 Task: Research Airbnb properties in Surrey, Canada from 22nd December, 2023 to 25th December, 2023 for 2 adults. Place can be entire room with 1  bedroom having 1 bed and 1 bathroom. Property type can be hotel.
Action: Mouse moved to (434, 86)
Screenshot: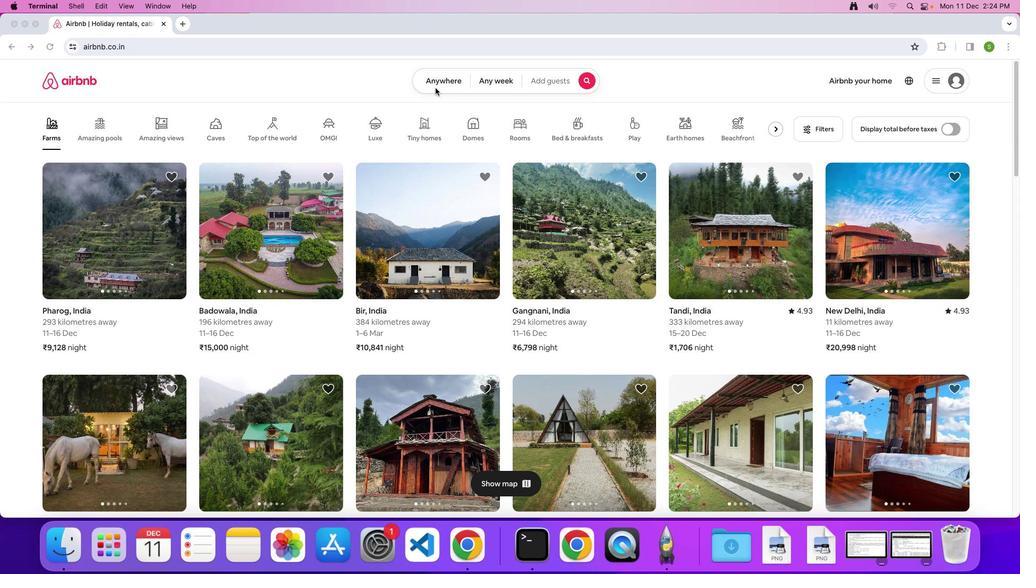 
Action: Mouse pressed left at (434, 86)
Screenshot: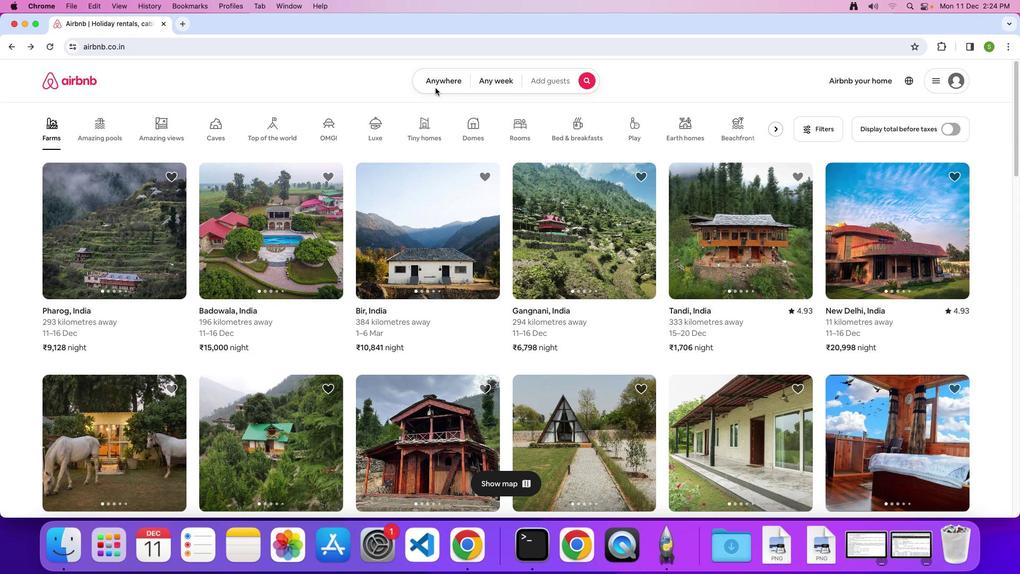 
Action: Mouse moved to (436, 83)
Screenshot: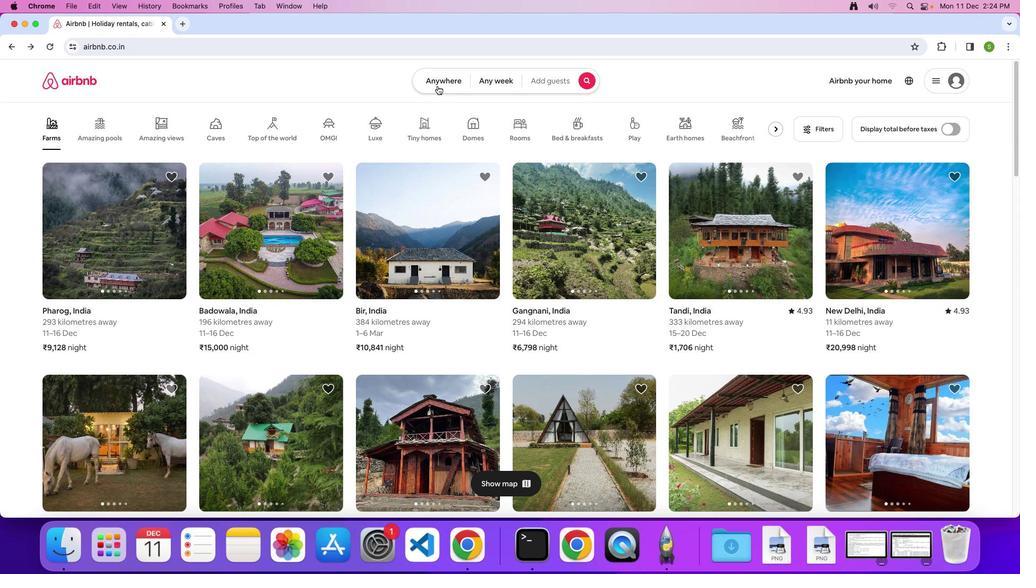
Action: Mouse pressed left at (436, 83)
Screenshot: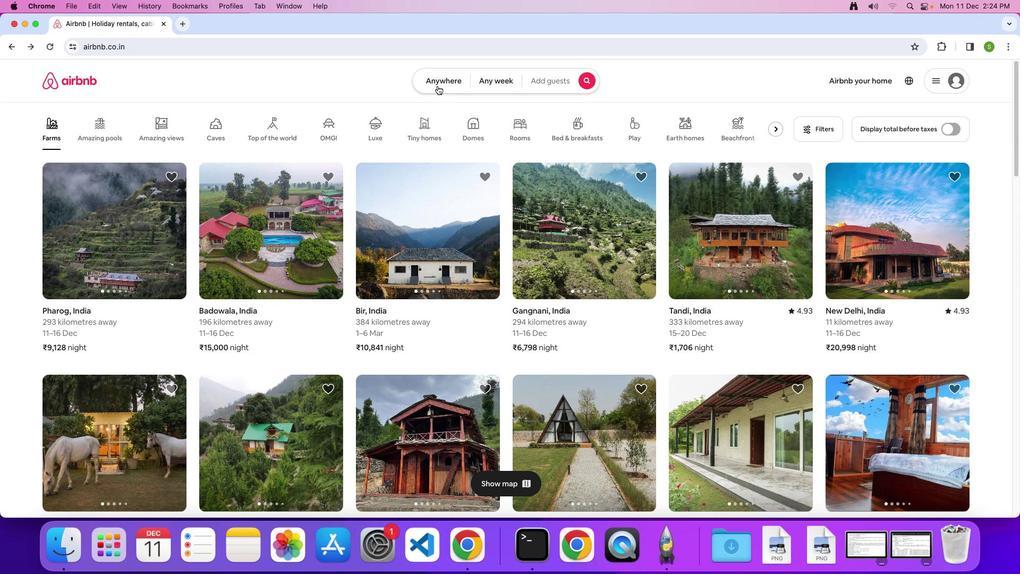 
Action: Mouse moved to (385, 124)
Screenshot: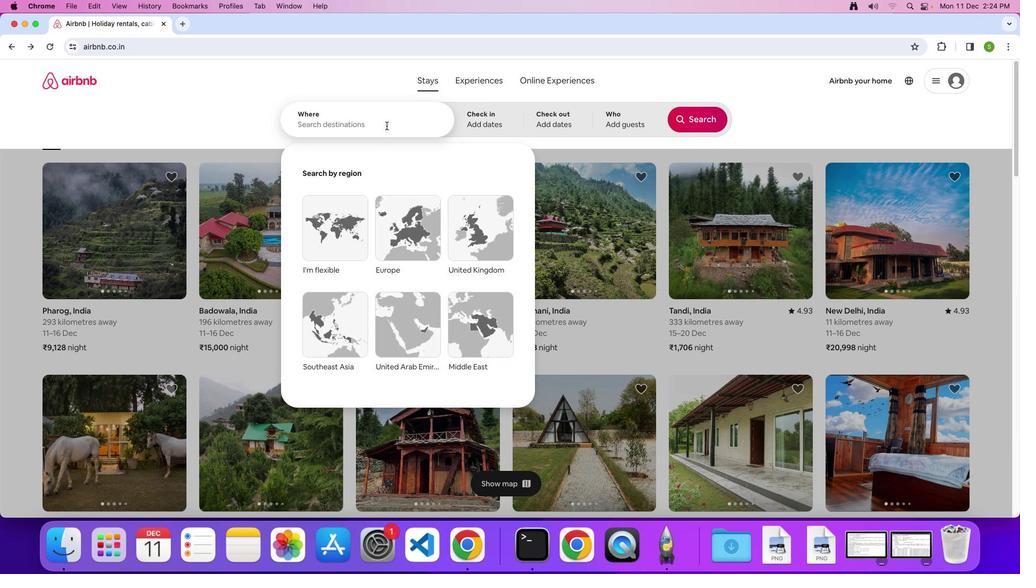 
Action: Mouse pressed left at (385, 124)
Screenshot: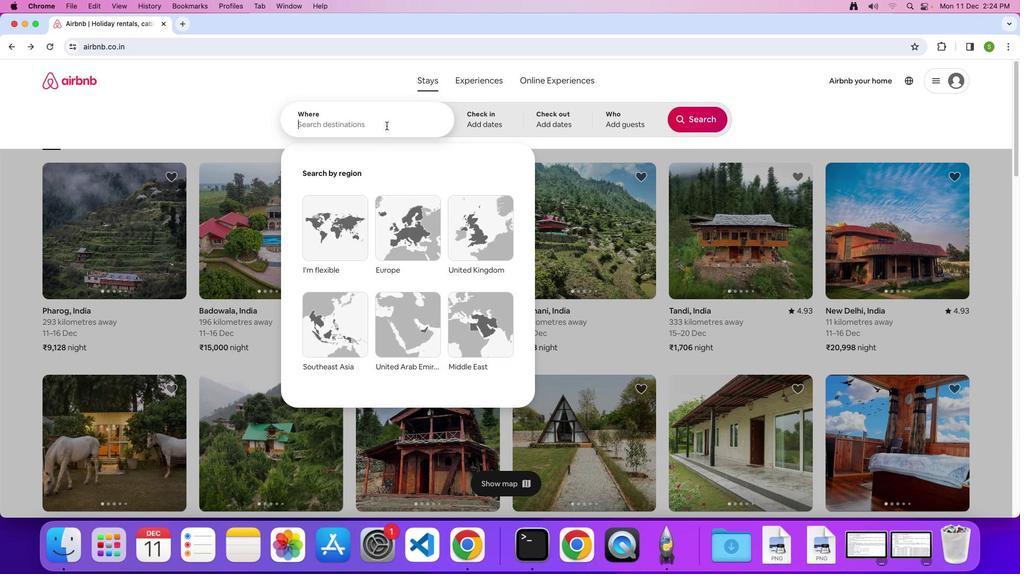 
Action: Key pressed 'S'Key.caps_lock'u''r''r''e''y'','Key.spaceKey.shift'C''a''n''a''d''a'Key.enter
Screenshot: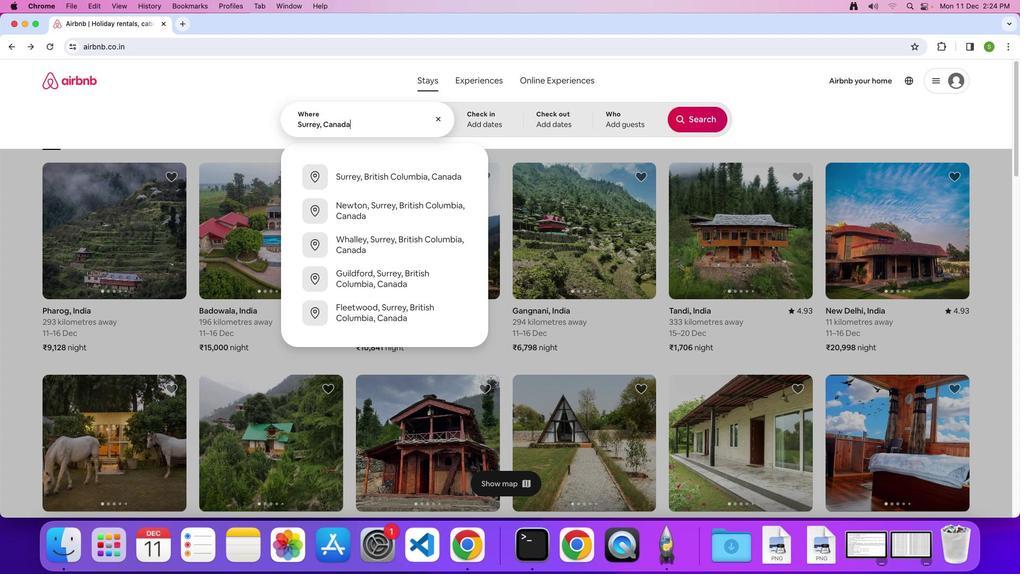 
Action: Mouse moved to (447, 329)
Screenshot: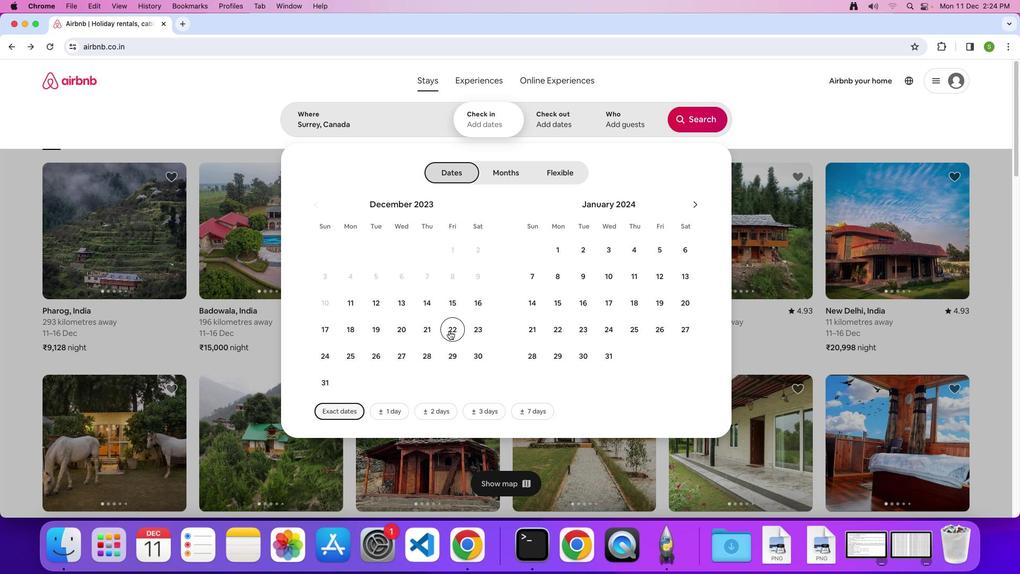 
Action: Mouse pressed left at (447, 329)
Screenshot: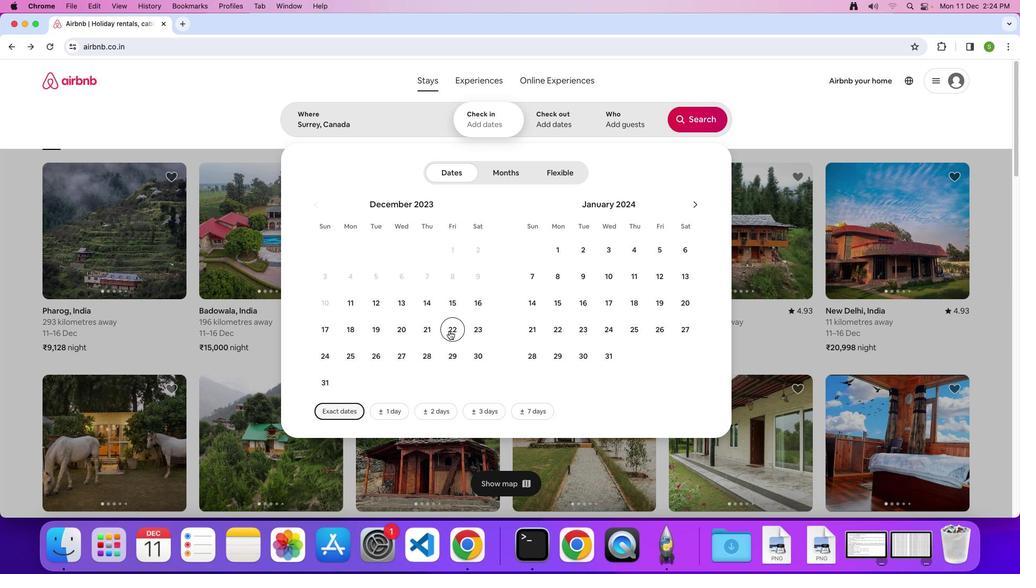 
Action: Mouse moved to (348, 354)
Screenshot: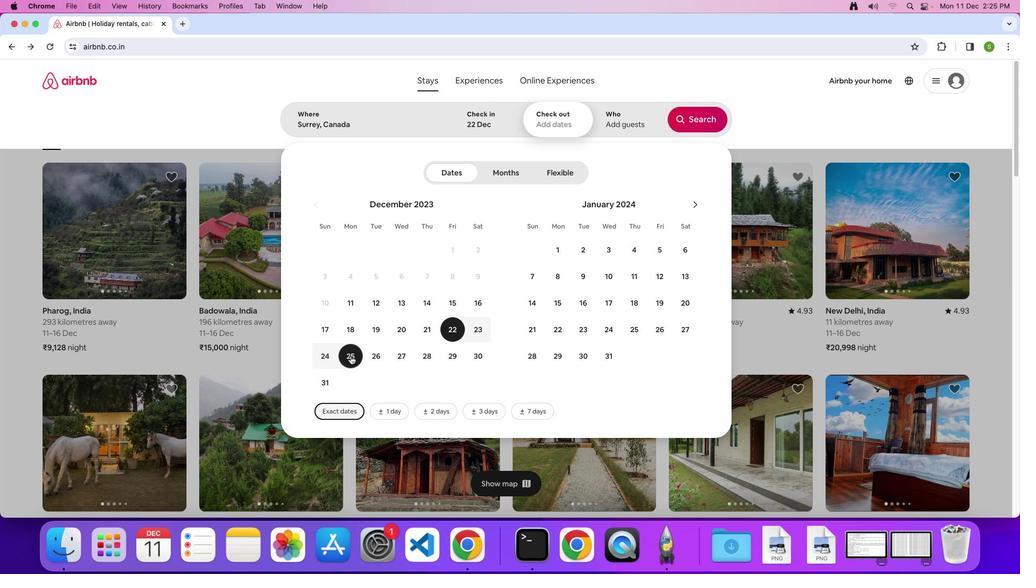 
Action: Mouse pressed left at (348, 354)
Screenshot: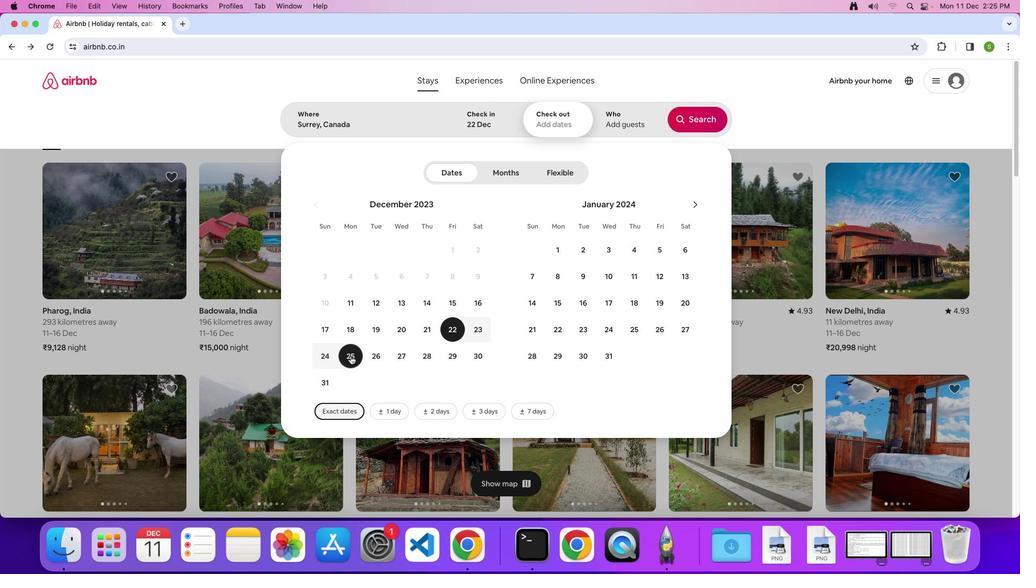 
Action: Mouse moved to (618, 111)
Screenshot: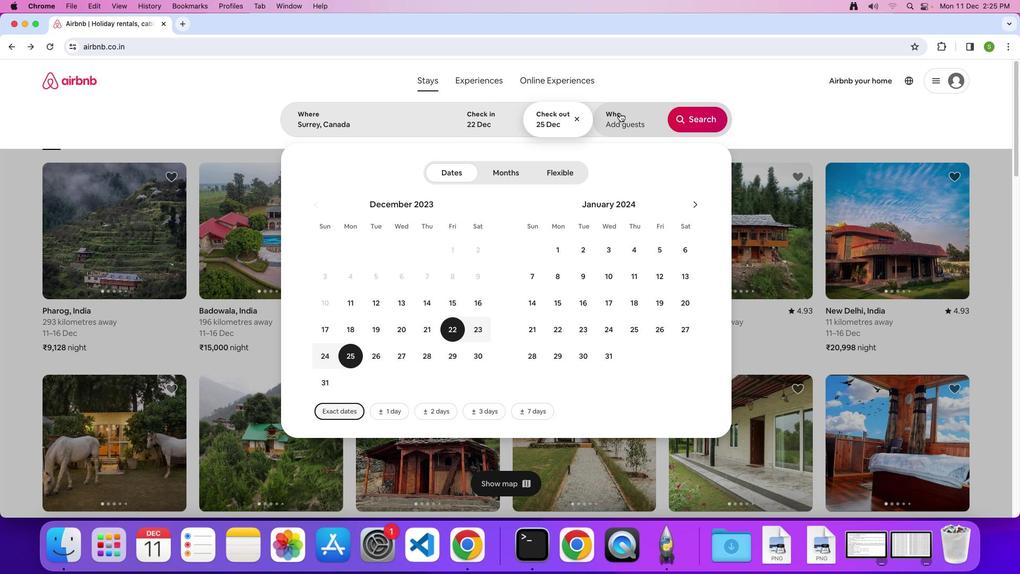 
Action: Mouse pressed left at (618, 111)
Screenshot: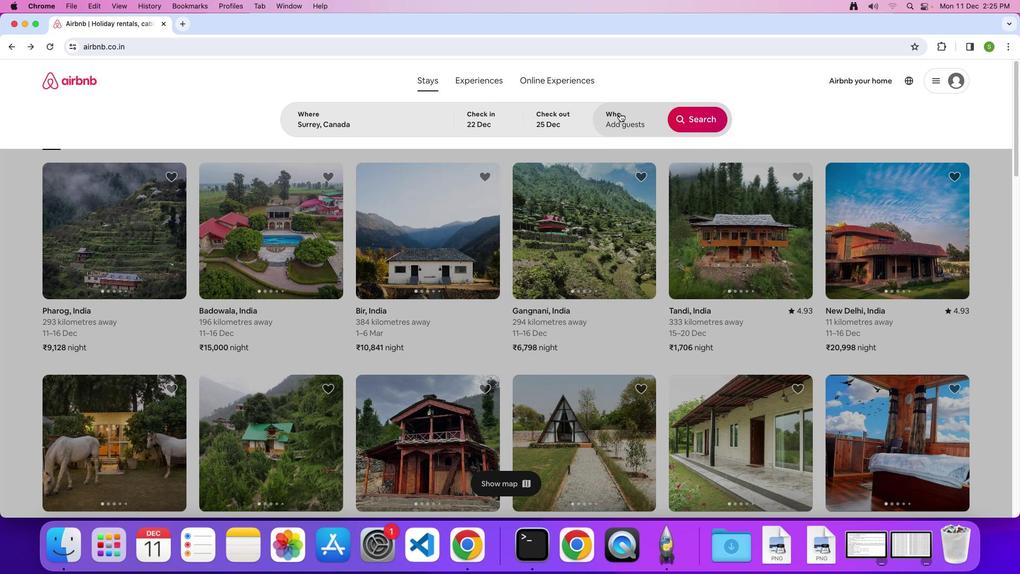 
Action: Mouse moved to (703, 178)
Screenshot: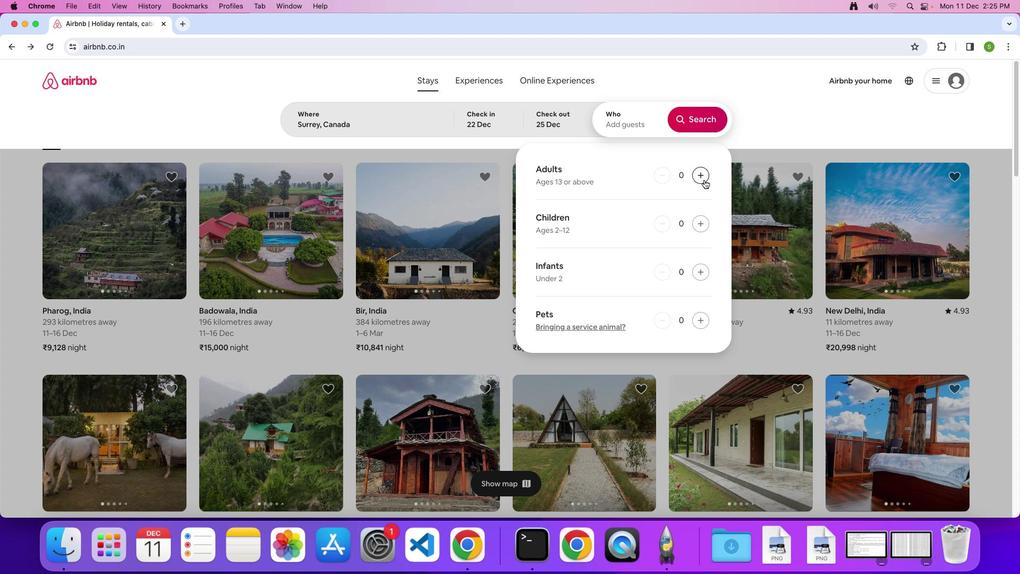 
Action: Mouse pressed left at (703, 178)
Screenshot: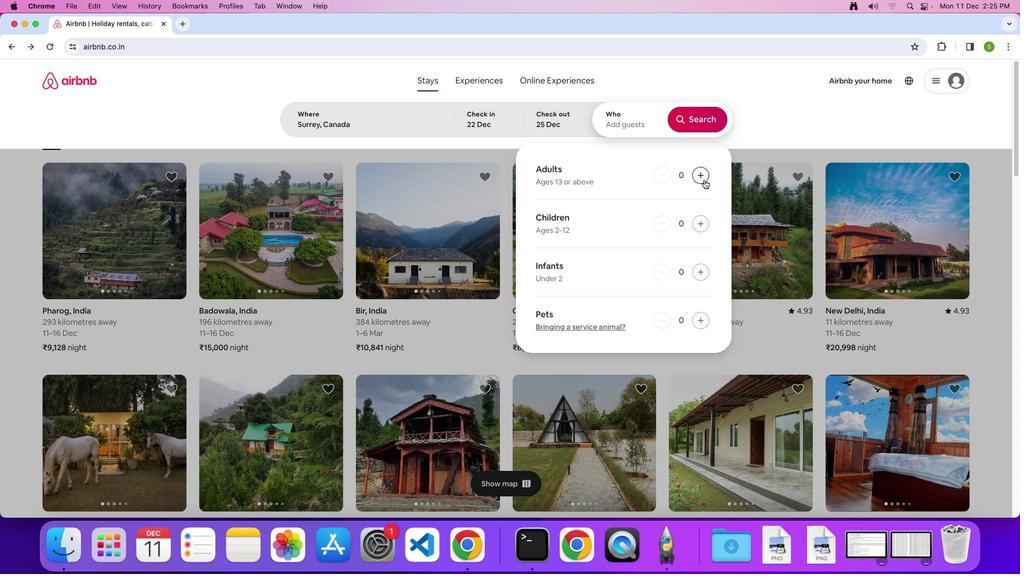 
Action: Mouse pressed left at (703, 178)
Screenshot: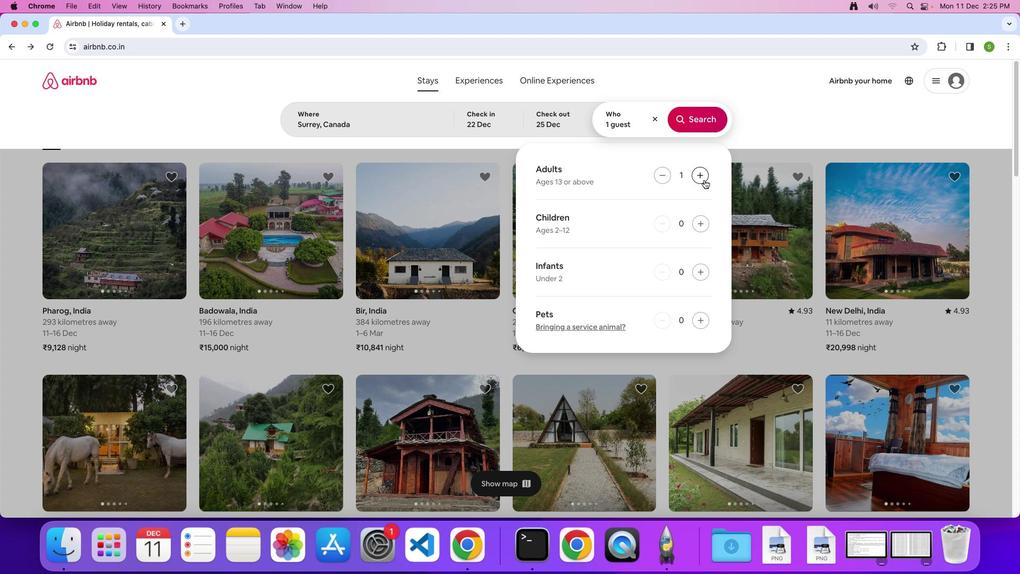 
Action: Mouse moved to (701, 115)
Screenshot: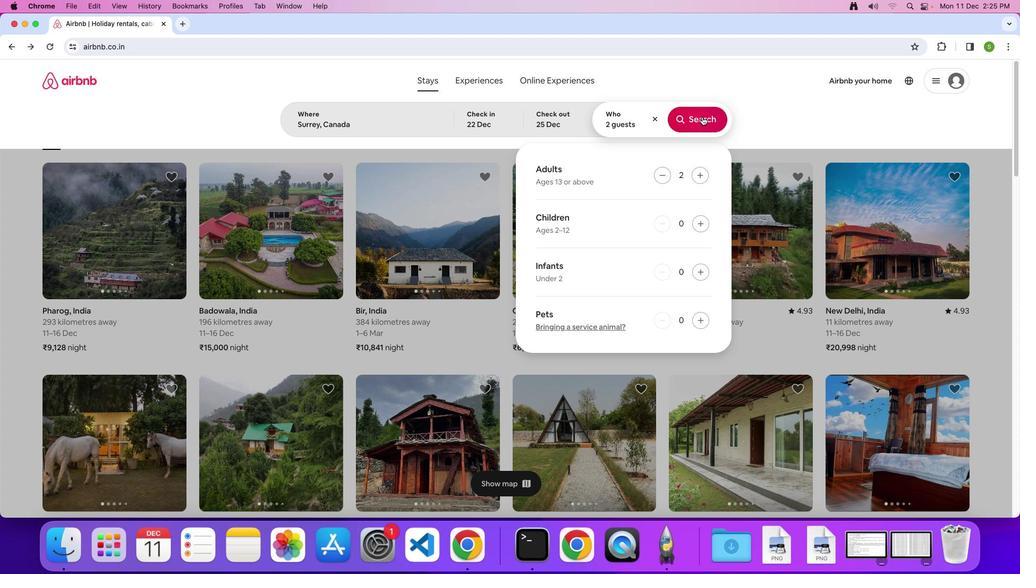 
Action: Mouse pressed left at (701, 115)
Screenshot: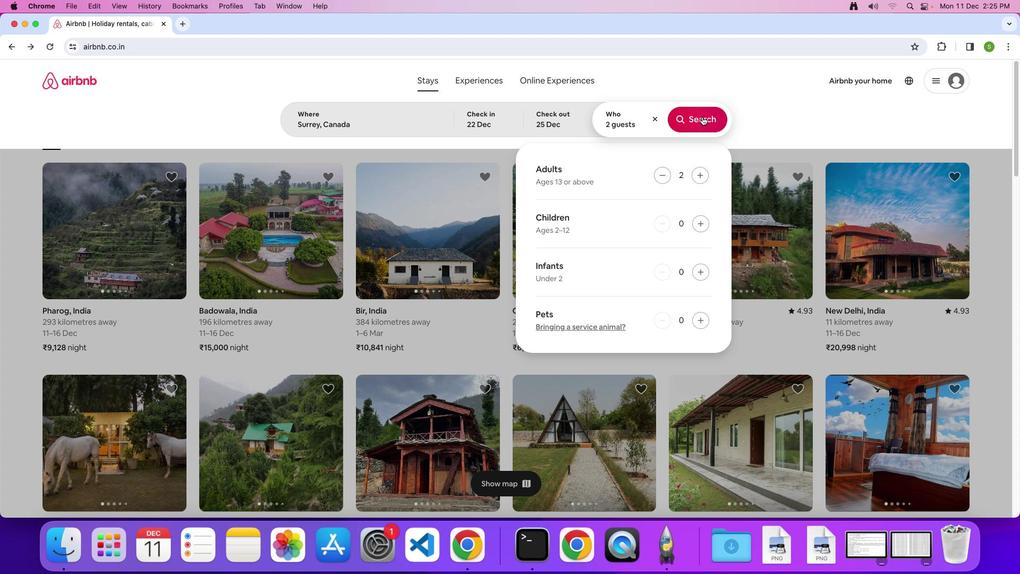 
Action: Mouse moved to (841, 124)
Screenshot: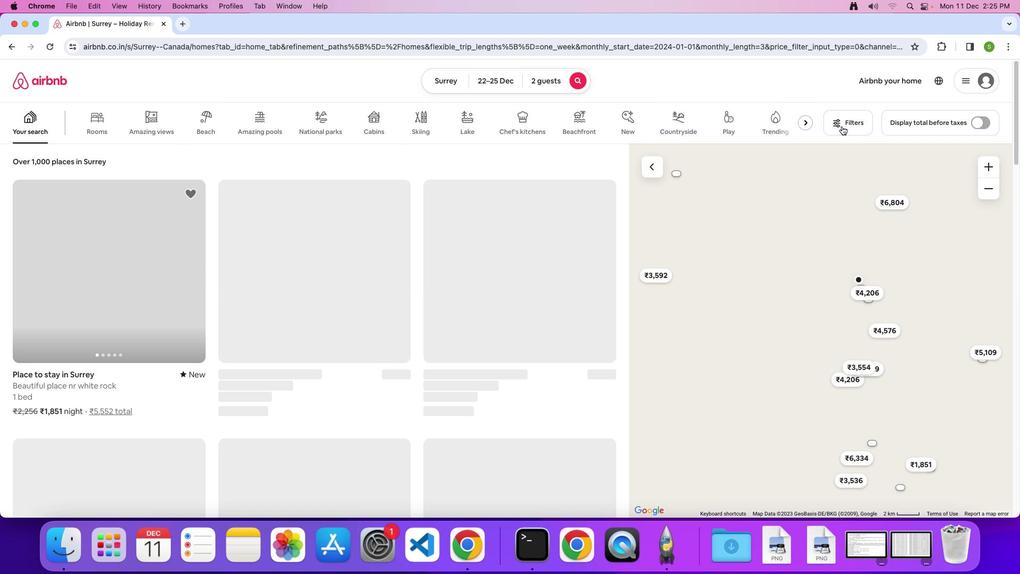 
Action: Mouse pressed left at (841, 124)
Screenshot: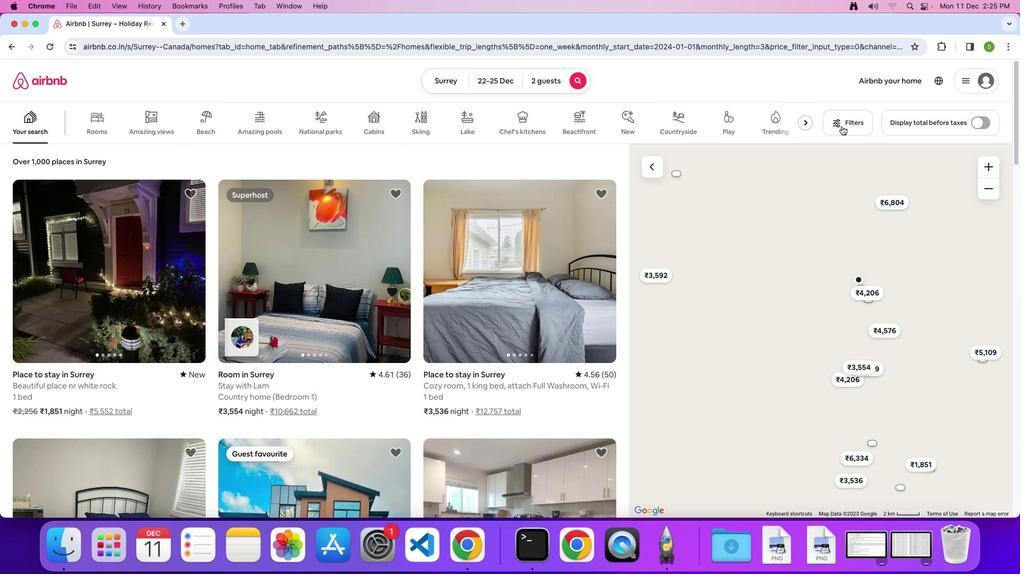 
Action: Mouse moved to (508, 307)
Screenshot: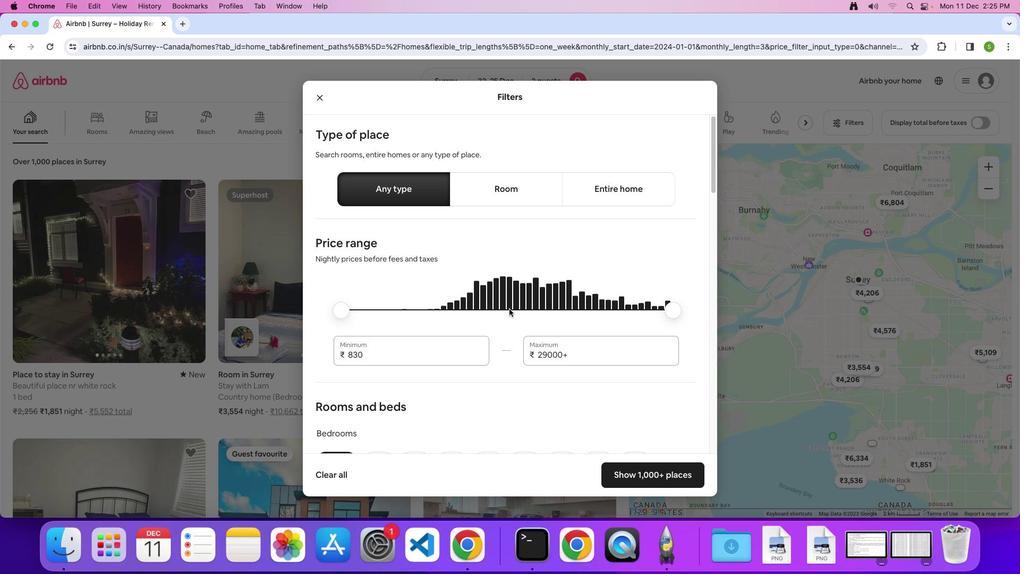 
Action: Mouse scrolled (508, 307) with delta (-1, -1)
Screenshot: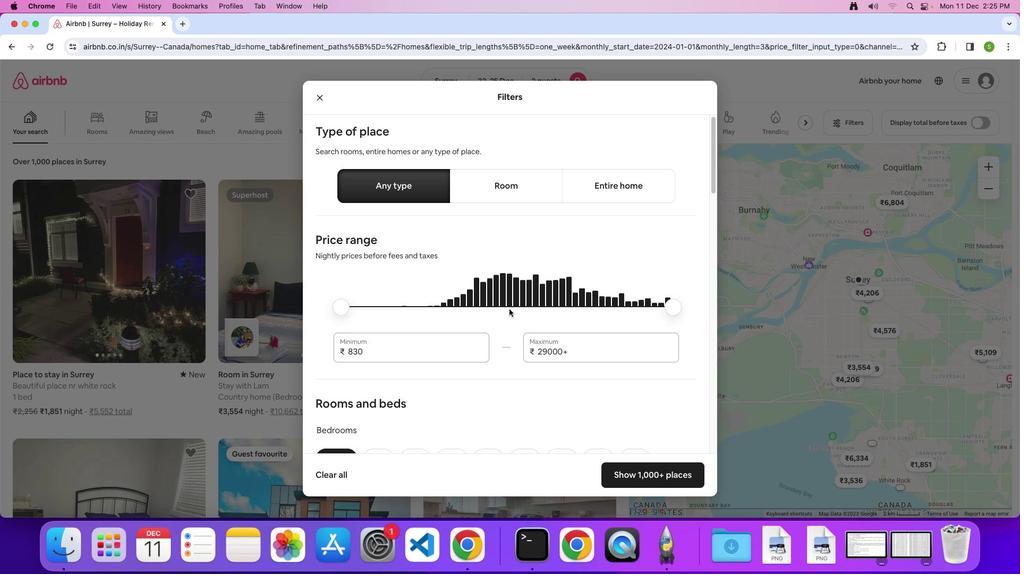 
Action: Mouse scrolled (508, 307) with delta (-1, -1)
Screenshot: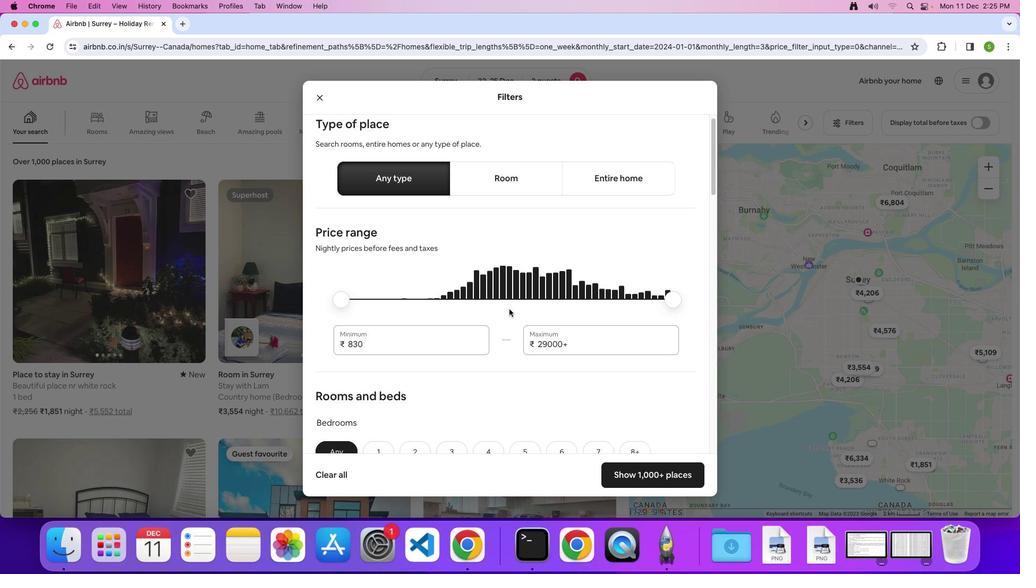 
Action: Mouse scrolled (508, 307) with delta (-1, -1)
Screenshot: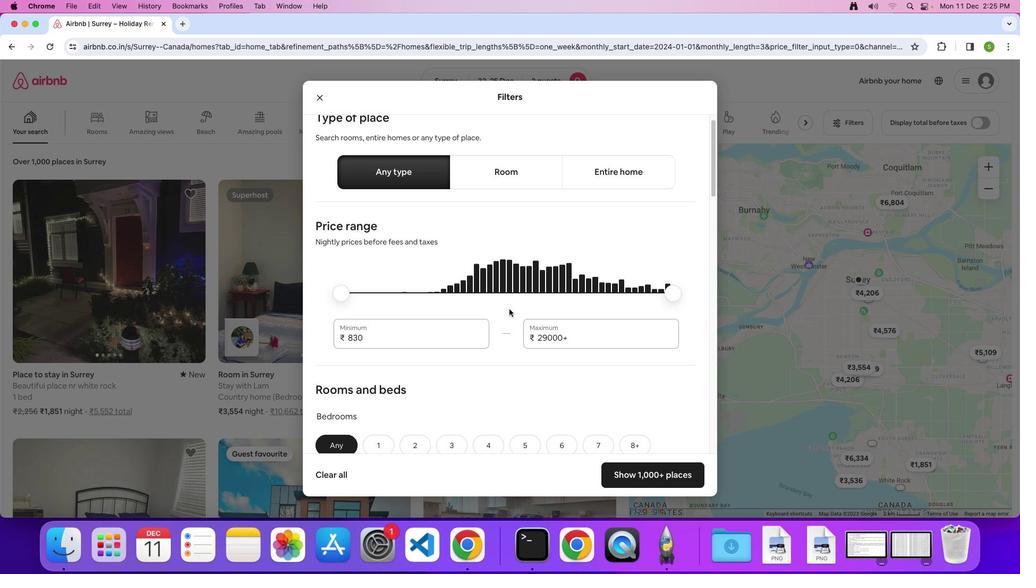 
Action: Mouse scrolled (508, 307) with delta (-1, -1)
Screenshot: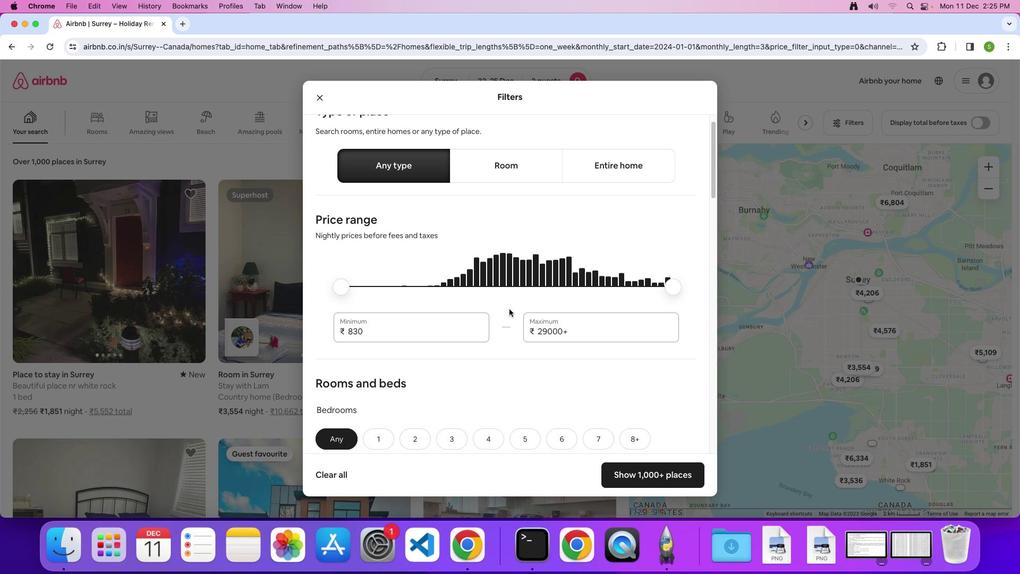 
Action: Mouse scrolled (508, 307) with delta (-1, -1)
Screenshot: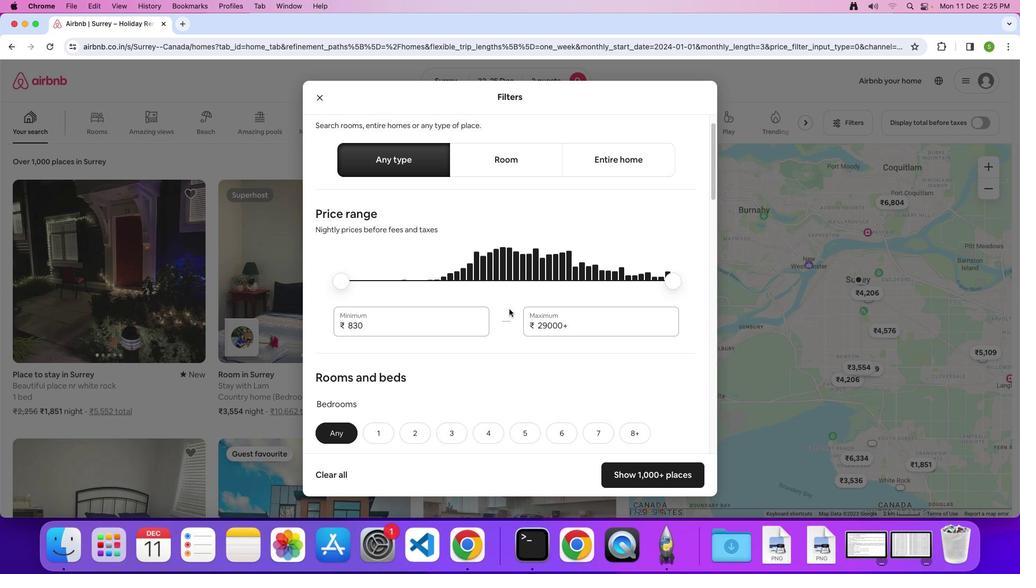 
Action: Mouse scrolled (508, 307) with delta (-1, -1)
Screenshot: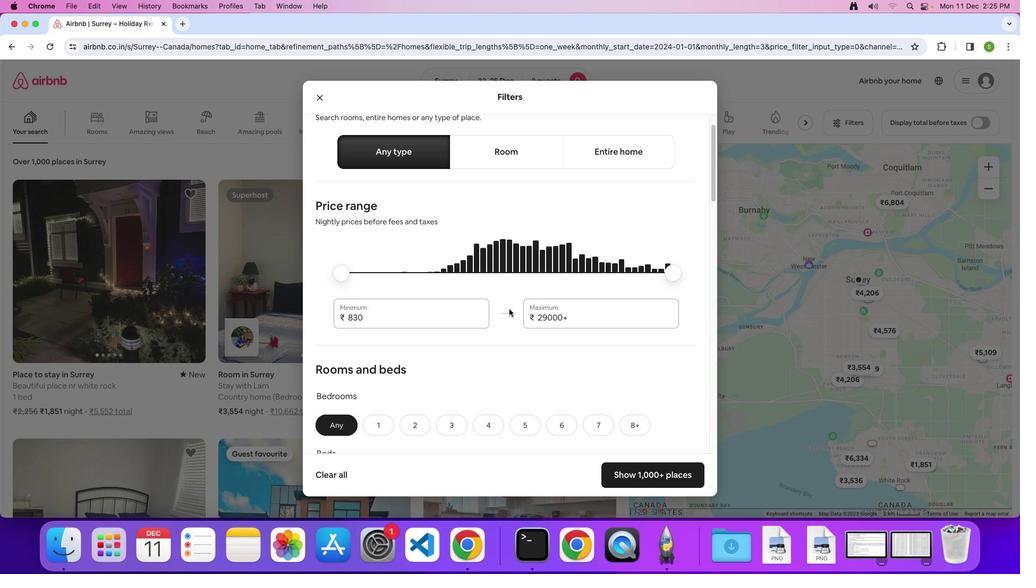 
Action: Mouse scrolled (508, 307) with delta (-1, -1)
Screenshot: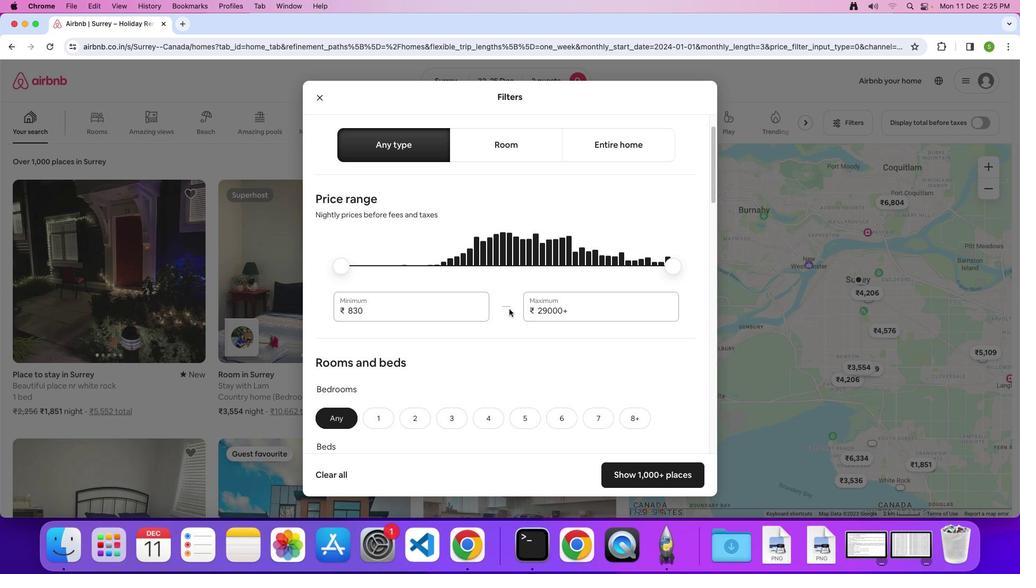 
Action: Mouse scrolled (508, 307) with delta (-1, -1)
Screenshot: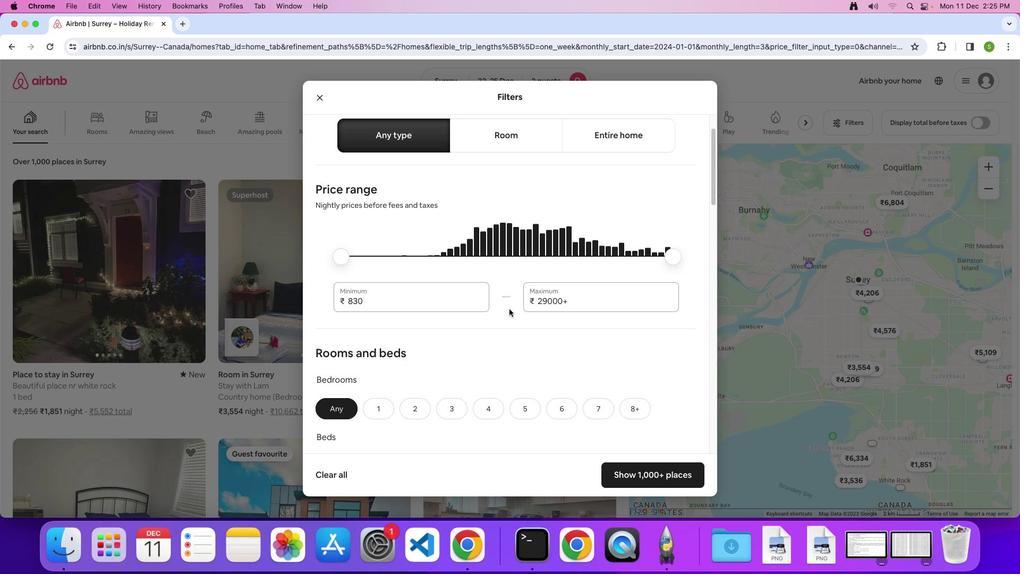 
Action: Mouse scrolled (508, 307) with delta (-1, -1)
Screenshot: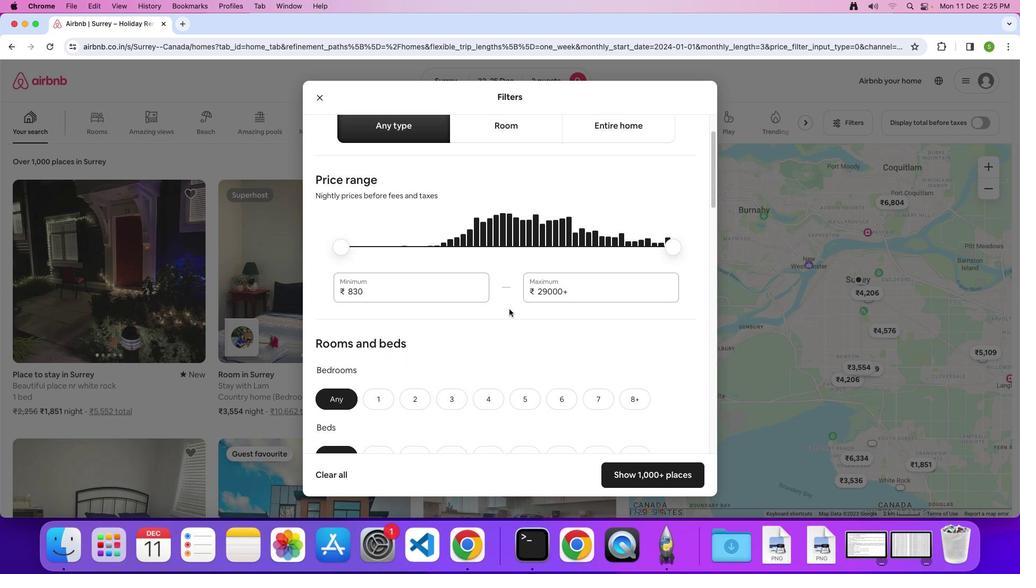 
Action: Mouse scrolled (508, 307) with delta (-1, -1)
Screenshot: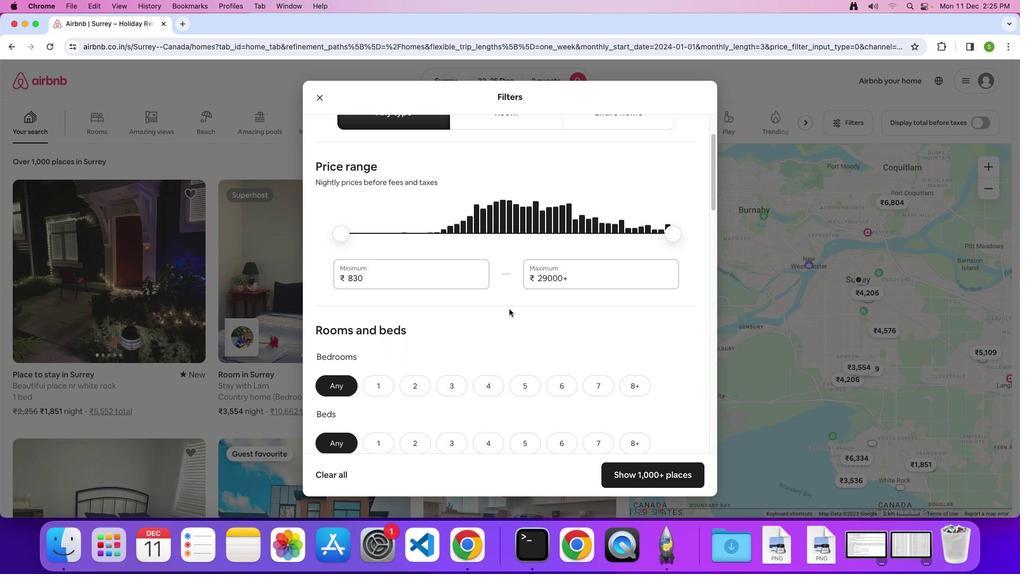 
Action: Mouse scrolled (508, 307) with delta (-1, -2)
Screenshot: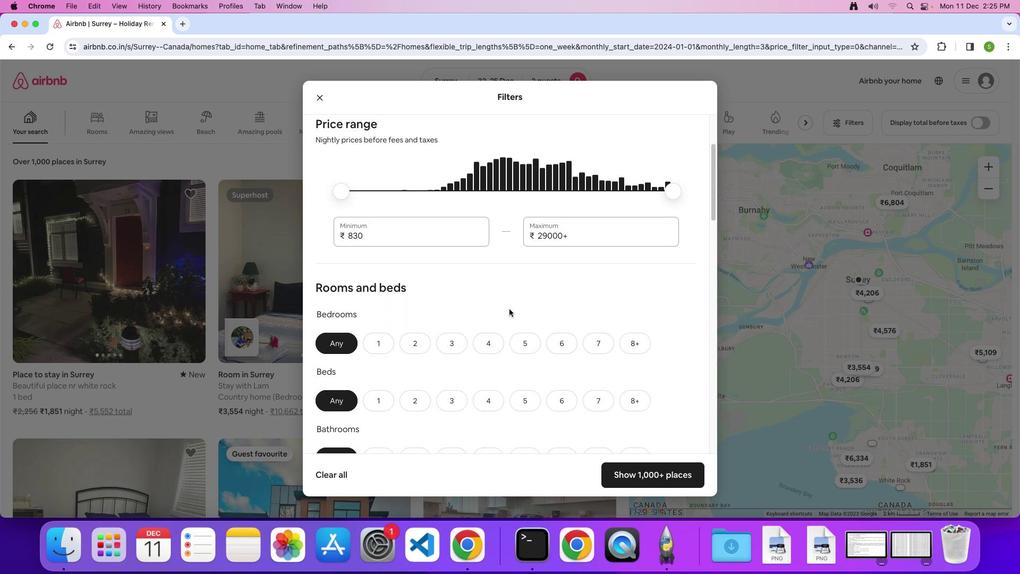 
Action: Mouse scrolled (508, 307) with delta (-1, -1)
Screenshot: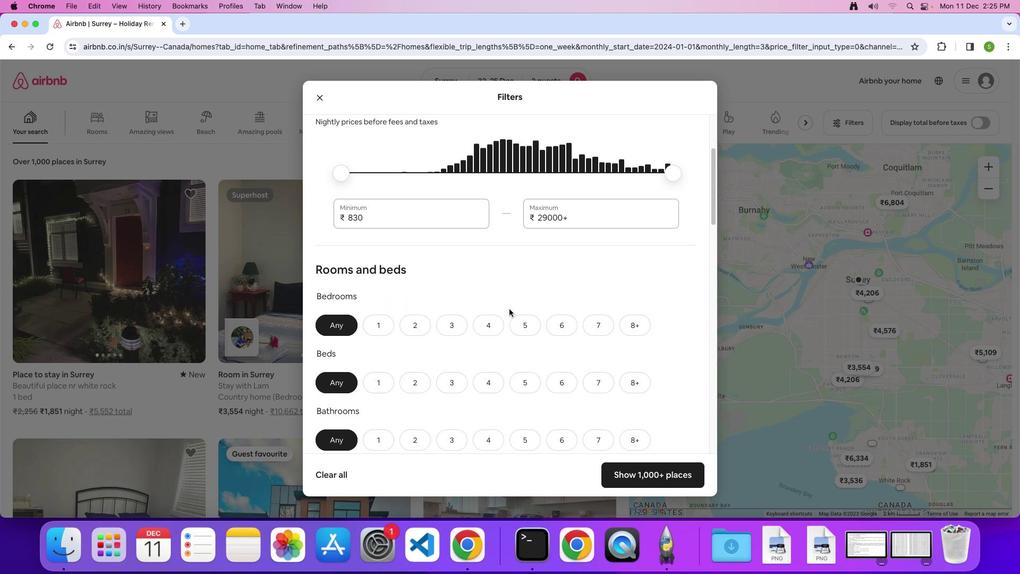 
Action: Mouse scrolled (508, 307) with delta (-1, -1)
Screenshot: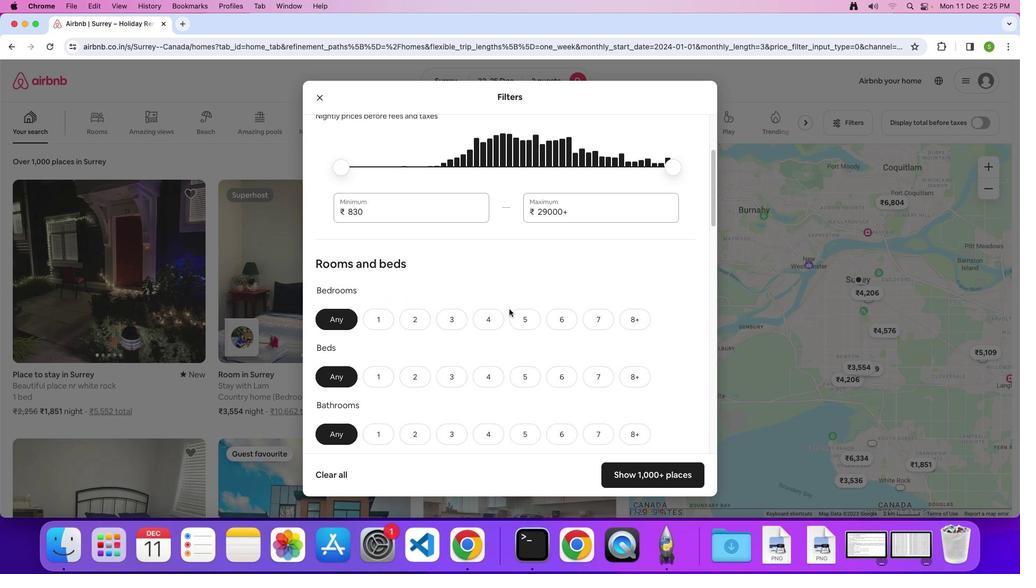 
Action: Mouse scrolled (508, 307) with delta (-1, -1)
Screenshot: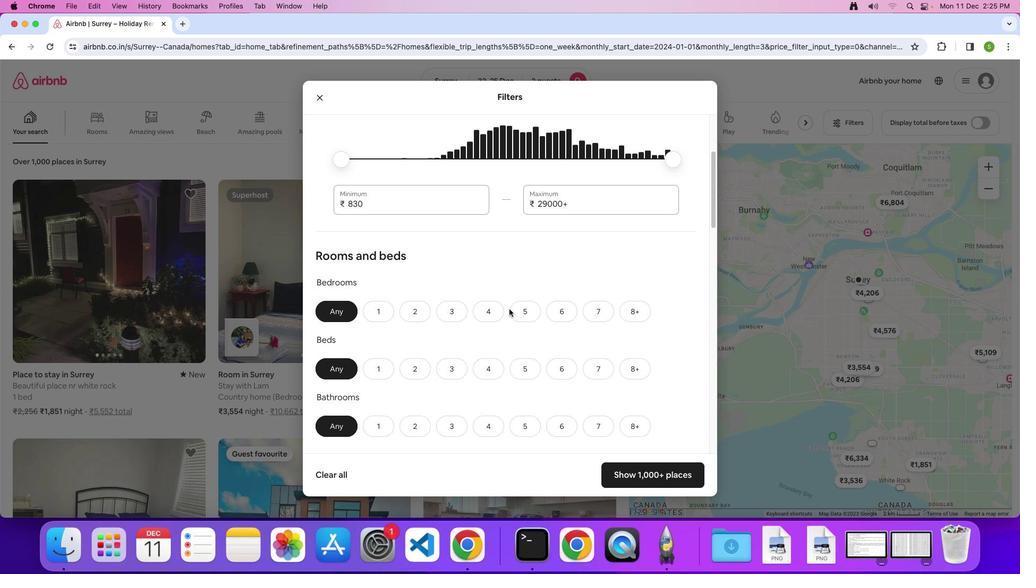 
Action: Mouse scrolled (508, 307) with delta (-1, -1)
Screenshot: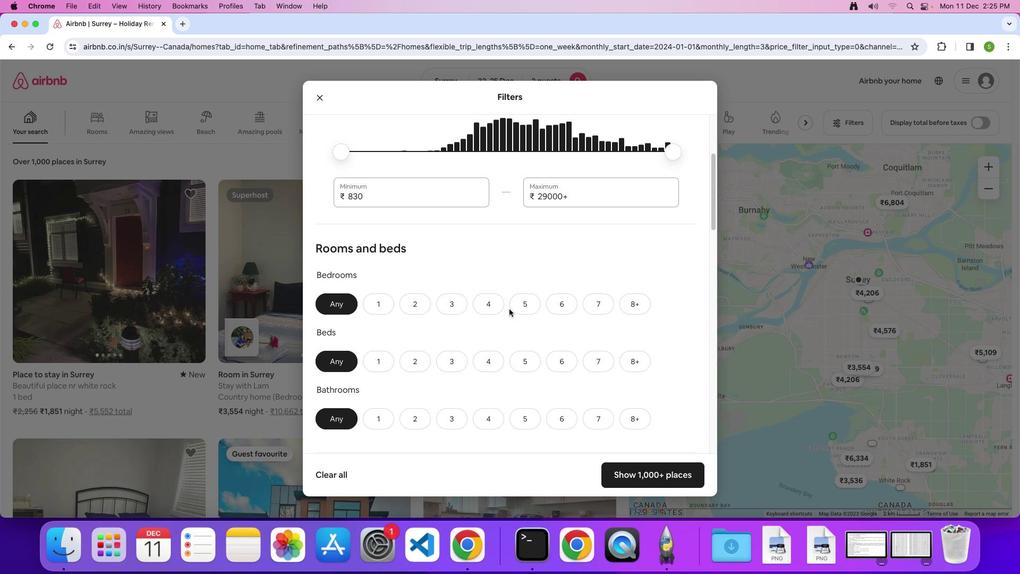 
Action: Mouse scrolled (508, 307) with delta (-1, -1)
Screenshot: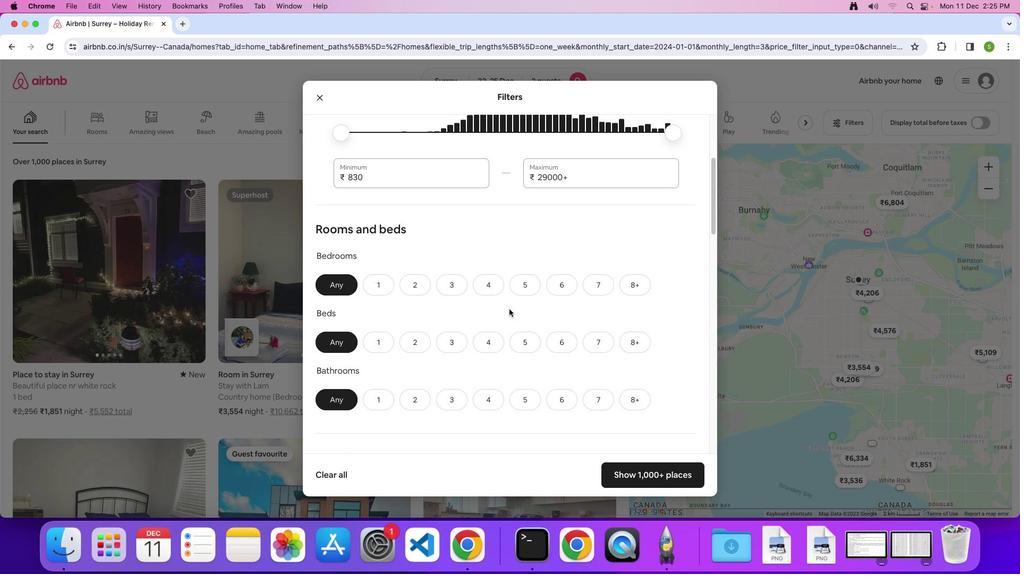 
Action: Mouse scrolled (508, 307) with delta (-1, -1)
Screenshot: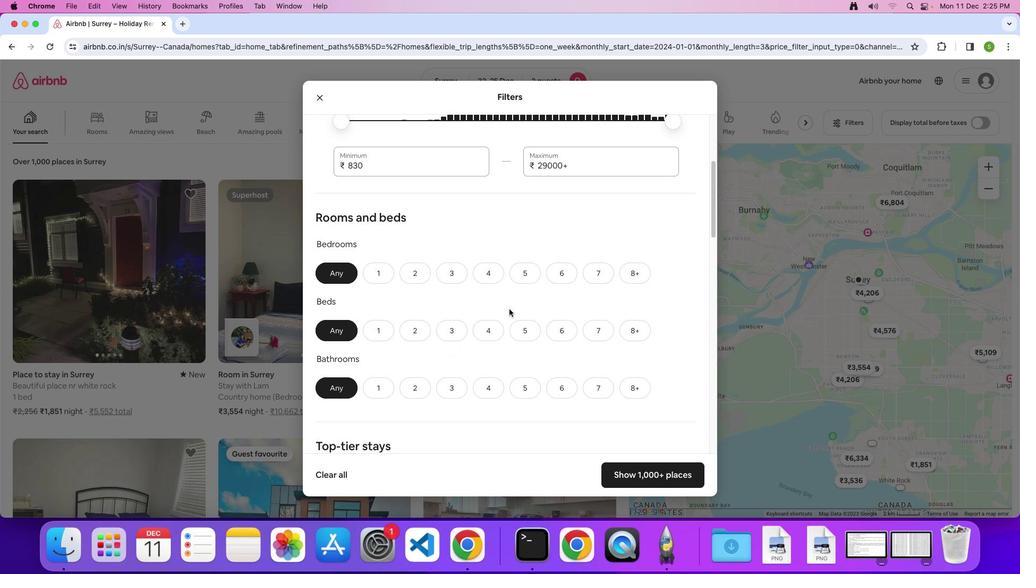 
Action: Mouse scrolled (508, 307) with delta (-1, -1)
Screenshot: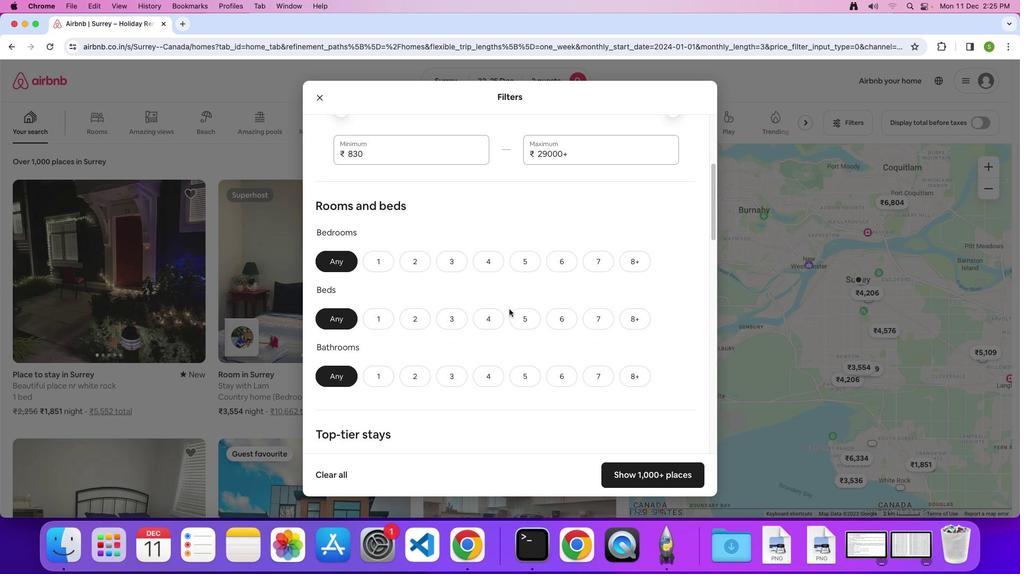 
Action: Mouse moved to (373, 261)
Screenshot: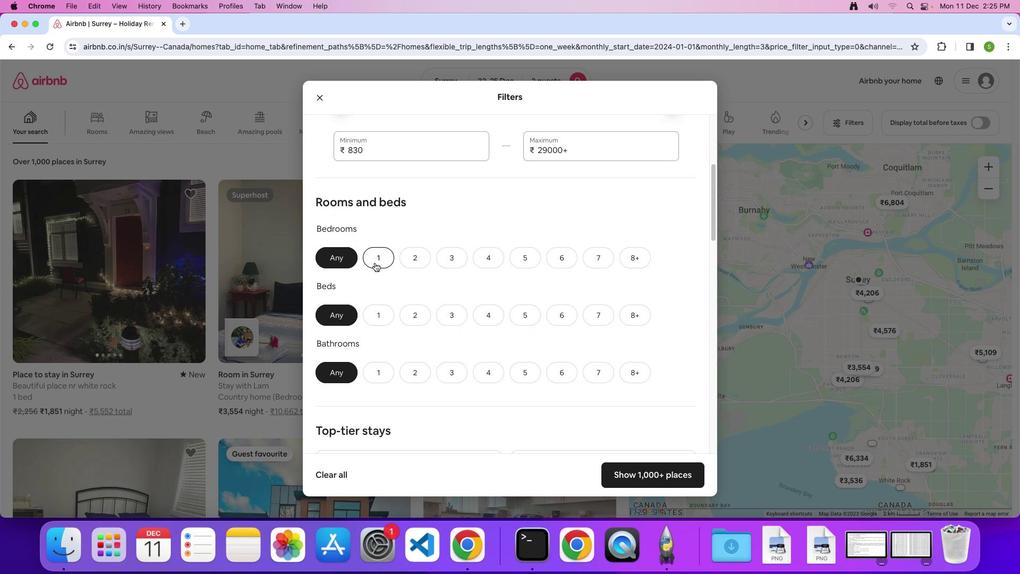 
Action: Mouse pressed left at (373, 261)
Screenshot: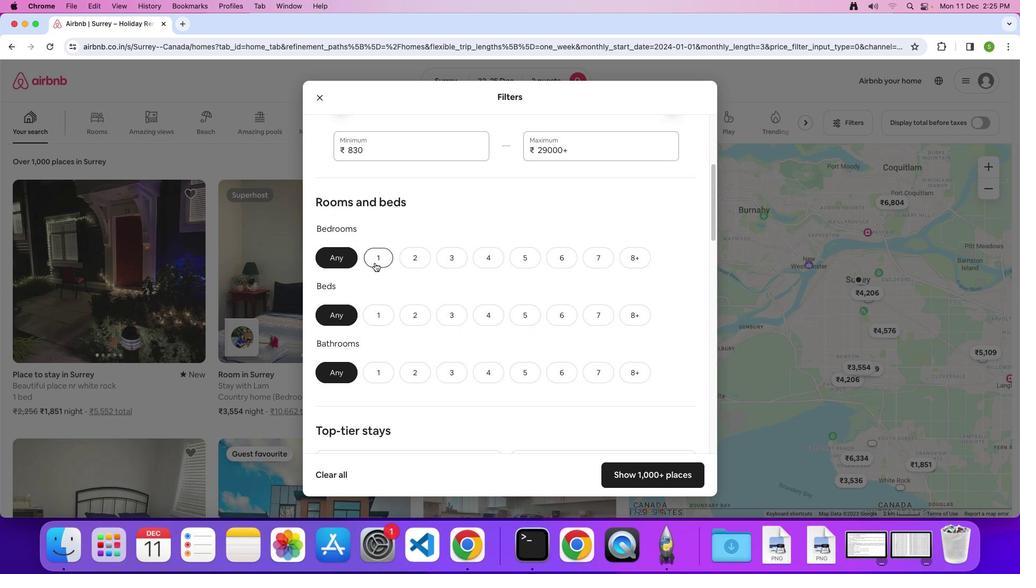 
Action: Mouse moved to (376, 319)
Screenshot: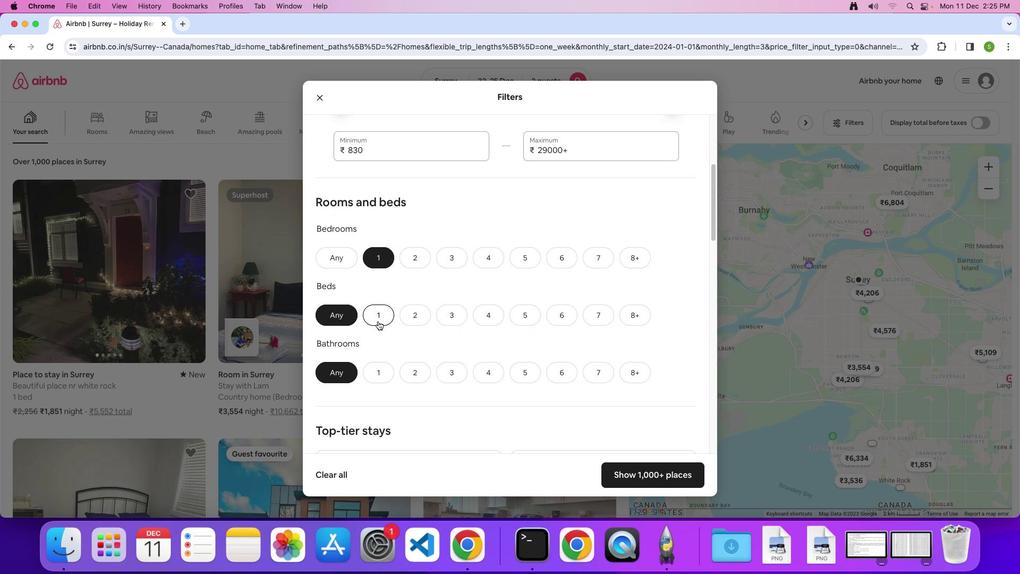 
Action: Mouse pressed left at (376, 319)
Screenshot: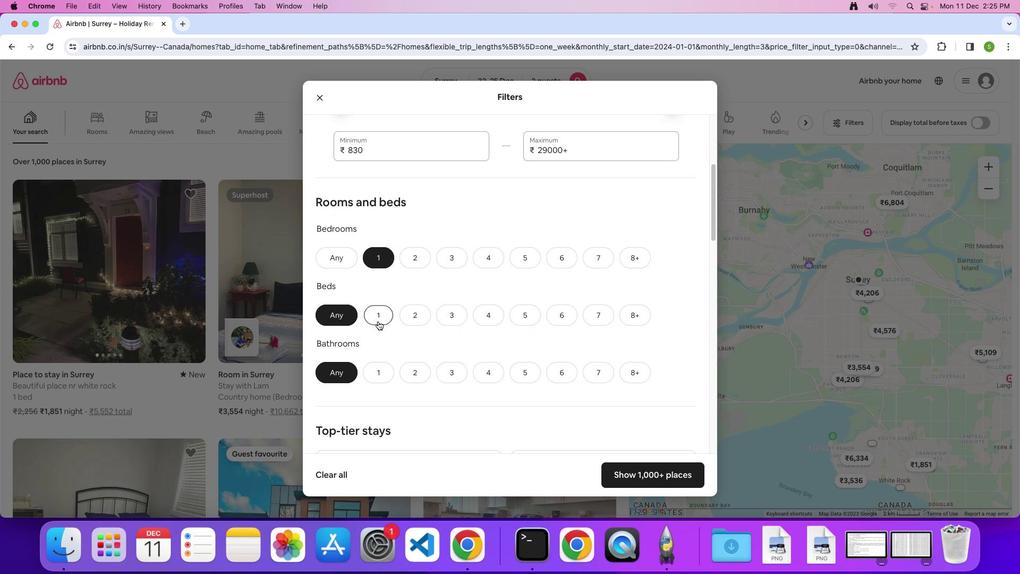 
Action: Mouse moved to (377, 364)
Screenshot: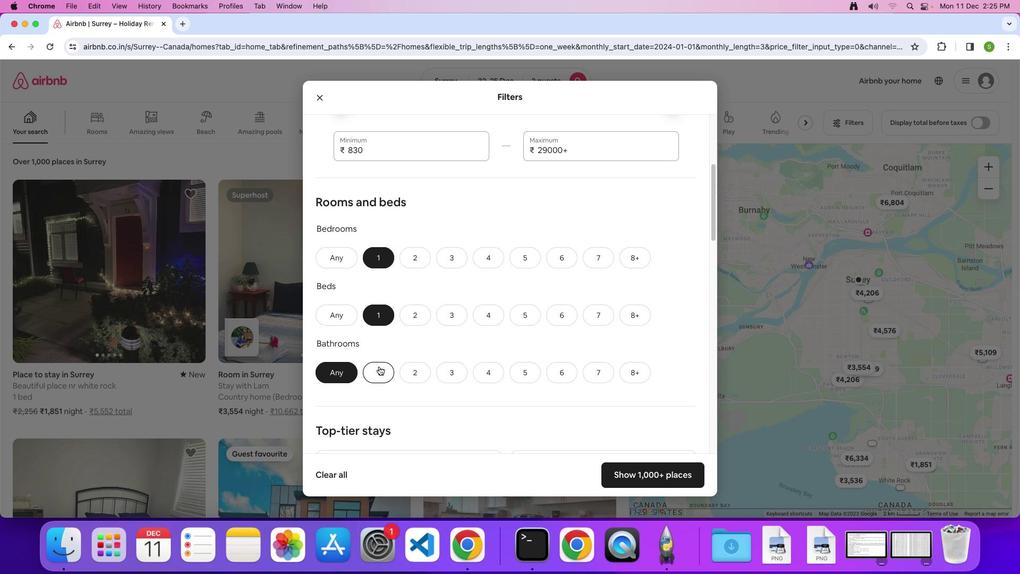 
Action: Mouse pressed left at (377, 364)
Screenshot: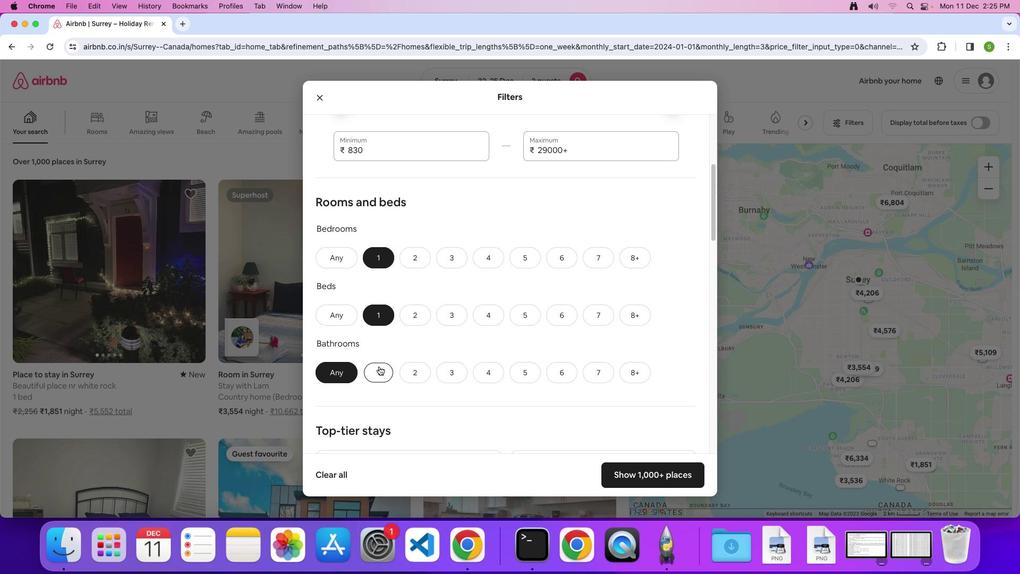 
Action: Mouse moved to (441, 330)
Screenshot: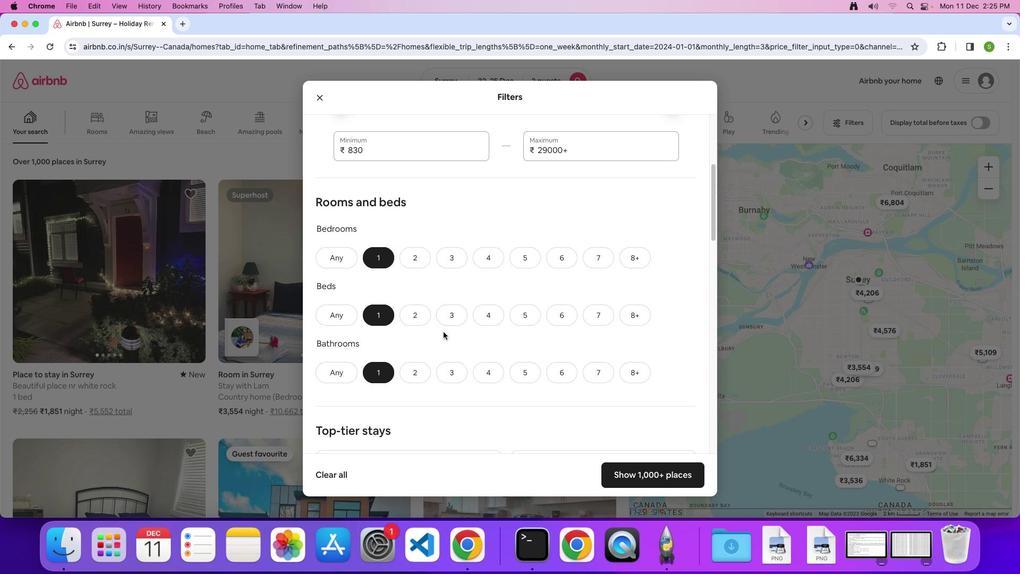 
Action: Mouse scrolled (441, 330) with delta (-1, -1)
Screenshot: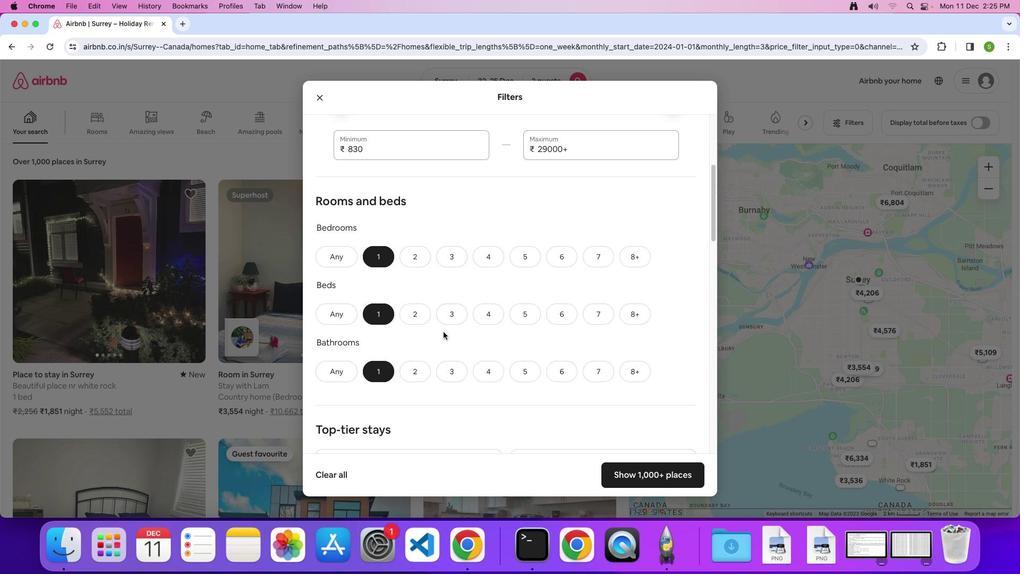 
Action: Mouse scrolled (441, 330) with delta (-1, -1)
Screenshot: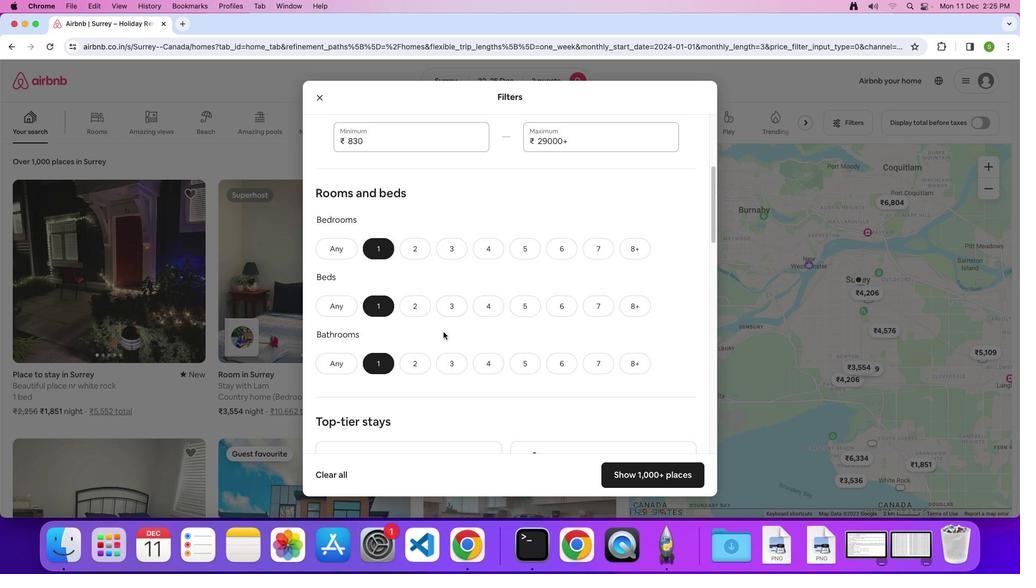 
Action: Mouse scrolled (441, 330) with delta (-1, -1)
Screenshot: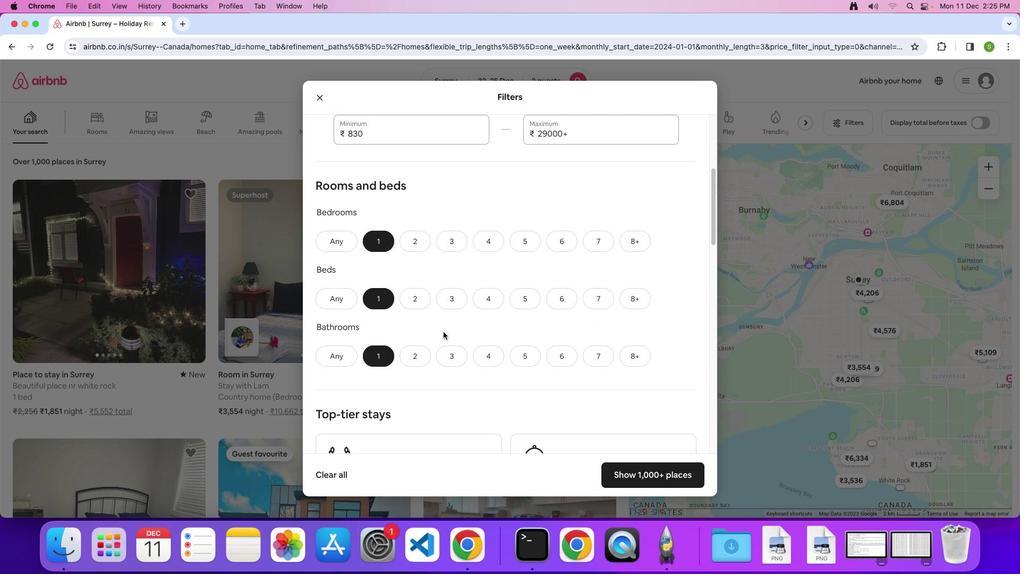 
Action: Mouse scrolled (441, 330) with delta (-1, -1)
Screenshot: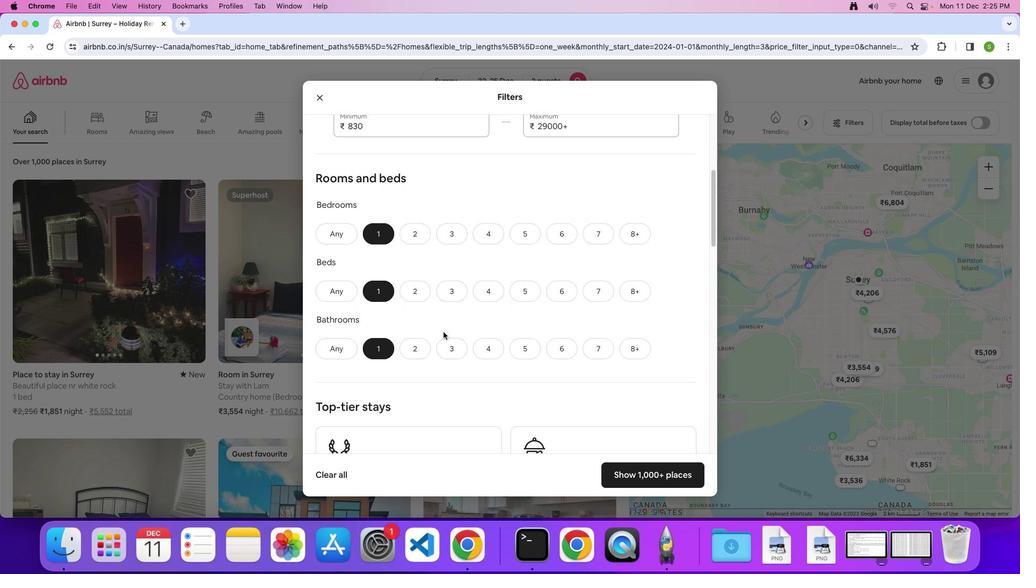 
Action: Mouse scrolled (441, 330) with delta (-1, -1)
Screenshot: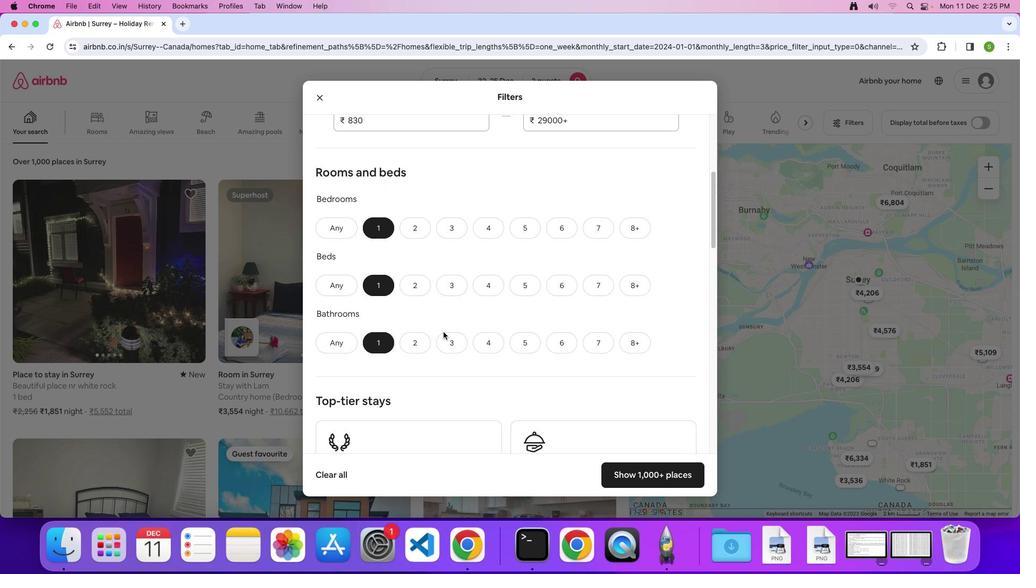 
Action: Mouse scrolled (441, 330) with delta (-1, -1)
Screenshot: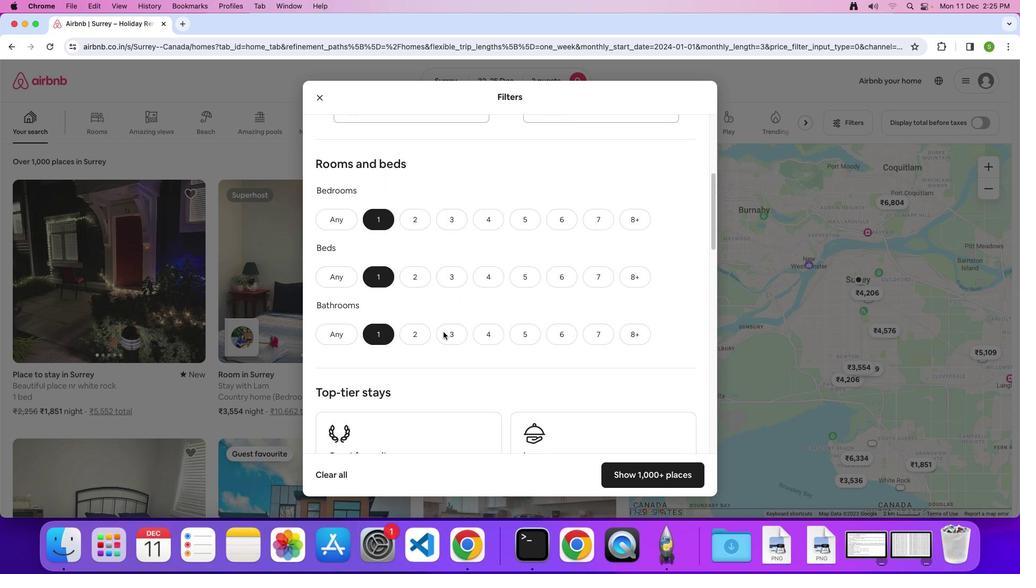 
Action: Mouse scrolled (441, 330) with delta (-1, -1)
Screenshot: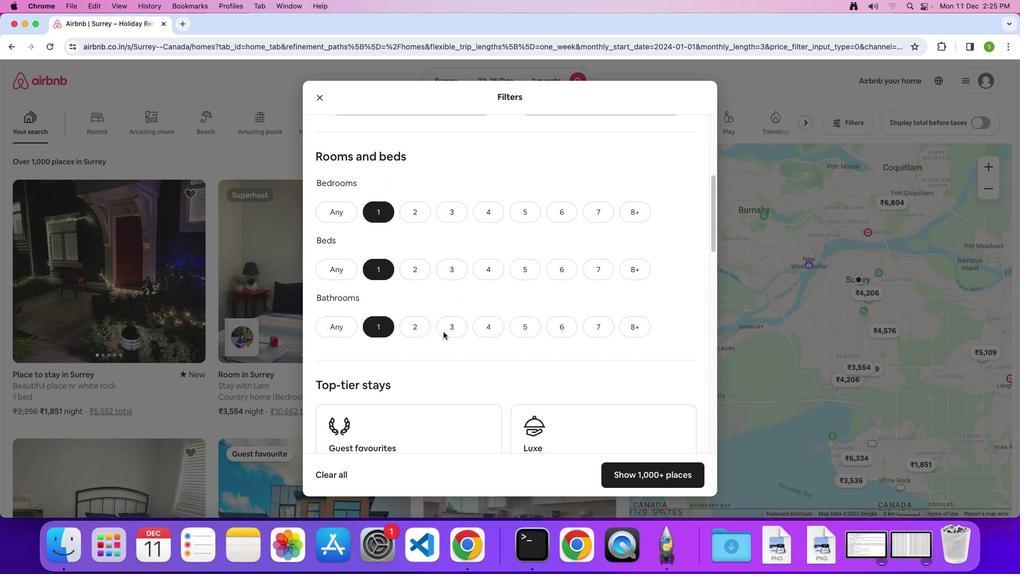 
Action: Mouse scrolled (441, 330) with delta (-1, -1)
Screenshot: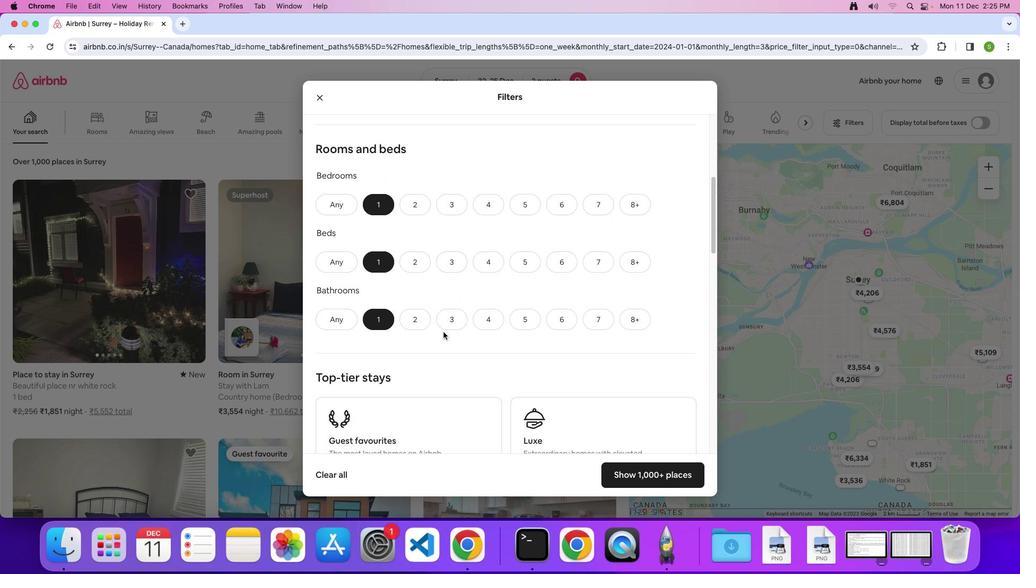 
Action: Mouse scrolled (441, 330) with delta (-1, -1)
Screenshot: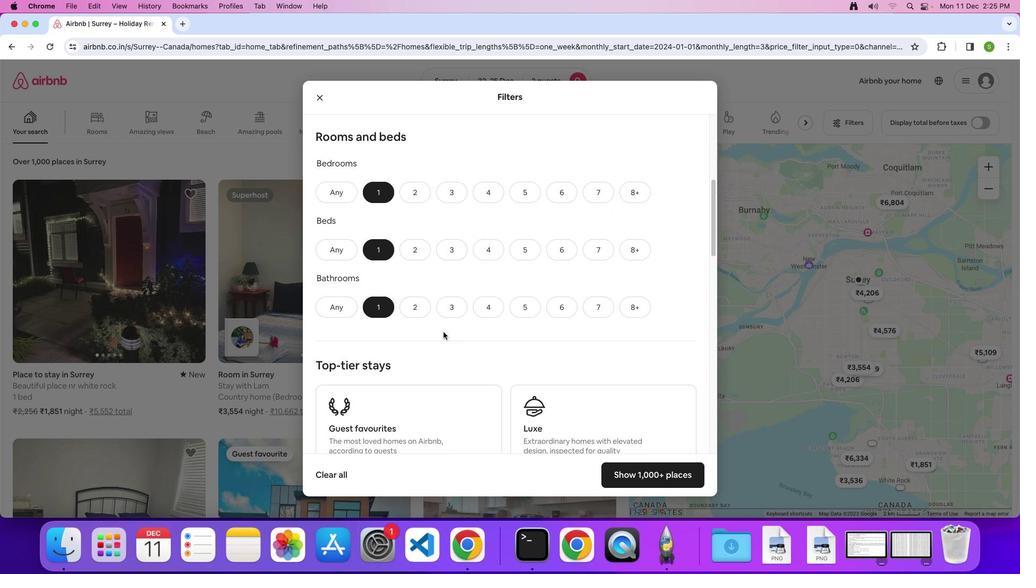 
Action: Mouse scrolled (441, 330) with delta (-1, -1)
Screenshot: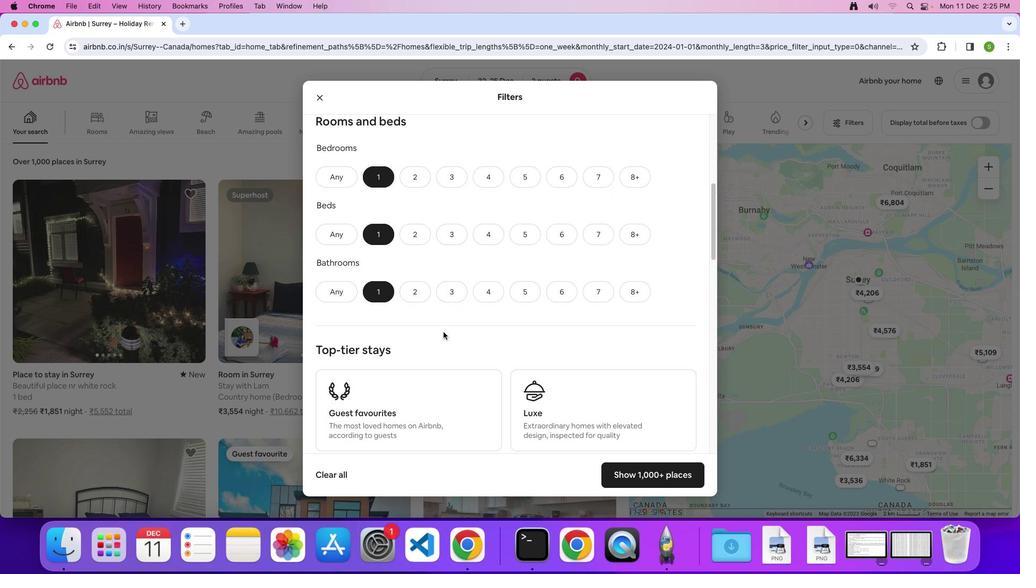 
Action: Mouse scrolled (441, 330) with delta (-1, -2)
Screenshot: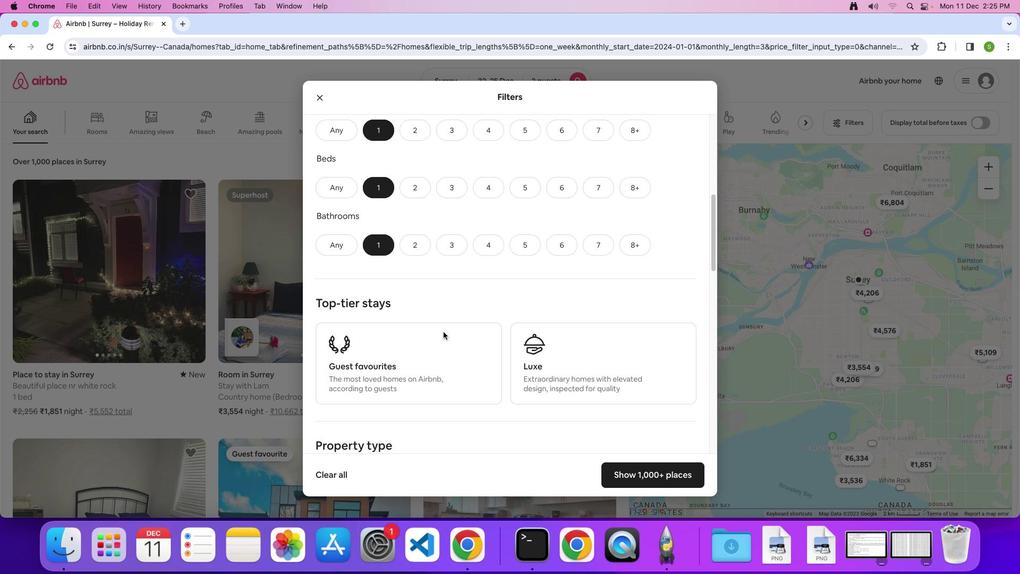 
Action: Mouse scrolled (441, 330) with delta (-1, -1)
Screenshot: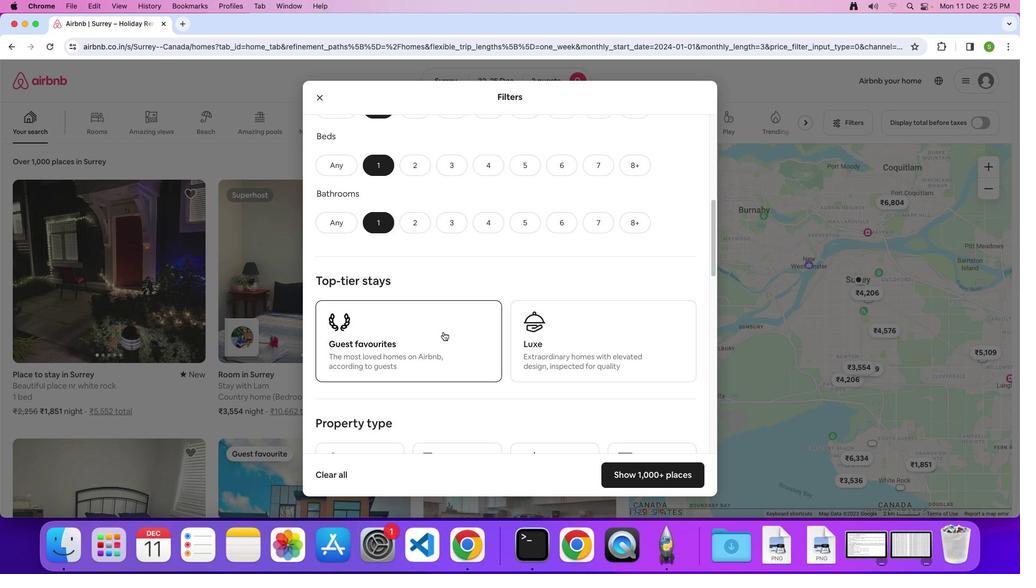 
Action: Mouse scrolled (441, 330) with delta (-1, -1)
Screenshot: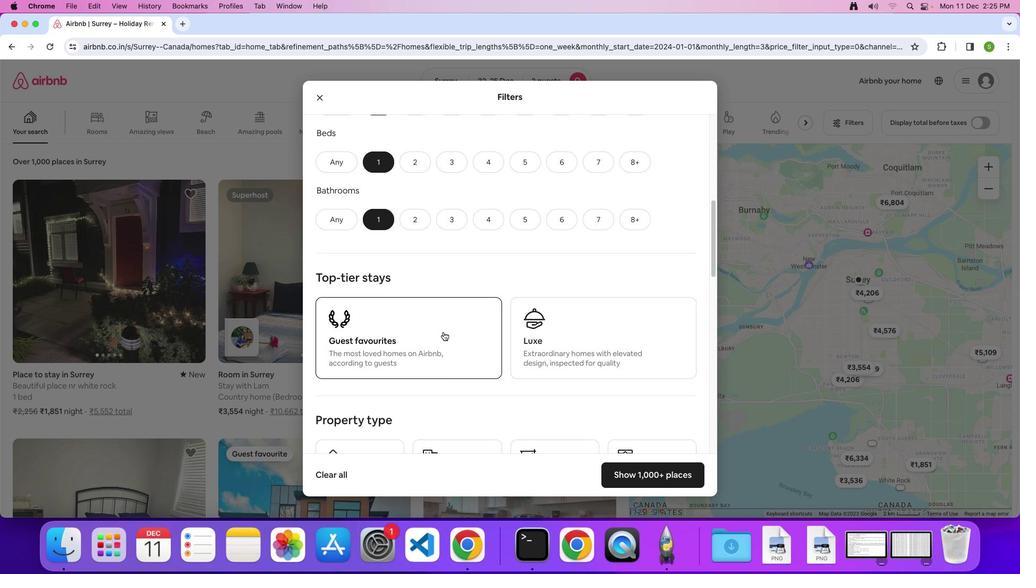 
Action: Mouse scrolled (441, 330) with delta (-1, -1)
Screenshot: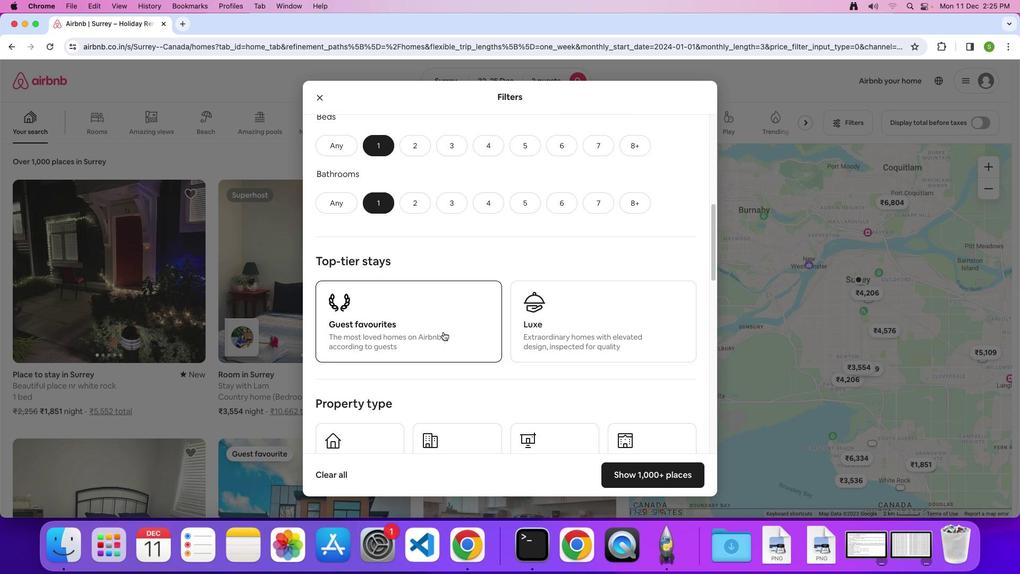 
Action: Mouse scrolled (441, 330) with delta (-1, -1)
Screenshot: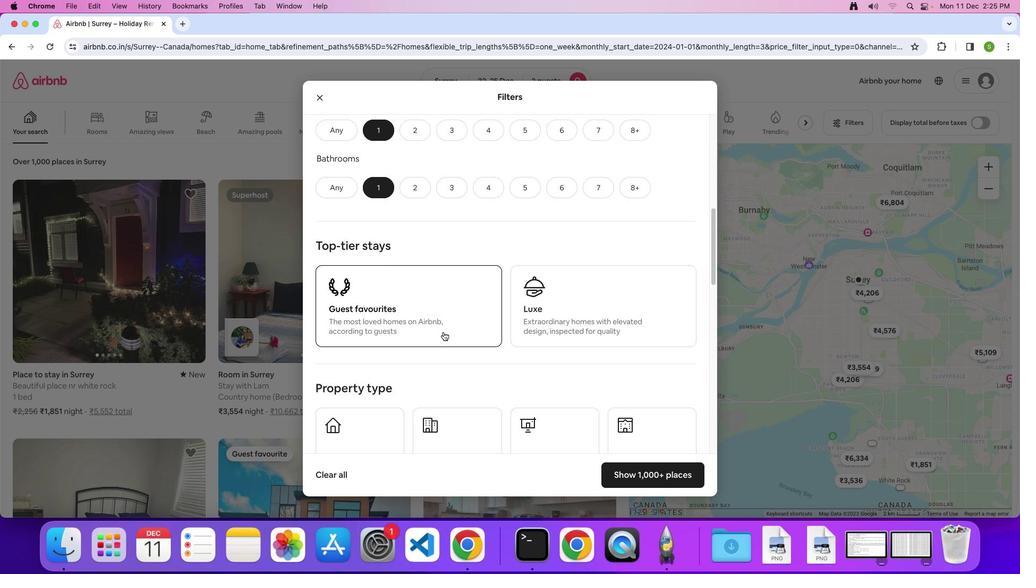 
Action: Mouse scrolled (441, 330) with delta (-1, -2)
Screenshot: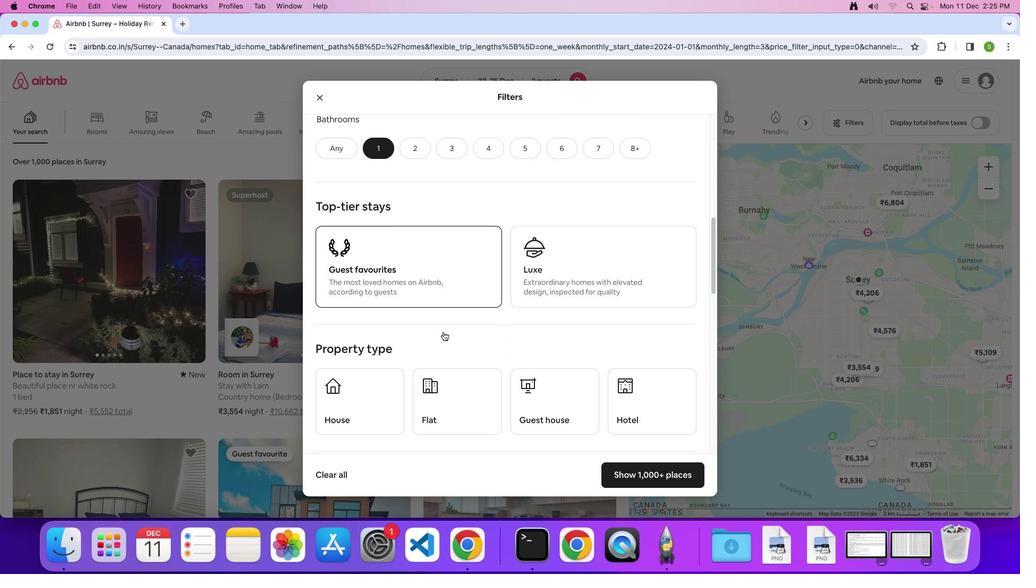 
Action: Mouse scrolled (441, 330) with delta (-1, -1)
Screenshot: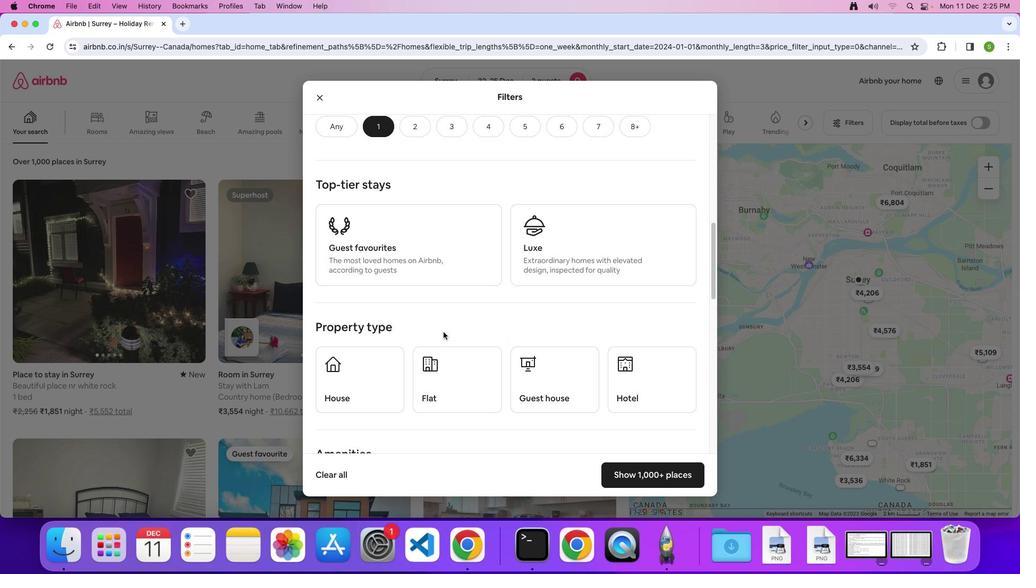 
Action: Mouse scrolled (441, 330) with delta (-1, -1)
Screenshot: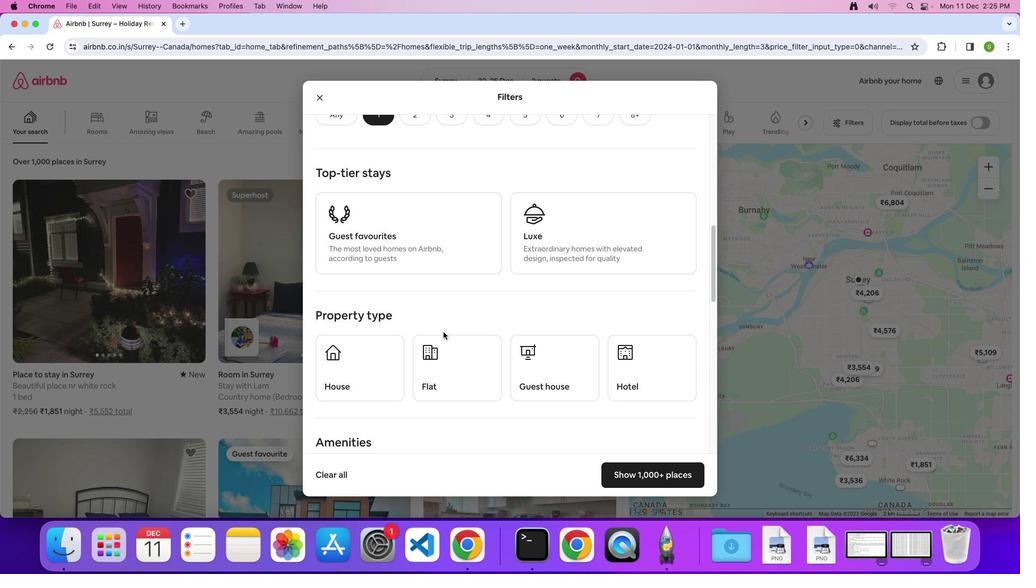 
Action: Mouse scrolled (441, 330) with delta (-1, -1)
Screenshot: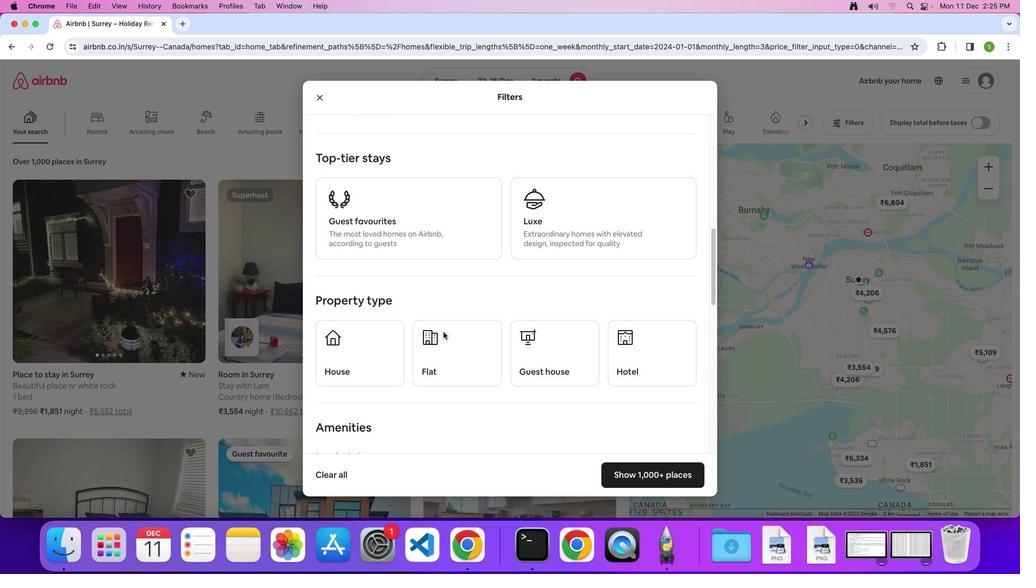
Action: Mouse scrolled (441, 330) with delta (-1, -1)
Screenshot: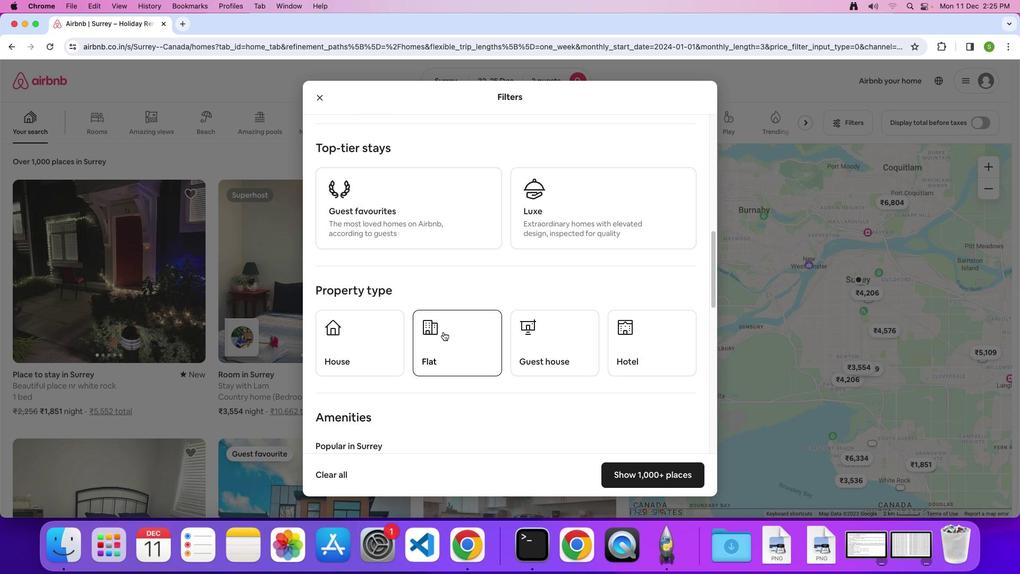 
Action: Mouse scrolled (441, 330) with delta (-1, -1)
Screenshot: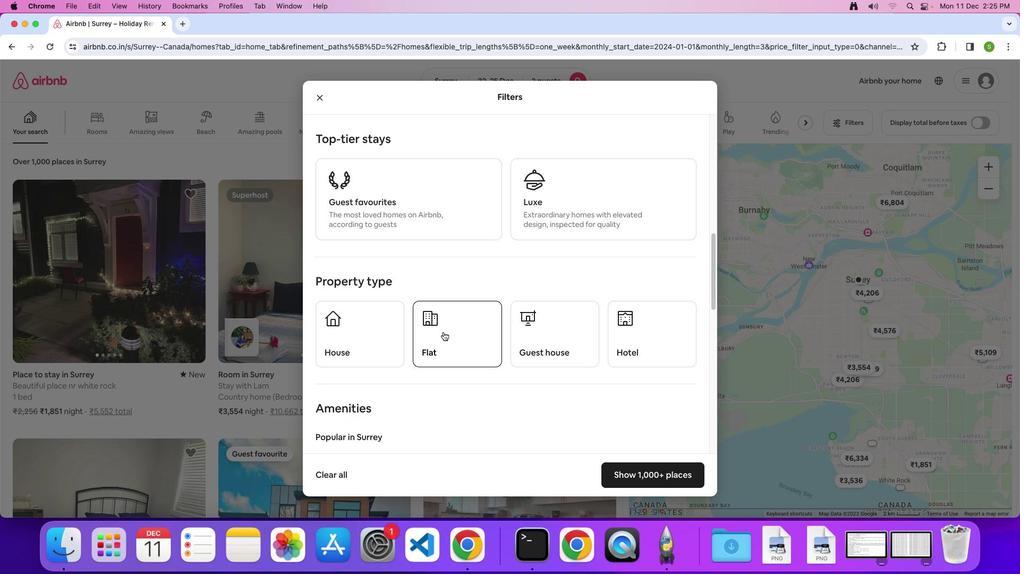 
Action: Mouse scrolled (441, 330) with delta (-1, -1)
Screenshot: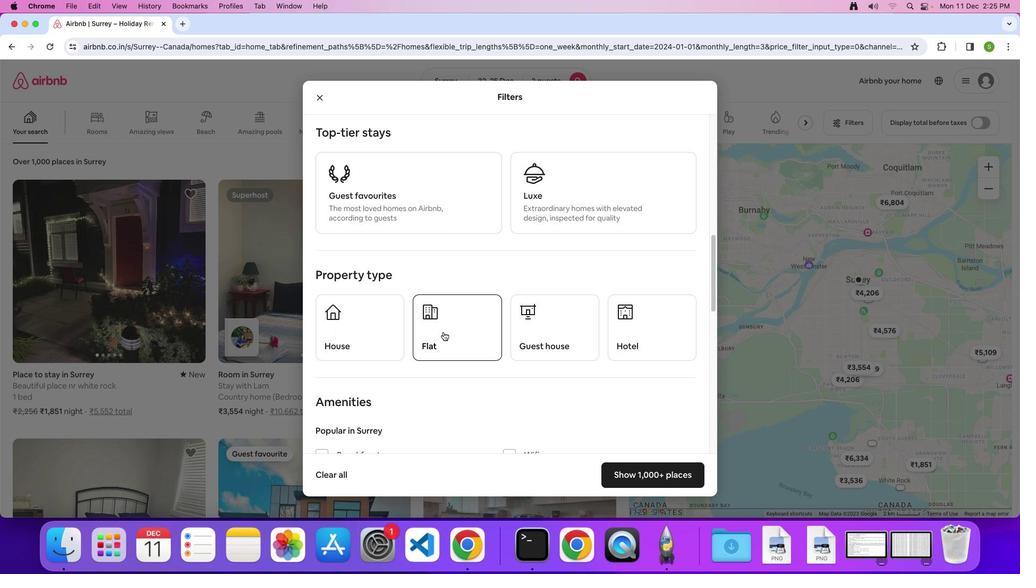 
Action: Mouse scrolled (441, 330) with delta (-1, -1)
Screenshot: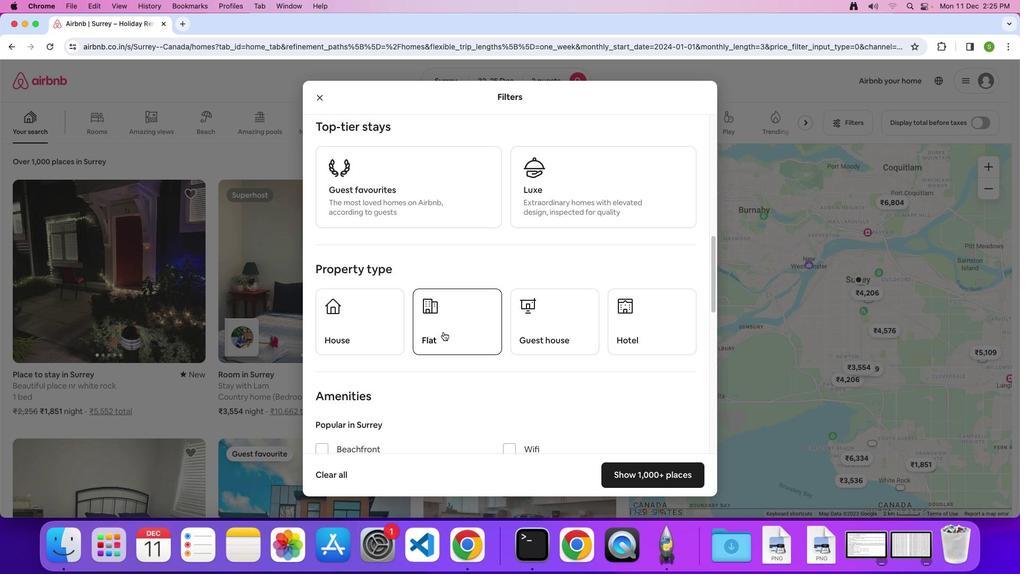 
Action: Mouse scrolled (441, 330) with delta (-1, -1)
Screenshot: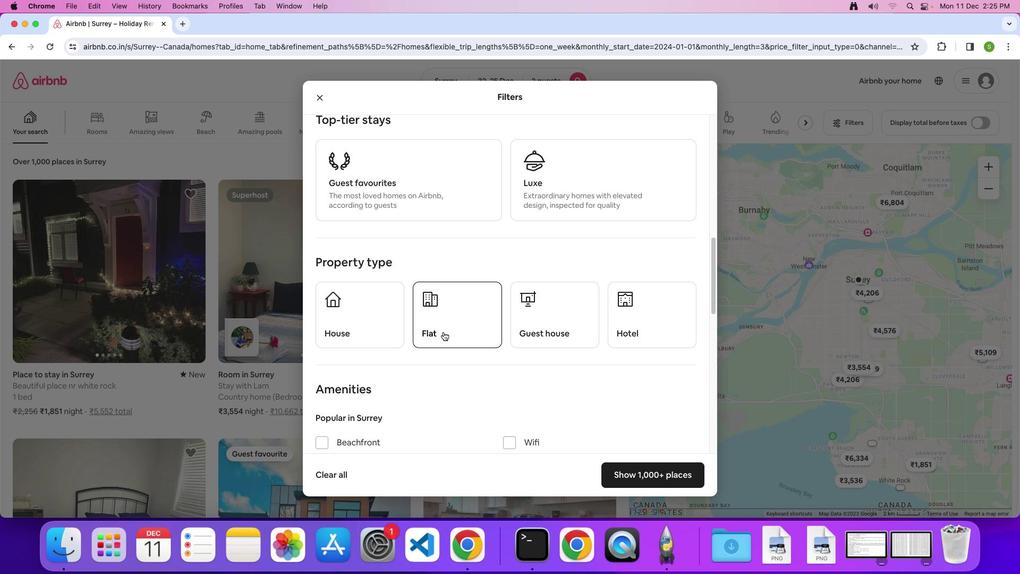 
Action: Mouse moved to (653, 328)
Screenshot: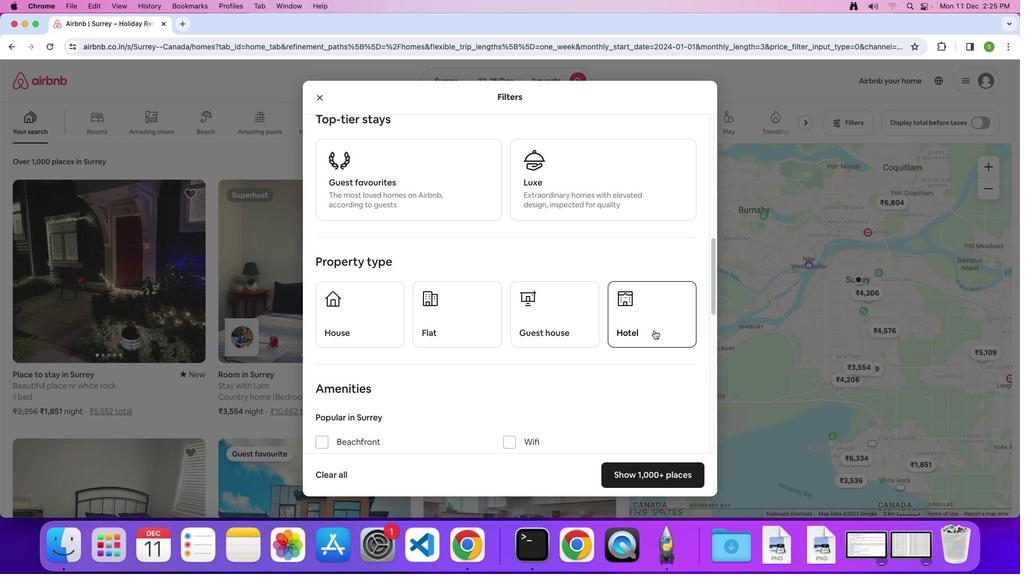 
Action: Mouse pressed left at (653, 328)
Screenshot: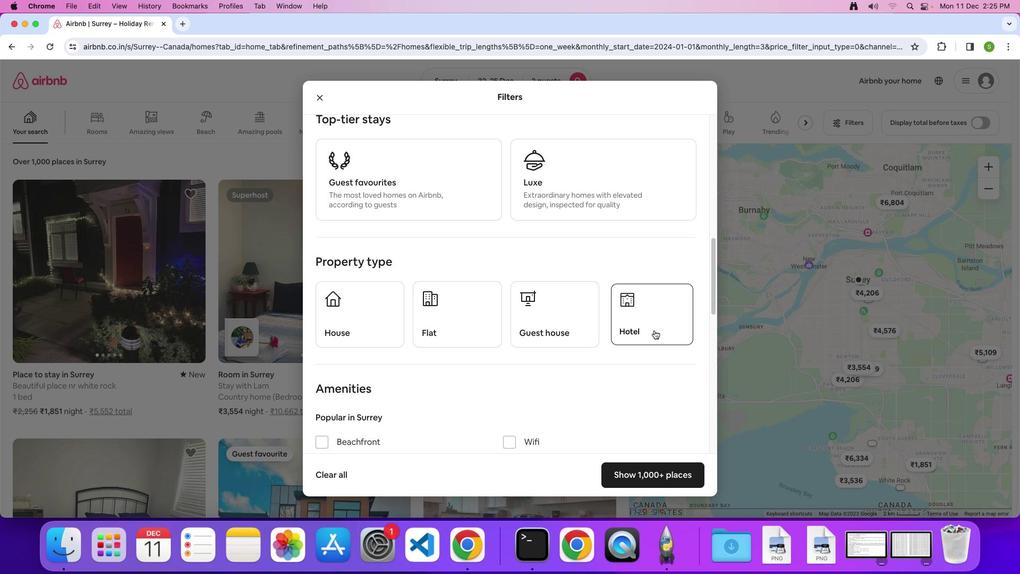 
Action: Mouse moved to (527, 349)
Screenshot: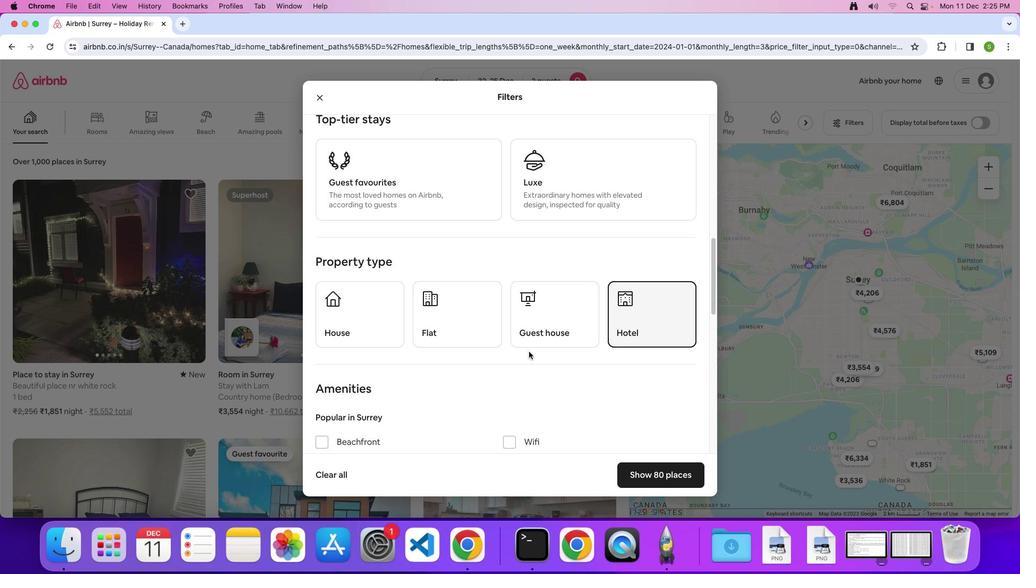 
Action: Mouse scrolled (527, 349) with delta (-1, -1)
Screenshot: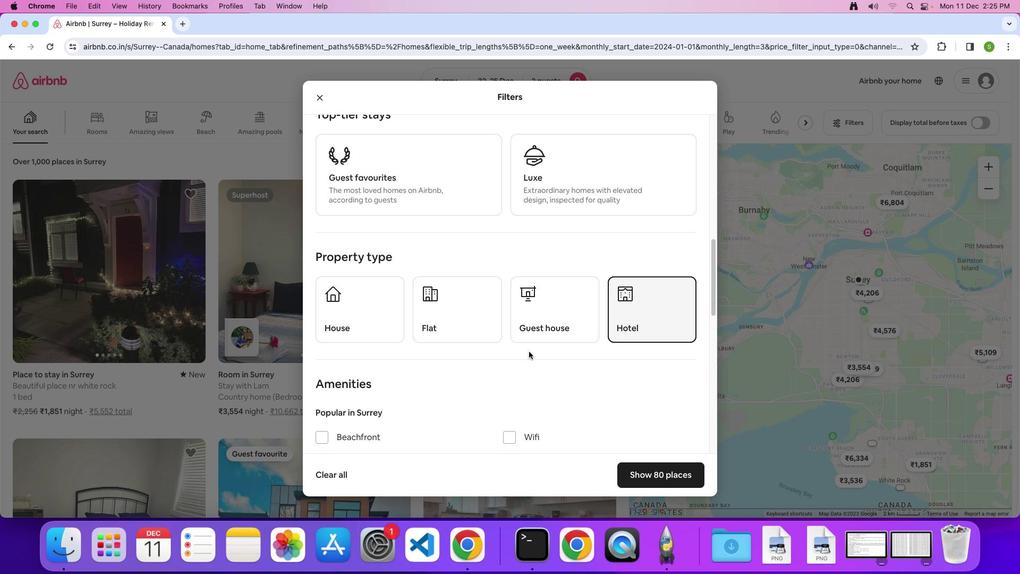 
Action: Mouse scrolled (527, 349) with delta (-1, -1)
Screenshot: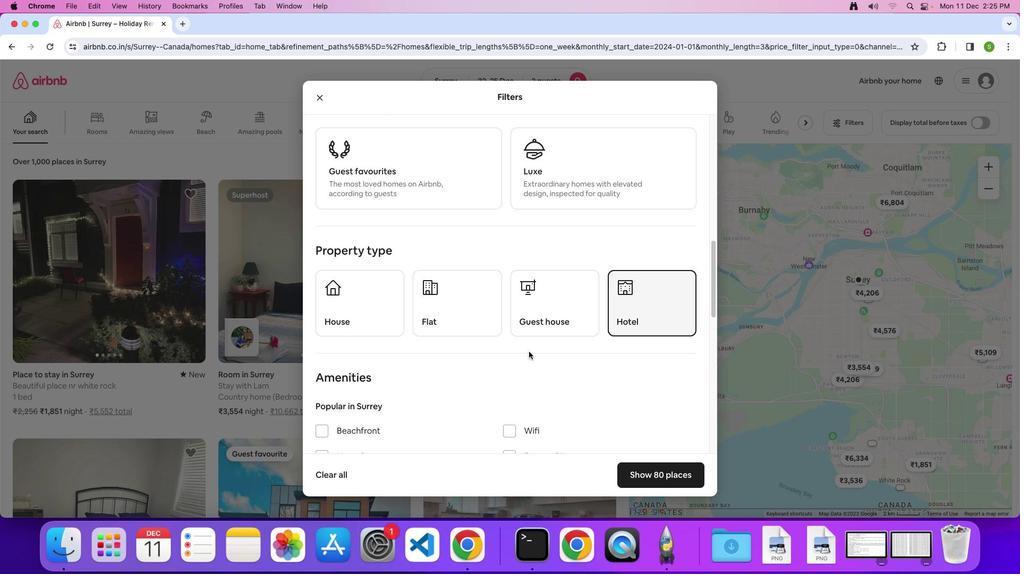 
Action: Mouse scrolled (527, 349) with delta (-1, -1)
Screenshot: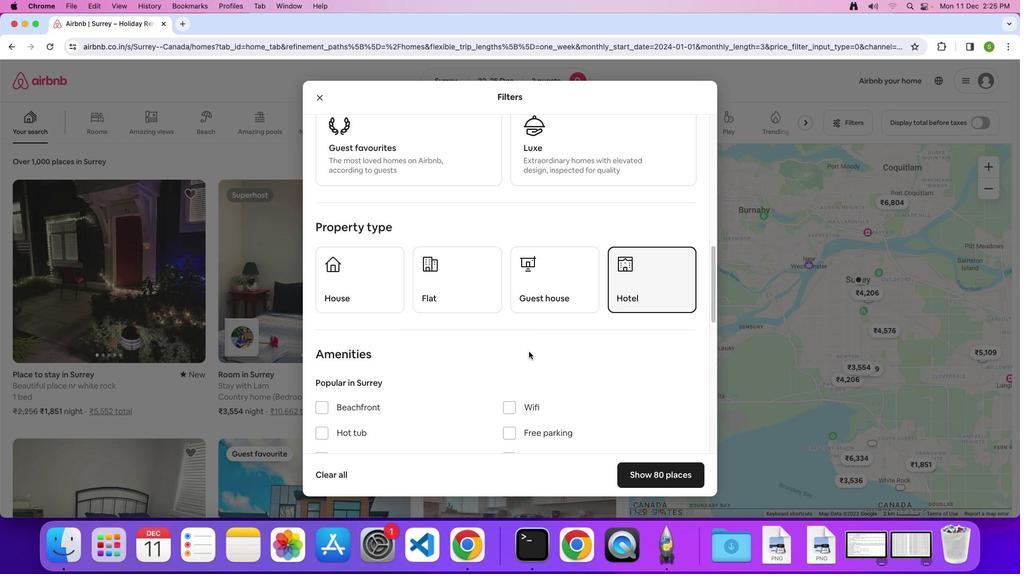 
Action: Mouse scrolled (527, 349) with delta (-1, -1)
Screenshot: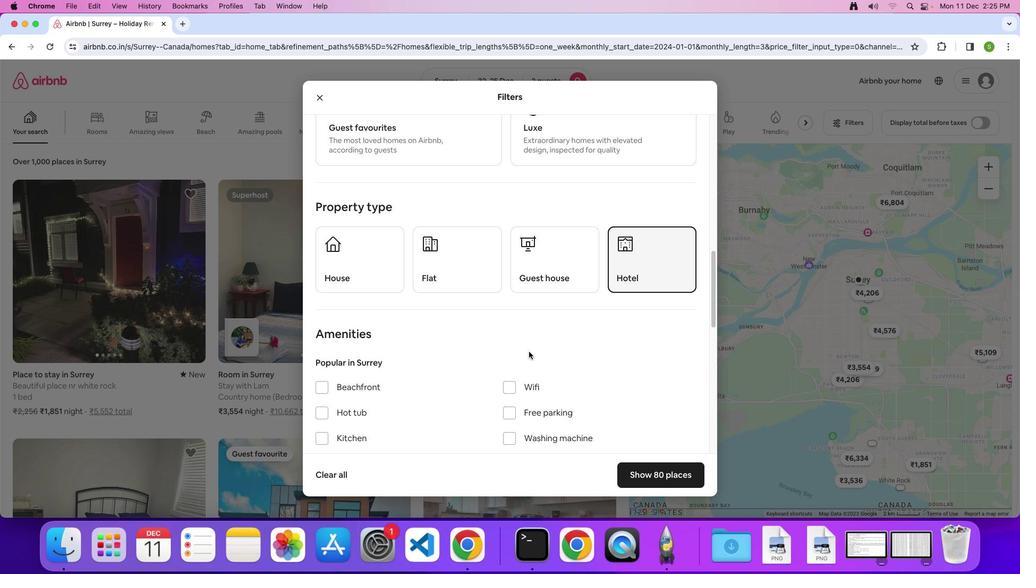 
Action: Mouse scrolled (527, 349) with delta (-1, -1)
Screenshot: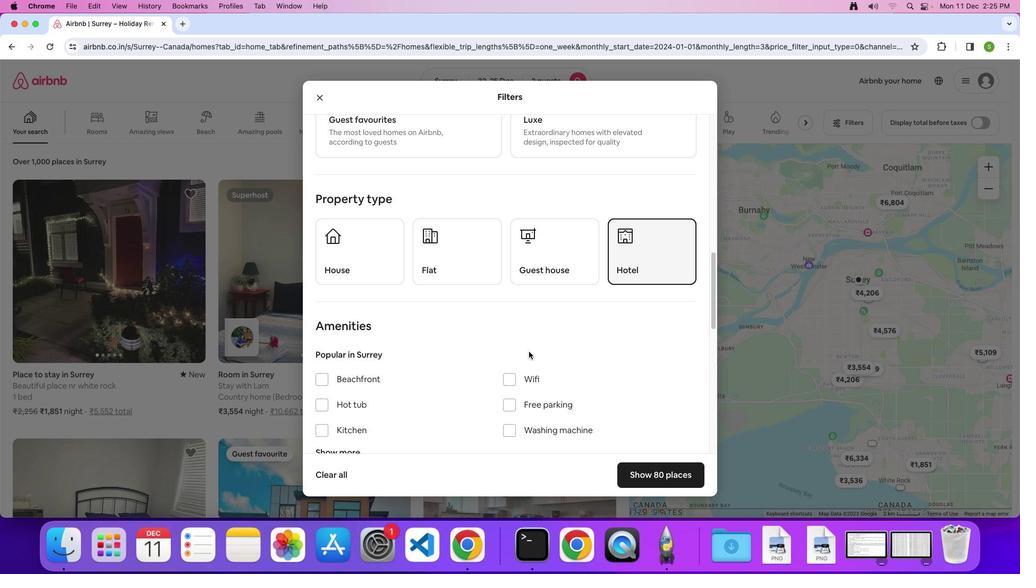 
Action: Mouse scrolled (527, 349) with delta (-1, -1)
Screenshot: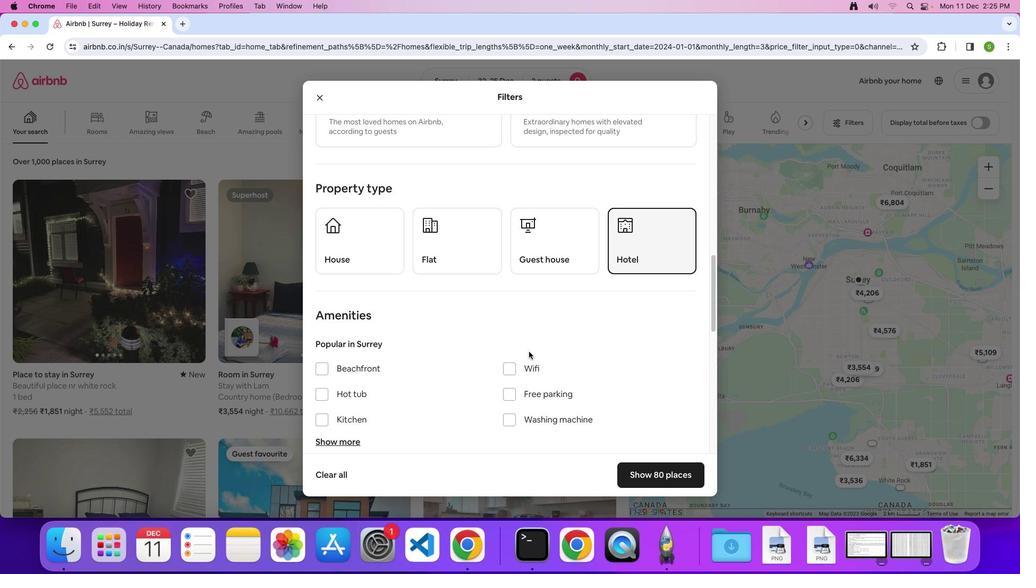 
Action: Mouse scrolled (527, 349) with delta (-1, -1)
Screenshot: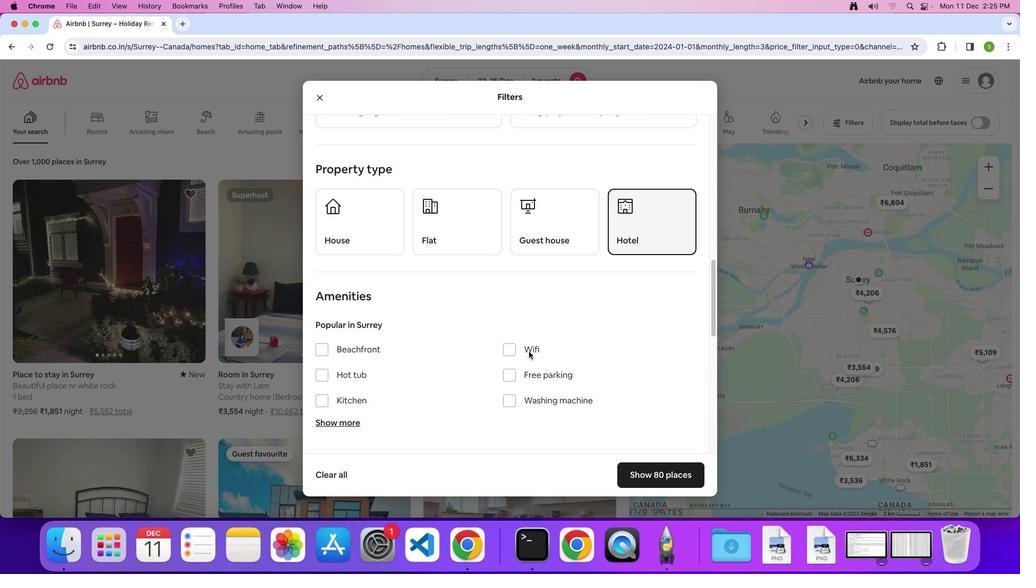 
Action: Mouse scrolled (527, 349) with delta (-1, -2)
Screenshot: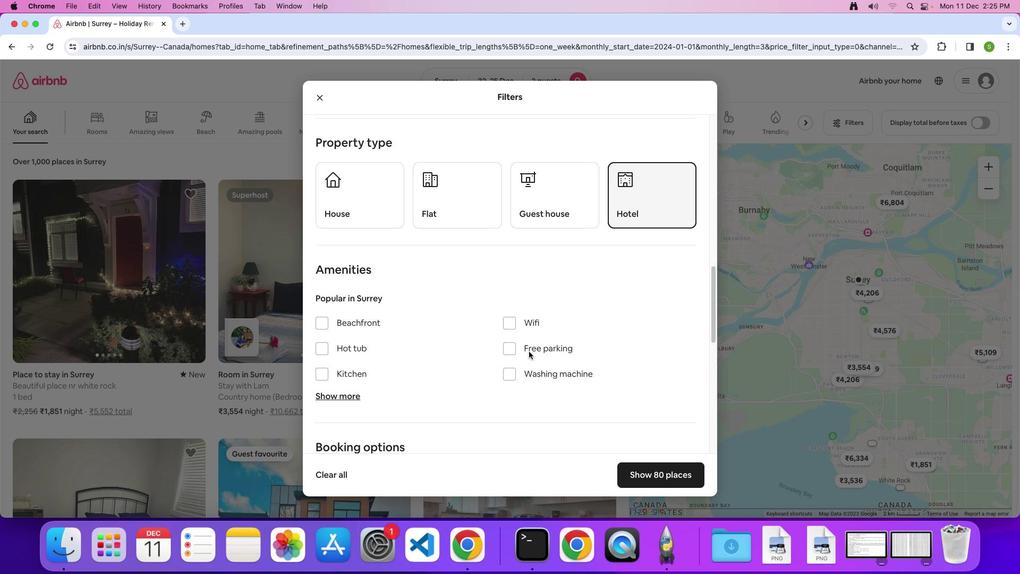 
Action: Mouse scrolled (527, 349) with delta (-1, -1)
Screenshot: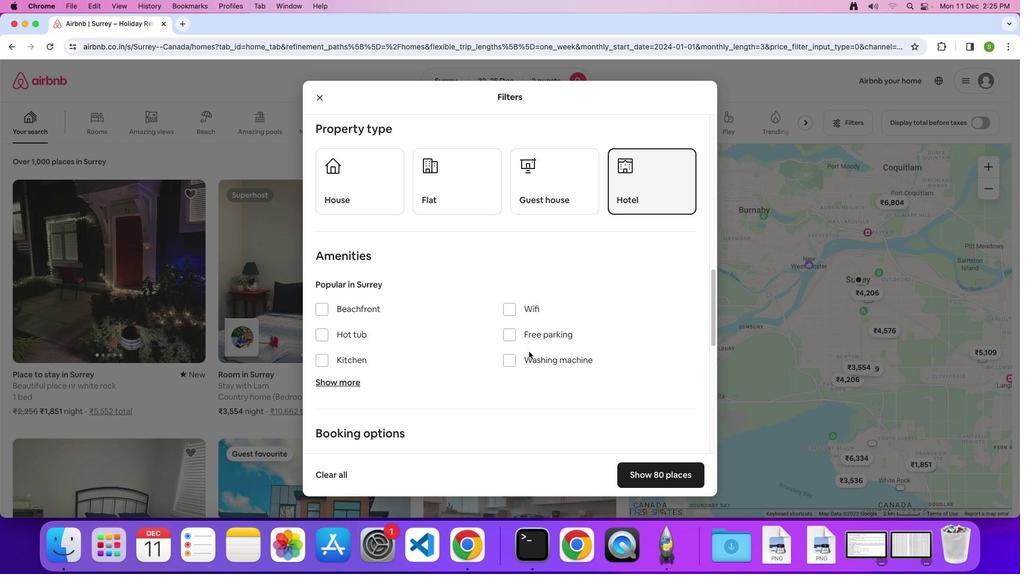 
Action: Mouse scrolled (527, 349) with delta (-1, -1)
Screenshot: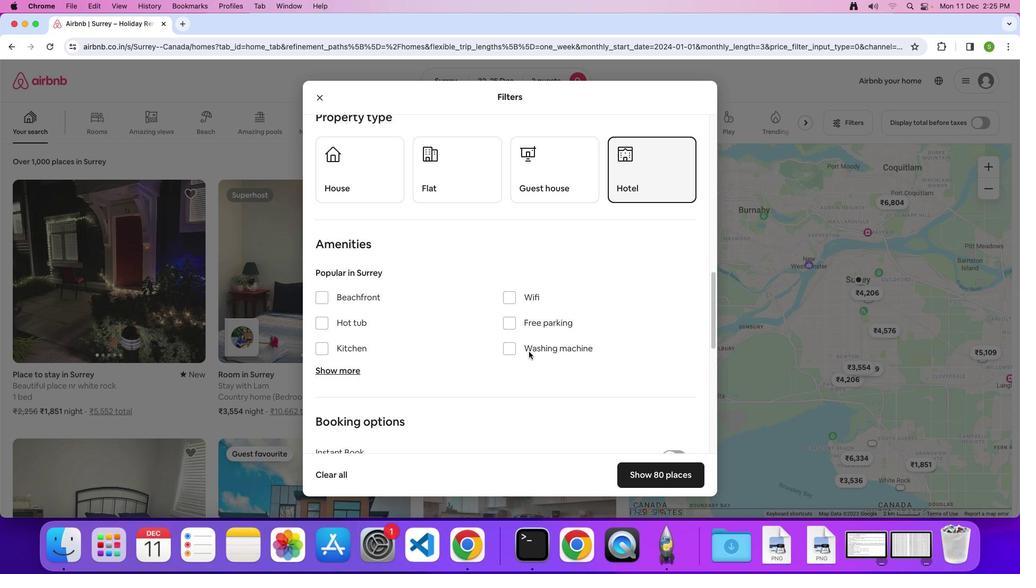 
Action: Mouse scrolled (527, 349) with delta (-1, -1)
Screenshot: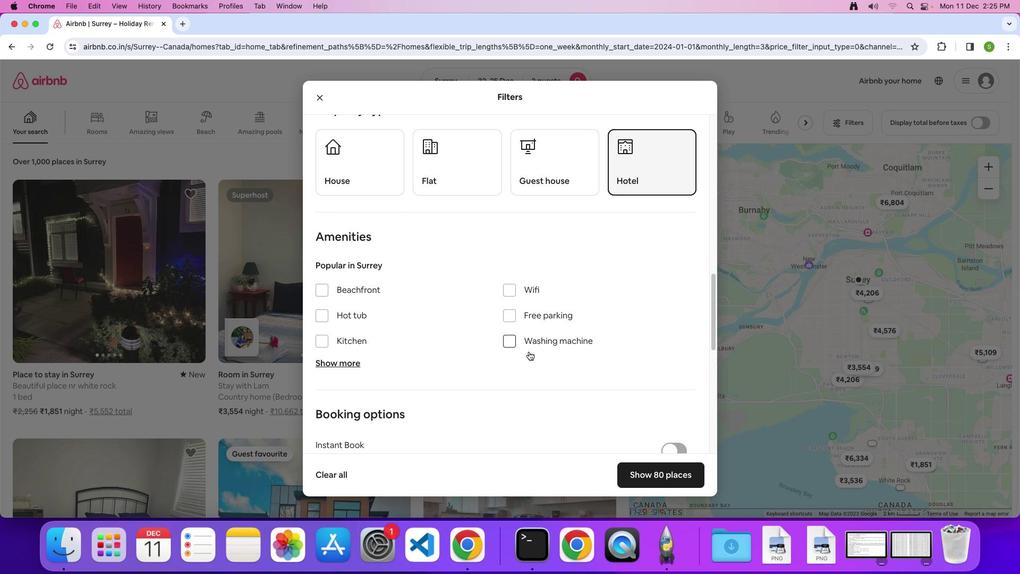 
Action: Mouse scrolled (527, 349) with delta (-1, -1)
Screenshot: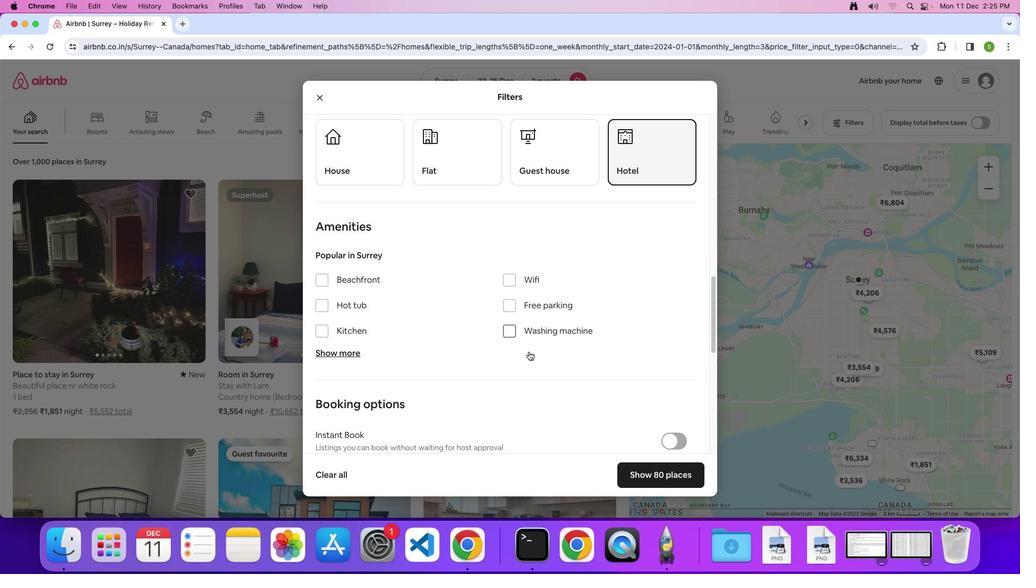 
Action: Mouse scrolled (527, 349) with delta (-1, -1)
Screenshot: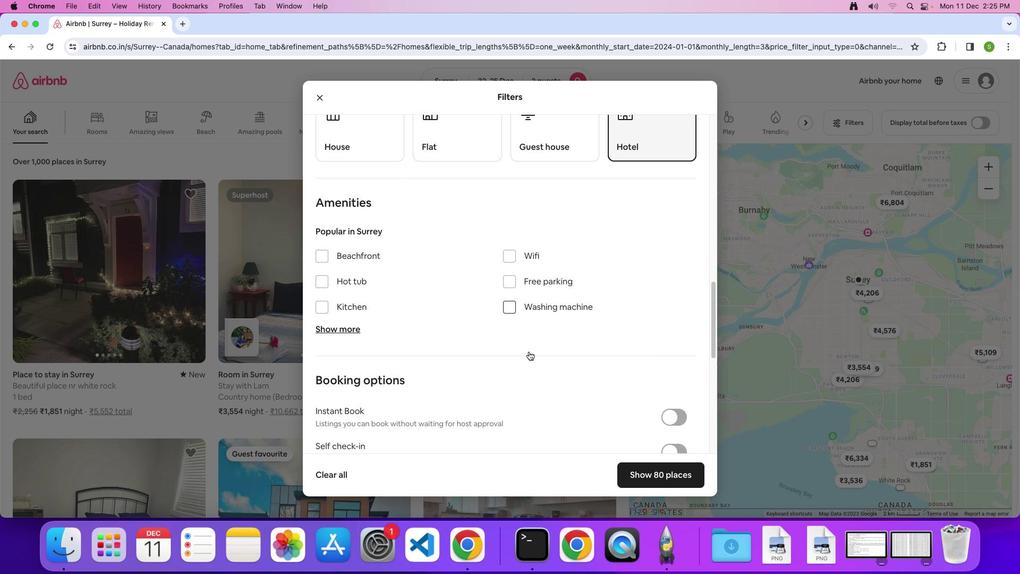 
Action: Mouse scrolled (527, 349) with delta (-1, -1)
Screenshot: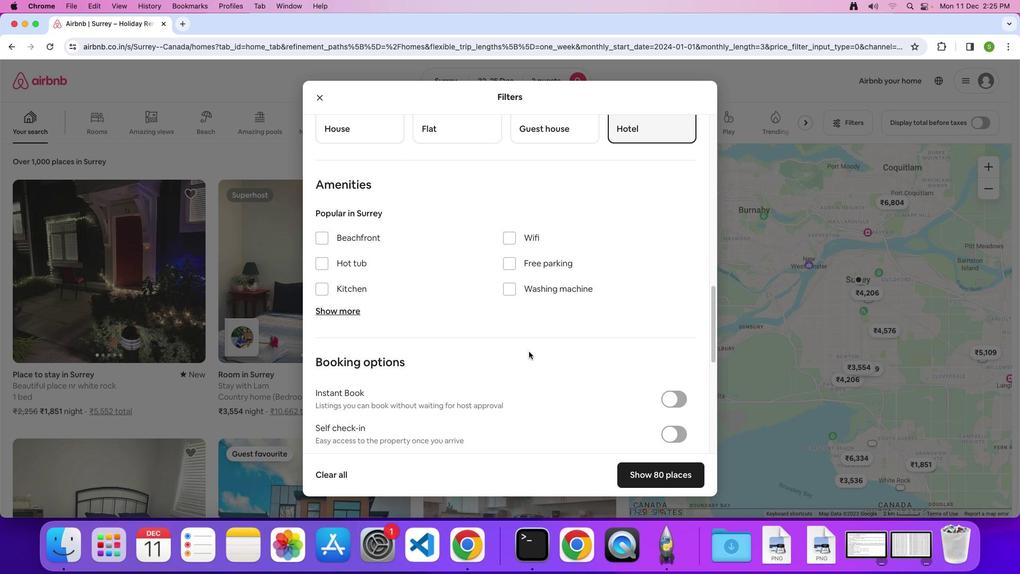 
Action: Mouse scrolled (527, 349) with delta (-1, -1)
Screenshot: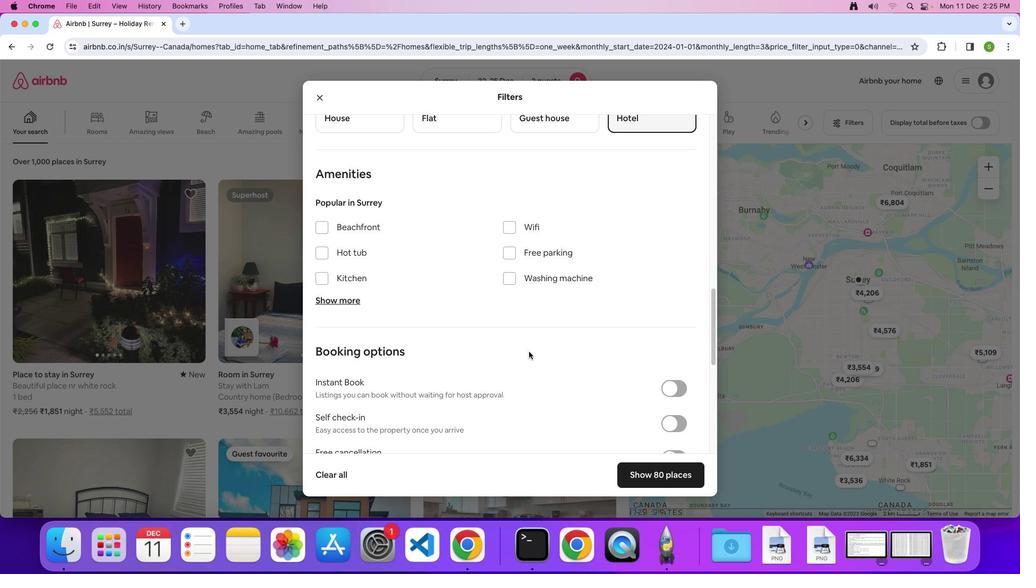 
Action: Mouse scrolled (527, 349) with delta (-1, -1)
Screenshot: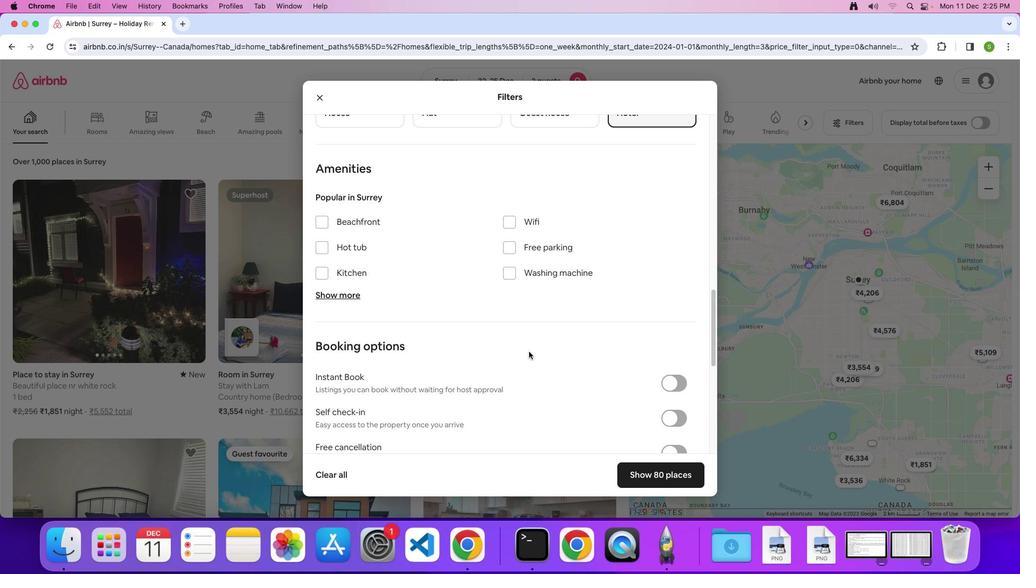 
Action: Mouse scrolled (527, 349) with delta (-1, -1)
Screenshot: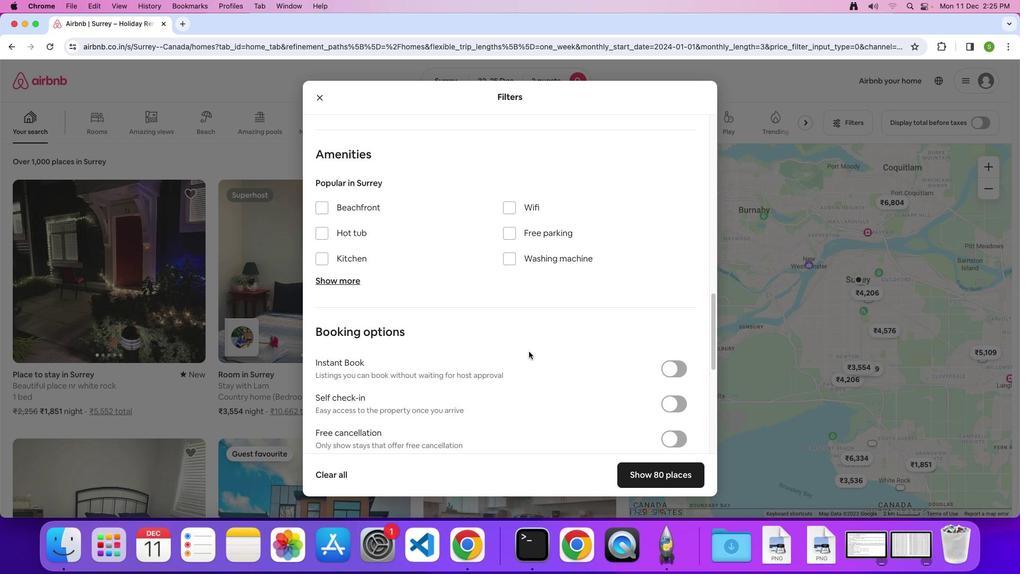 
Action: Mouse scrolled (527, 349) with delta (-1, -1)
Screenshot: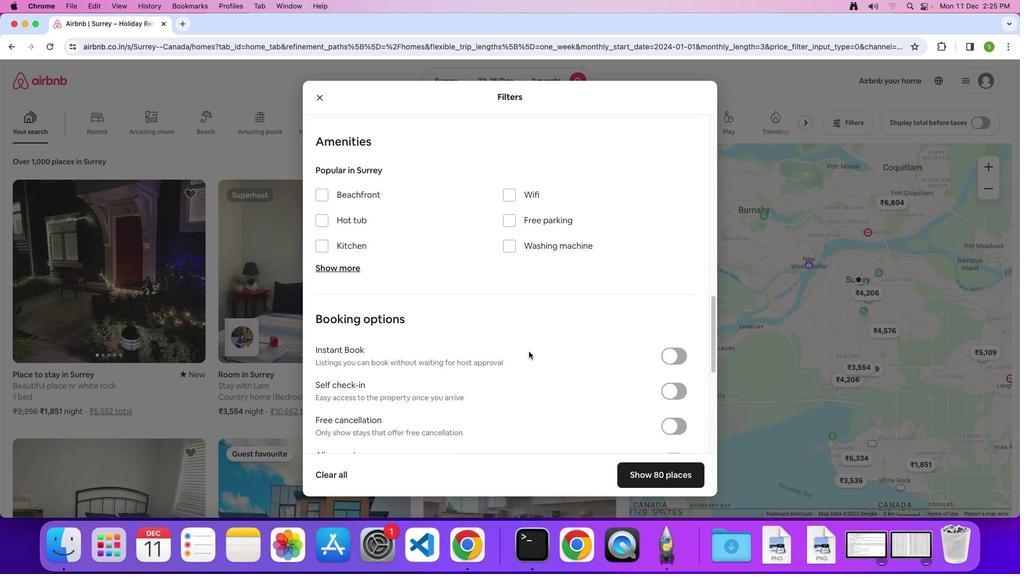 
Action: Mouse scrolled (527, 349) with delta (-1, -1)
Screenshot: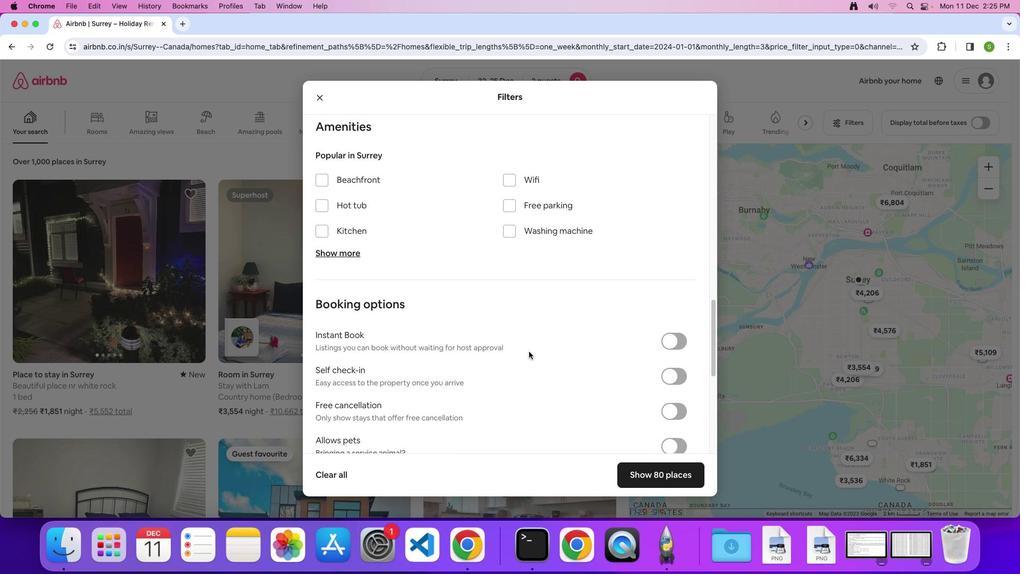 
Action: Mouse scrolled (527, 349) with delta (-1, -1)
Screenshot: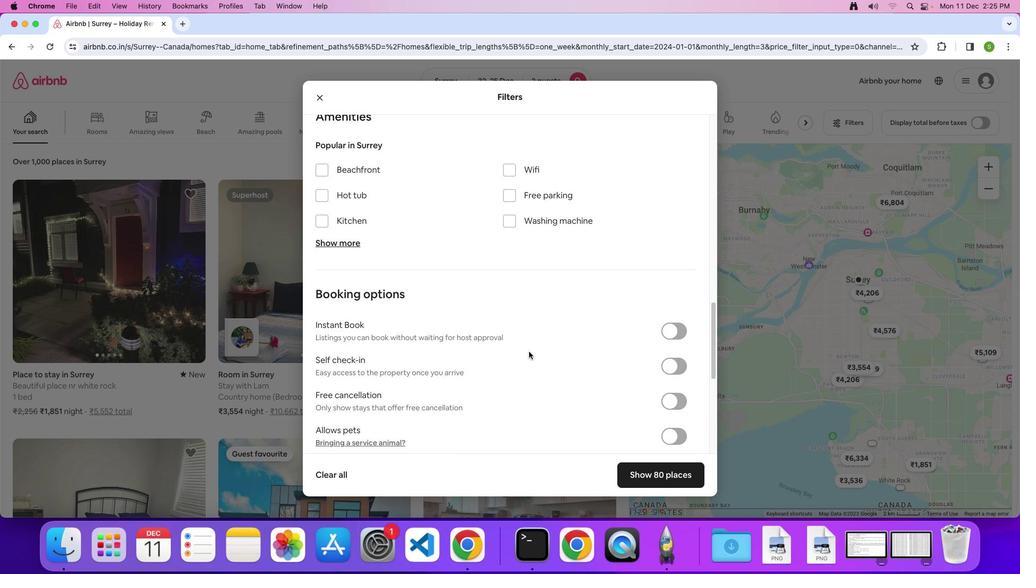 
Action: Mouse scrolled (527, 349) with delta (-1, -1)
Screenshot: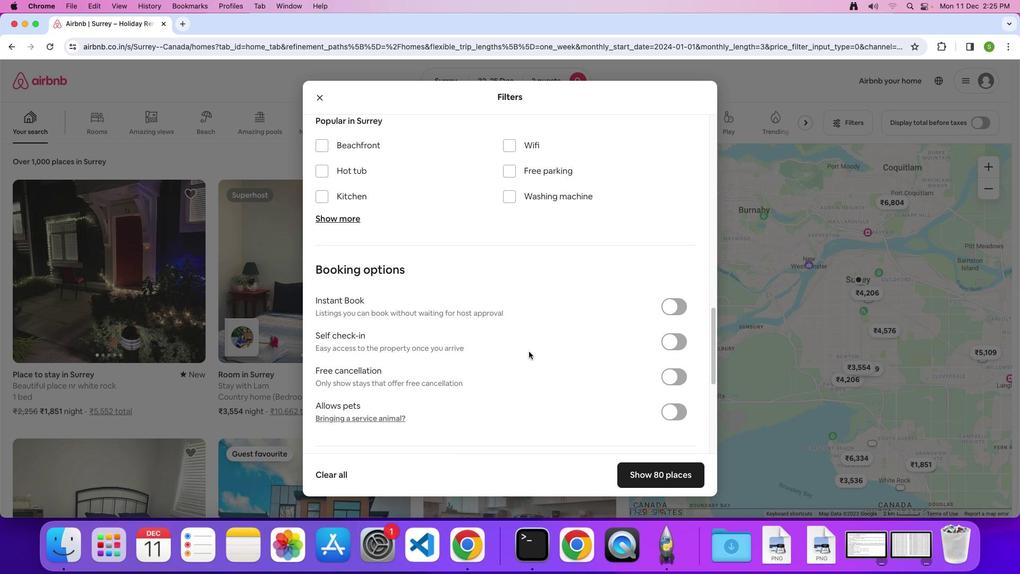 
Action: Mouse scrolled (527, 349) with delta (-1, -1)
Screenshot: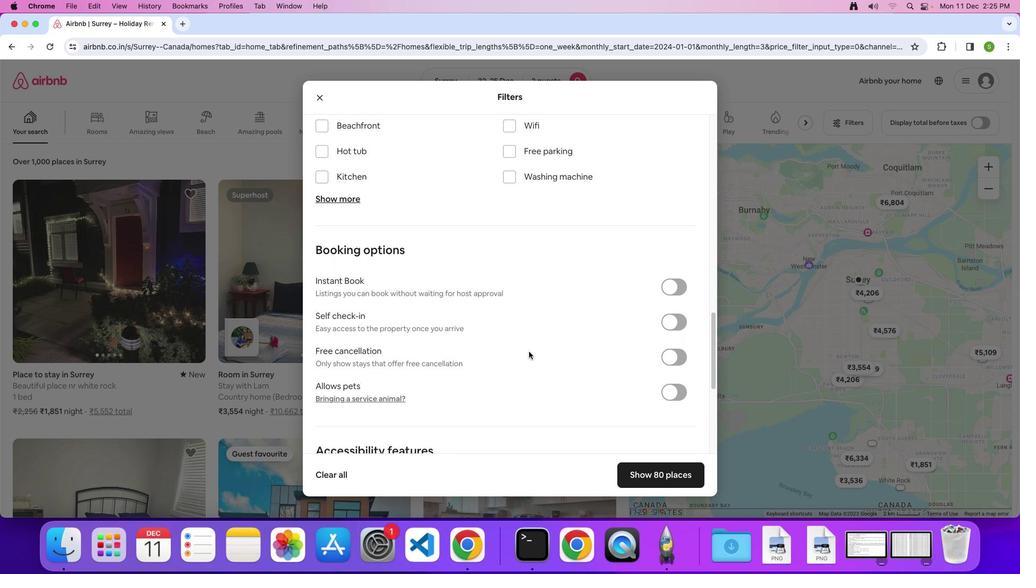 
Action: Mouse scrolled (527, 349) with delta (-1, -1)
Screenshot: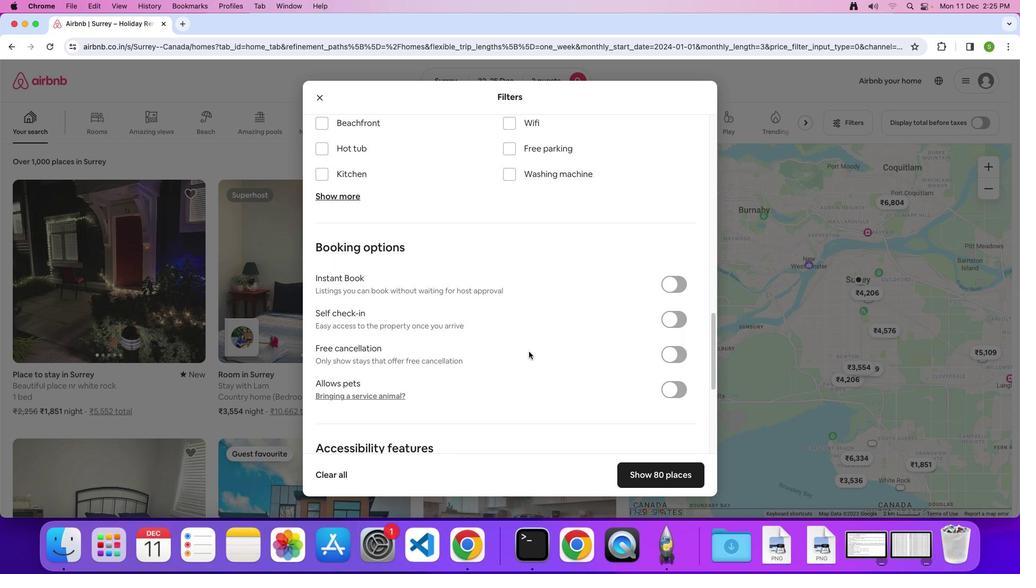 
Action: Mouse scrolled (527, 349) with delta (-1, -1)
Screenshot: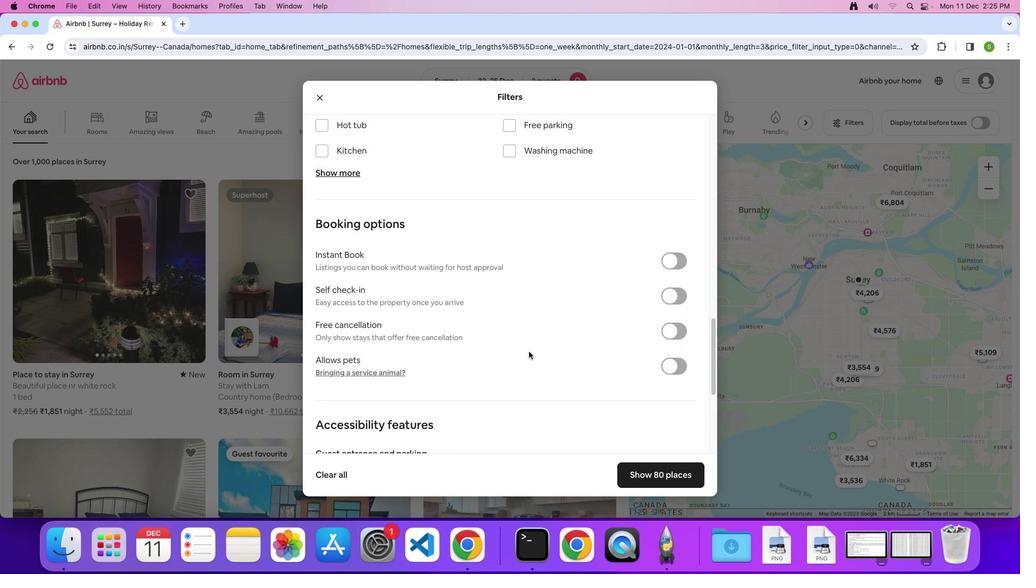 
Action: Mouse scrolled (527, 349) with delta (-1, -1)
Screenshot: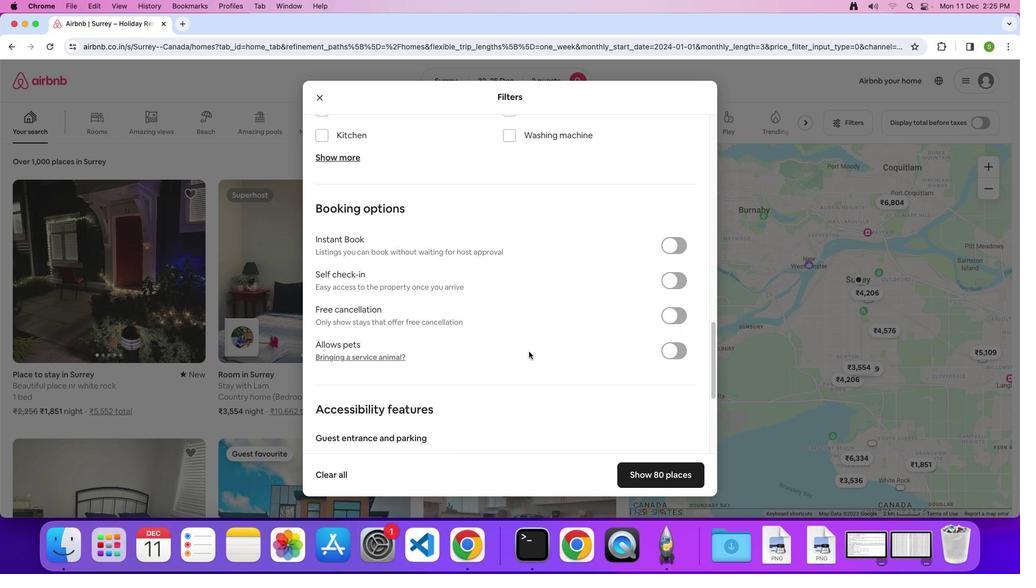 
Action: Mouse scrolled (527, 349) with delta (-1, -2)
Screenshot: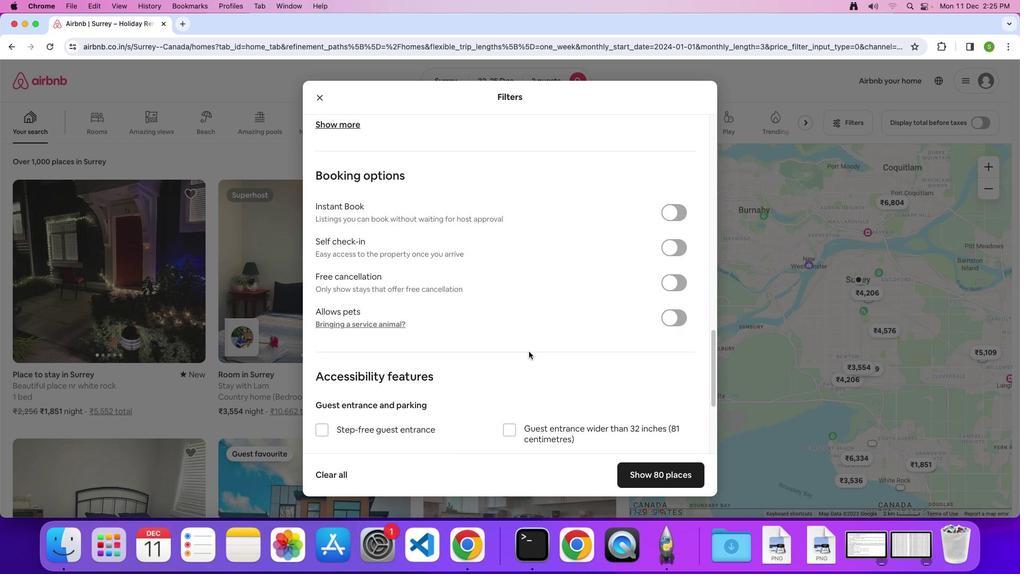 
Action: Mouse scrolled (527, 349) with delta (-1, -1)
Screenshot: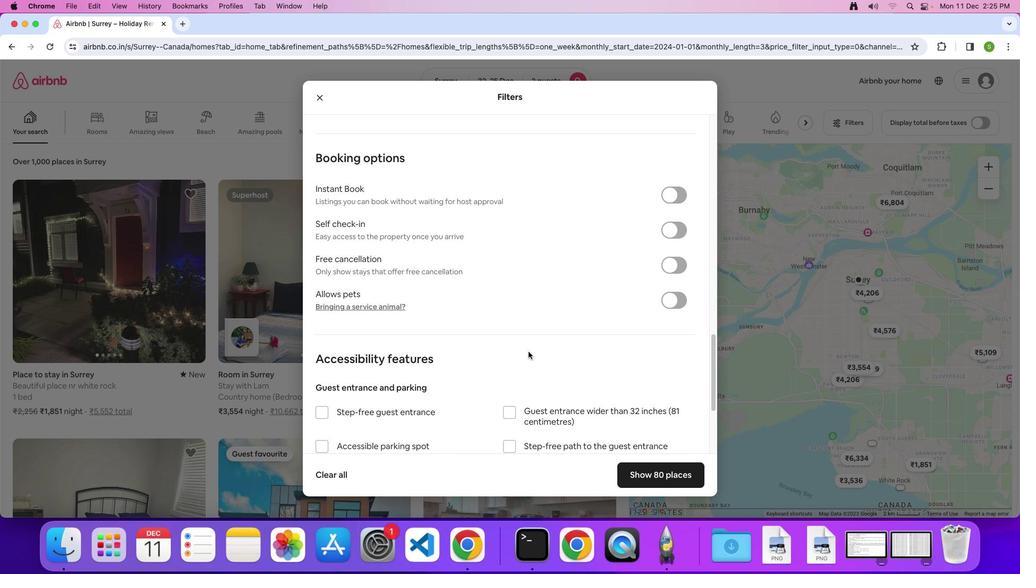 
Action: Mouse scrolled (527, 349) with delta (-1, -1)
Screenshot: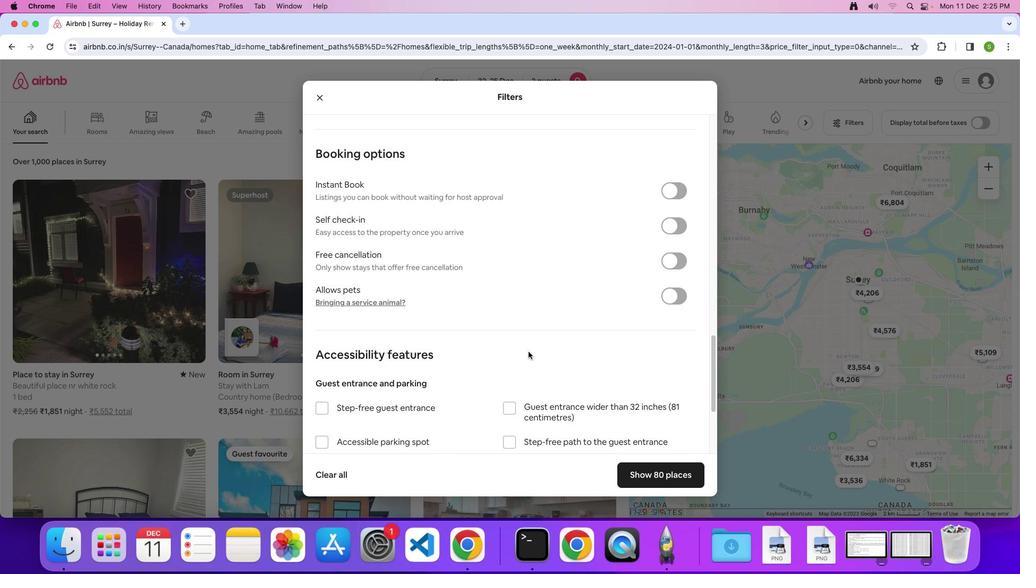 
Action: Mouse moved to (527, 349)
Screenshot: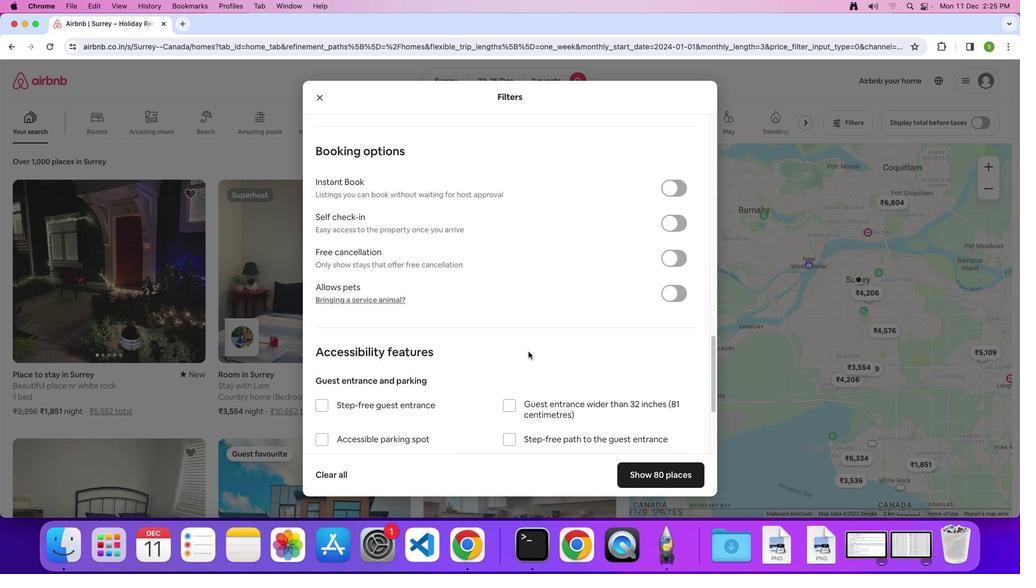 
Action: Mouse scrolled (527, 349) with delta (-1, -1)
Screenshot: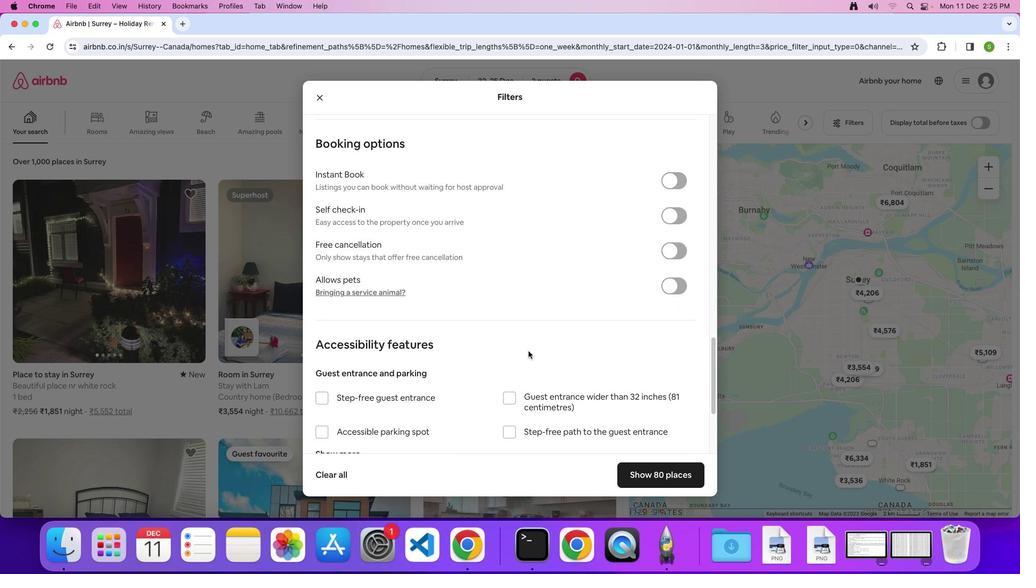 
Action: Mouse moved to (527, 349)
Screenshot: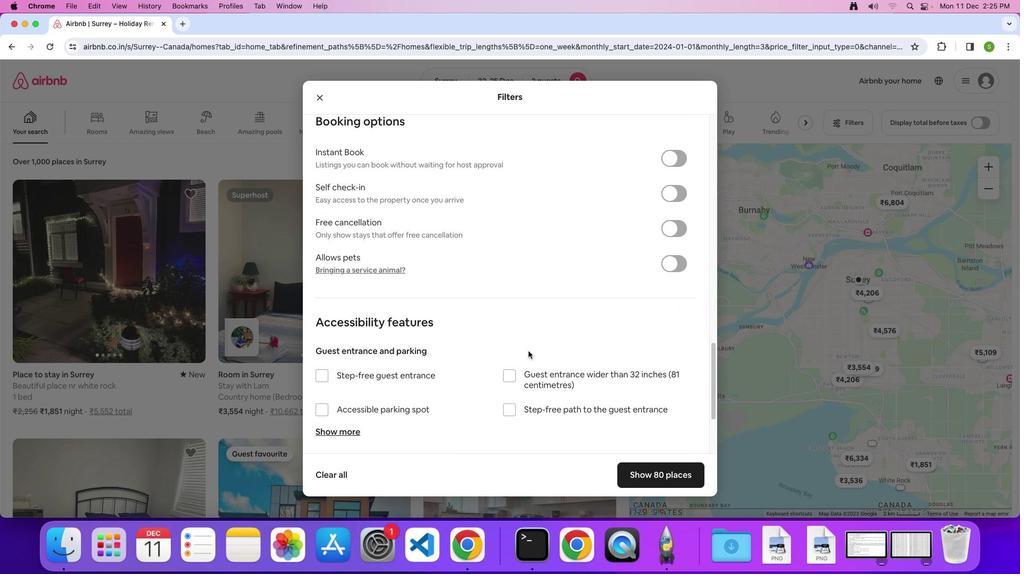 
Action: Mouse scrolled (527, 349) with delta (-1, -1)
Screenshot: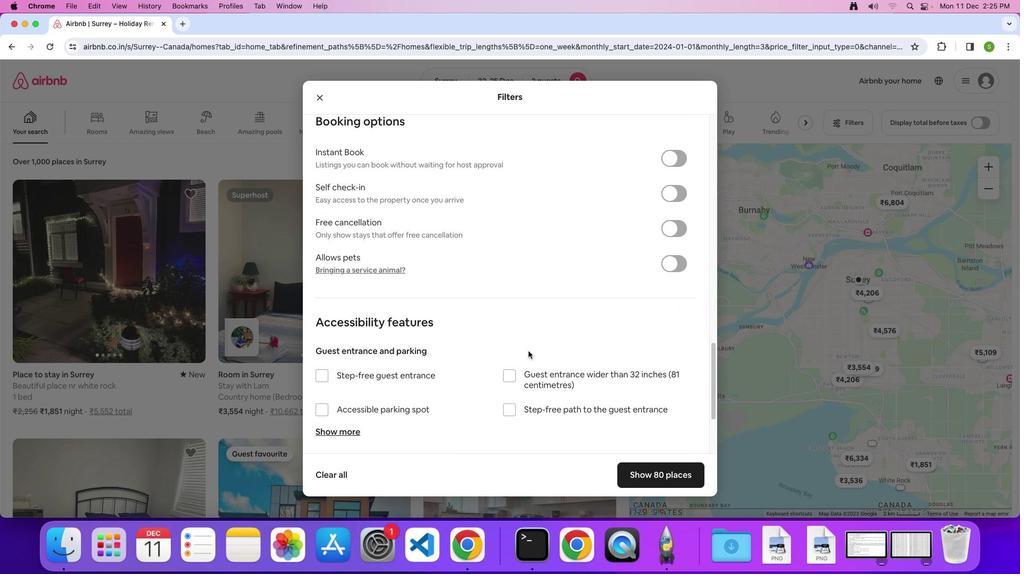 
Action: Mouse moved to (527, 349)
Screenshot: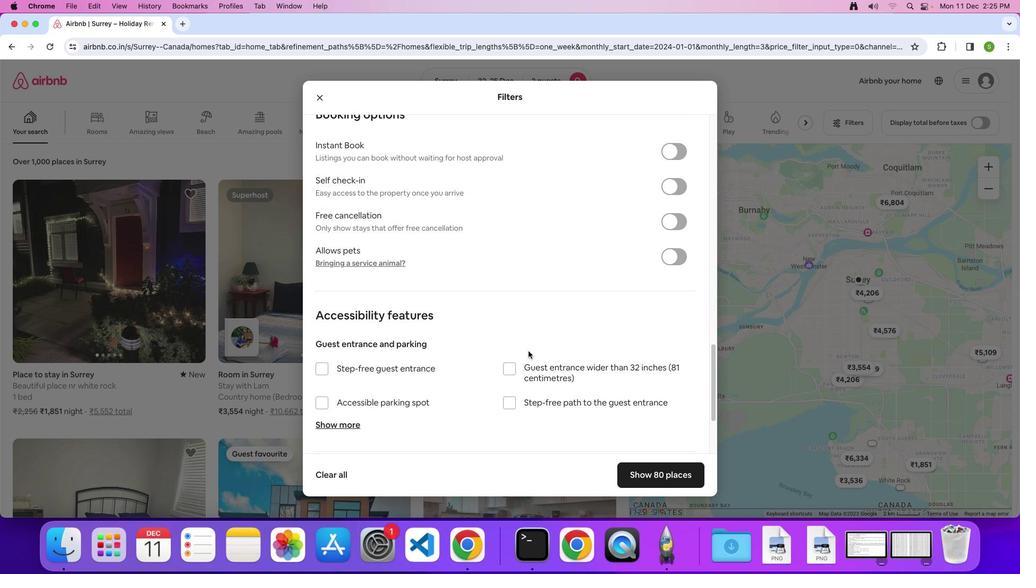 
Action: Mouse scrolled (527, 349) with delta (-1, -2)
Screenshot: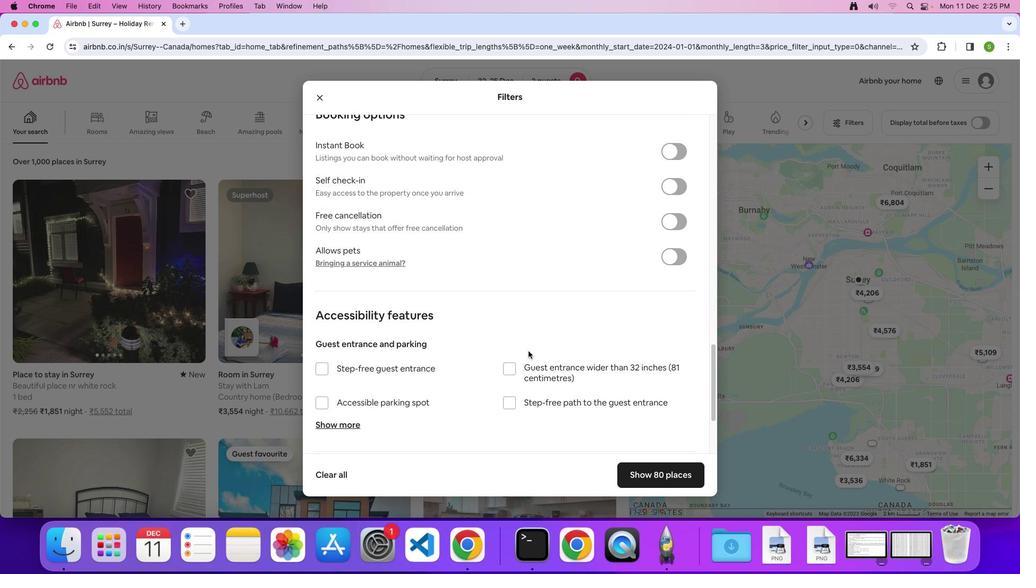 
Action: Mouse scrolled (527, 349) with delta (-1, -1)
Screenshot: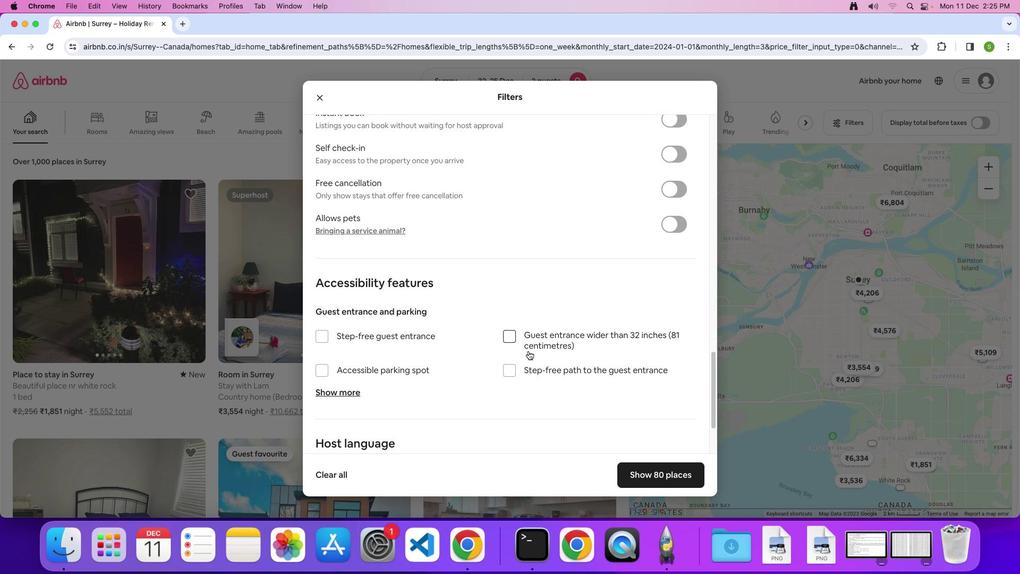
Action: Mouse scrolled (527, 349) with delta (-1, -1)
Screenshot: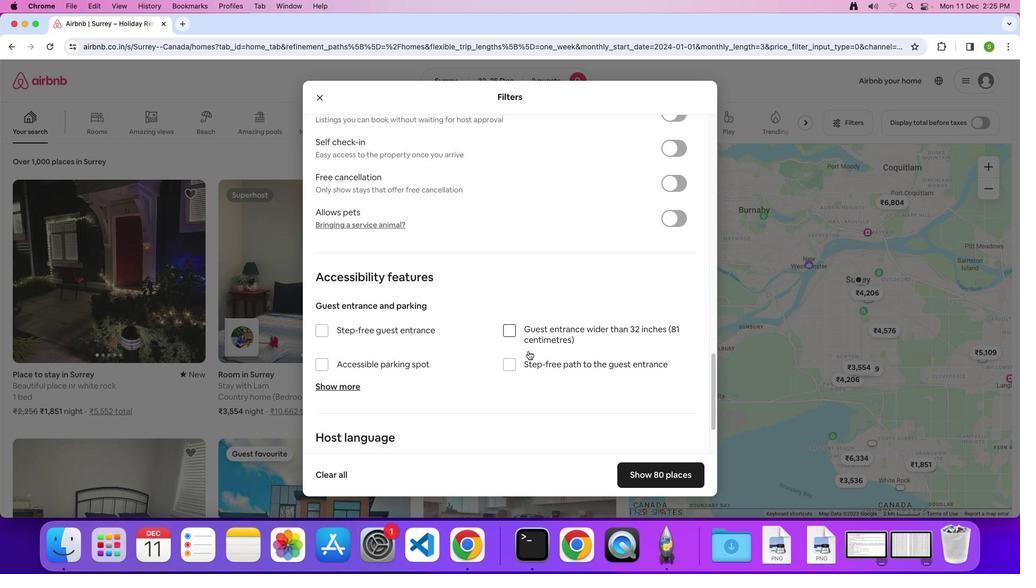 
Action: Mouse scrolled (527, 349) with delta (-1, -1)
Screenshot: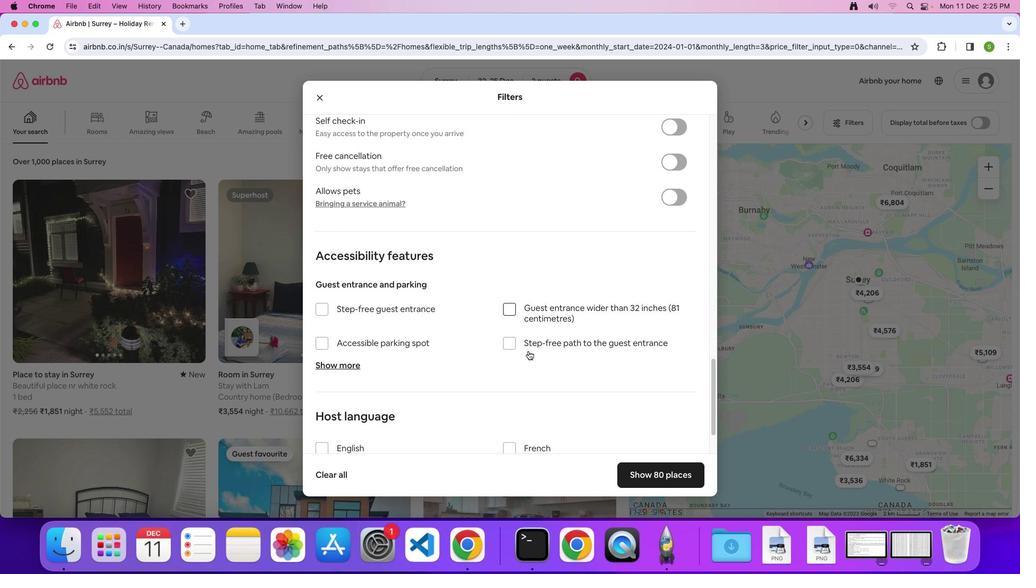 
Action: Mouse scrolled (527, 349) with delta (-1, -1)
Screenshot: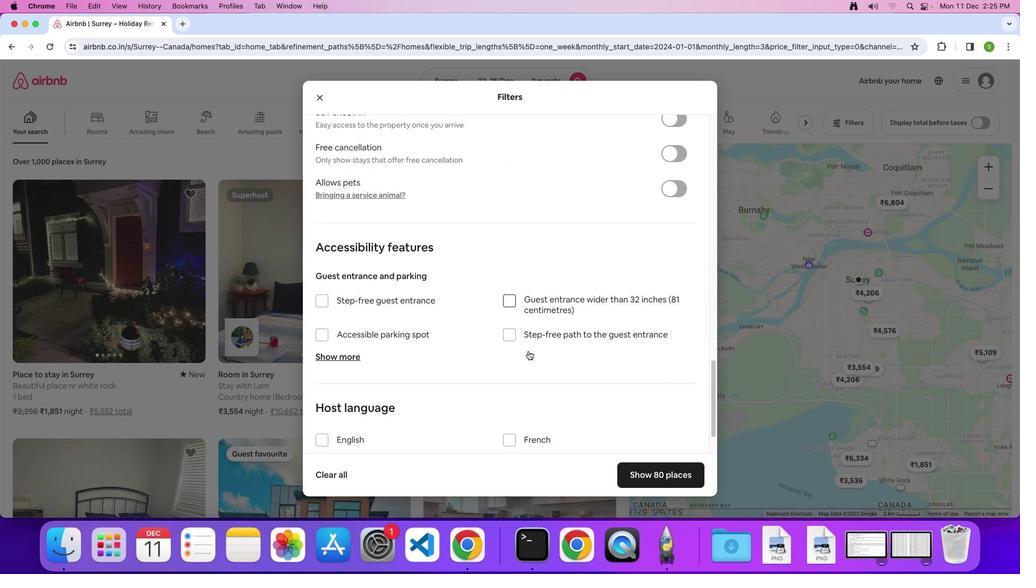 
Action: Mouse scrolled (527, 349) with delta (-1, -2)
Screenshot: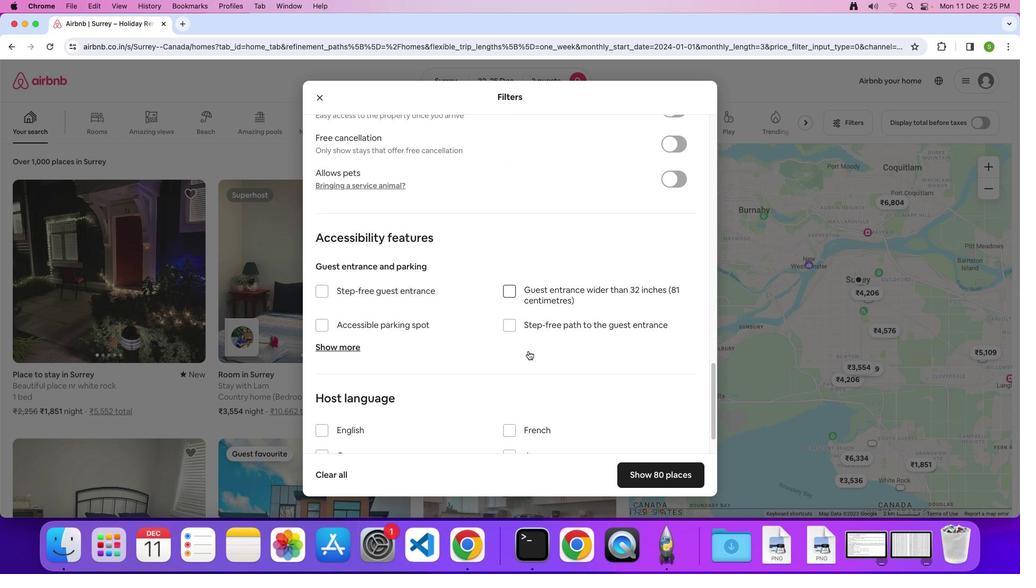 
Action: Mouse scrolled (527, 349) with delta (-1, -1)
Screenshot: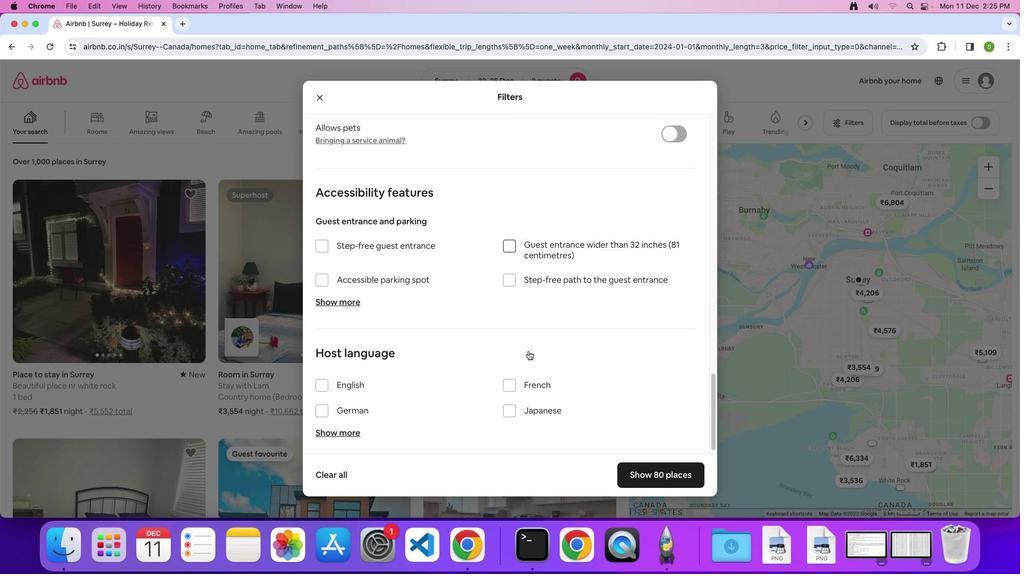 
Action: Mouse scrolled (527, 349) with delta (-1, -1)
Screenshot: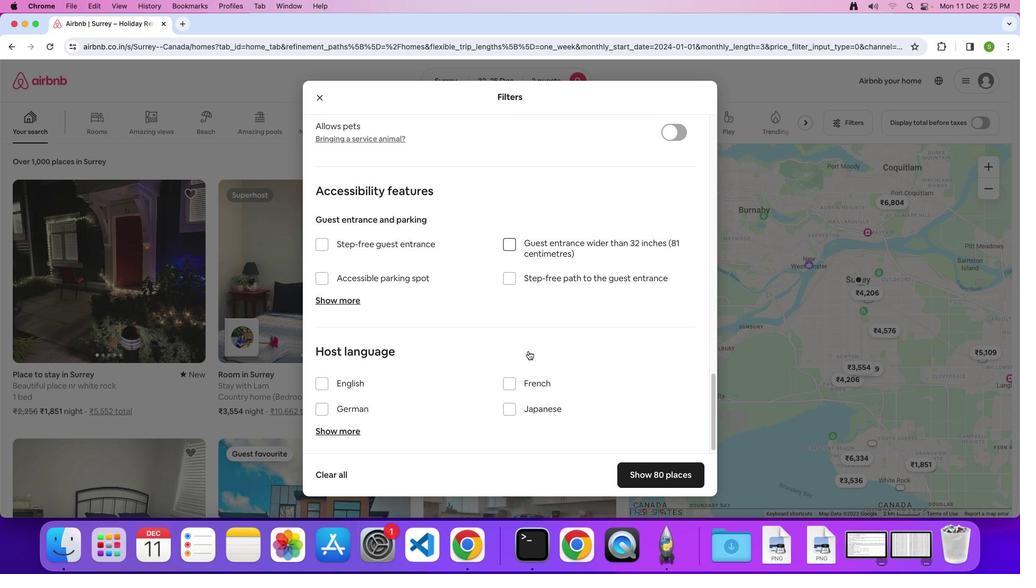 
Action: Mouse scrolled (527, 349) with delta (-1, -2)
Screenshot: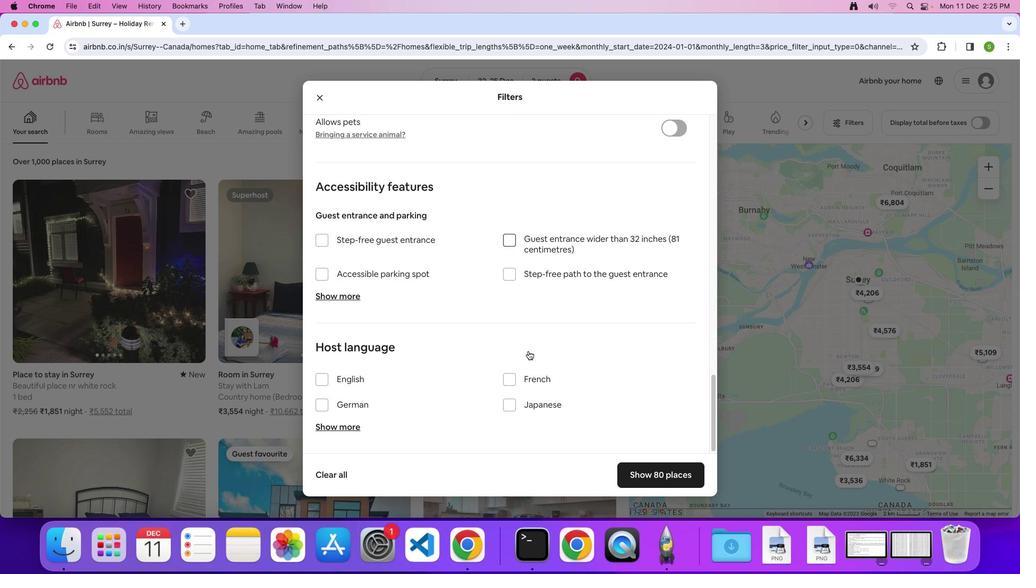 
Action: Mouse scrolled (527, 349) with delta (-1, -1)
Screenshot: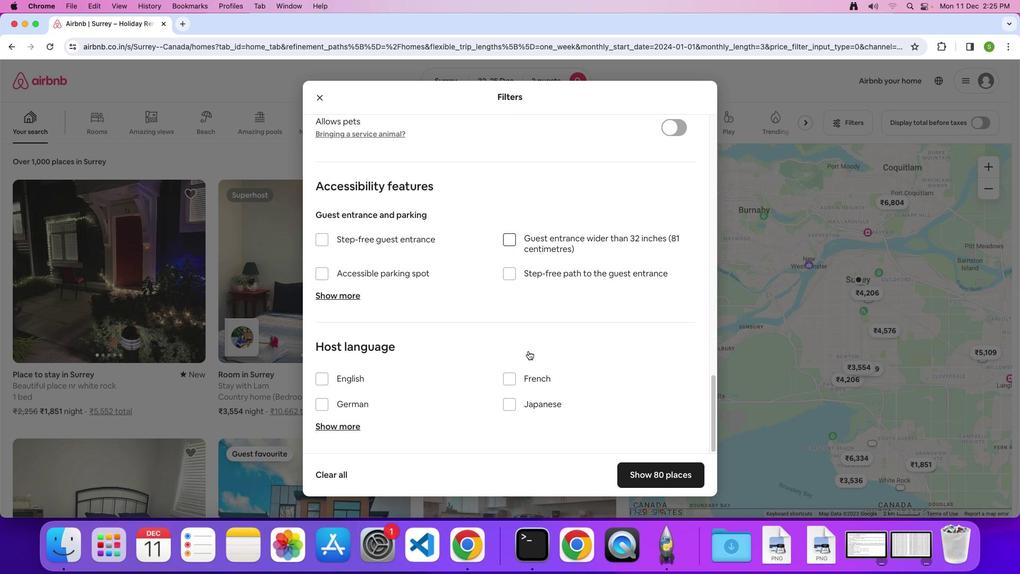 
Action: Mouse scrolled (527, 349) with delta (-1, -1)
Screenshot: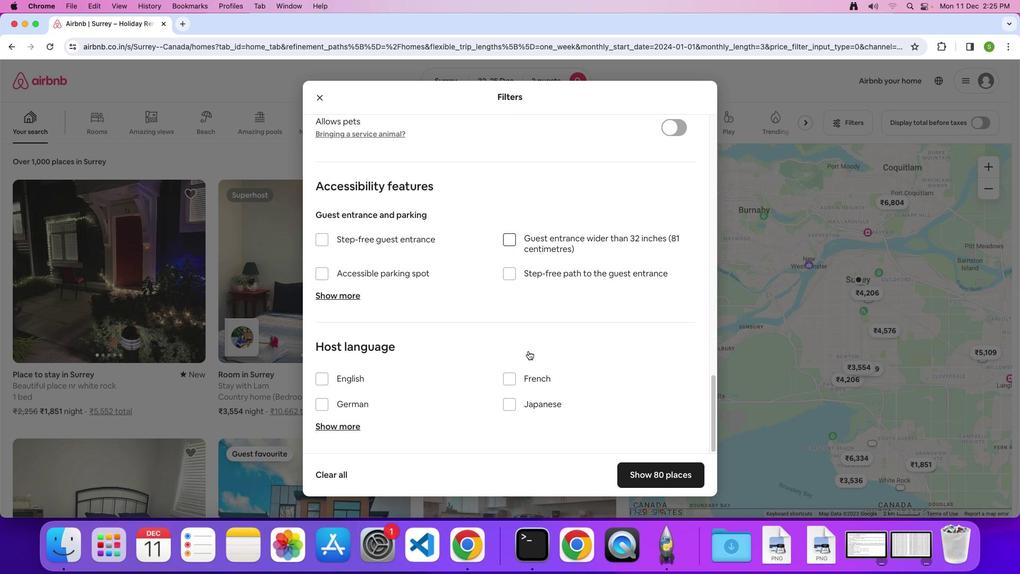 
Action: Mouse moved to (639, 473)
Screenshot: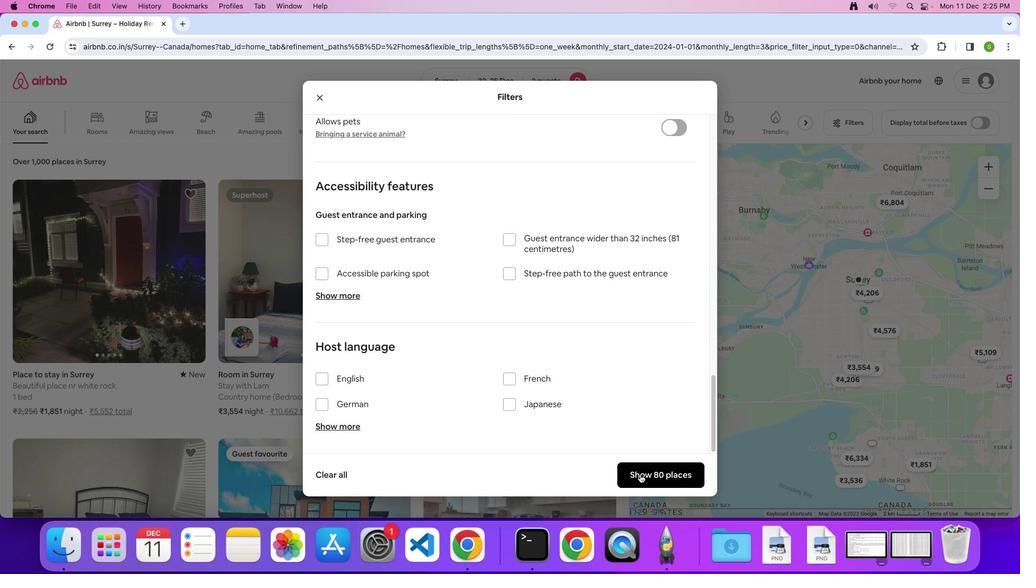 
Action: Mouse pressed left at (639, 473)
Screenshot: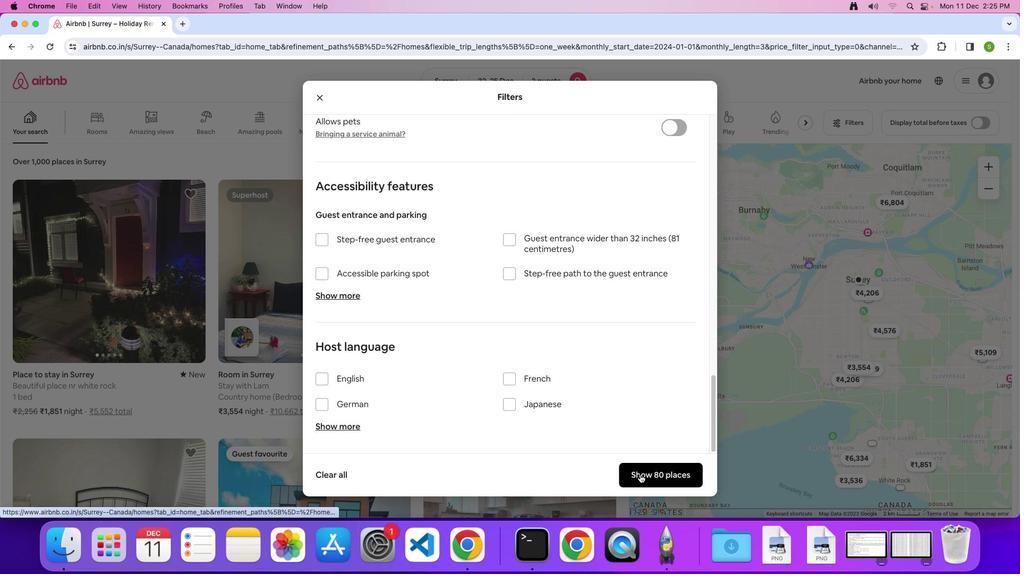 
Action: Mouse moved to (130, 240)
Screenshot: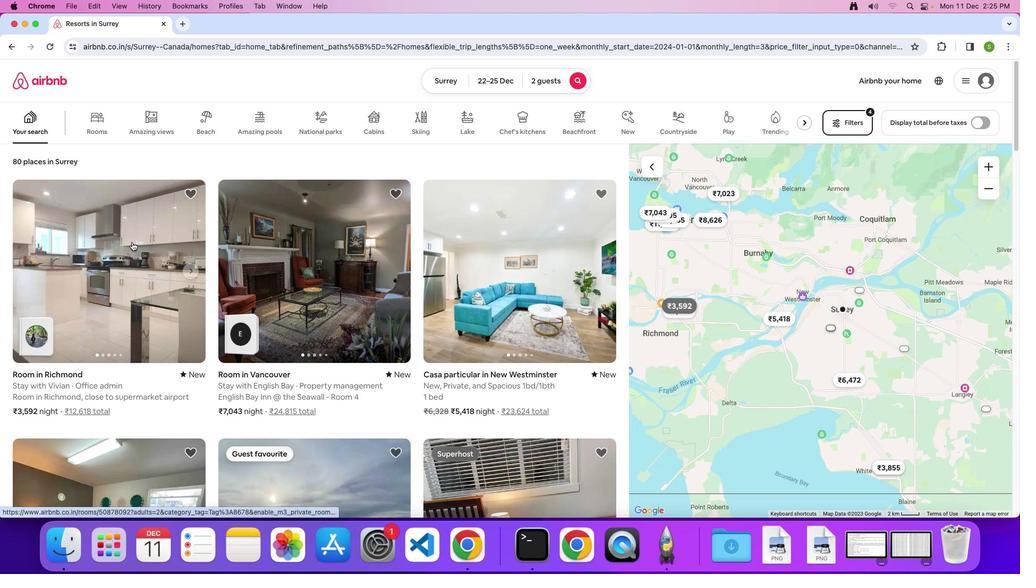 
Action: Mouse pressed left at (130, 240)
Screenshot: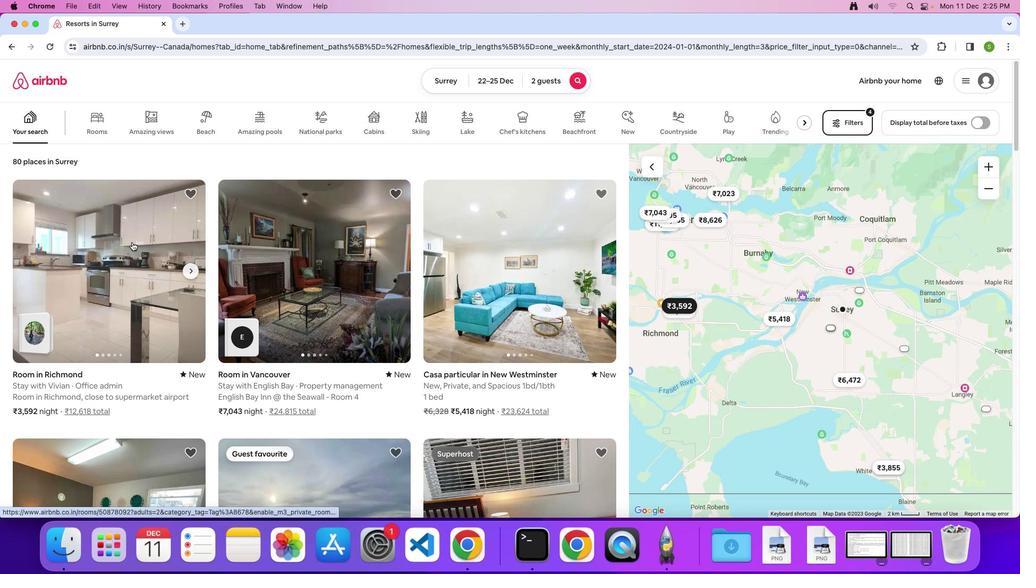 
Action: Mouse moved to (353, 266)
Screenshot: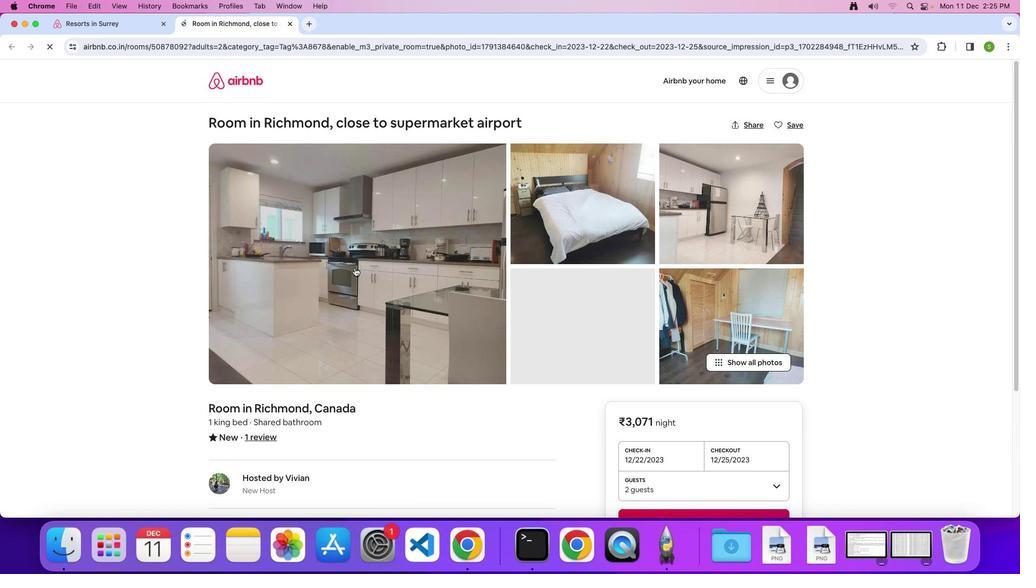 
Action: Mouse pressed left at (353, 266)
Screenshot: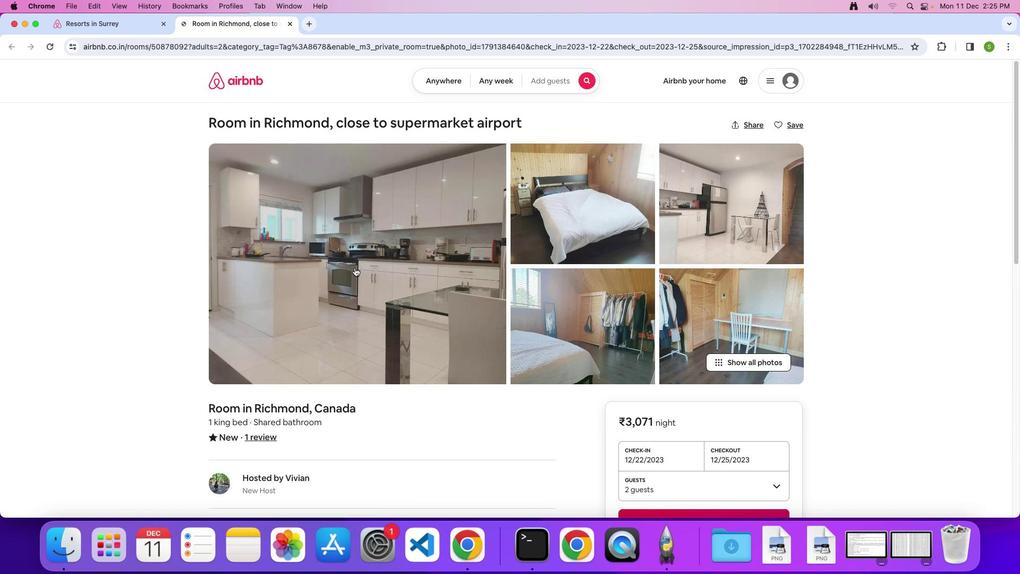 
Action: Mouse moved to (493, 368)
Screenshot: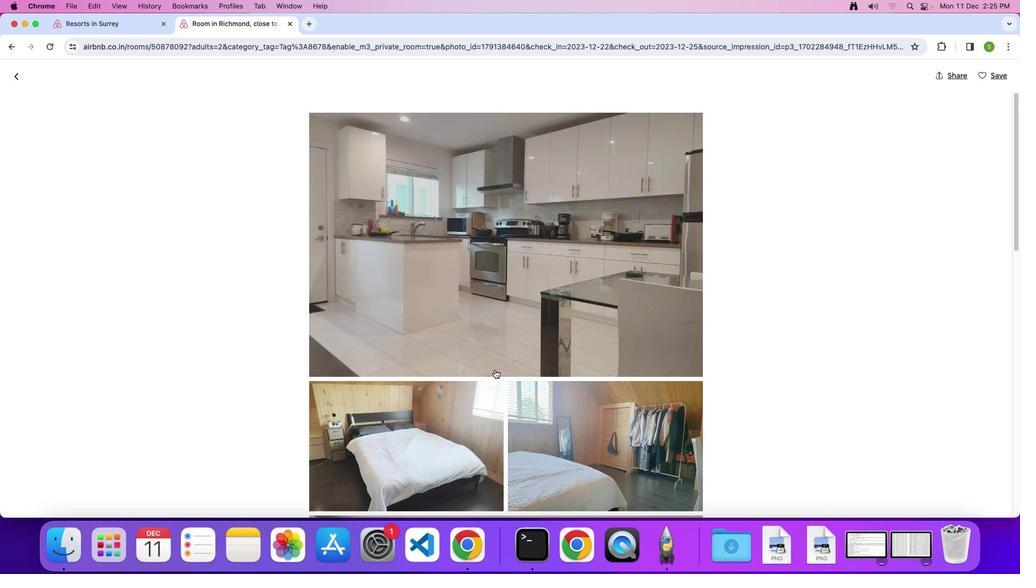 
Action: Mouse scrolled (493, 368) with delta (-1, -1)
Screenshot: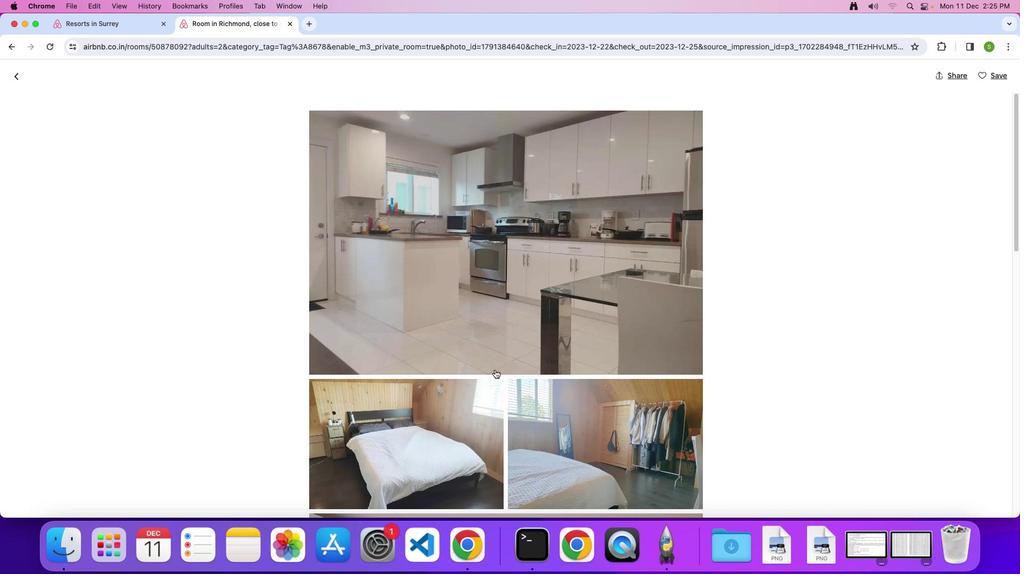 
Action: Mouse scrolled (493, 368) with delta (-1, -1)
Screenshot: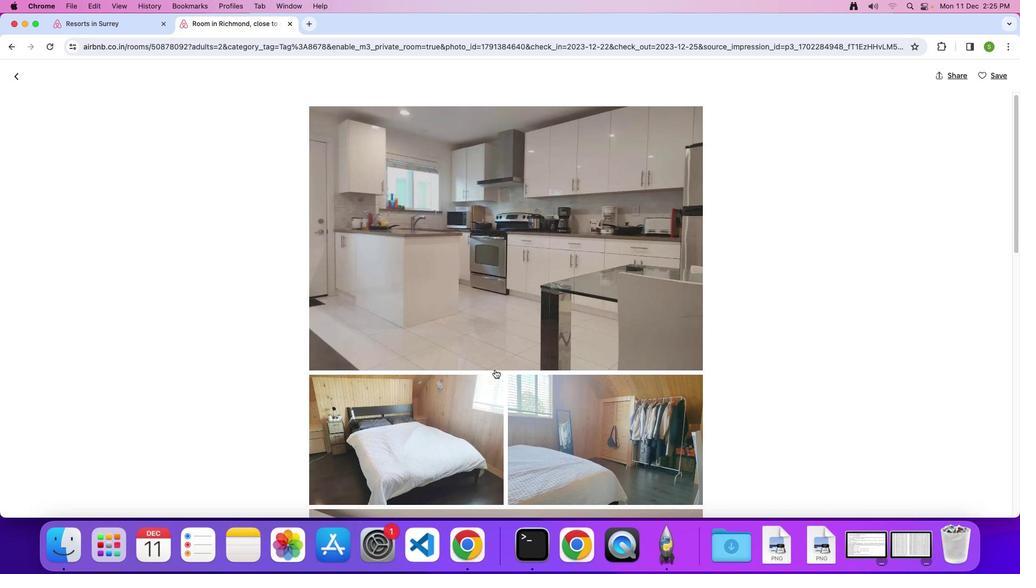
Action: Mouse scrolled (493, 368) with delta (-1, -2)
Screenshot: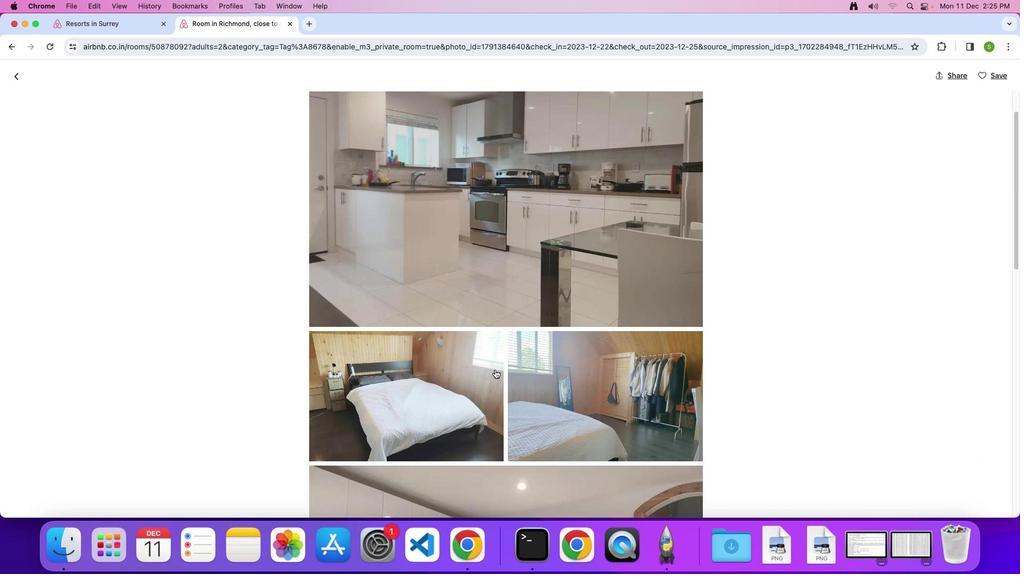 
Action: Mouse scrolled (493, 368) with delta (-1, -1)
Screenshot: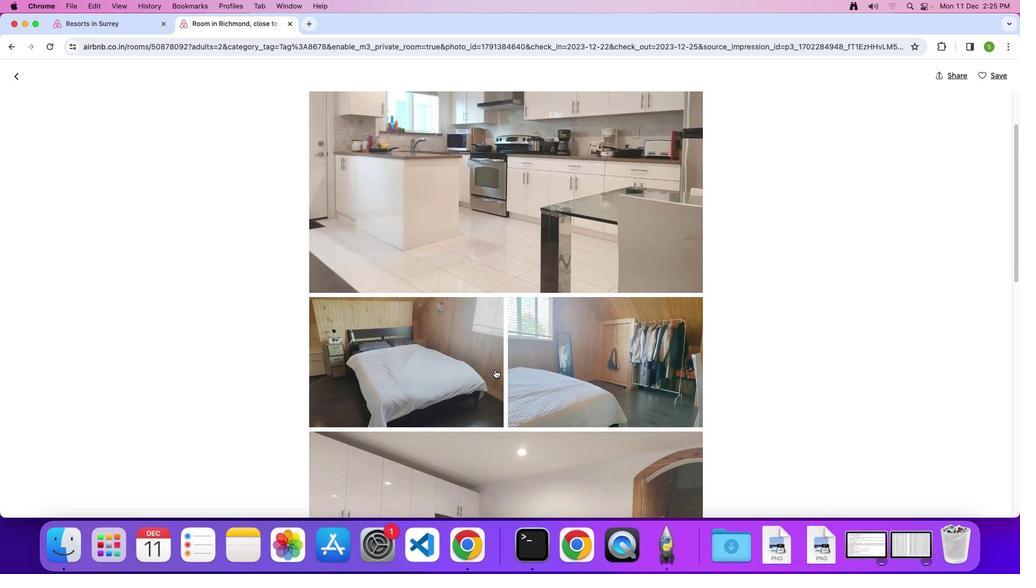 
Action: Mouse scrolled (493, 368) with delta (-1, -1)
Screenshot: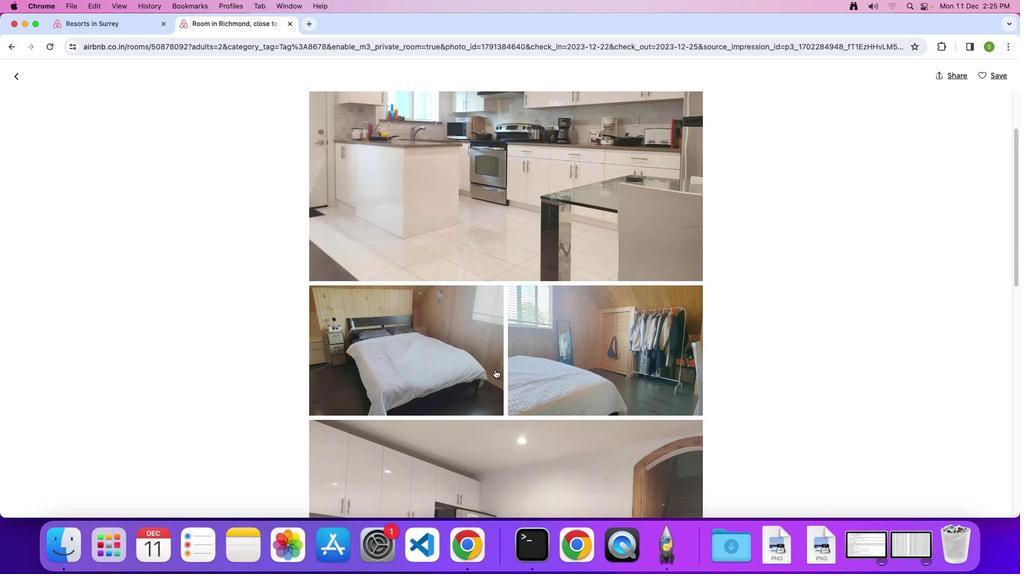 
Action: Mouse scrolled (493, 368) with delta (-1, -2)
Screenshot: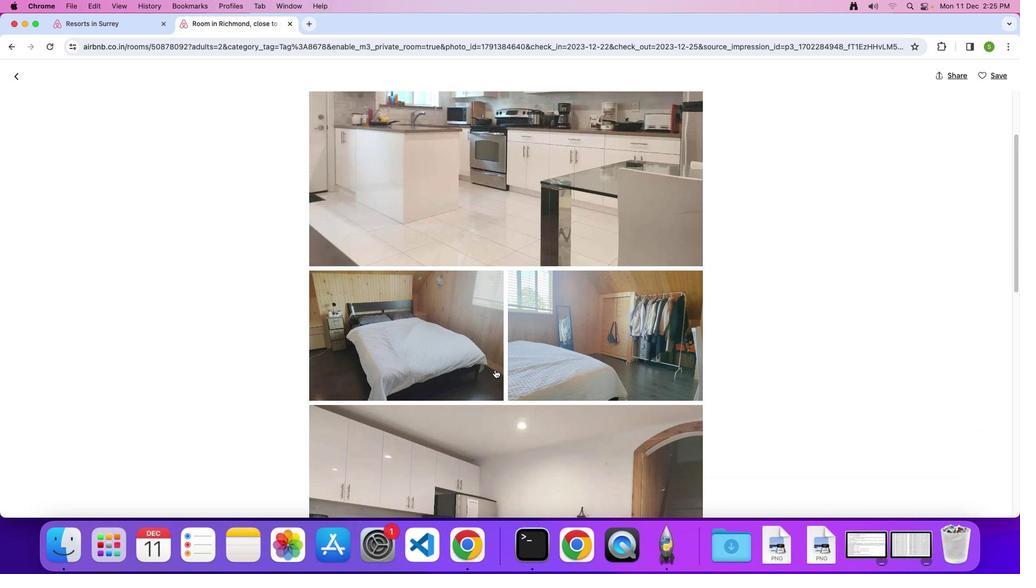 
Action: Mouse moved to (493, 365)
Screenshot: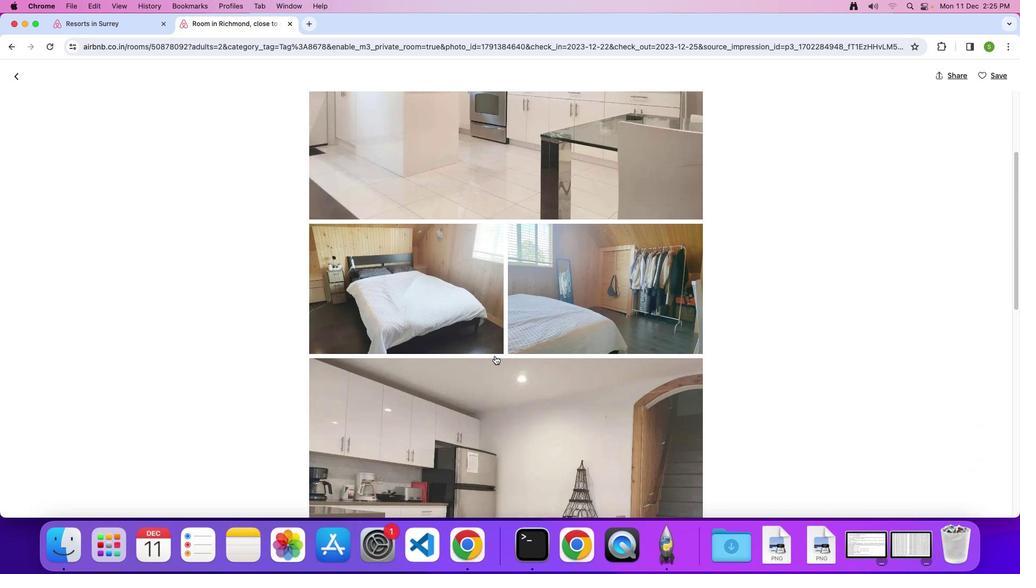 
Action: Mouse scrolled (493, 365) with delta (-1, -1)
Screenshot: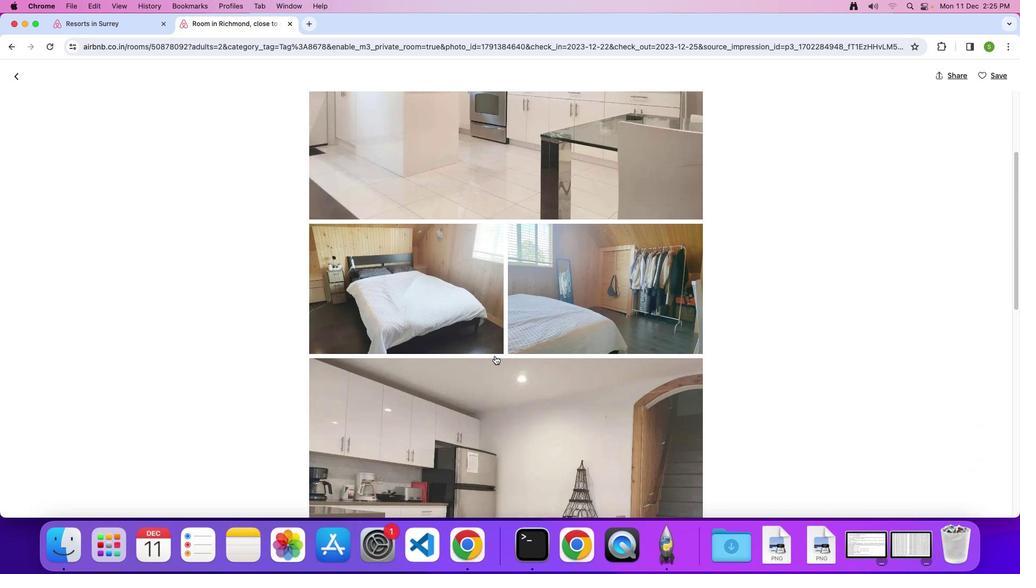 
Action: Mouse moved to (493, 358)
Screenshot: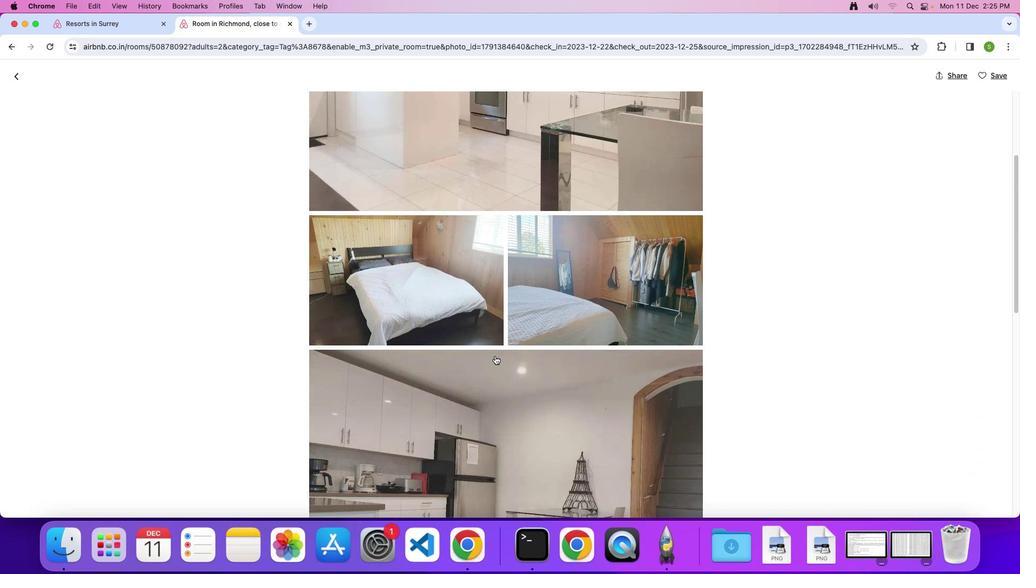 
Action: Mouse scrolled (493, 358) with delta (-1, -1)
Screenshot: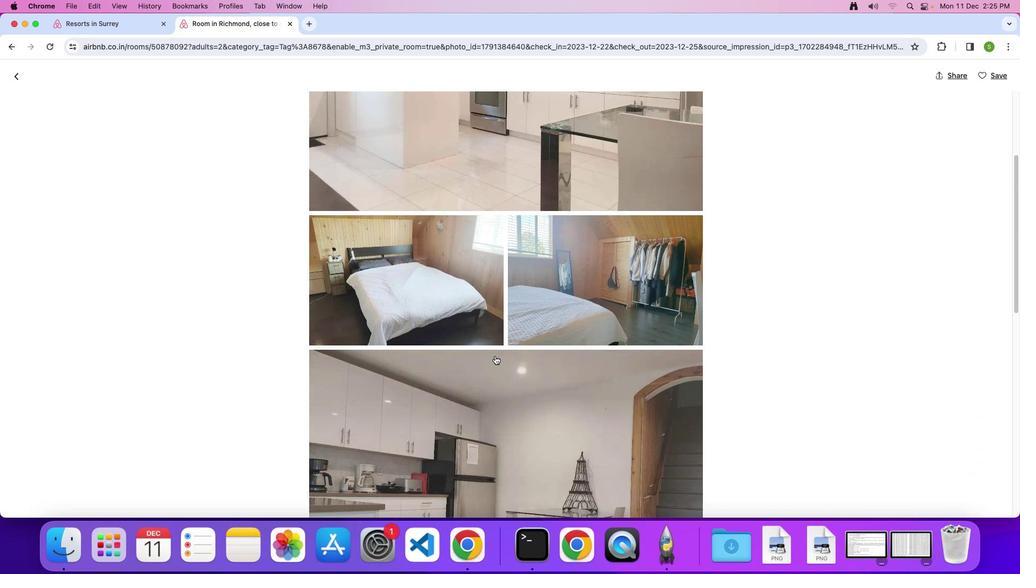 
Action: Mouse moved to (493, 354)
Screenshot: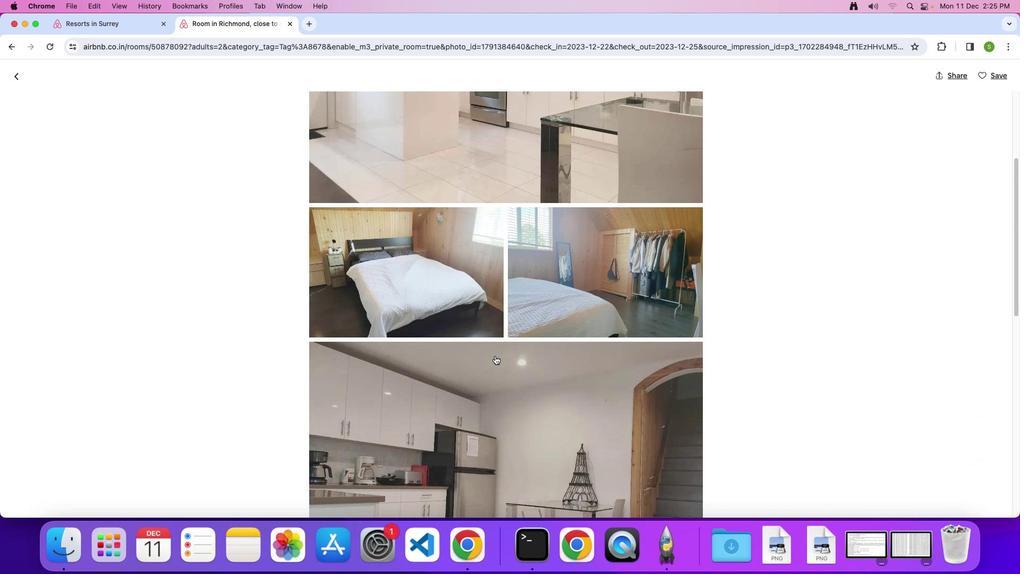 
Action: Mouse scrolled (493, 354) with delta (-1, -1)
Screenshot: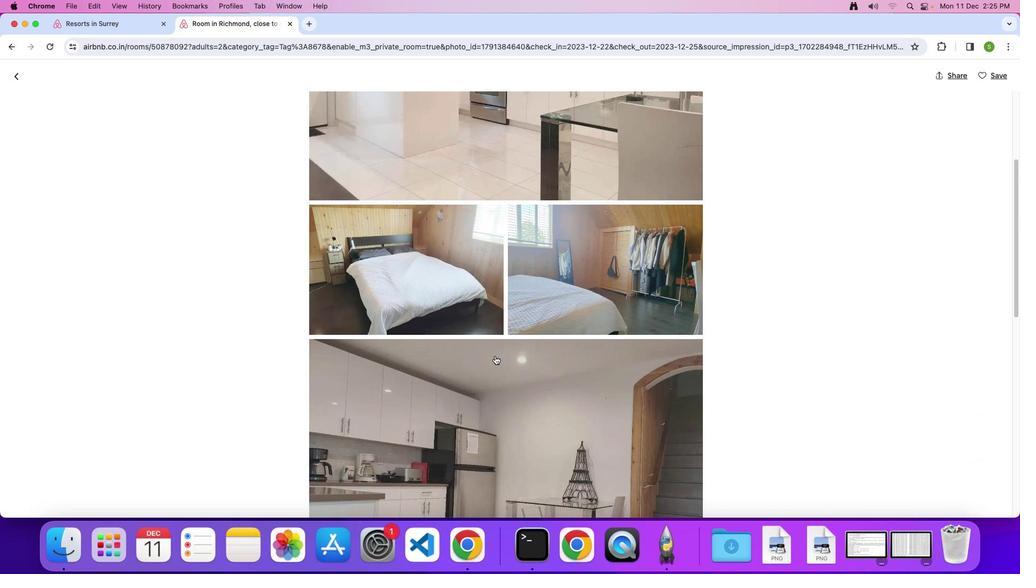 
Action: Mouse scrolled (493, 354) with delta (-1, -1)
Screenshot: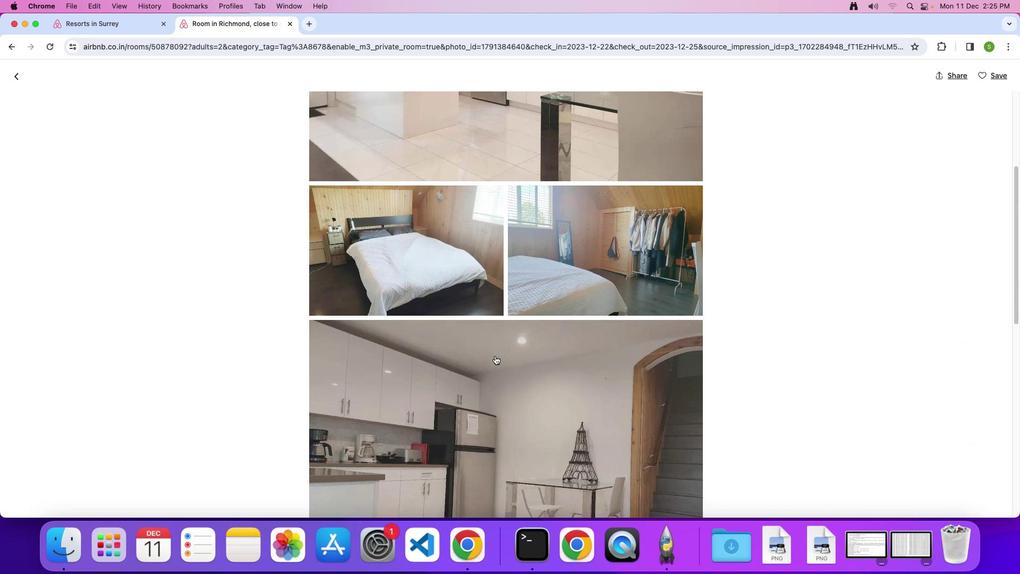 
Action: Mouse scrolled (493, 354) with delta (-1, -1)
Screenshot: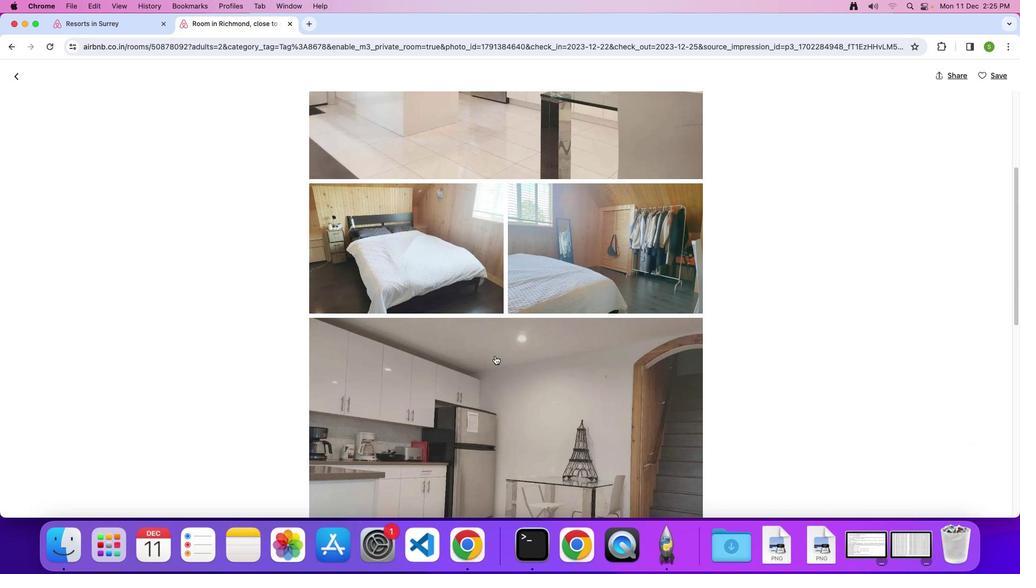 
Action: Mouse scrolled (493, 354) with delta (-1, -2)
Screenshot: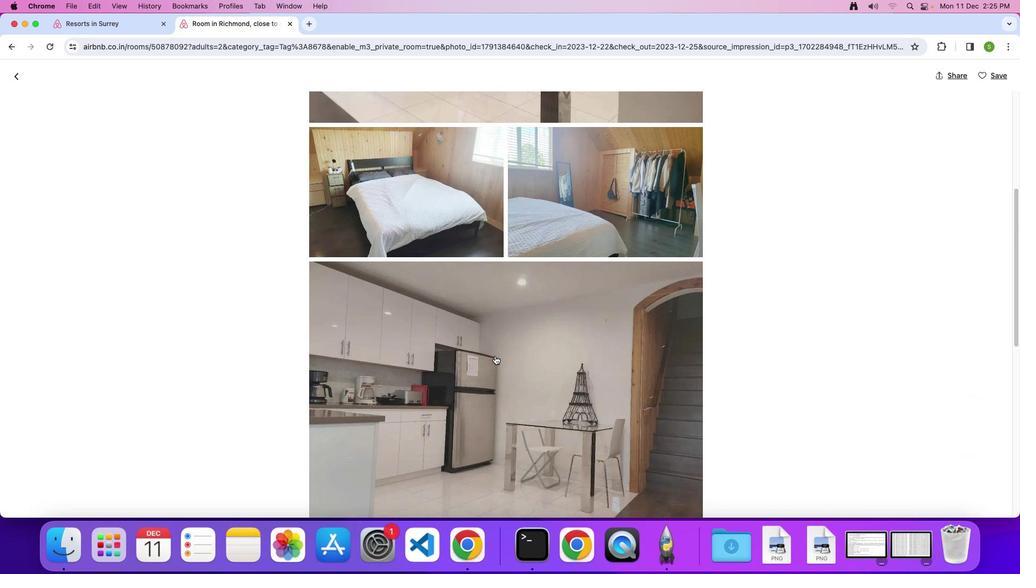 
Action: Mouse scrolled (493, 354) with delta (-1, -1)
Screenshot: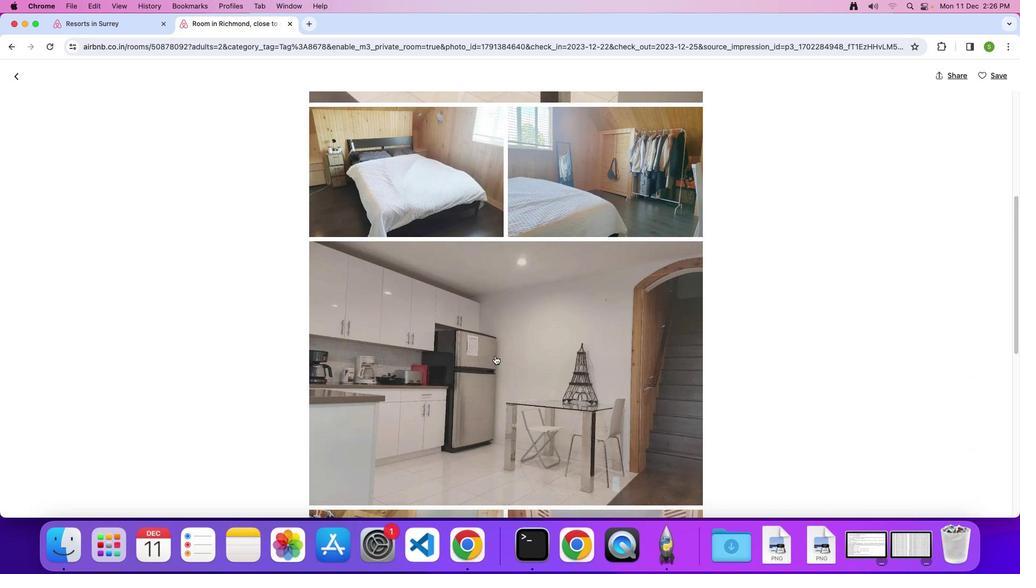 
Action: Mouse scrolled (493, 354) with delta (-1, -1)
Screenshot: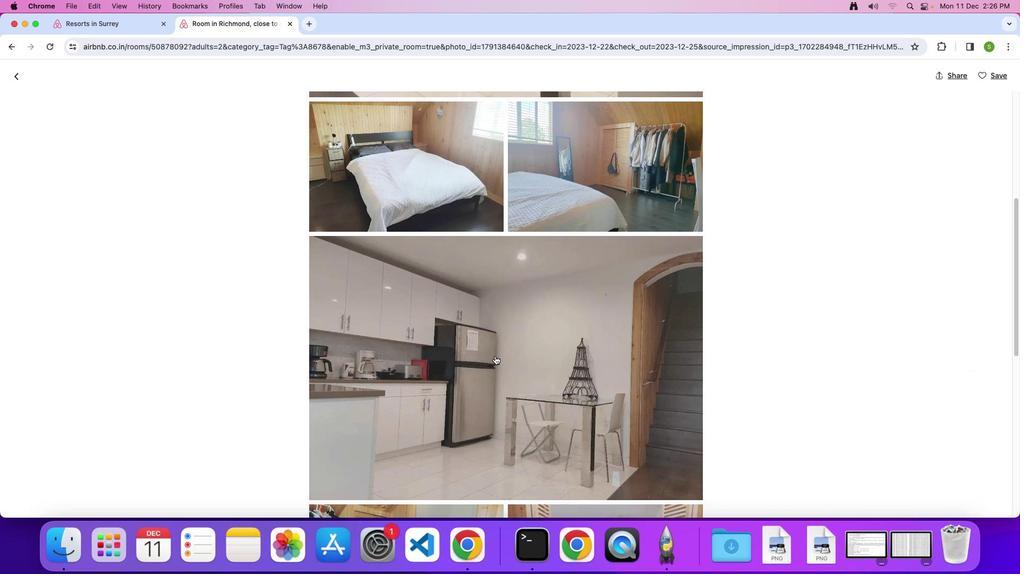 
Action: Mouse scrolled (493, 354) with delta (-1, -2)
Screenshot: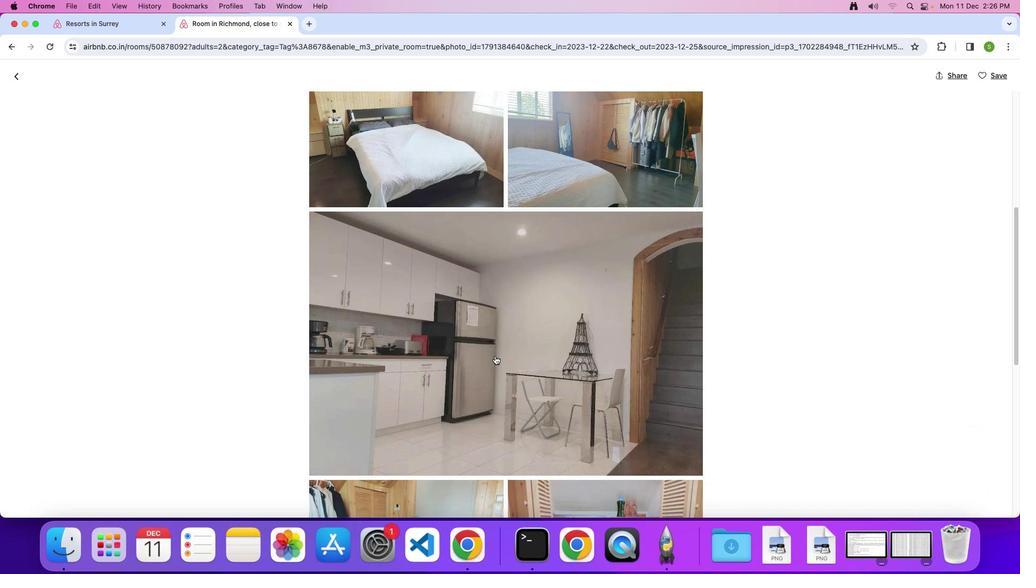 
Action: Mouse scrolled (493, 354) with delta (-1, -1)
Screenshot: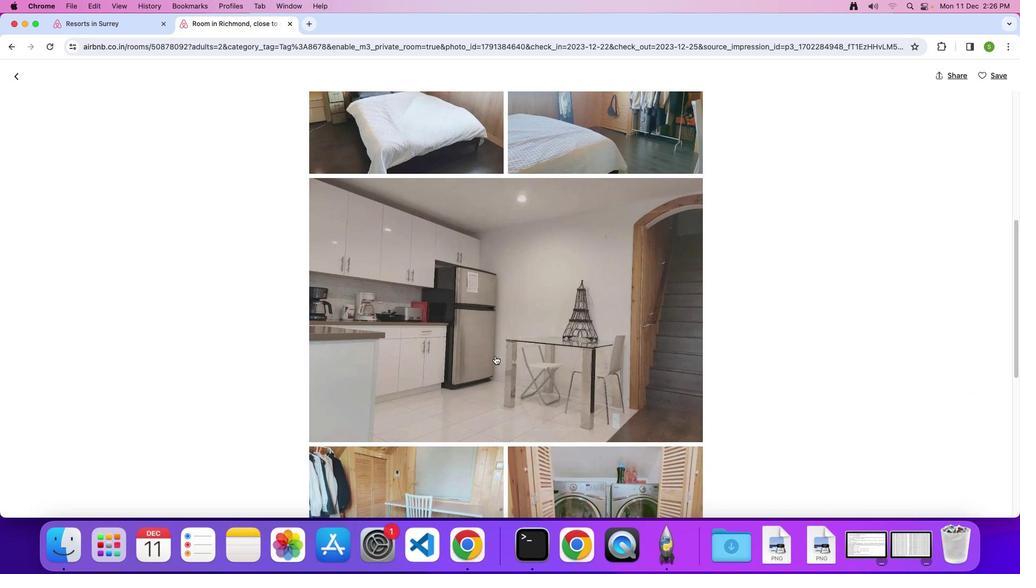 
Action: Mouse scrolled (493, 354) with delta (-1, -1)
Screenshot: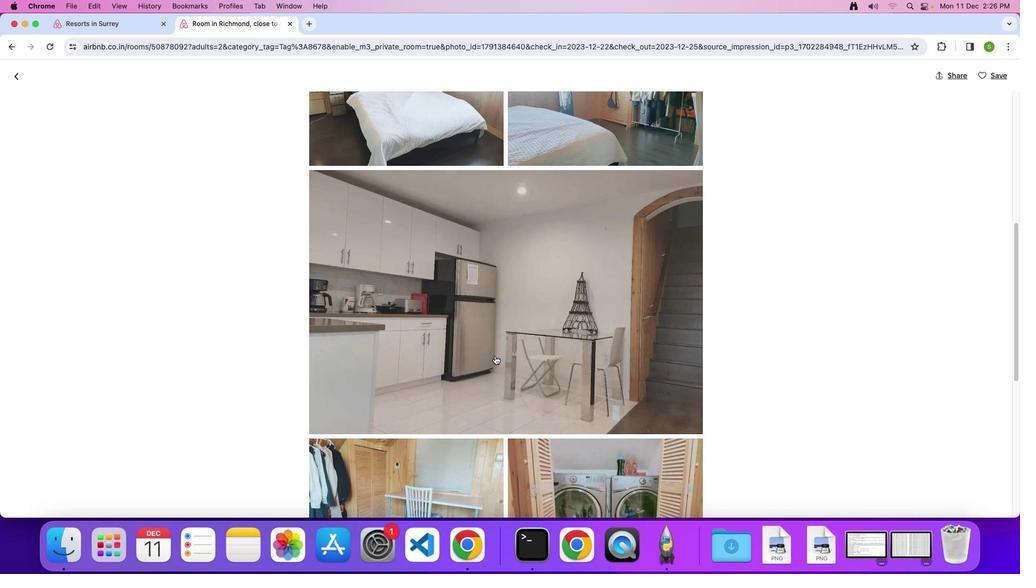 
Action: Mouse scrolled (493, 354) with delta (-1, -1)
Screenshot: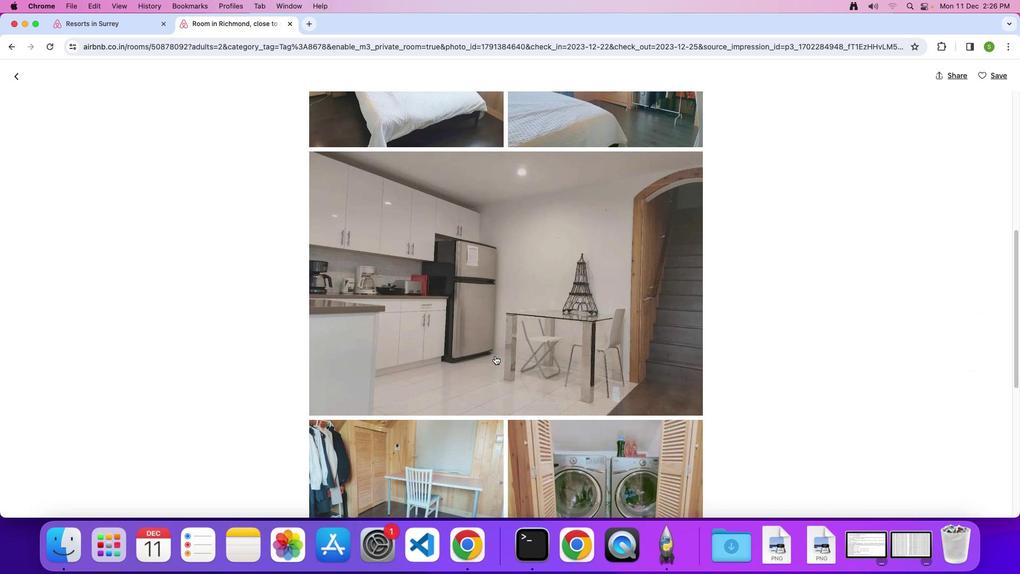 
Action: Mouse scrolled (493, 354) with delta (-1, -1)
Screenshot: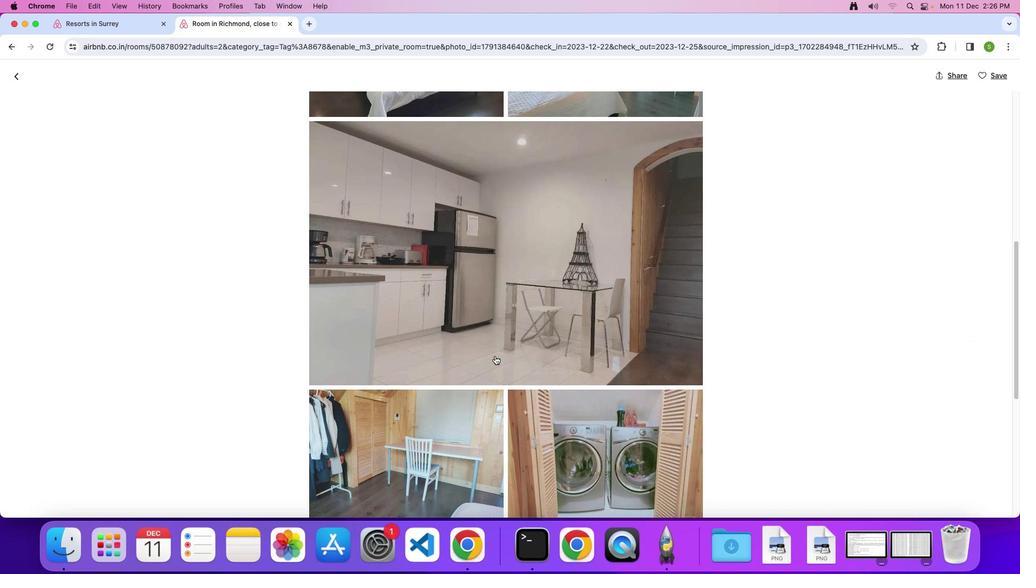 
Action: Mouse scrolled (493, 354) with delta (-1, -1)
Screenshot: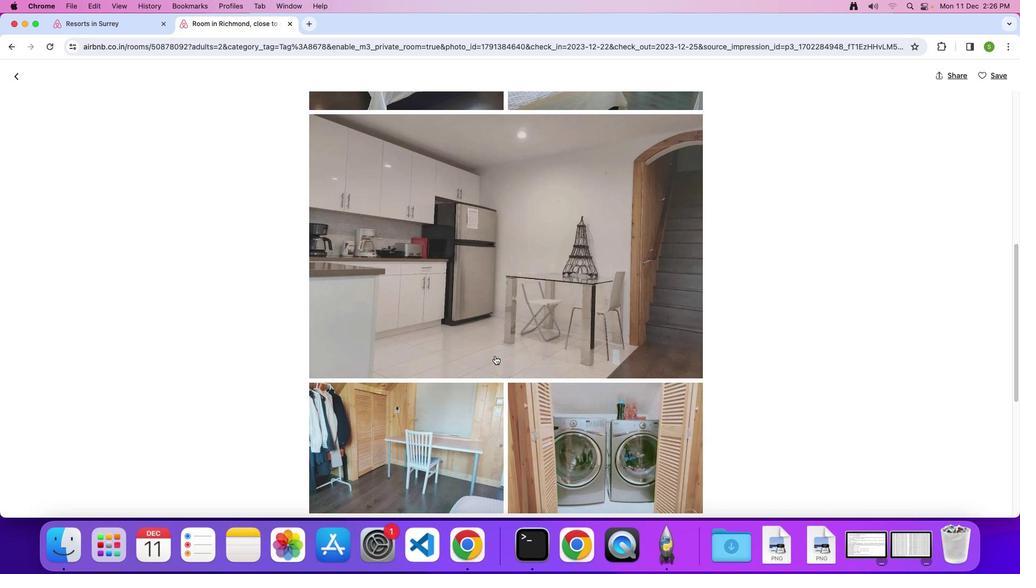 
Action: Mouse scrolled (493, 354) with delta (-1, -1)
Screenshot: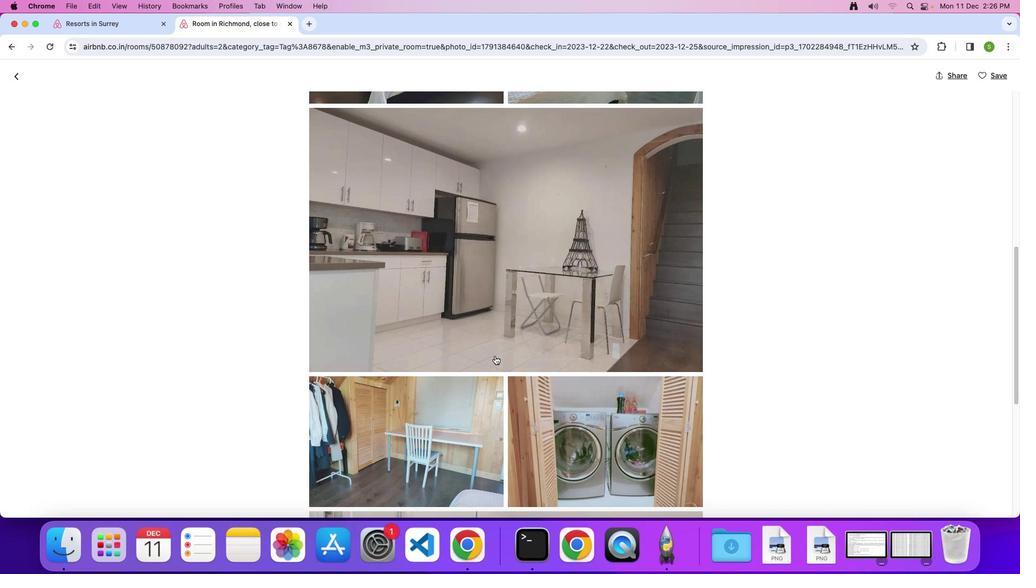 
Action: Mouse scrolled (493, 354) with delta (-1, -1)
Screenshot: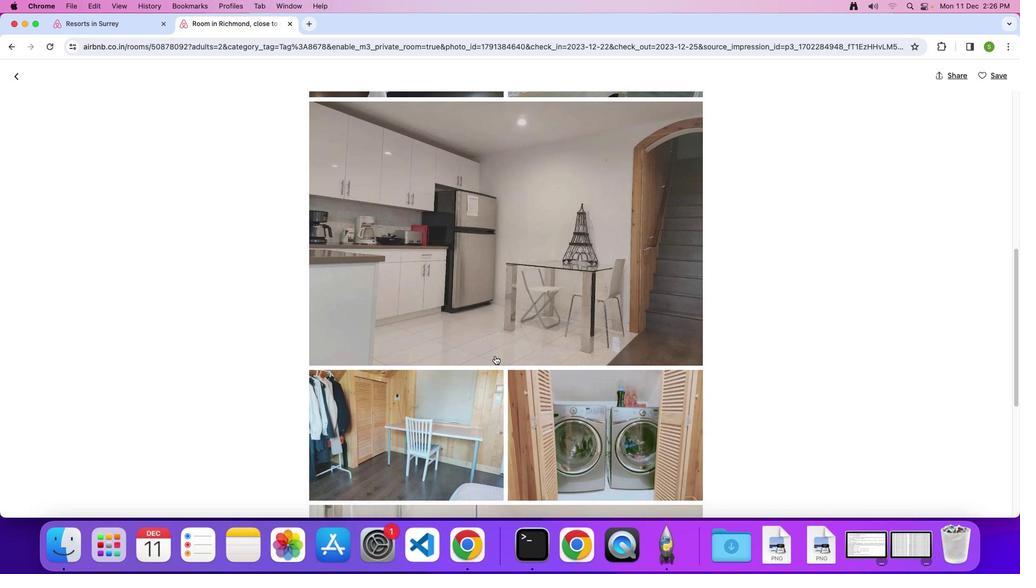 
Action: Mouse scrolled (493, 354) with delta (-1, -1)
Screenshot: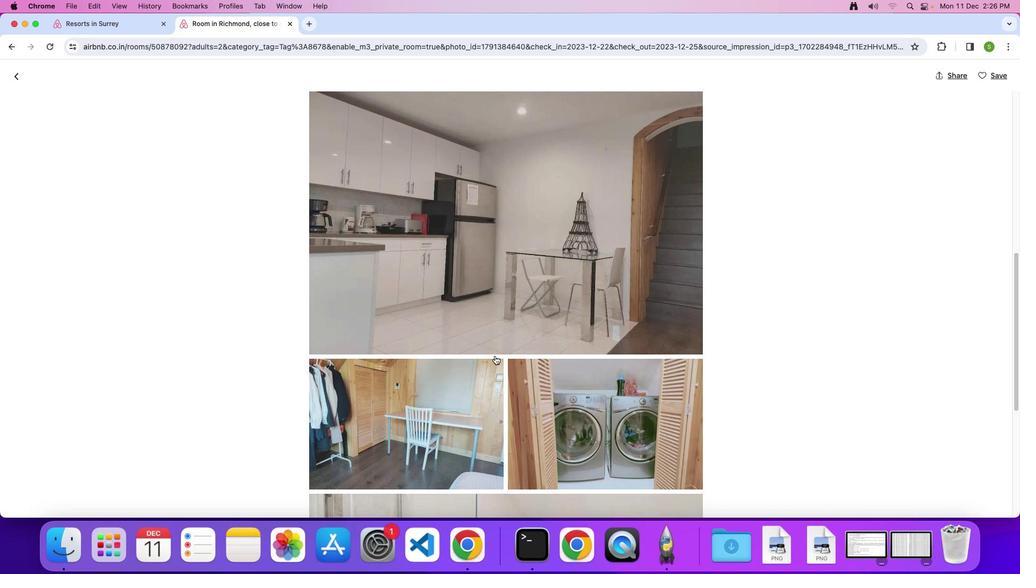 
Action: Mouse scrolled (493, 354) with delta (-1, -1)
Screenshot: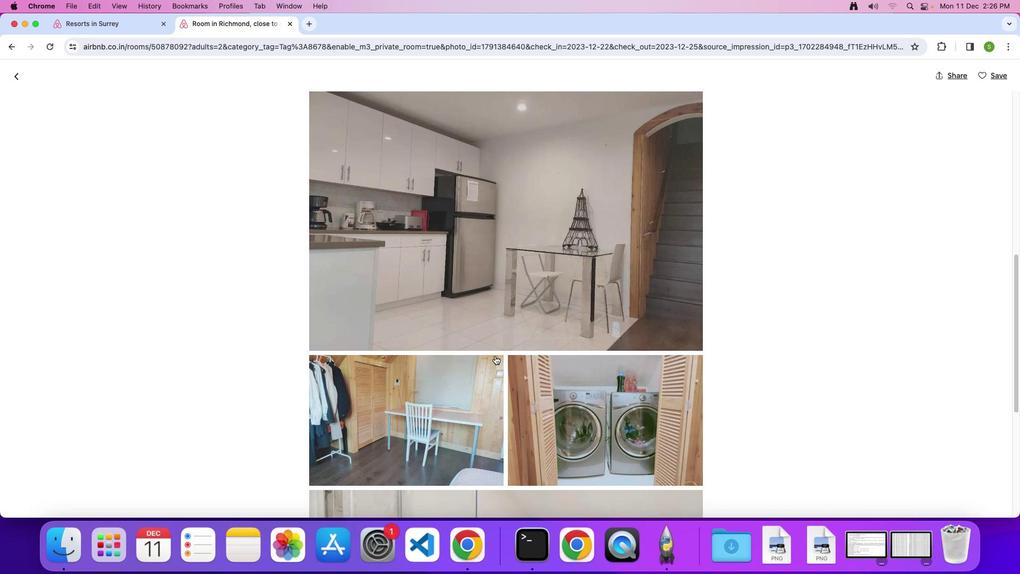 
Action: Mouse scrolled (493, 354) with delta (-1, -1)
Screenshot: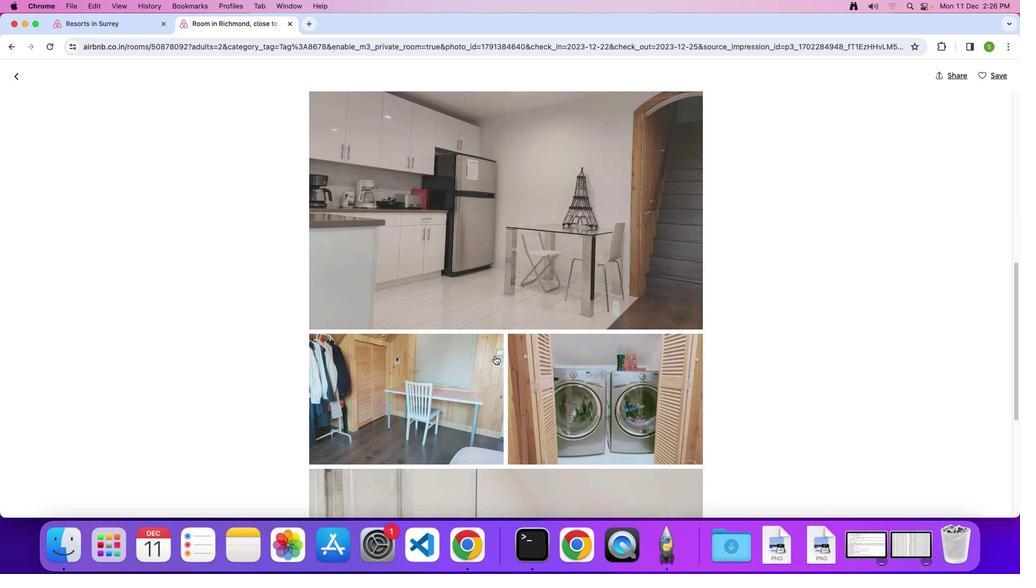 
Action: Mouse scrolled (493, 354) with delta (-1, -1)
Screenshot: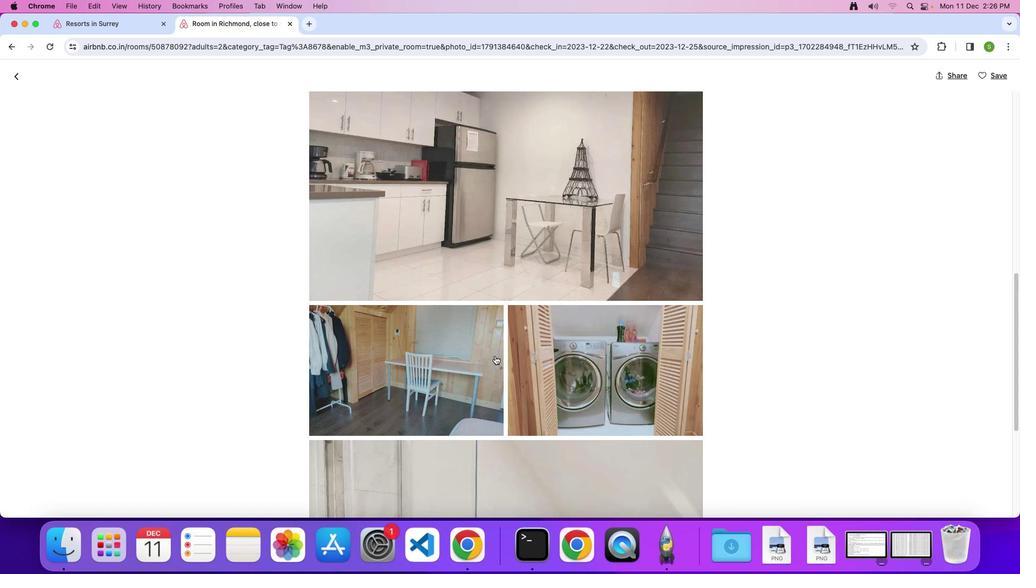 
Action: Mouse scrolled (493, 354) with delta (-1, -1)
Screenshot: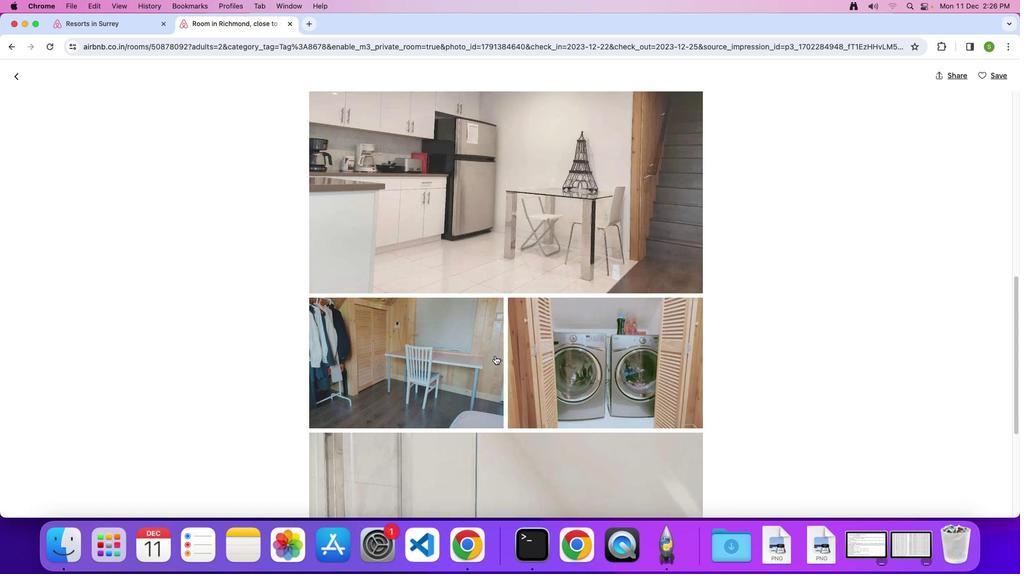 
Action: Mouse scrolled (493, 354) with delta (-1, -1)
Screenshot: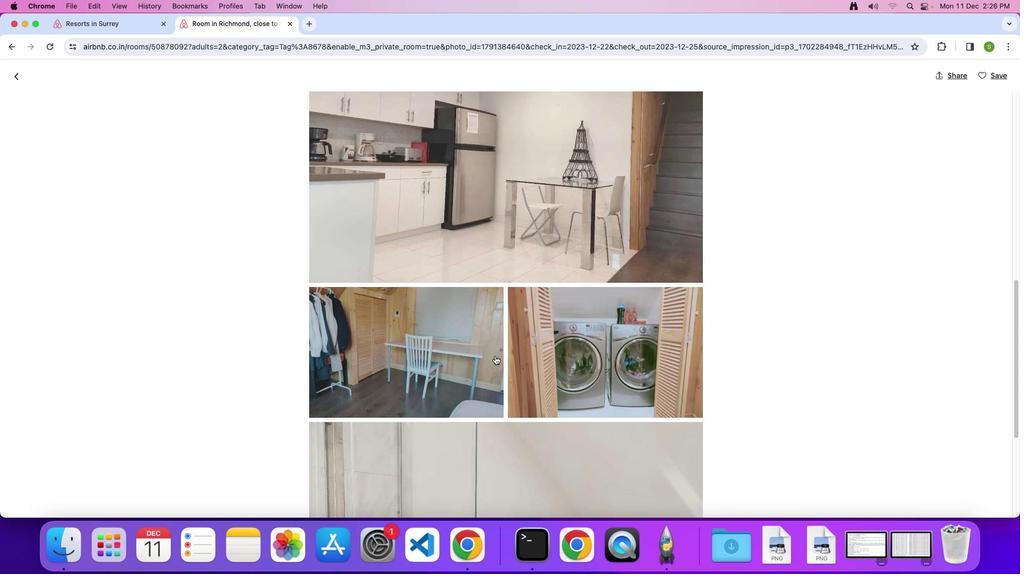 
Action: Mouse scrolled (493, 354) with delta (-1, -1)
Screenshot: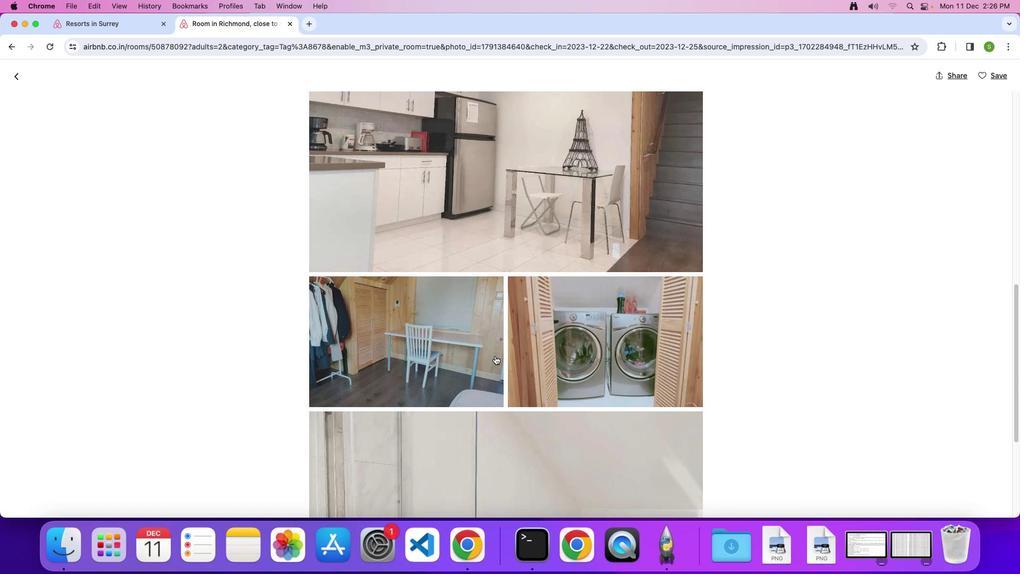 
Action: Mouse scrolled (493, 354) with delta (-1, -1)
Screenshot: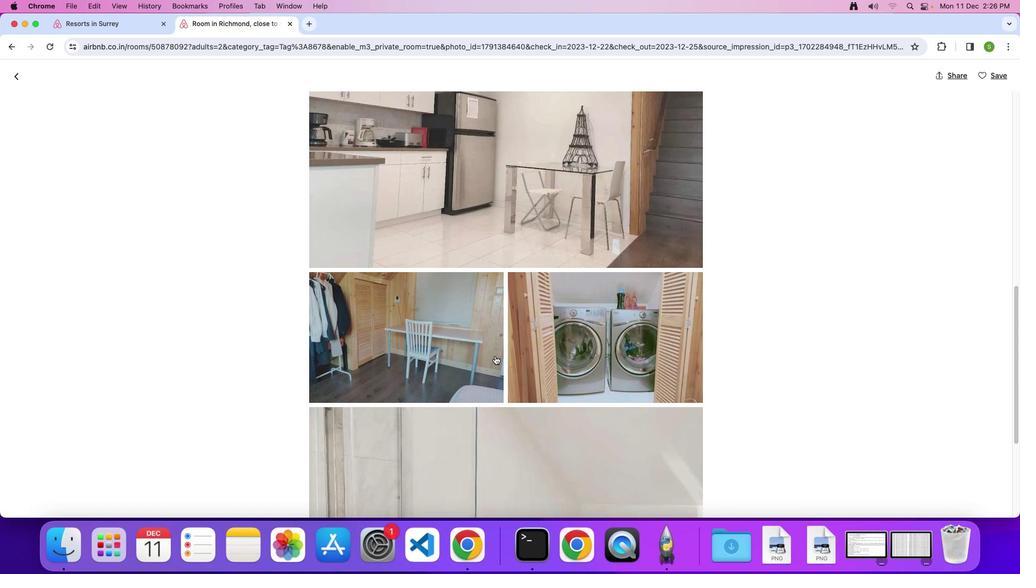 
Action: Mouse scrolled (493, 354) with delta (-1, -1)
Screenshot: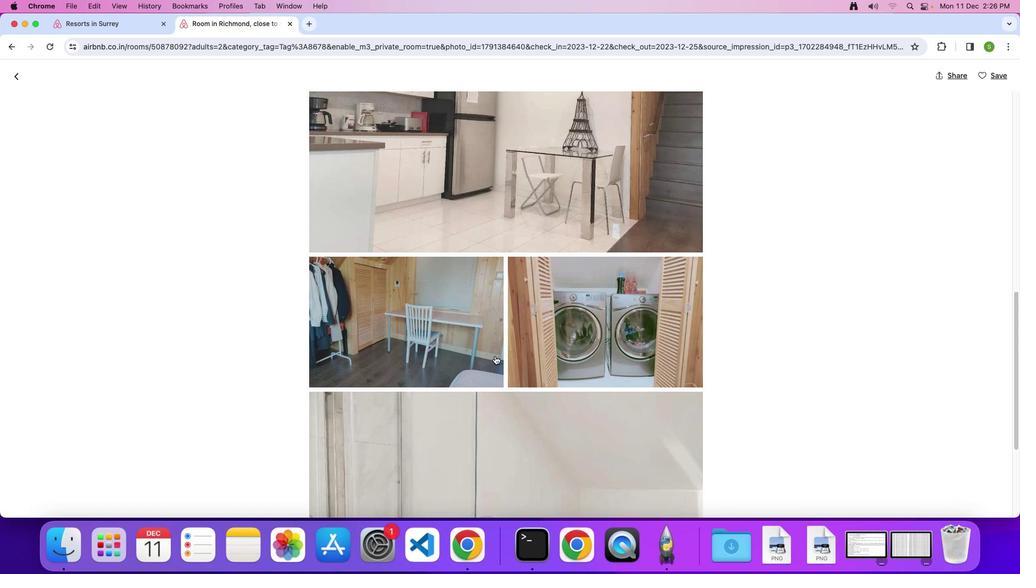 
Action: Mouse scrolled (493, 354) with delta (-1, -1)
Screenshot: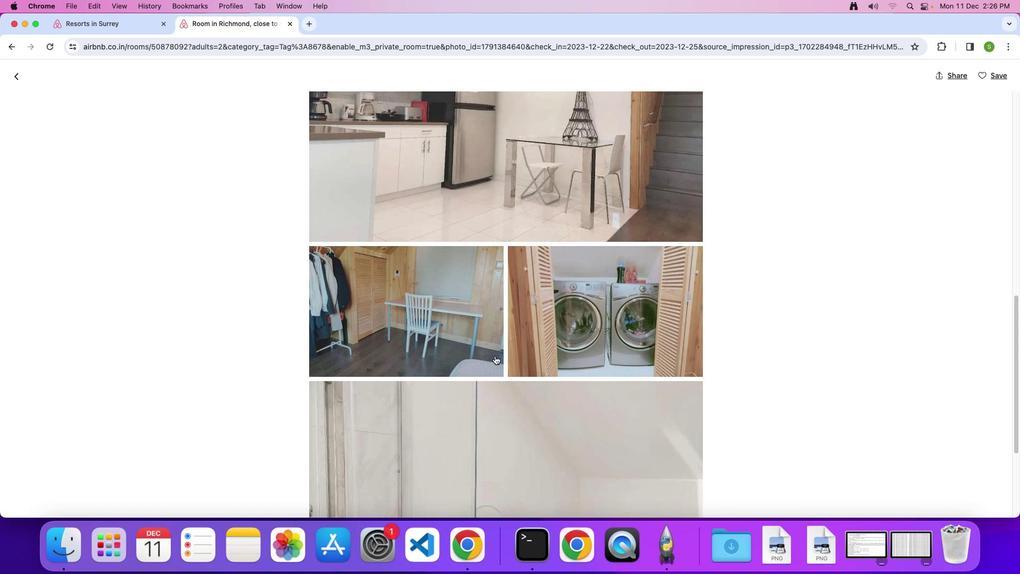 
Action: Mouse scrolled (493, 354) with delta (-1, -1)
Screenshot: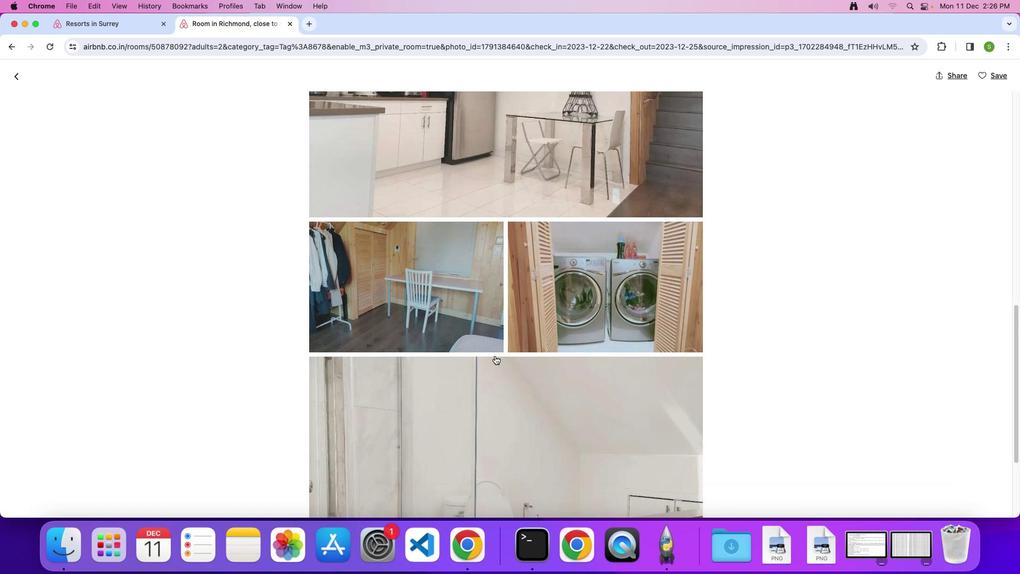 
Action: Mouse scrolled (493, 354) with delta (-1, -1)
Screenshot: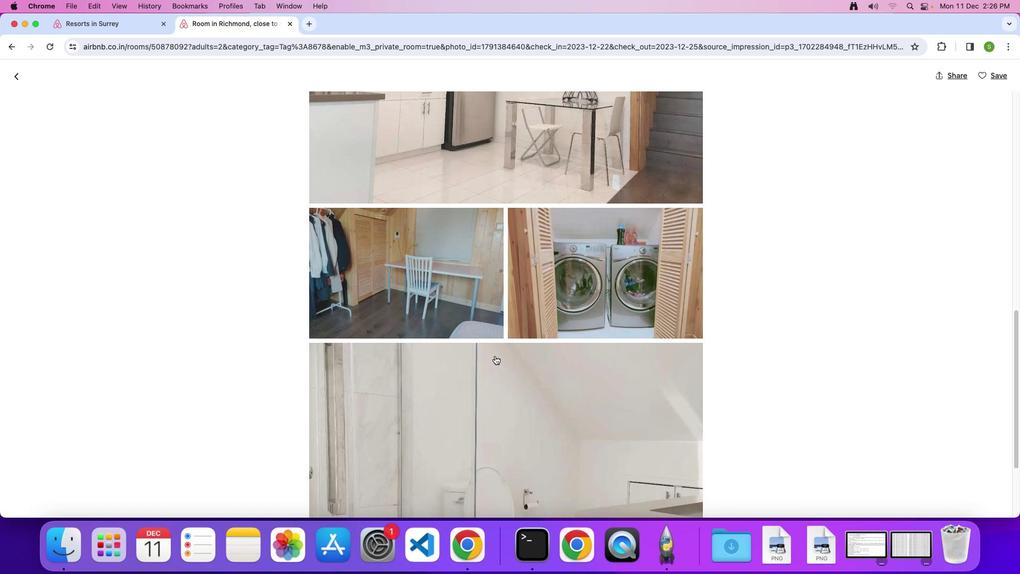 
Action: Mouse scrolled (493, 354) with delta (-1, -1)
Screenshot: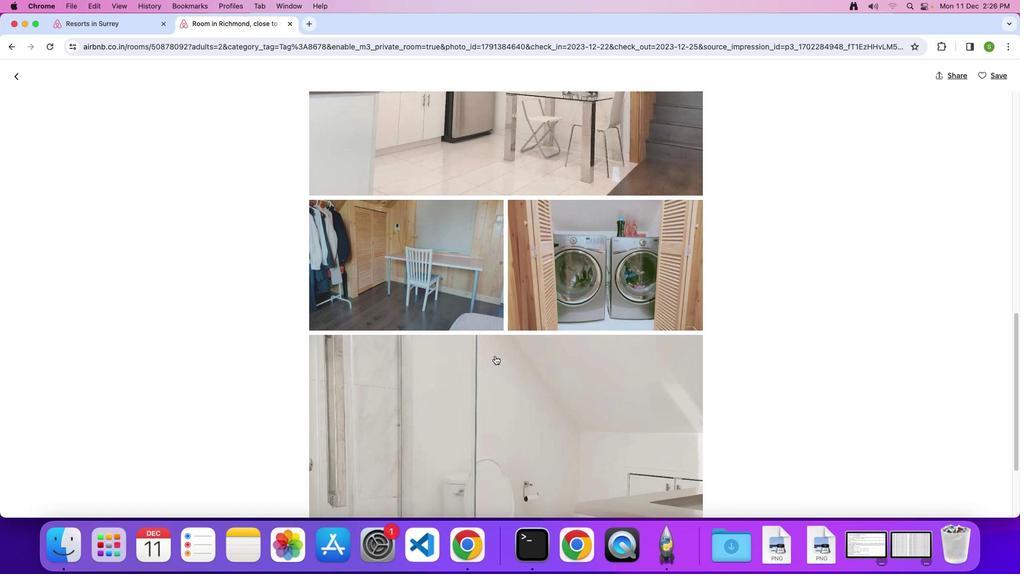 
Action: Mouse scrolled (493, 354) with delta (-1, -1)
Screenshot: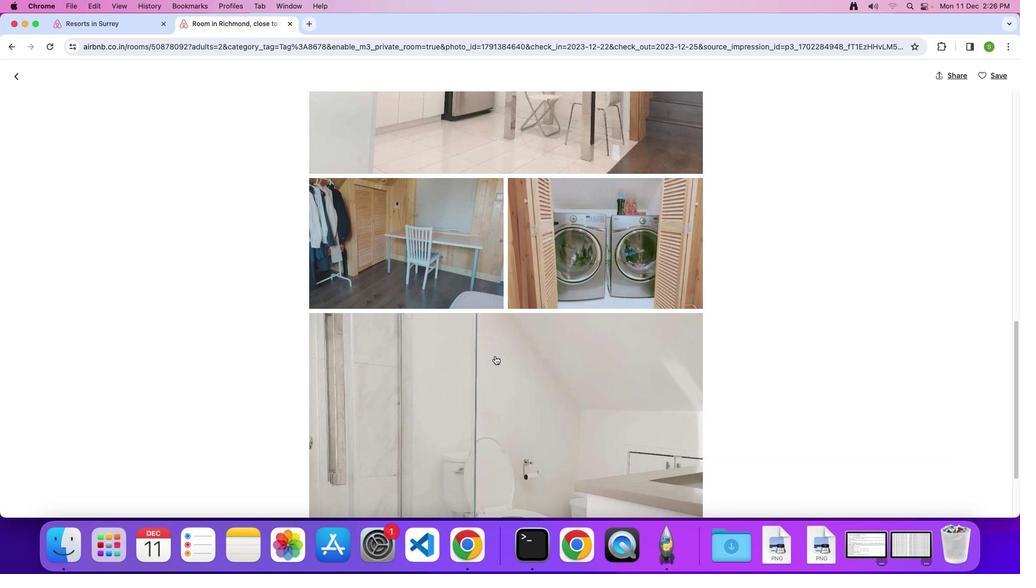 
Action: Mouse scrolled (493, 354) with delta (-1, -1)
Screenshot: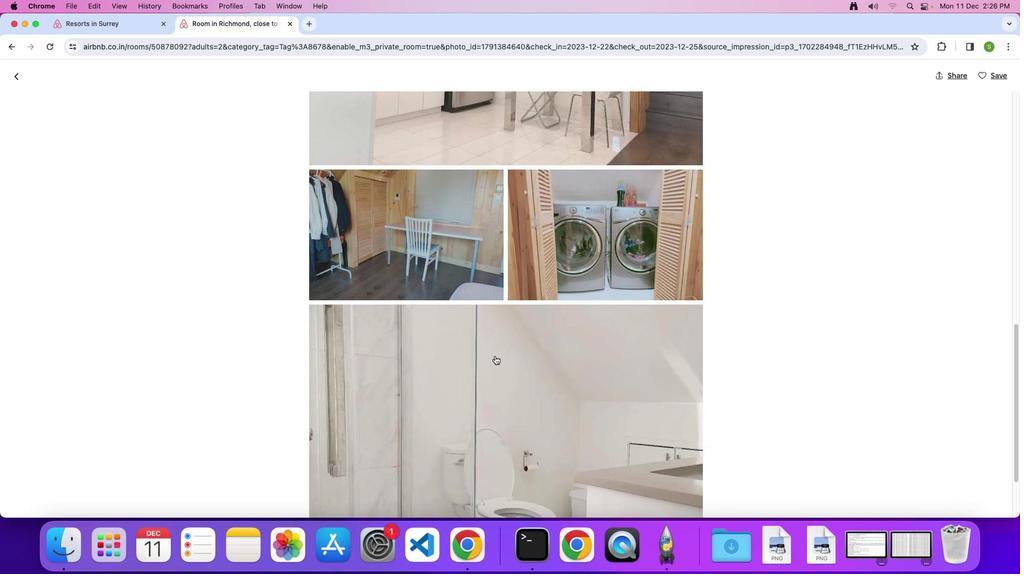 
Action: Mouse scrolled (493, 354) with delta (-1, -1)
Screenshot: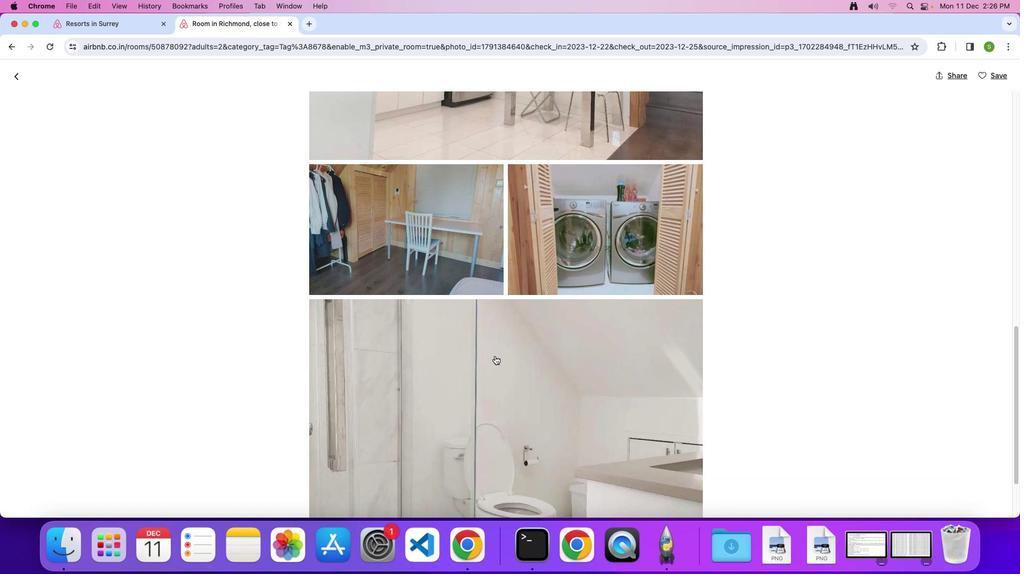 
Action: Mouse scrolled (493, 354) with delta (-1, -1)
Screenshot: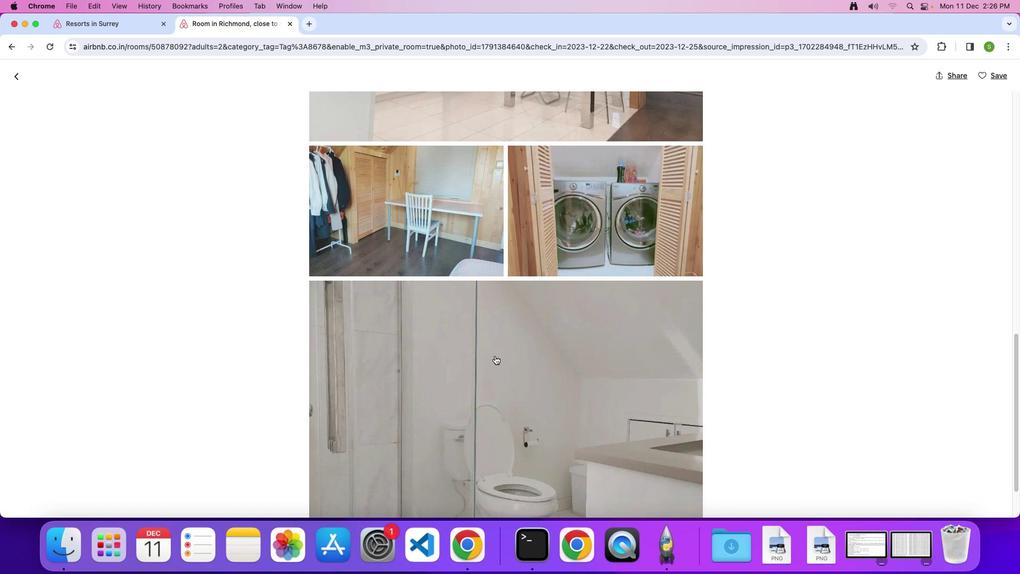 
Action: Mouse scrolled (493, 354) with delta (-1, -1)
Screenshot: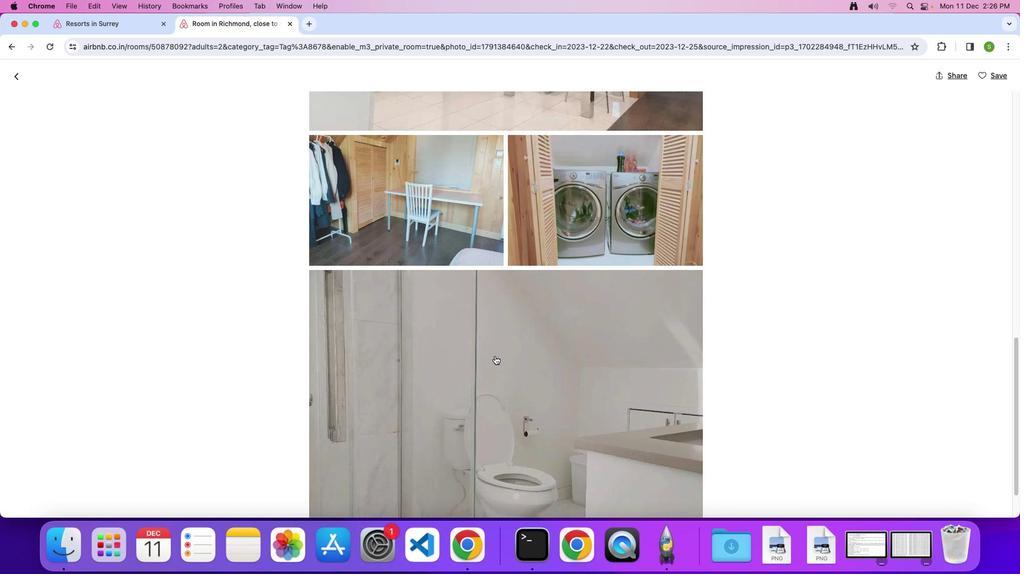 
Action: Mouse scrolled (493, 354) with delta (-1, -2)
Screenshot: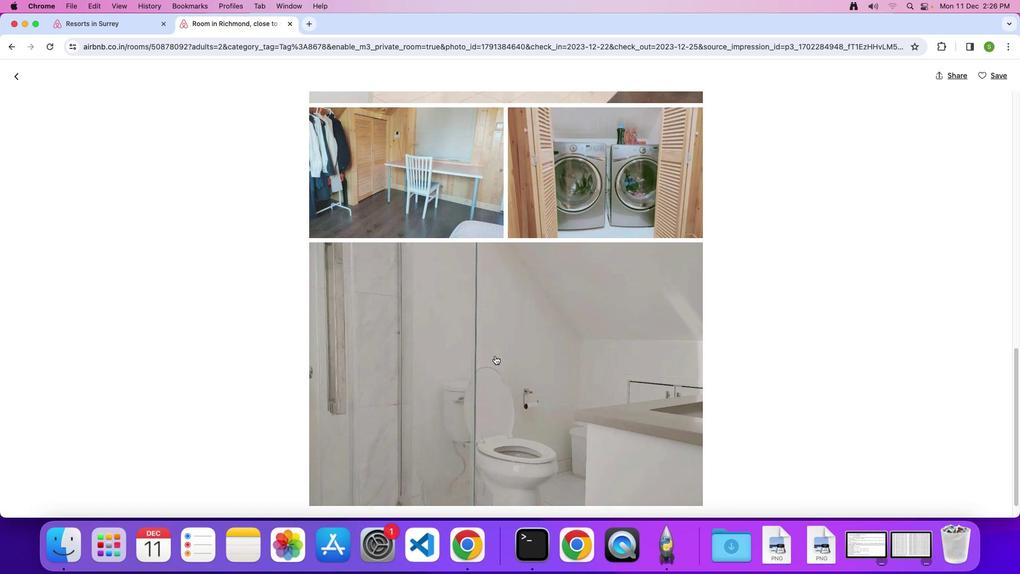 
Action: Mouse scrolled (493, 354) with delta (-1, -1)
Screenshot: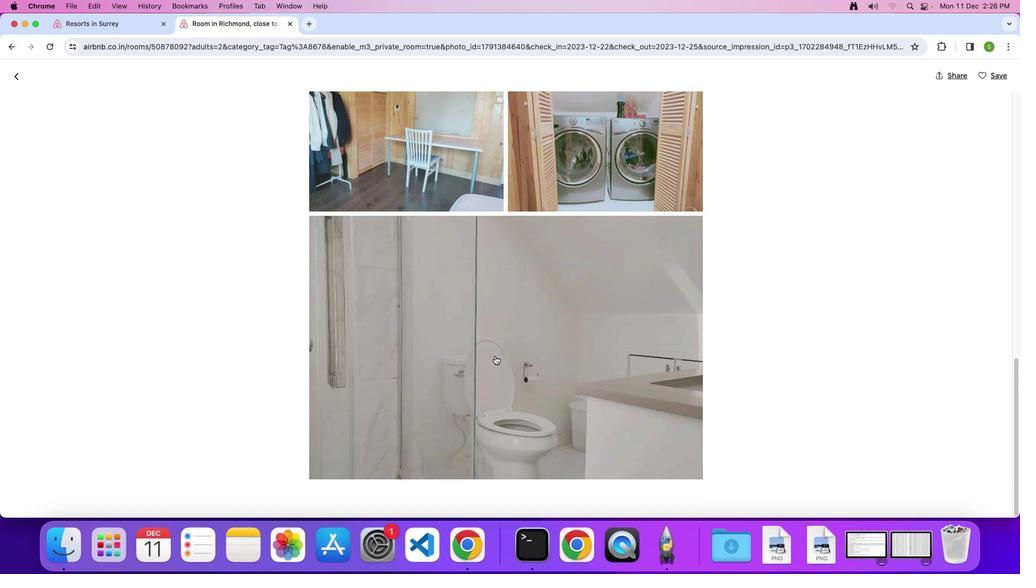 
Action: Mouse scrolled (493, 354) with delta (-1, -1)
Screenshot: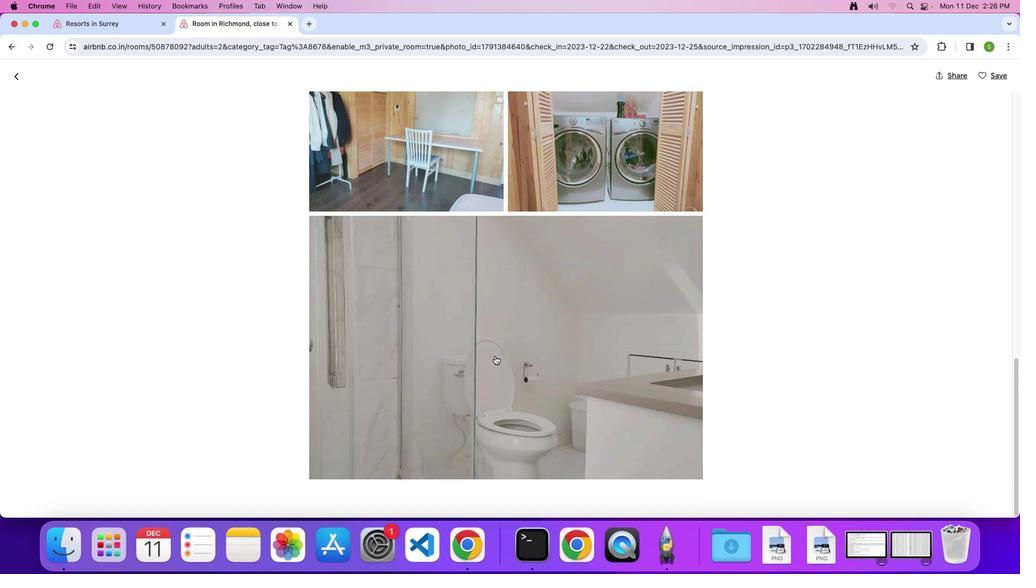 
Action: Mouse moved to (17, 81)
Screenshot: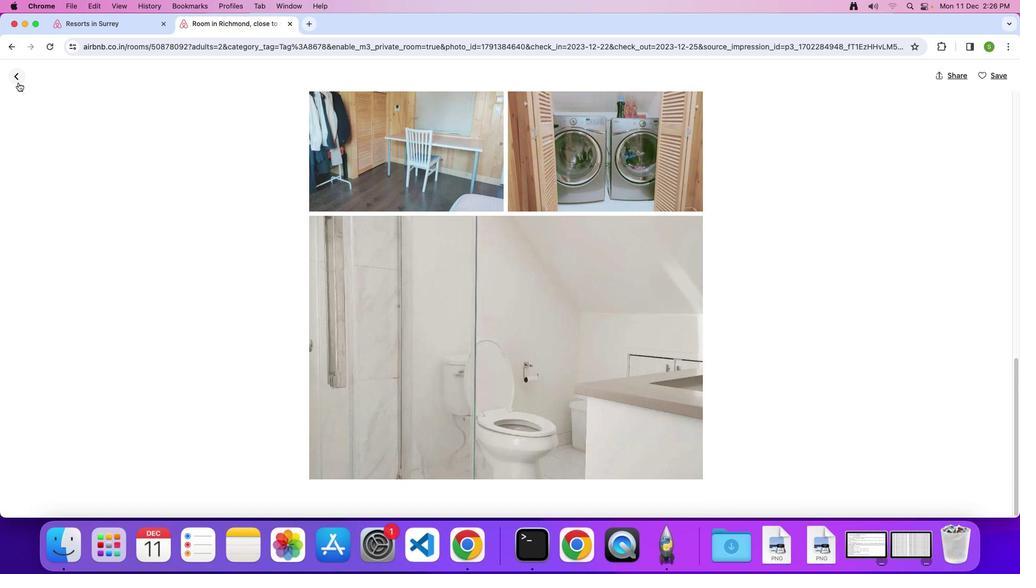 
Action: Mouse pressed left at (17, 81)
Screenshot: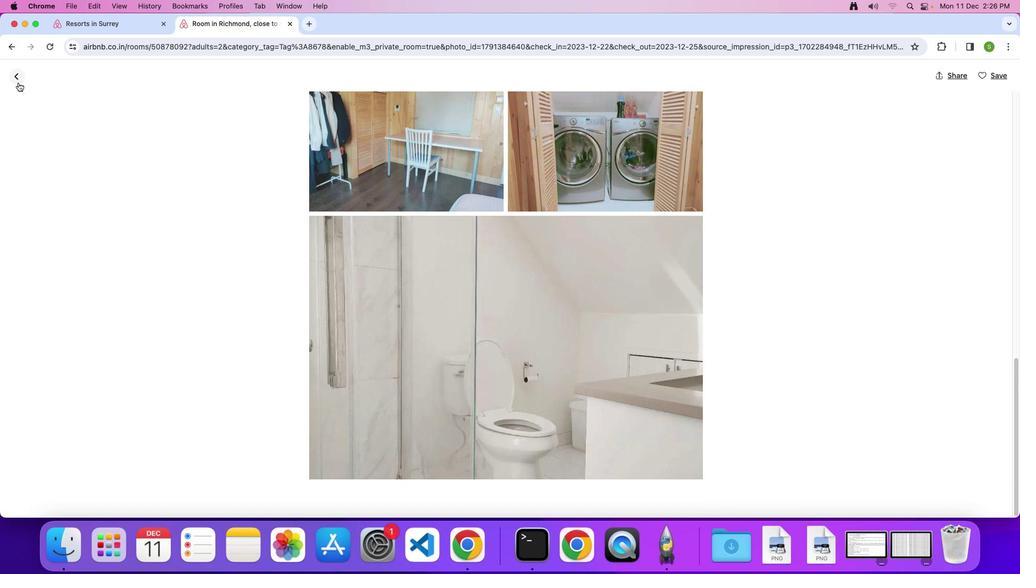 
Action: Mouse moved to (425, 365)
Screenshot: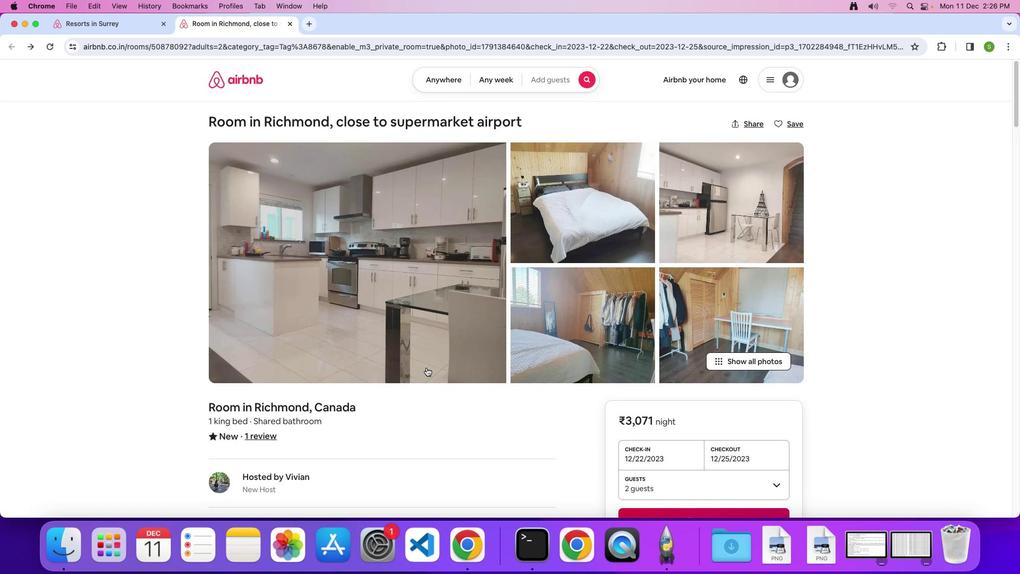 
Action: Mouse scrolled (425, 365) with delta (-1, -1)
Screenshot: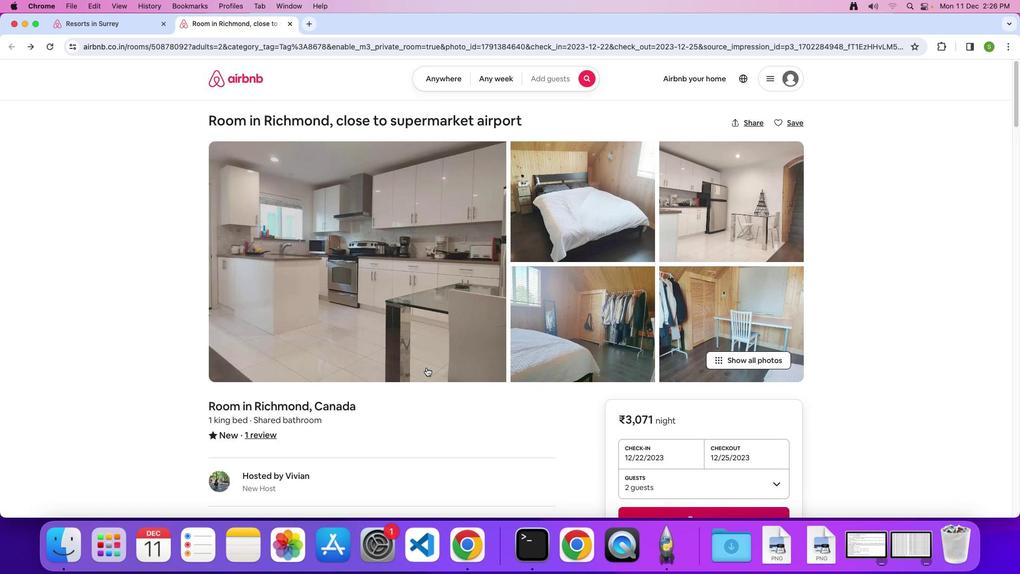 
Action: Mouse scrolled (425, 365) with delta (-1, -1)
Screenshot: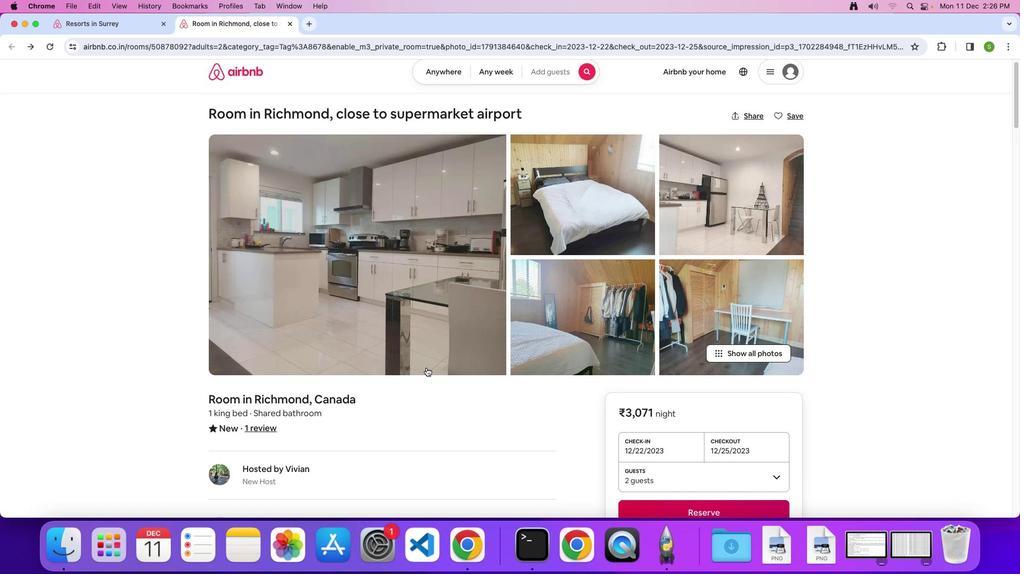
Action: Mouse scrolled (425, 365) with delta (-1, -1)
Screenshot: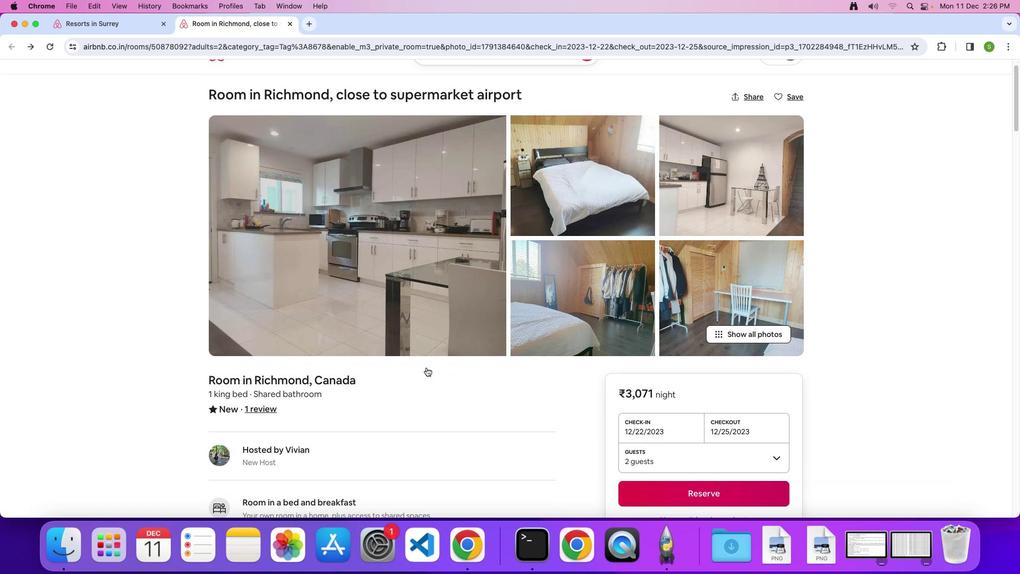 
Action: Mouse scrolled (425, 365) with delta (-1, -1)
Screenshot: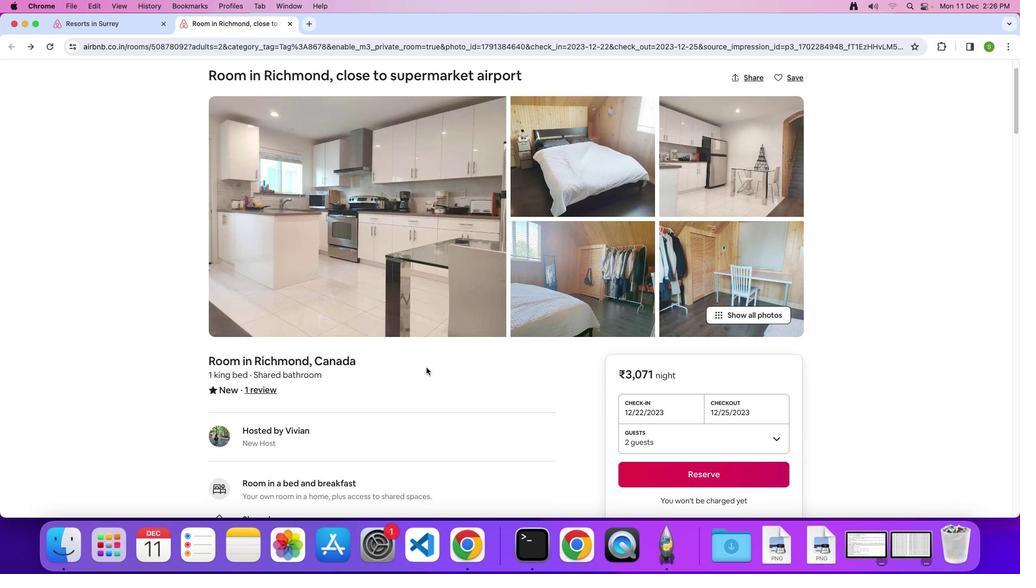 
Action: Mouse scrolled (425, 365) with delta (-1, -1)
Screenshot: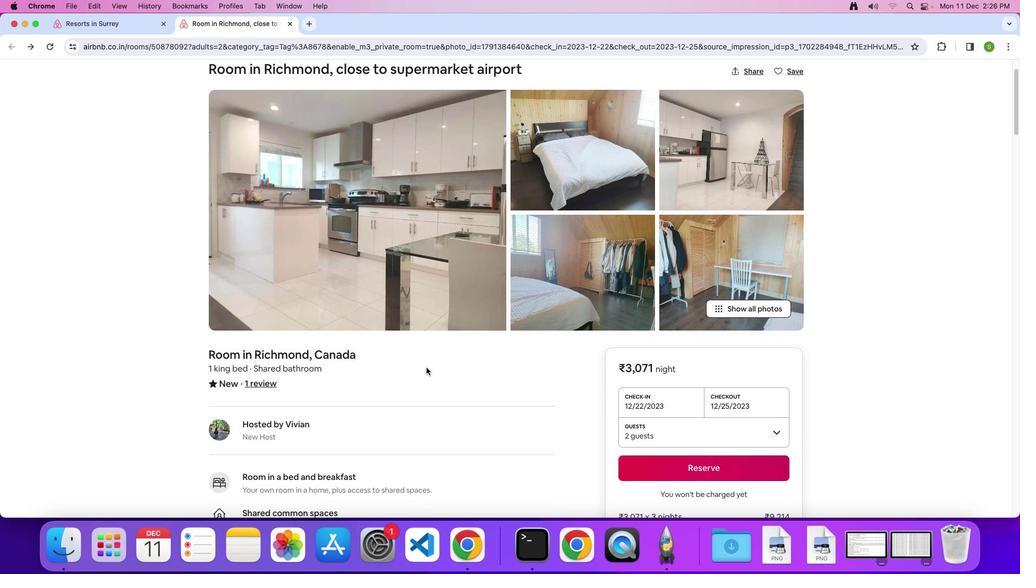 
Action: Mouse scrolled (425, 365) with delta (-1, -1)
Screenshot: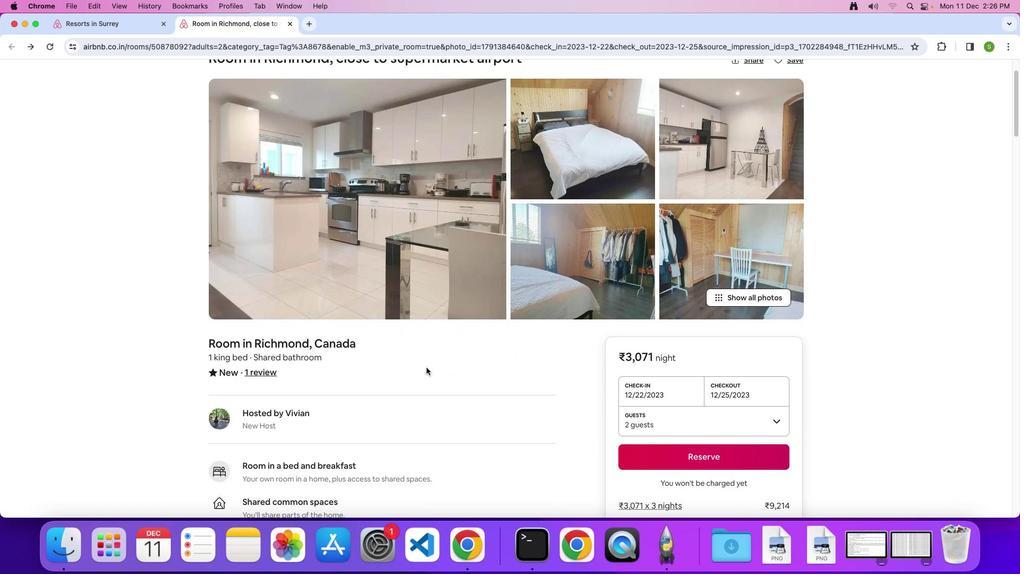 
Action: Mouse scrolled (425, 365) with delta (-1, -1)
Screenshot: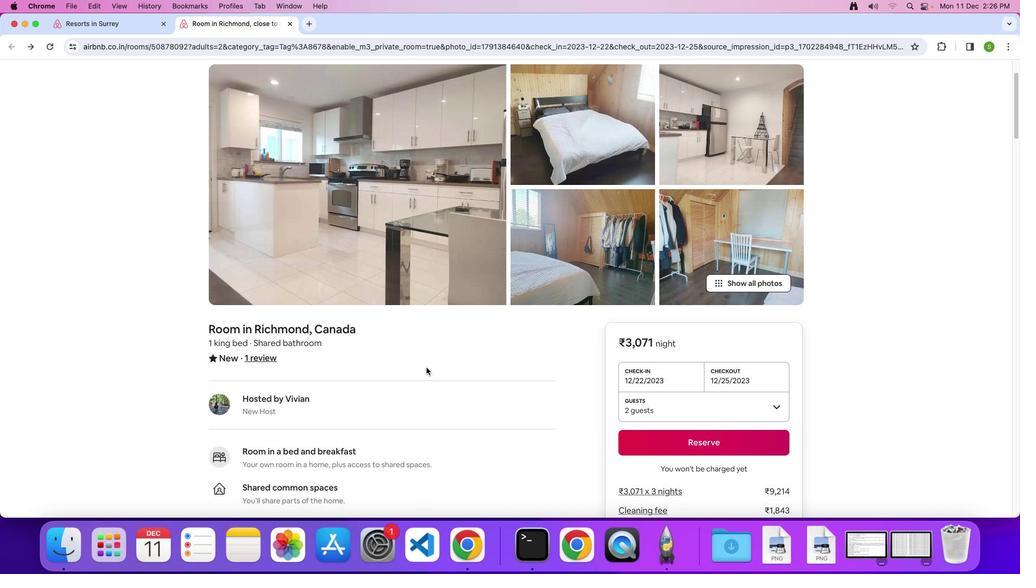 
Action: Mouse scrolled (425, 365) with delta (-1, -1)
Screenshot: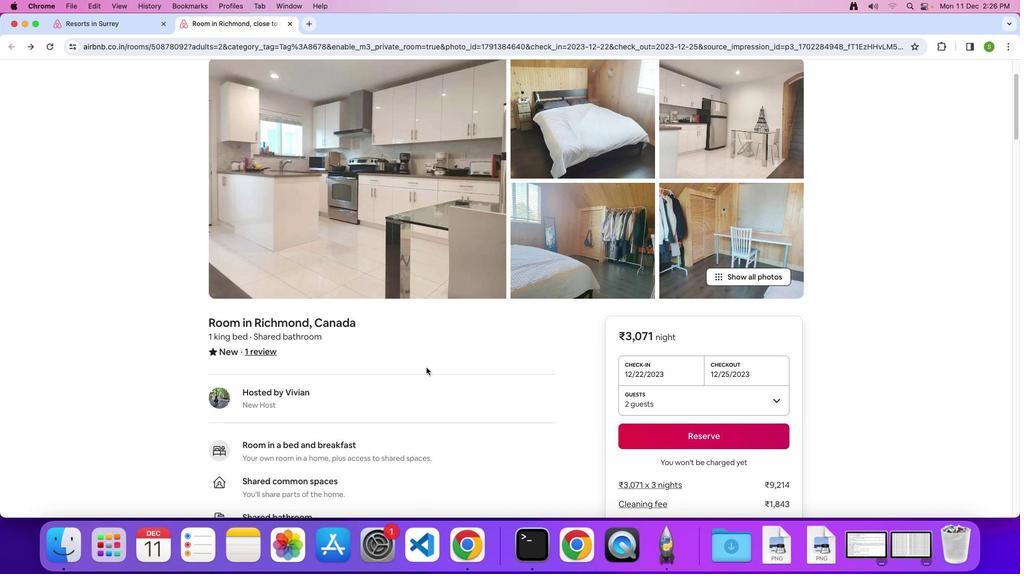 
Action: Mouse scrolled (425, 365) with delta (-1, -1)
Screenshot: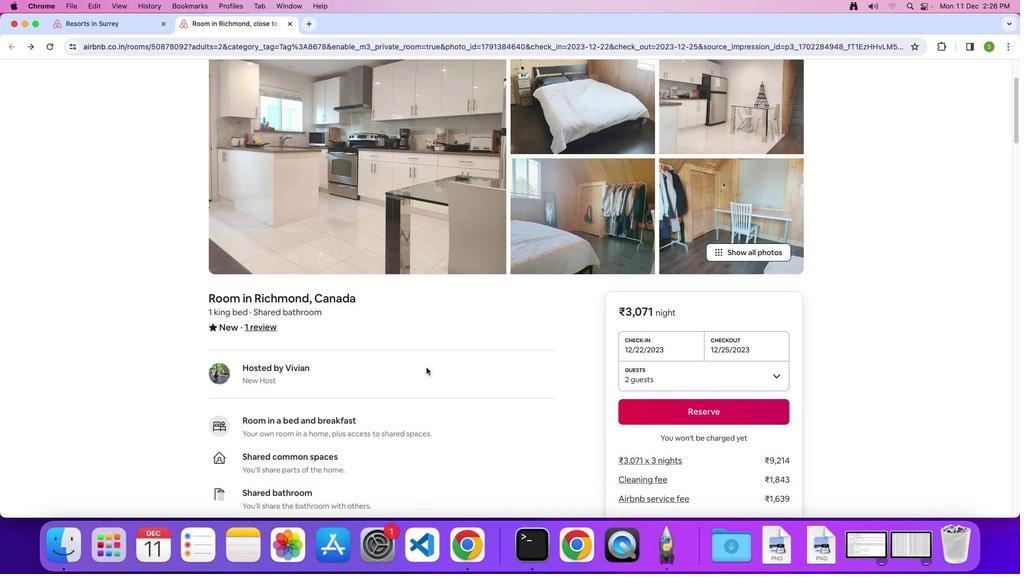 
Action: Mouse scrolled (425, 365) with delta (-1, -1)
Screenshot: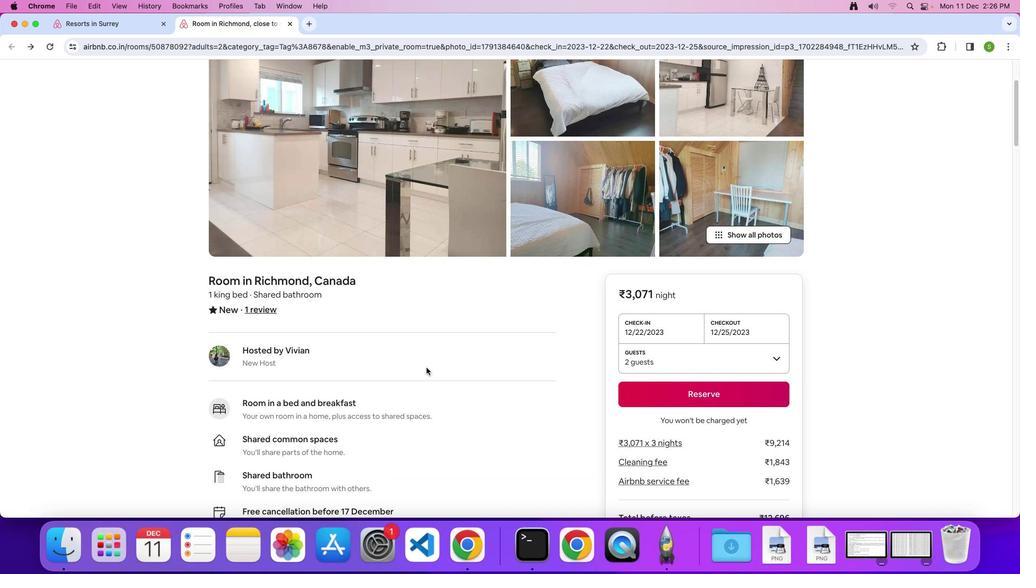 
Action: Mouse scrolled (425, 365) with delta (-1, -1)
Screenshot: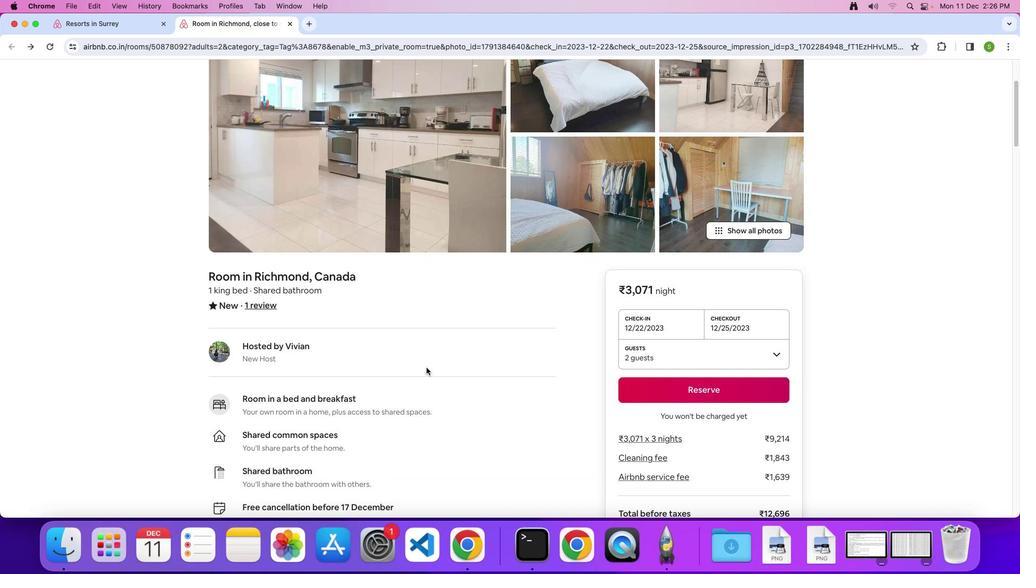 
Action: Mouse scrolled (425, 365) with delta (-1, -1)
Screenshot: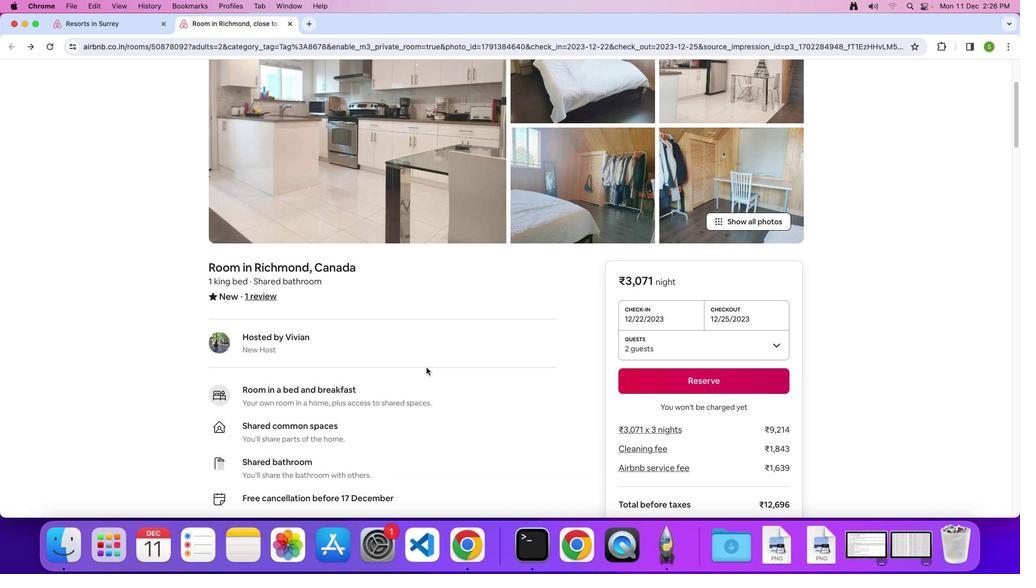 
Action: Mouse scrolled (425, 365) with delta (-1, -1)
Screenshot: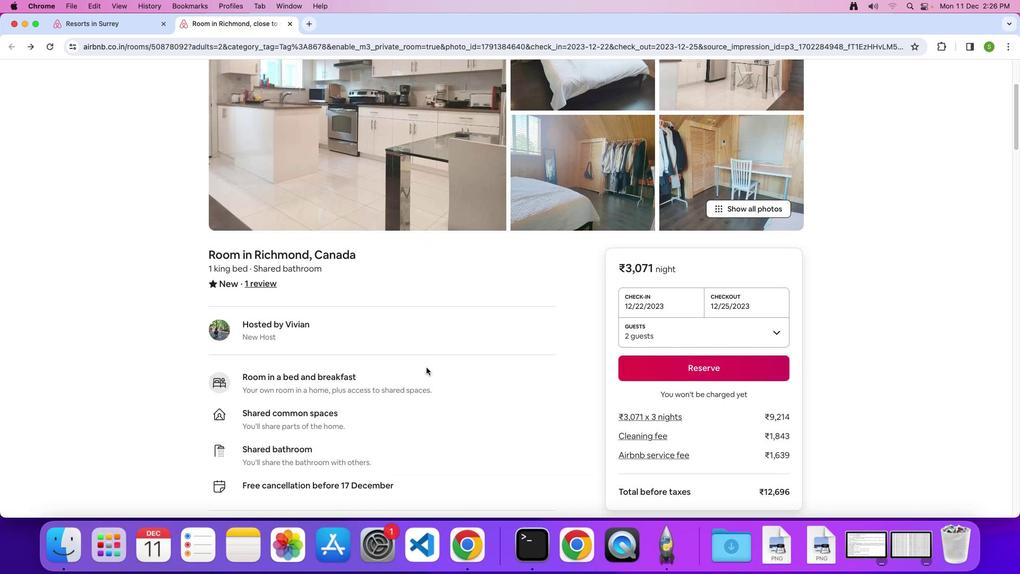 
Action: Mouse scrolled (425, 365) with delta (-1, -1)
Screenshot: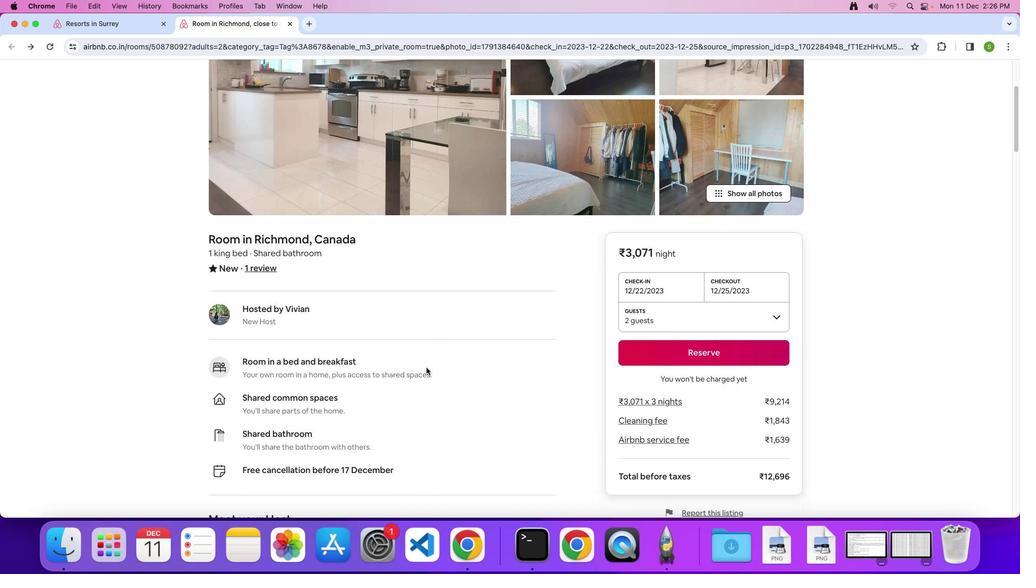 
Action: Mouse scrolled (425, 365) with delta (-1, -1)
Screenshot: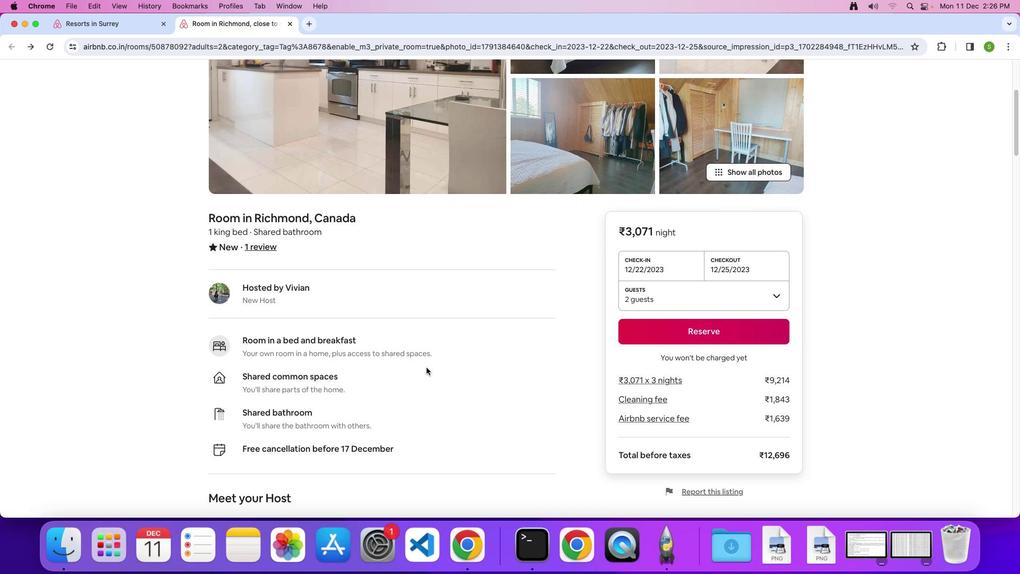 
Action: Mouse scrolled (425, 365) with delta (-1, -1)
Screenshot: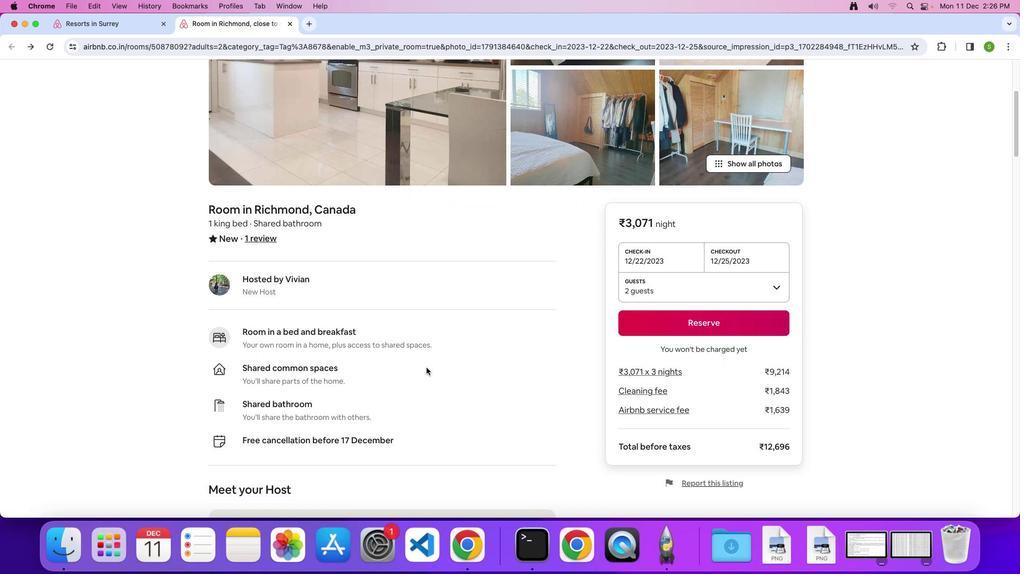 
Action: Mouse scrolled (425, 365) with delta (-1, -1)
Screenshot: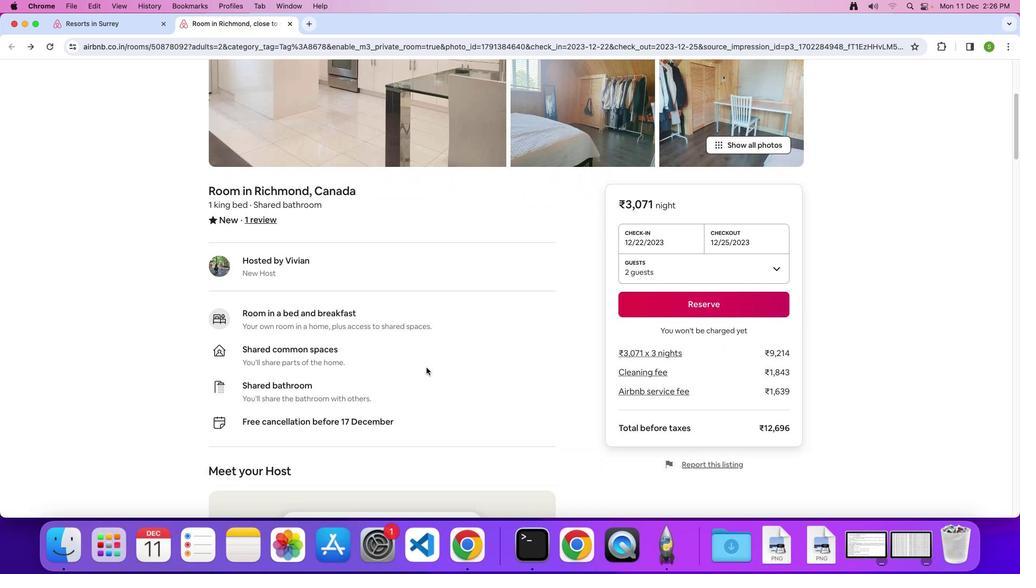 
Action: Mouse scrolled (425, 365) with delta (-1, -1)
Screenshot: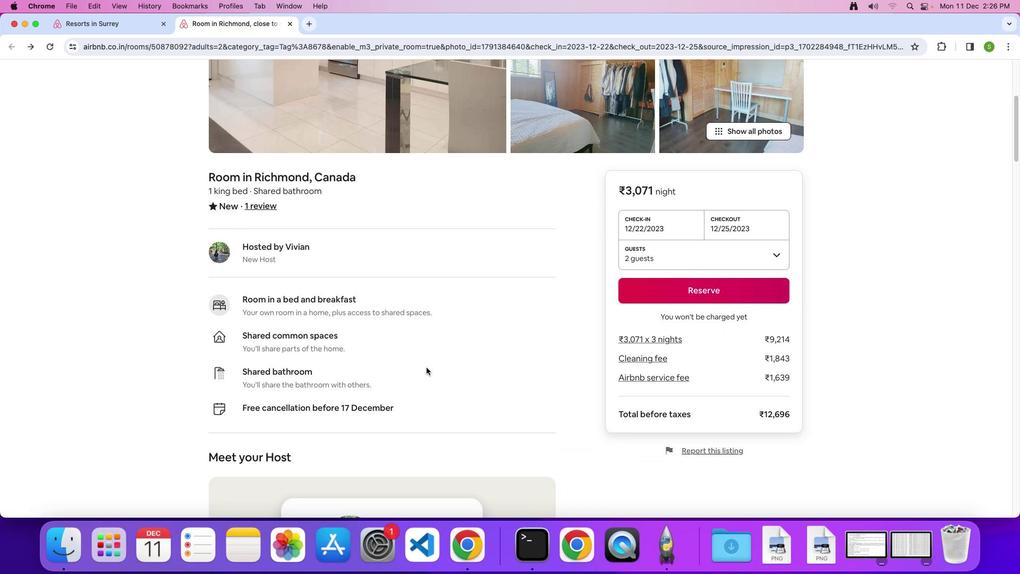 
Action: Mouse scrolled (425, 365) with delta (-1, -1)
Screenshot: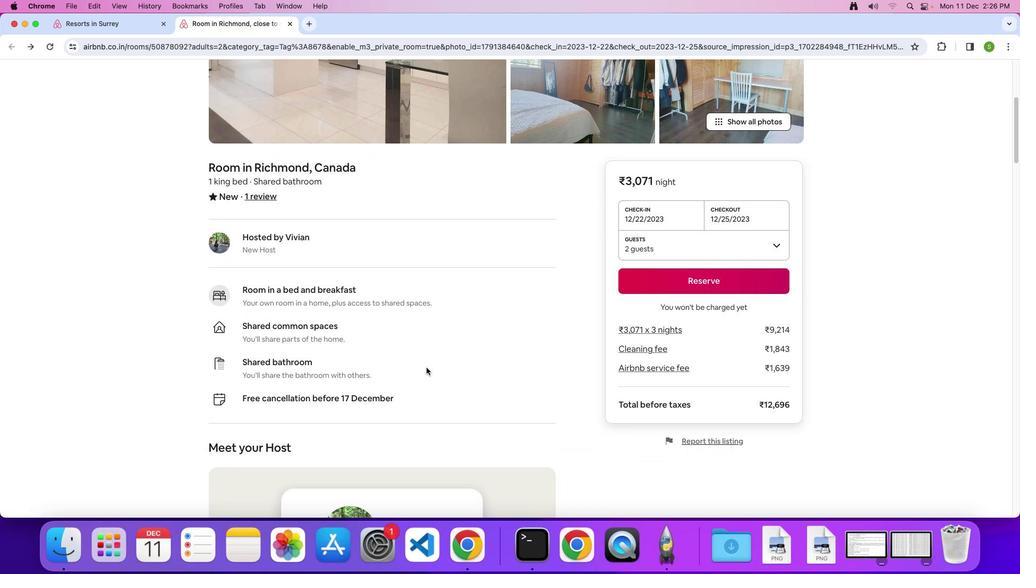 
Action: Mouse scrolled (425, 365) with delta (-1, -1)
Screenshot: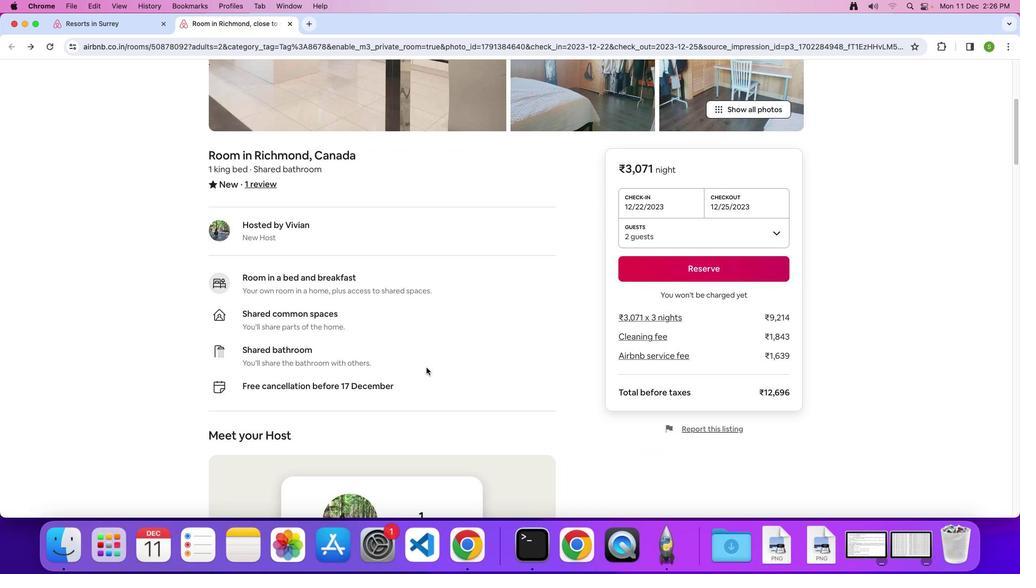 
Action: Mouse scrolled (425, 365) with delta (-1, -1)
Screenshot: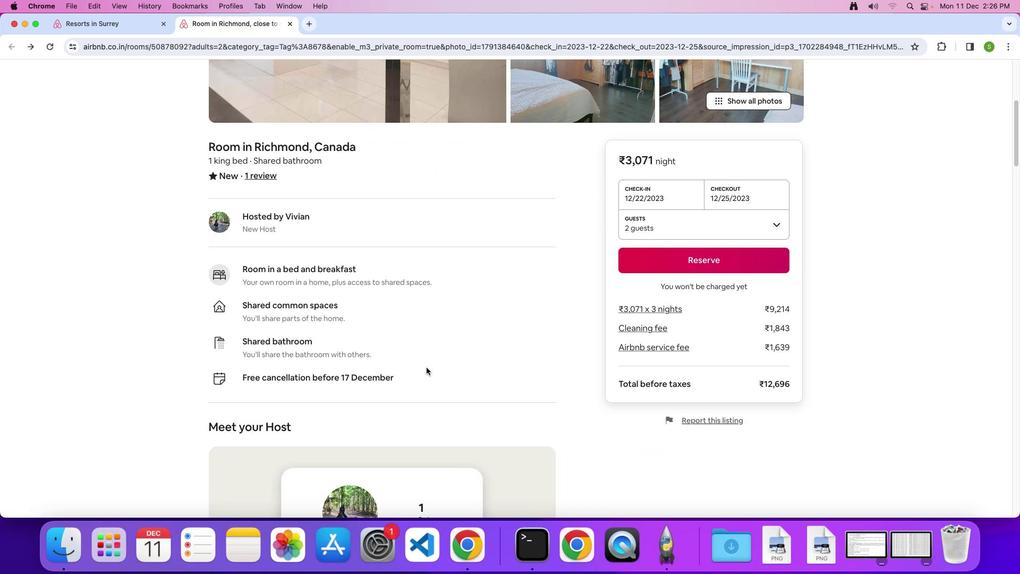 
Action: Mouse scrolled (425, 365) with delta (-1, -1)
Screenshot: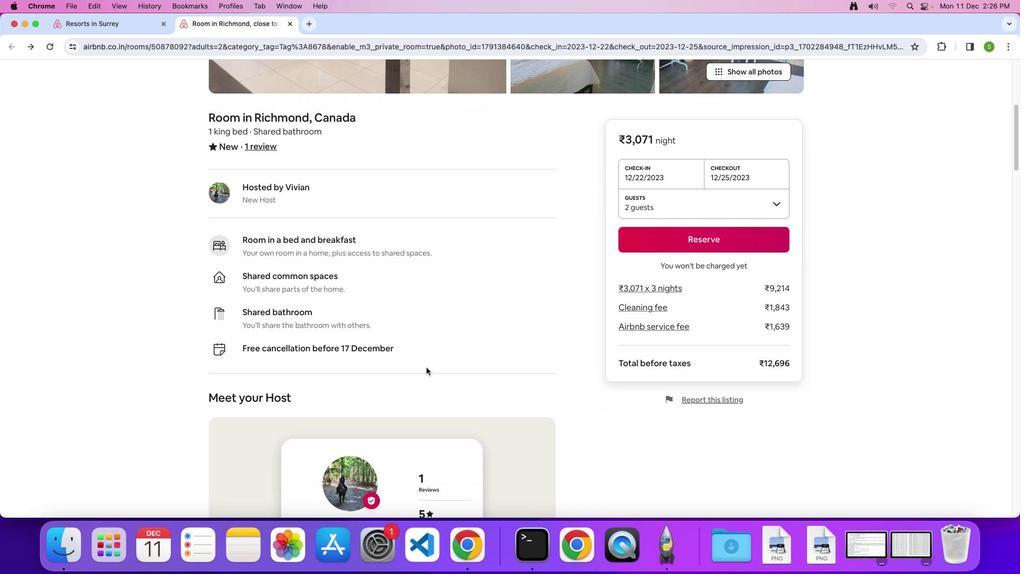 
Action: Mouse scrolled (425, 365) with delta (-1, -1)
Screenshot: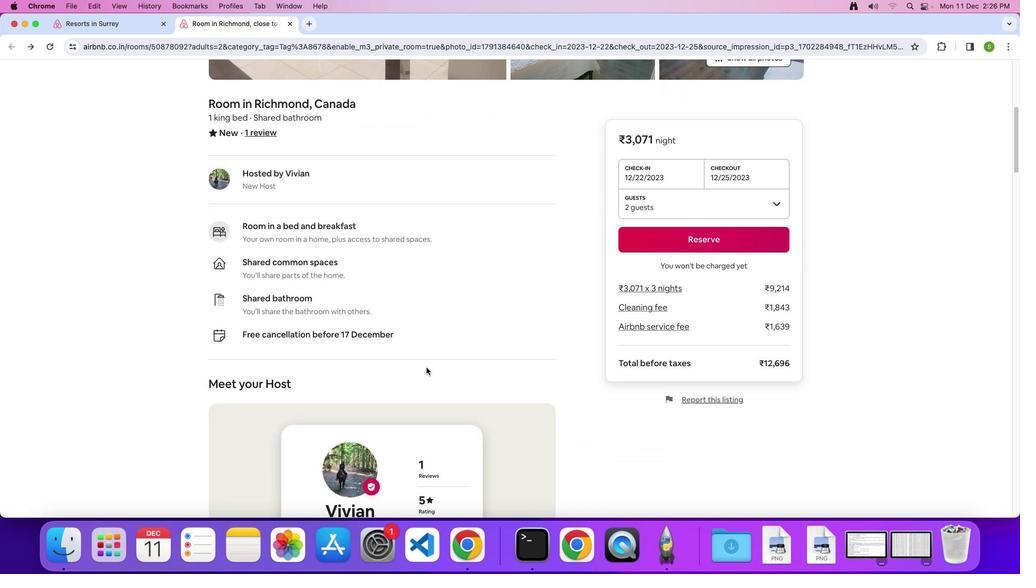 
Action: Mouse scrolled (425, 365) with delta (-1, -1)
Screenshot: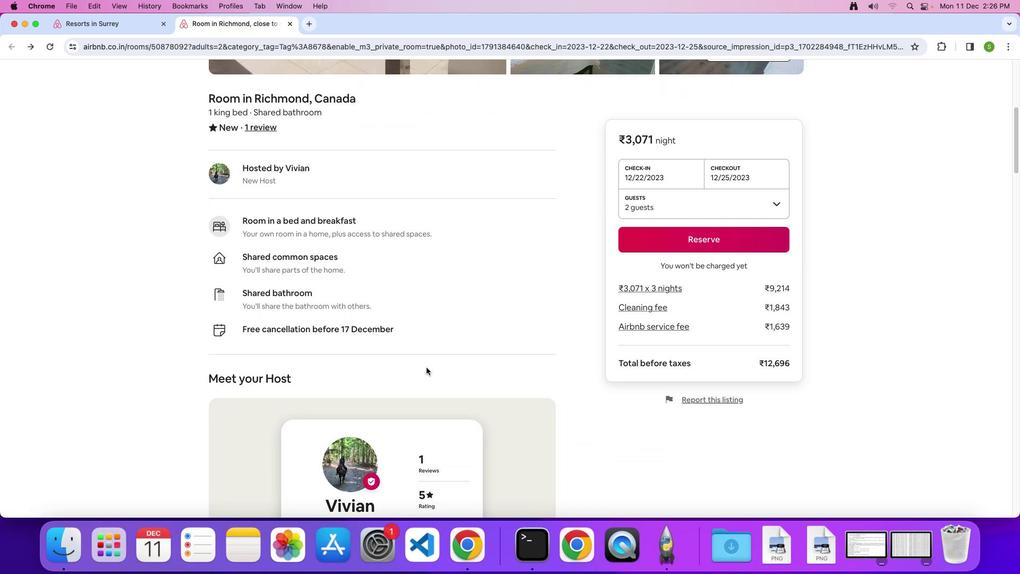 
Action: Mouse scrolled (425, 365) with delta (-1, -1)
Screenshot: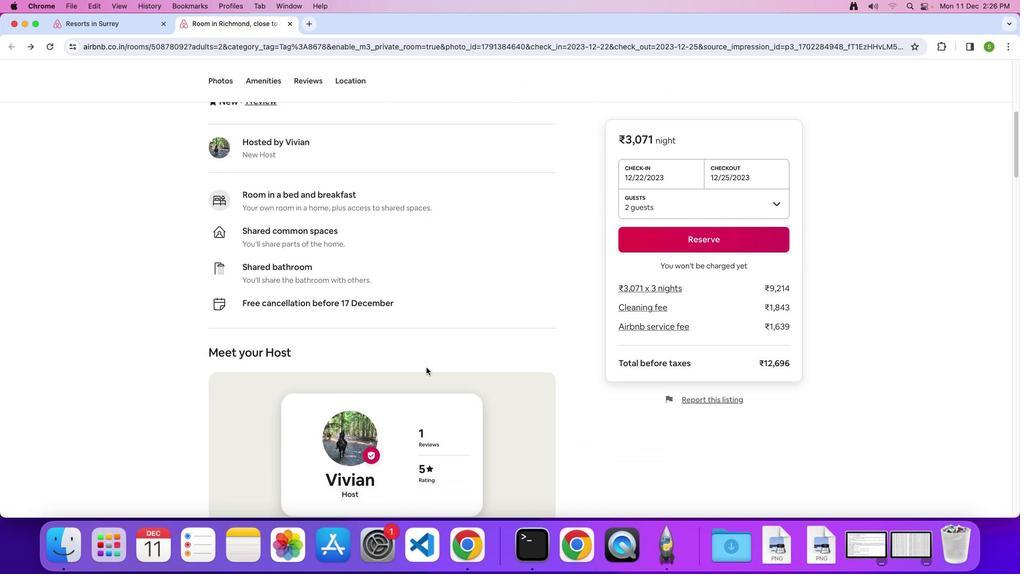 
Action: Mouse scrolled (425, 365) with delta (-1, -1)
Screenshot: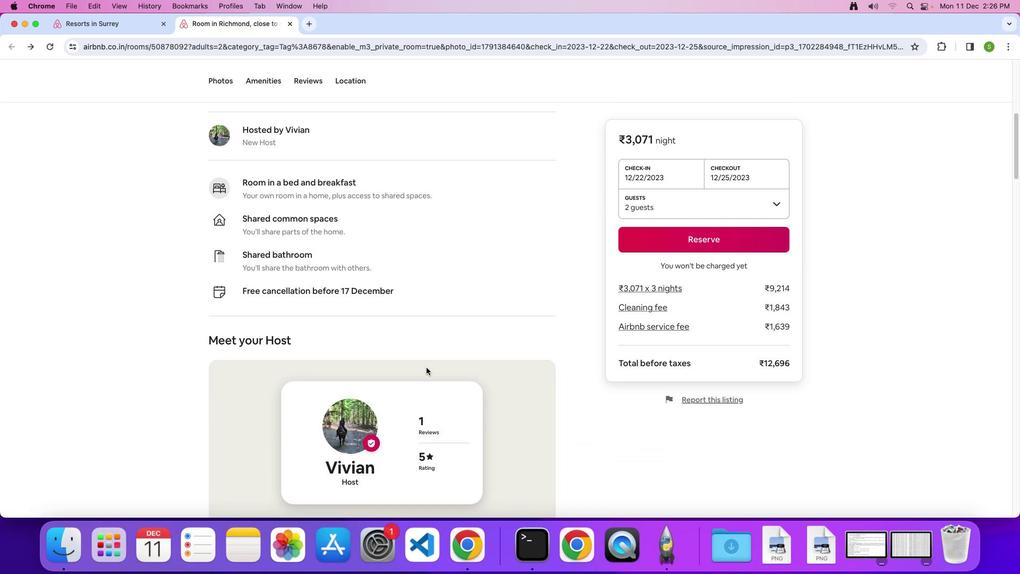 
Action: Mouse scrolled (425, 365) with delta (-1, -1)
Screenshot: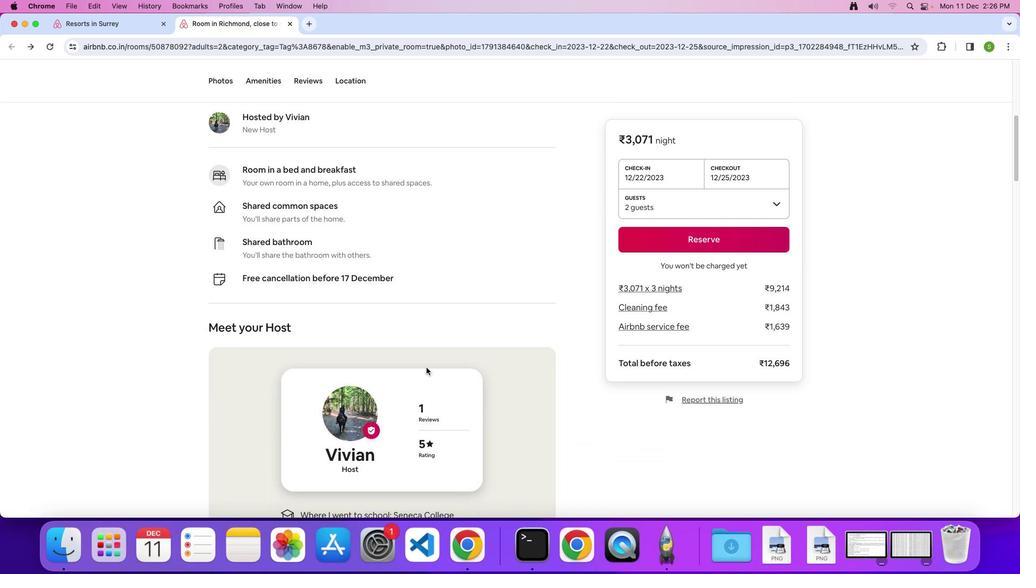 
Action: Mouse scrolled (425, 365) with delta (-1, -1)
Screenshot: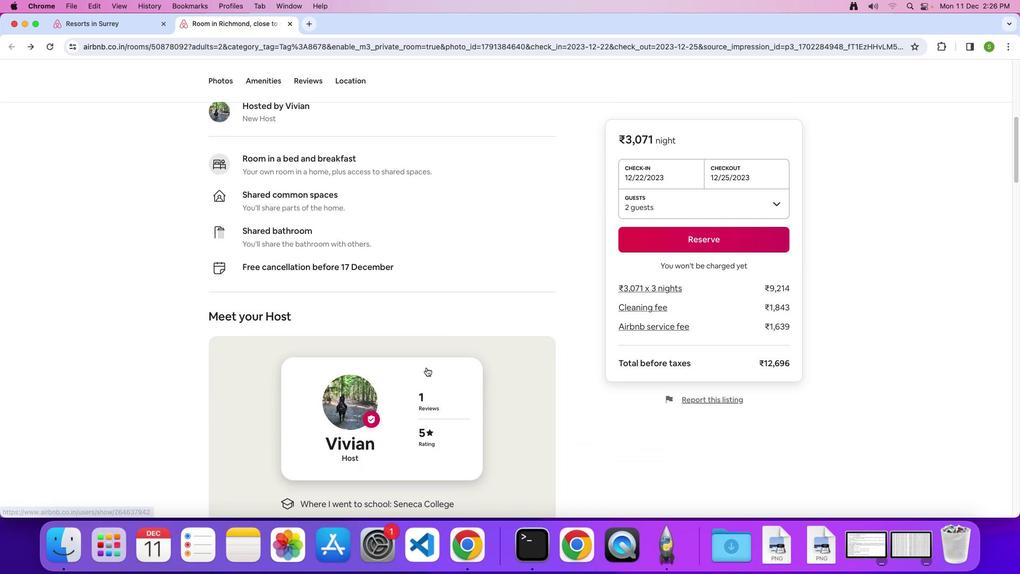 
Action: Mouse scrolled (425, 365) with delta (-1, -1)
Screenshot: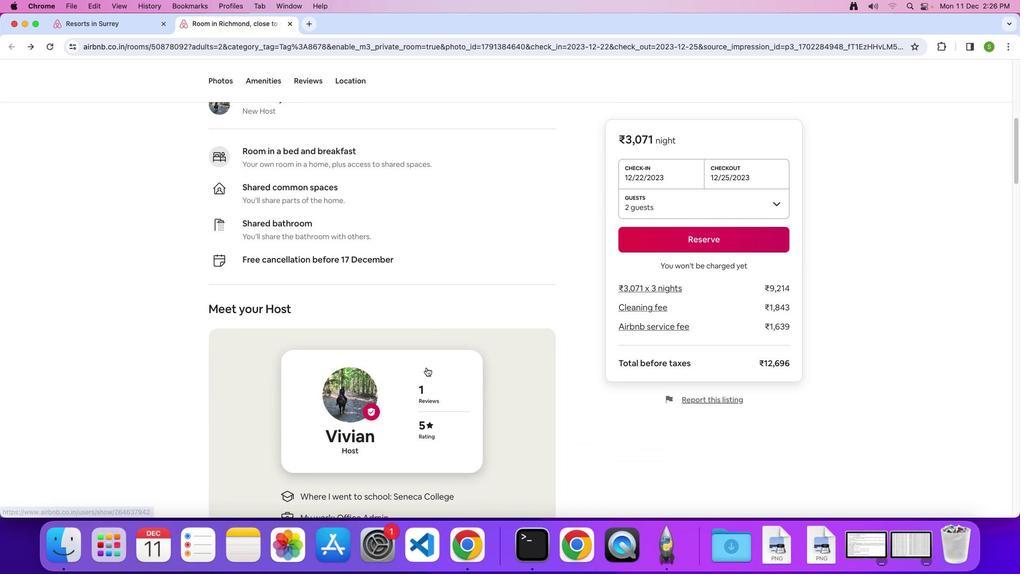 
Action: Mouse scrolled (425, 365) with delta (-1, -2)
Screenshot: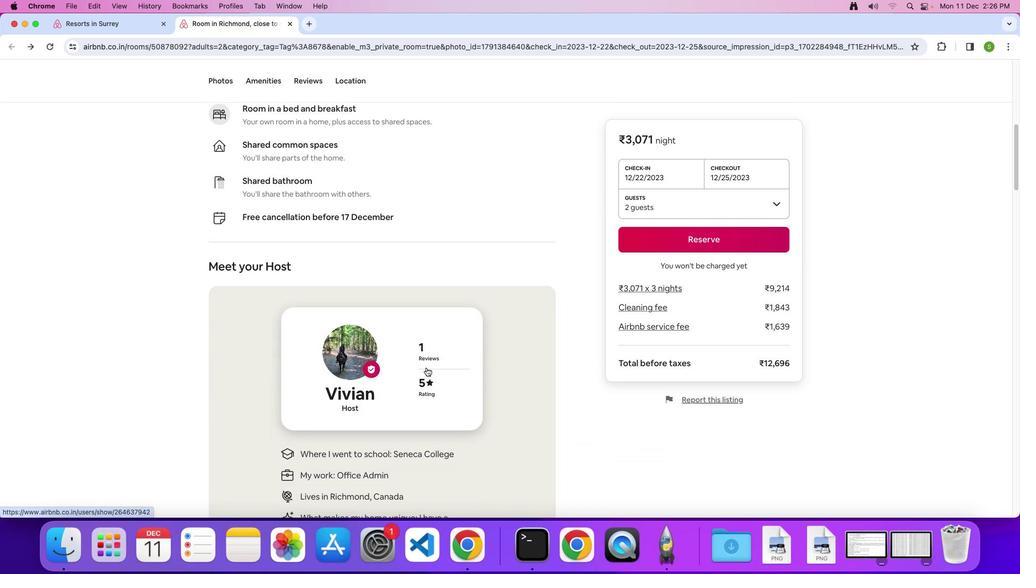 
Action: Mouse scrolled (425, 365) with delta (-1, -1)
Screenshot: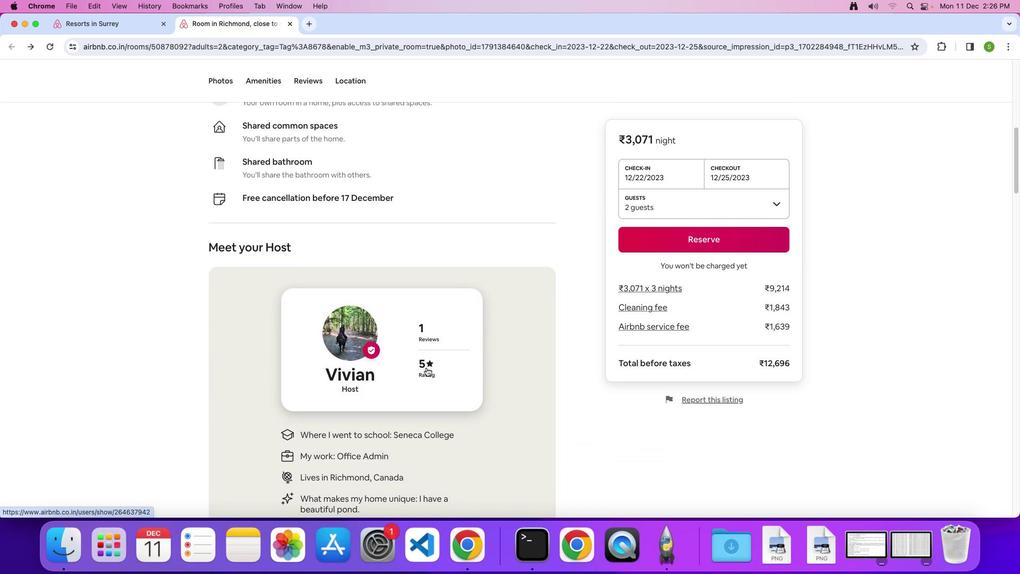
Action: Mouse scrolled (425, 365) with delta (-1, -1)
Screenshot: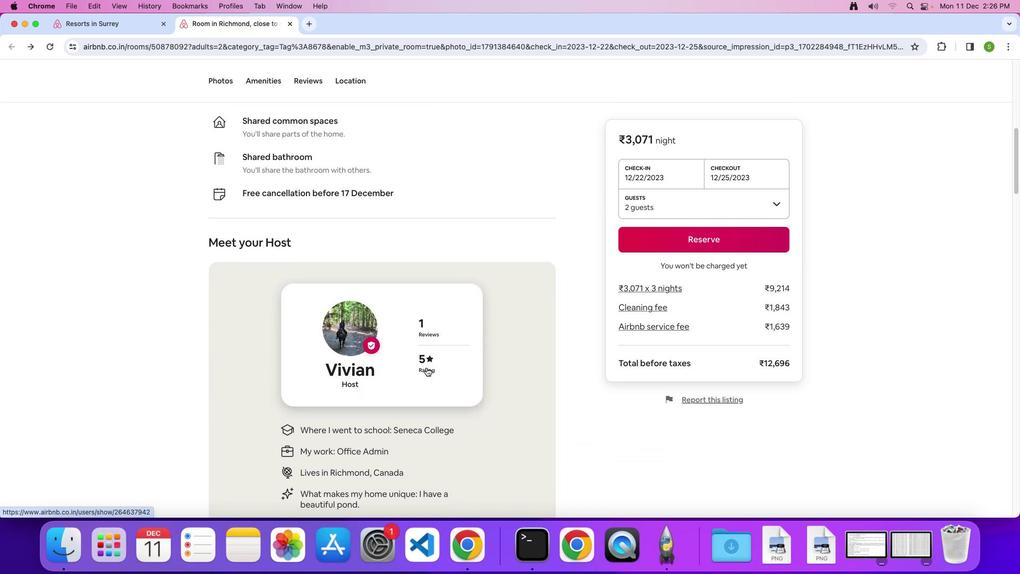 
Action: Mouse scrolled (425, 365) with delta (-1, -1)
Screenshot: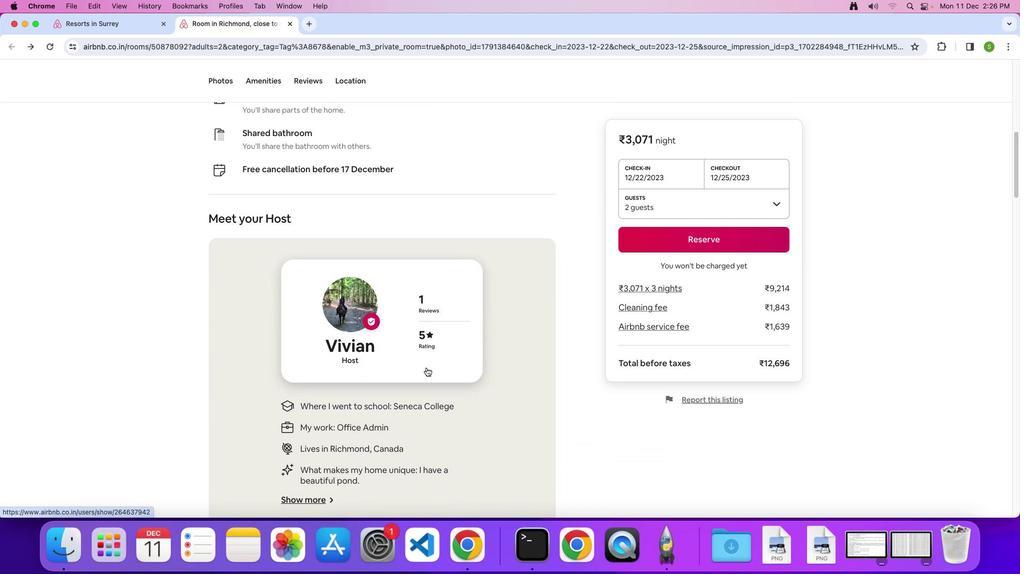 
Action: Mouse scrolled (425, 365) with delta (-1, -1)
Screenshot: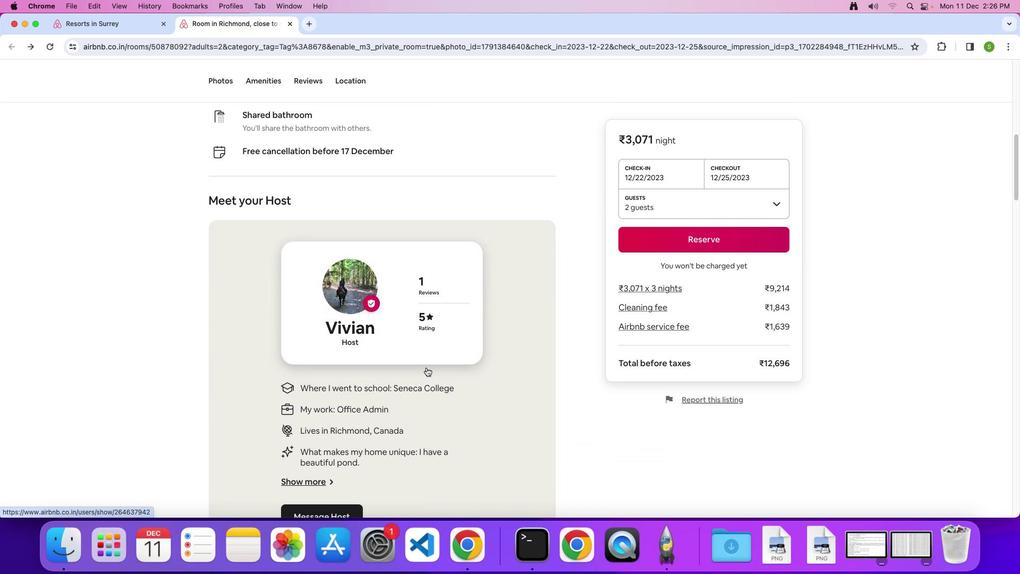 
Action: Mouse scrolled (425, 365) with delta (-1, -1)
Screenshot: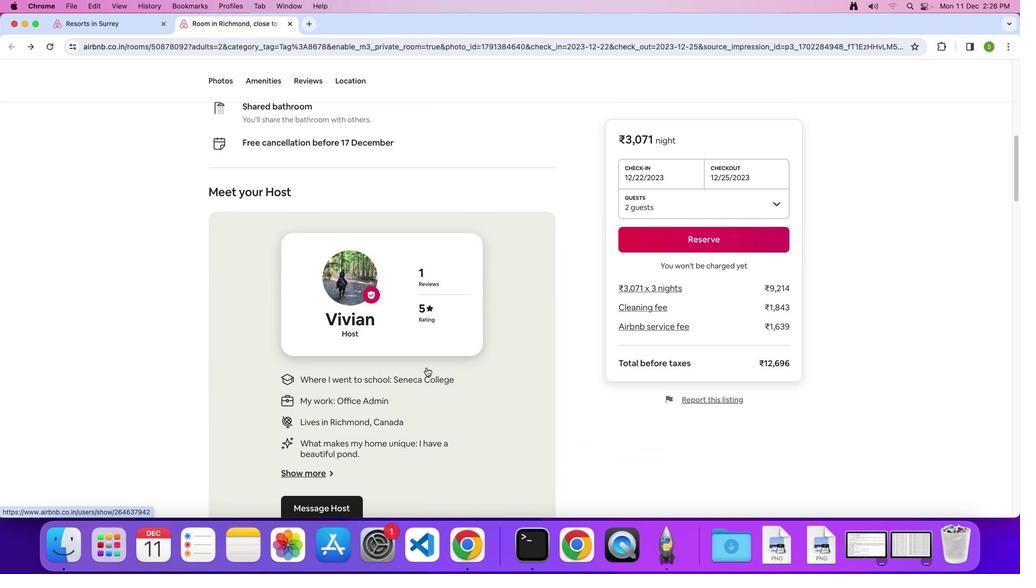 
Action: Mouse scrolled (425, 365) with delta (-1, -1)
Screenshot: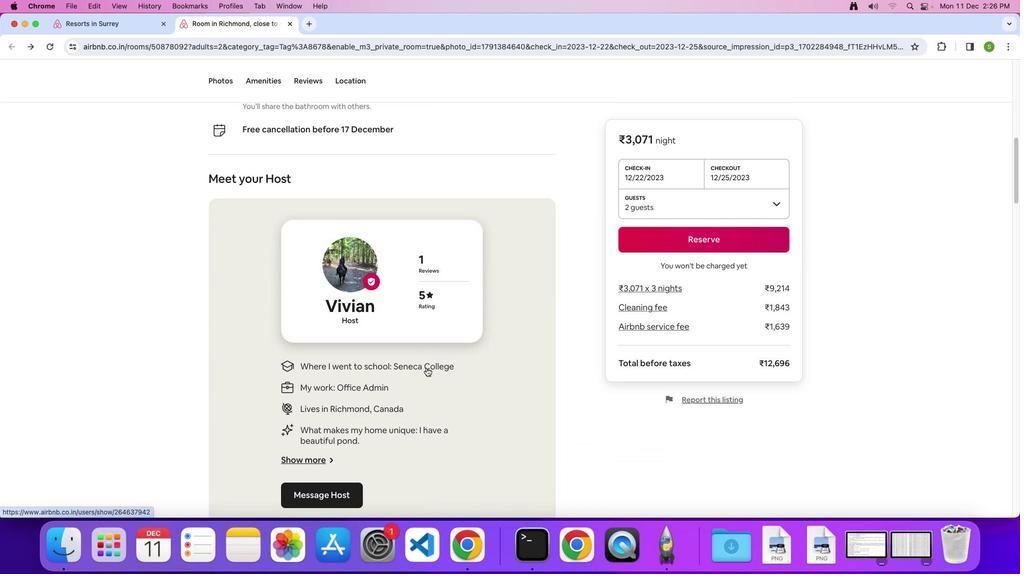 
Action: Mouse scrolled (425, 365) with delta (-1, -1)
Screenshot: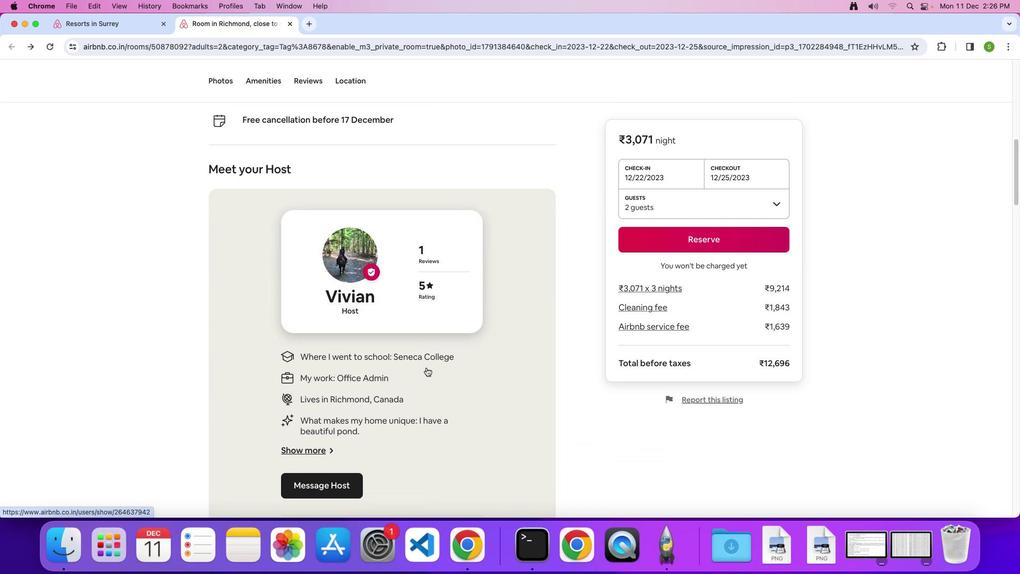 
Action: Mouse scrolled (425, 365) with delta (-1, -2)
Screenshot: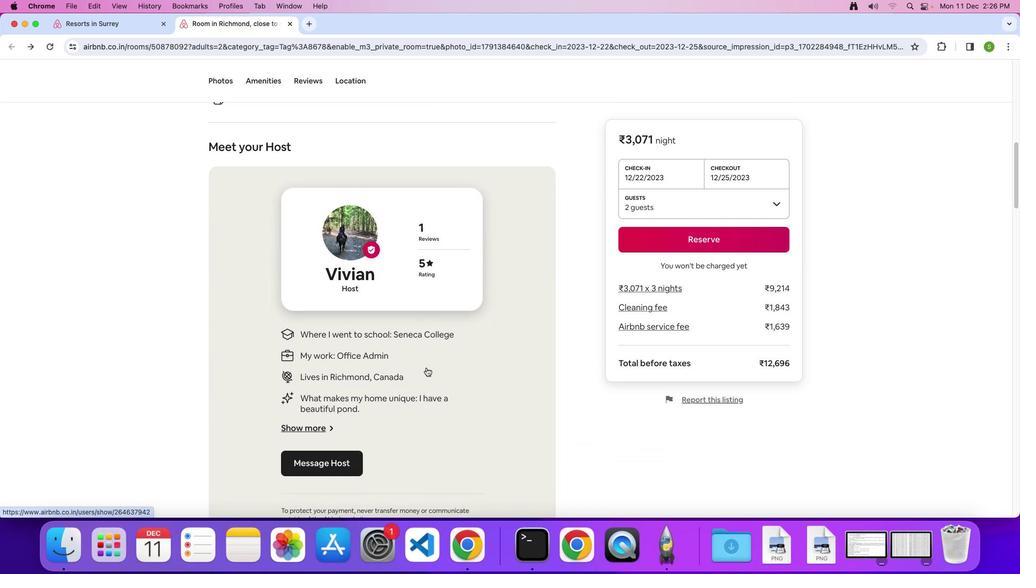 
Action: Mouse scrolled (425, 365) with delta (-1, -1)
Screenshot: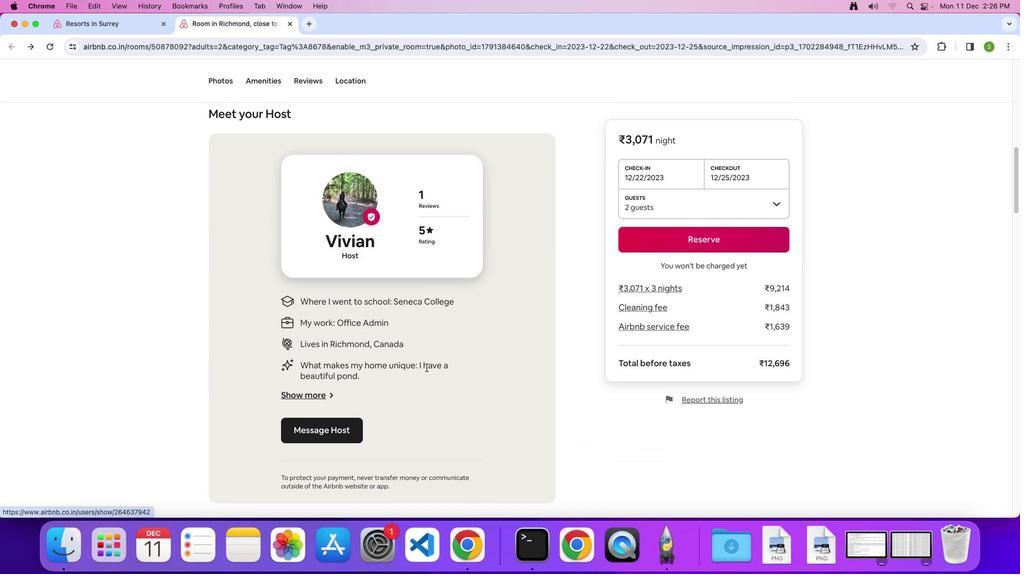 
Action: Mouse scrolled (425, 365) with delta (-1, -1)
Screenshot: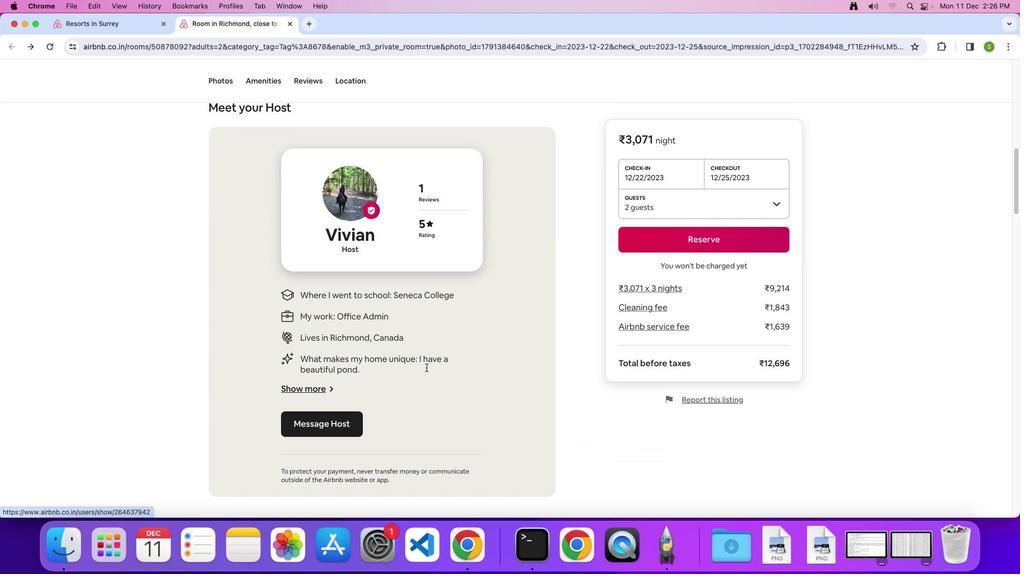 
Action: Mouse scrolled (425, 365) with delta (-1, -1)
Screenshot: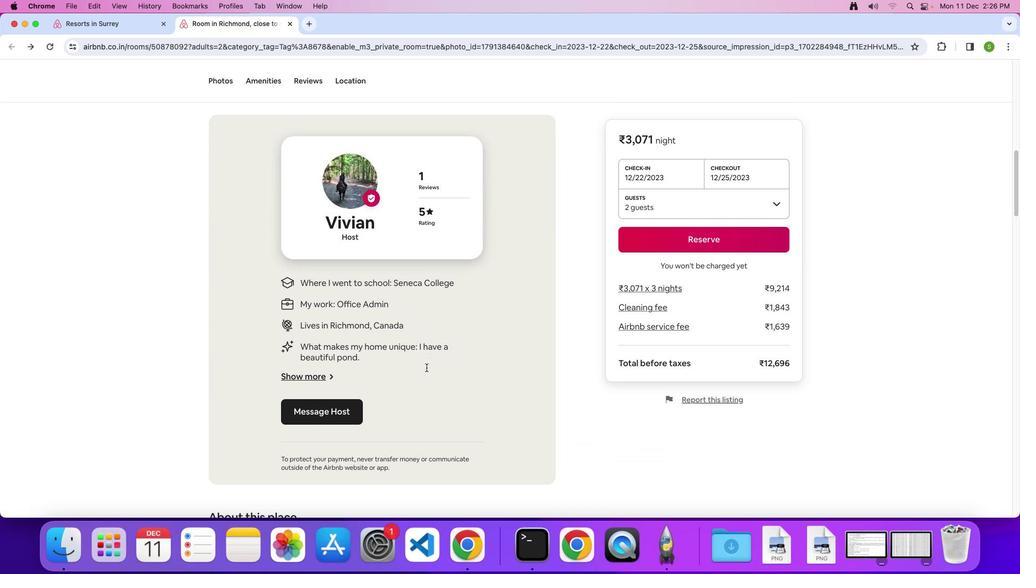 
Action: Mouse scrolled (425, 365) with delta (-1, -1)
Screenshot: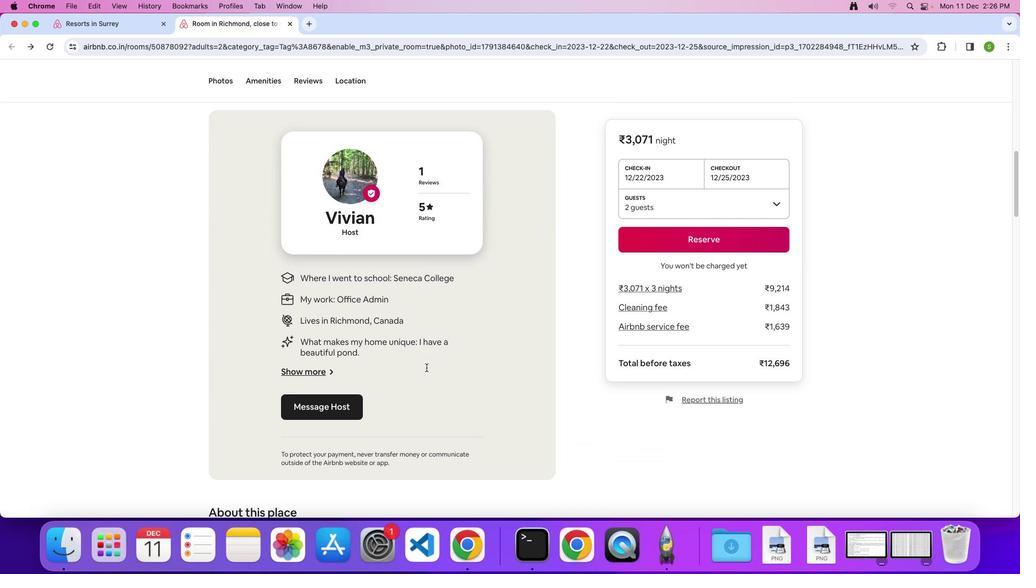 
Action: Mouse scrolled (425, 365) with delta (-1, -2)
Screenshot: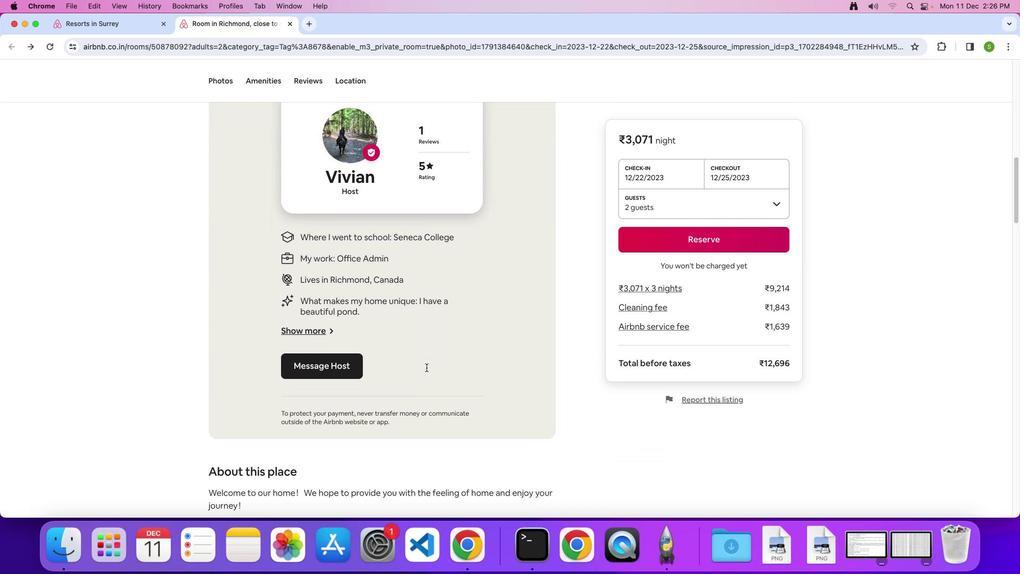 
Action: Mouse scrolled (425, 365) with delta (-1, -1)
Screenshot: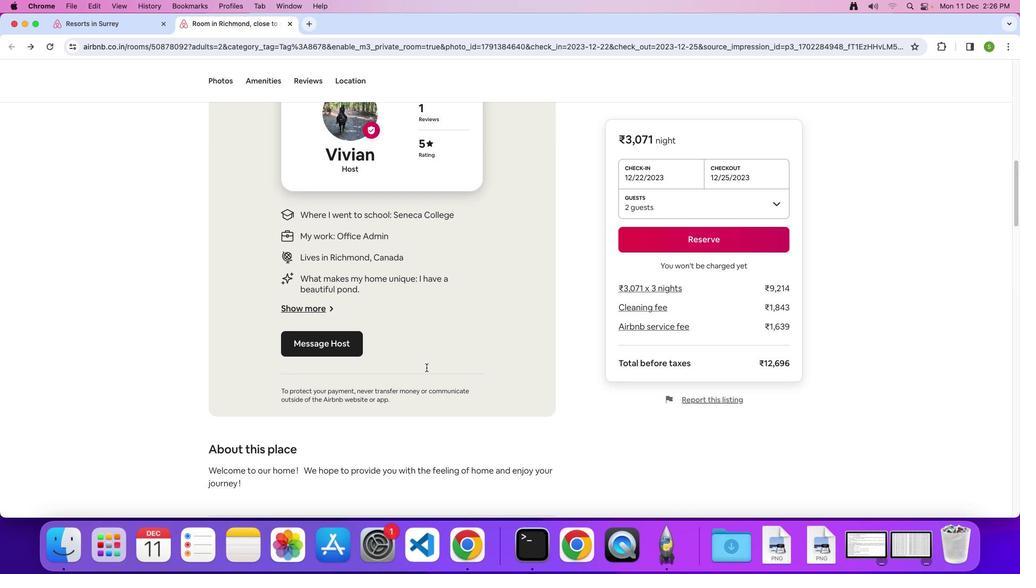
Action: Mouse scrolled (425, 365) with delta (-1, -1)
Screenshot: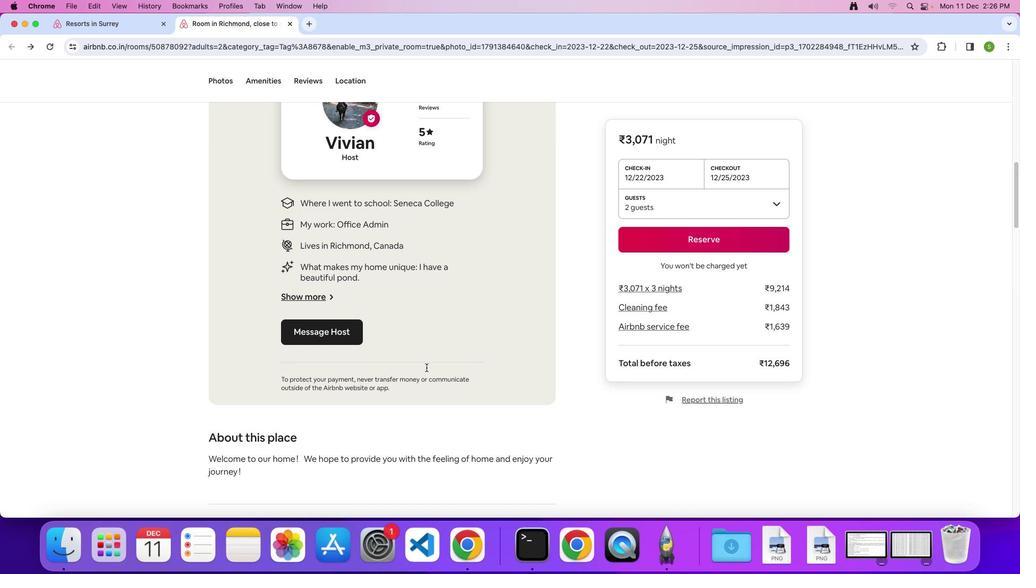 
Action: Mouse scrolled (425, 365) with delta (-1, -1)
Screenshot: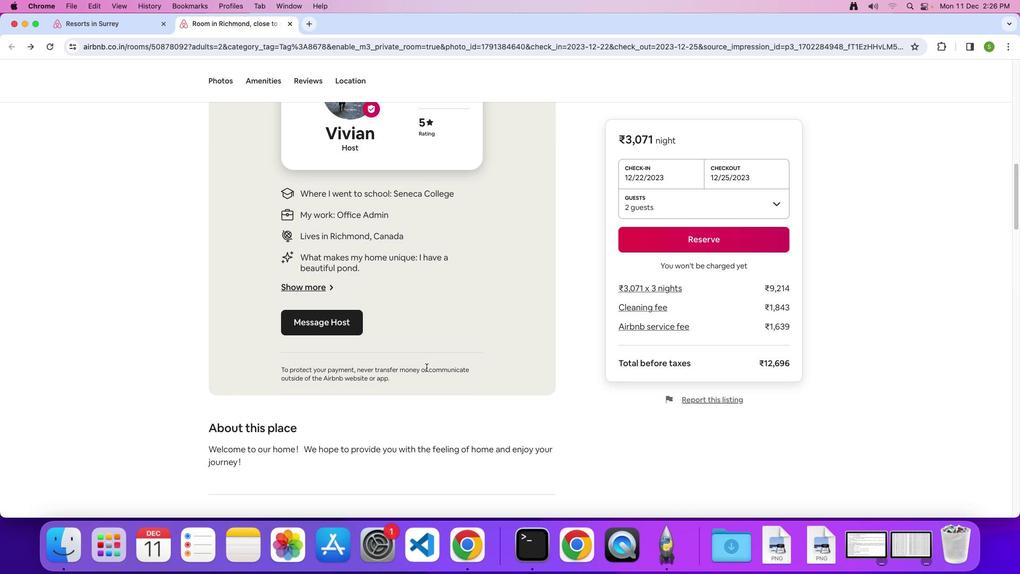 
Action: Mouse scrolled (425, 365) with delta (-1, -1)
Screenshot: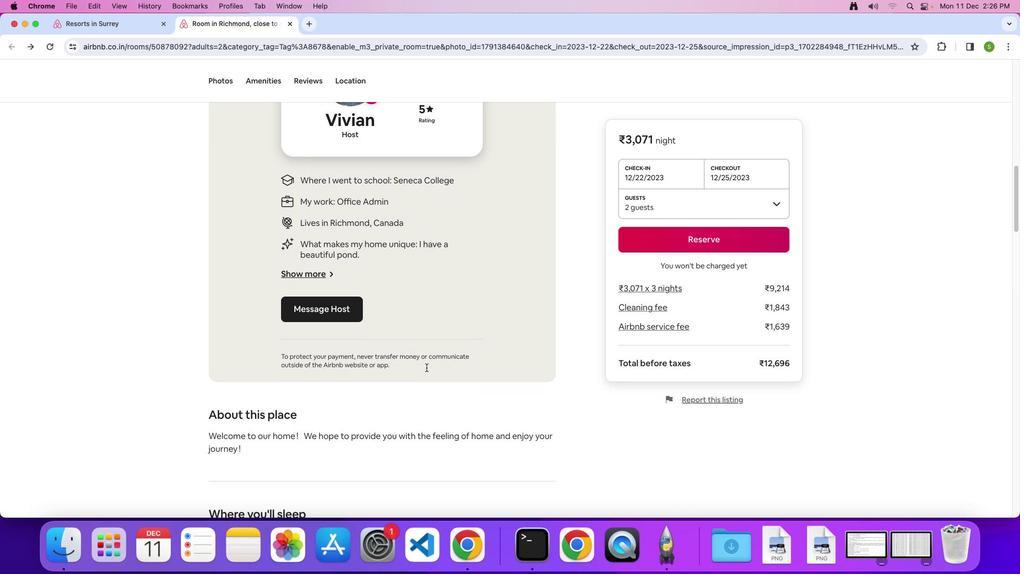 
Action: Mouse scrolled (425, 365) with delta (-1, -2)
Screenshot: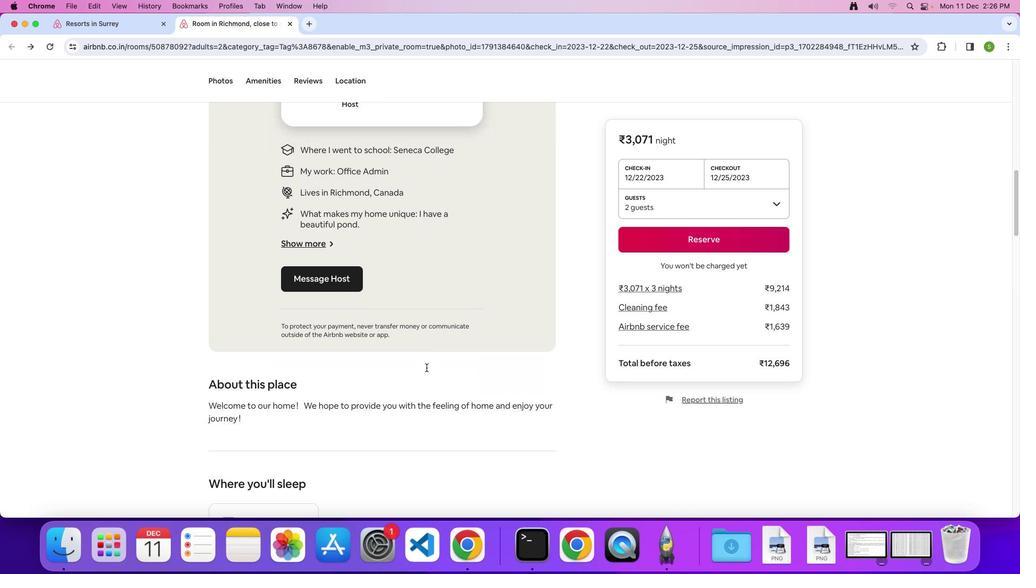 
Action: Mouse scrolled (425, 365) with delta (-1, -1)
Screenshot: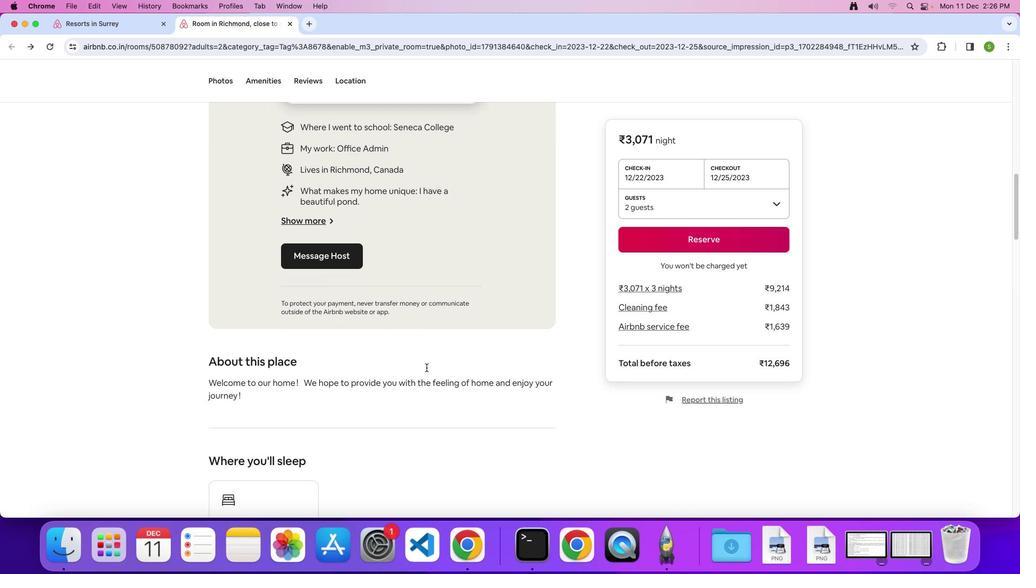 
Action: Mouse scrolled (425, 365) with delta (-1, -1)
Screenshot: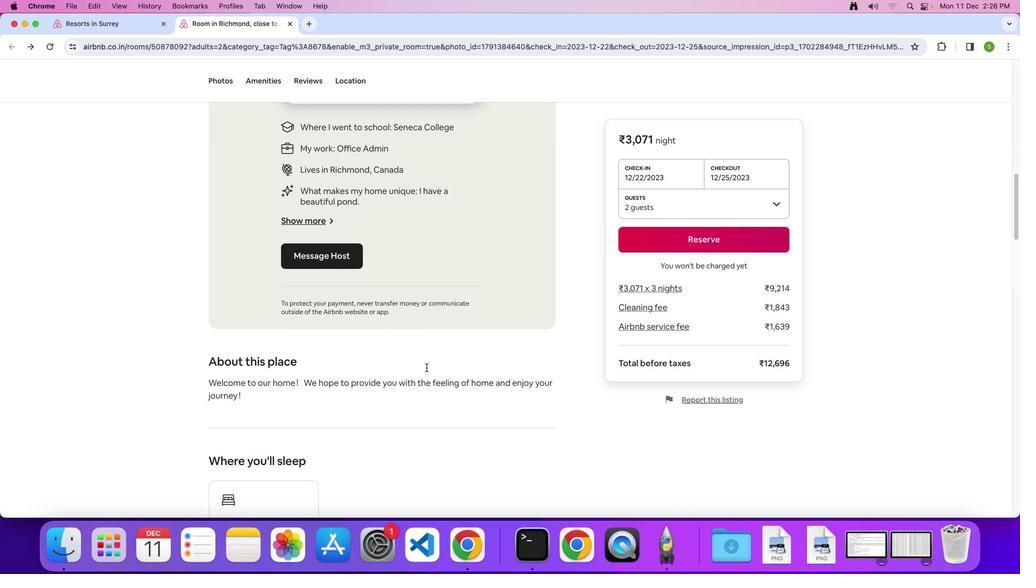 
Action: Mouse scrolled (425, 365) with delta (-1, -1)
Screenshot: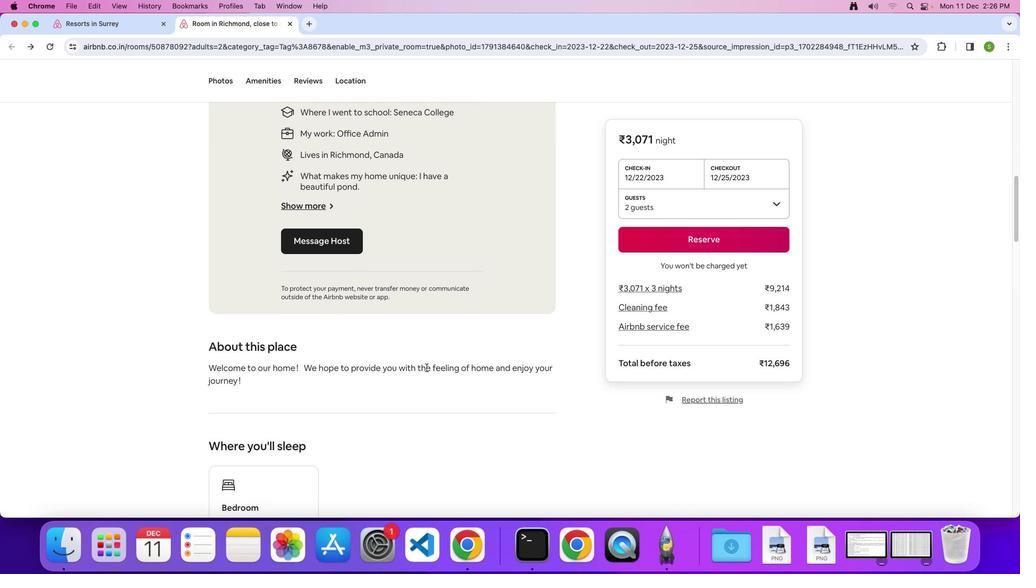 
Action: Mouse scrolled (425, 365) with delta (-1, -1)
Screenshot: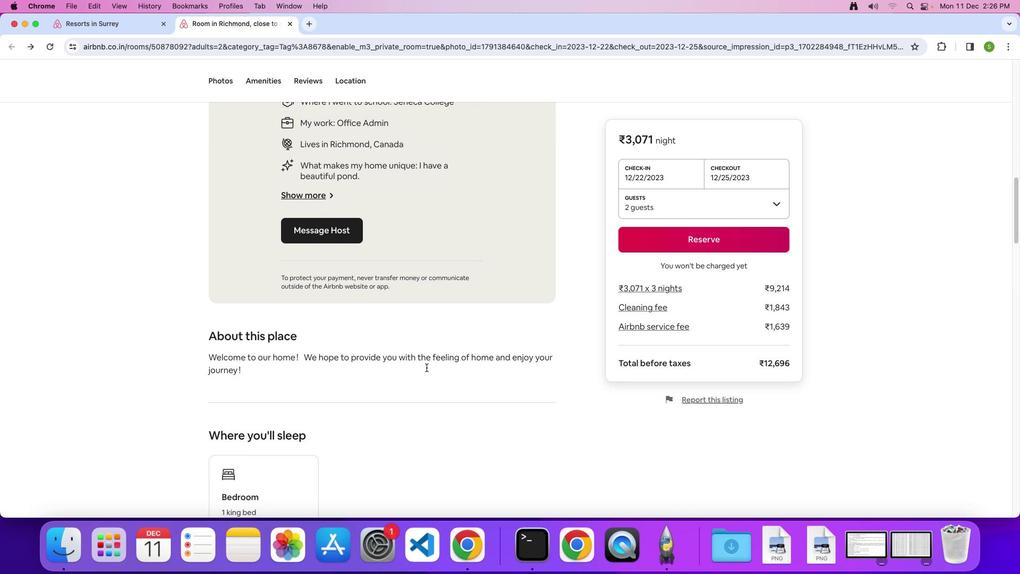 
Action: Mouse scrolled (425, 365) with delta (-1, -2)
Screenshot: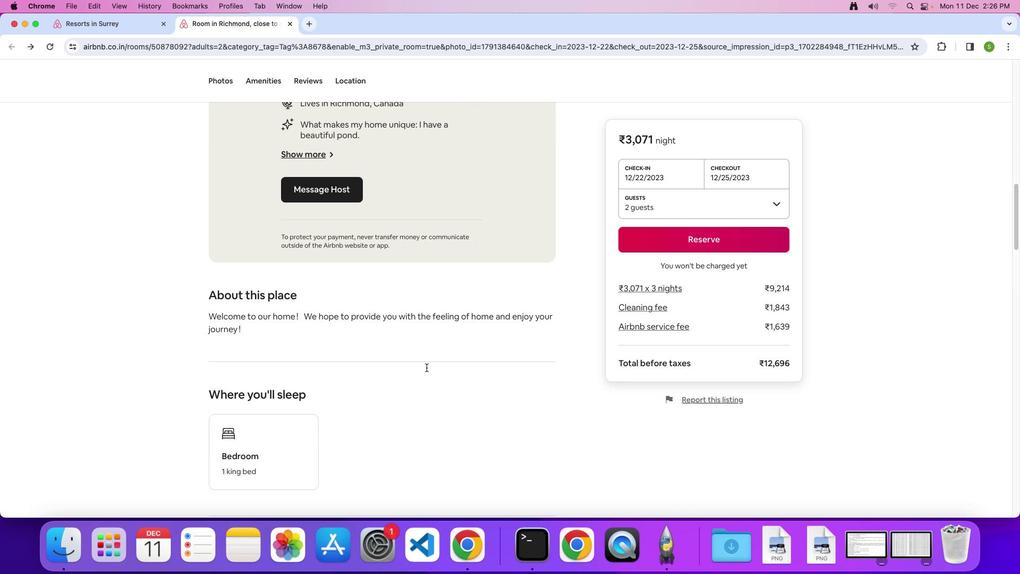 
Action: Mouse scrolled (425, 365) with delta (-1, -1)
Screenshot: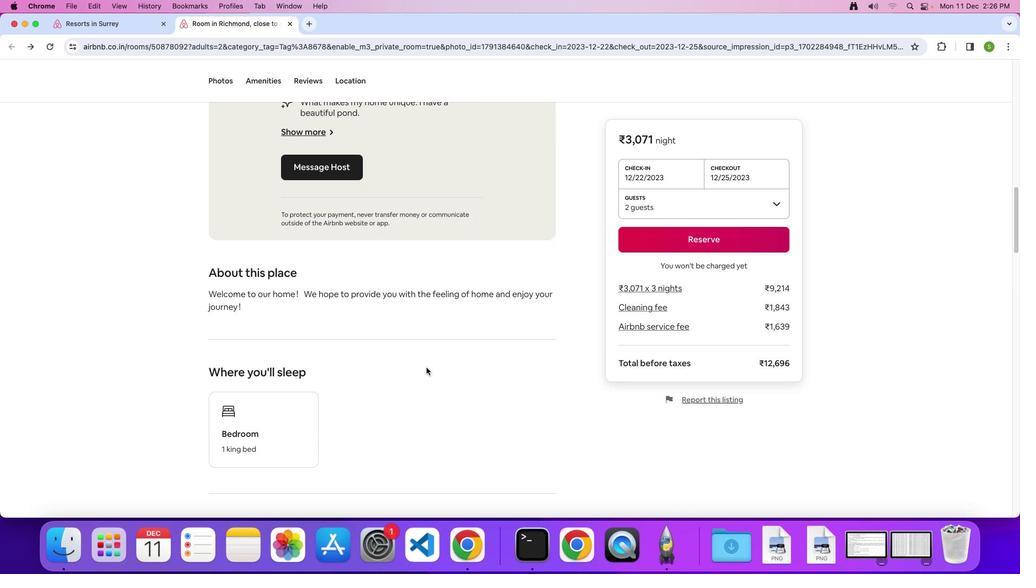 
Action: Mouse scrolled (425, 365) with delta (-1, -1)
Screenshot: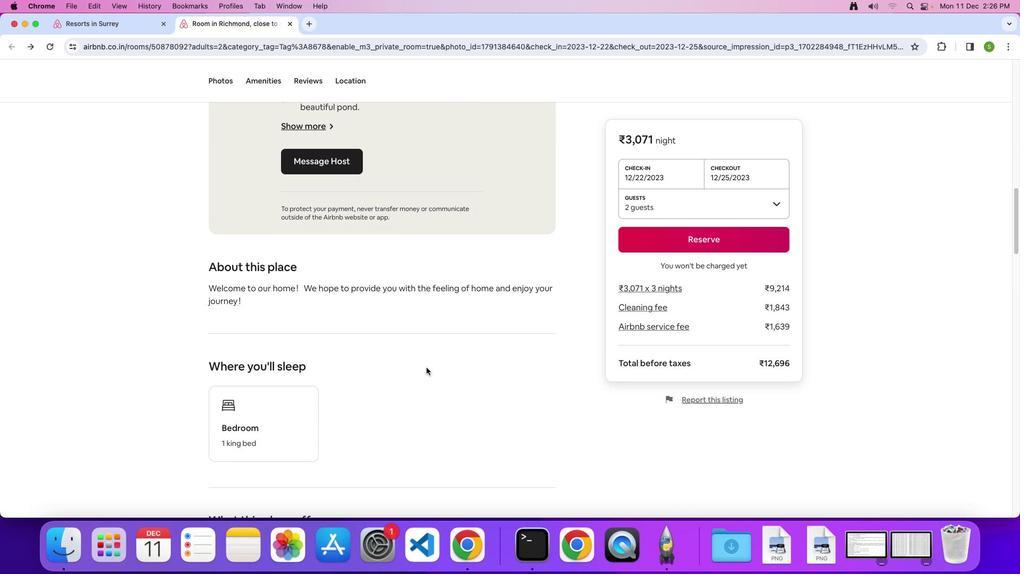 
Action: Mouse scrolled (425, 365) with delta (-1, -1)
Screenshot: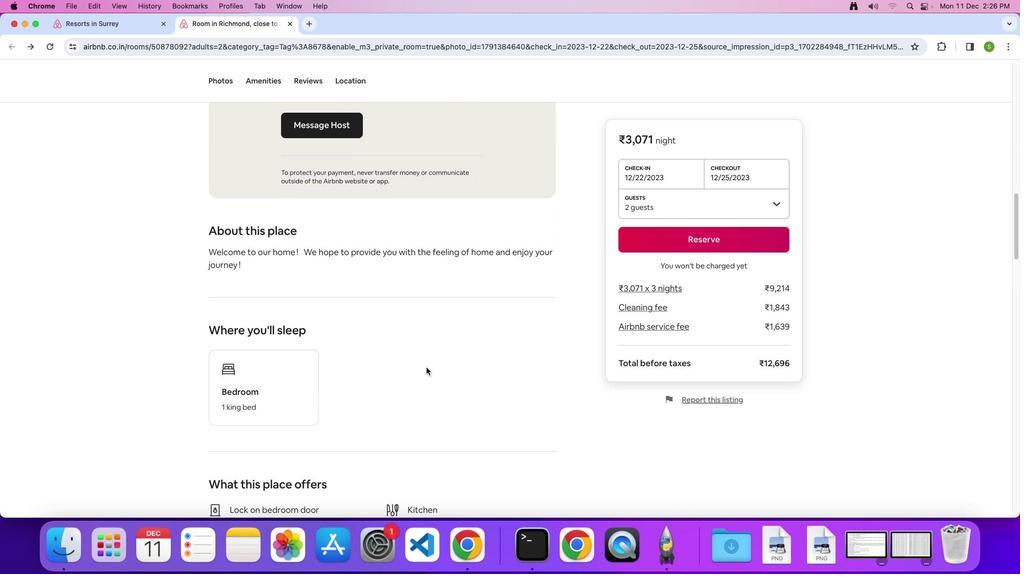 
Action: Mouse scrolled (425, 365) with delta (-1, -1)
Screenshot: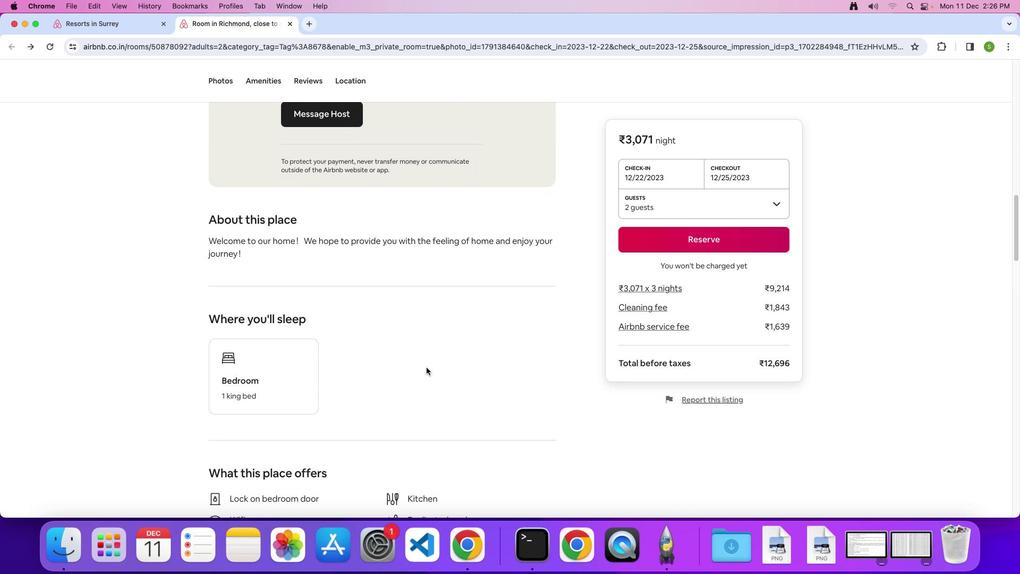
Action: Mouse scrolled (425, 365) with delta (-1, -1)
Screenshot: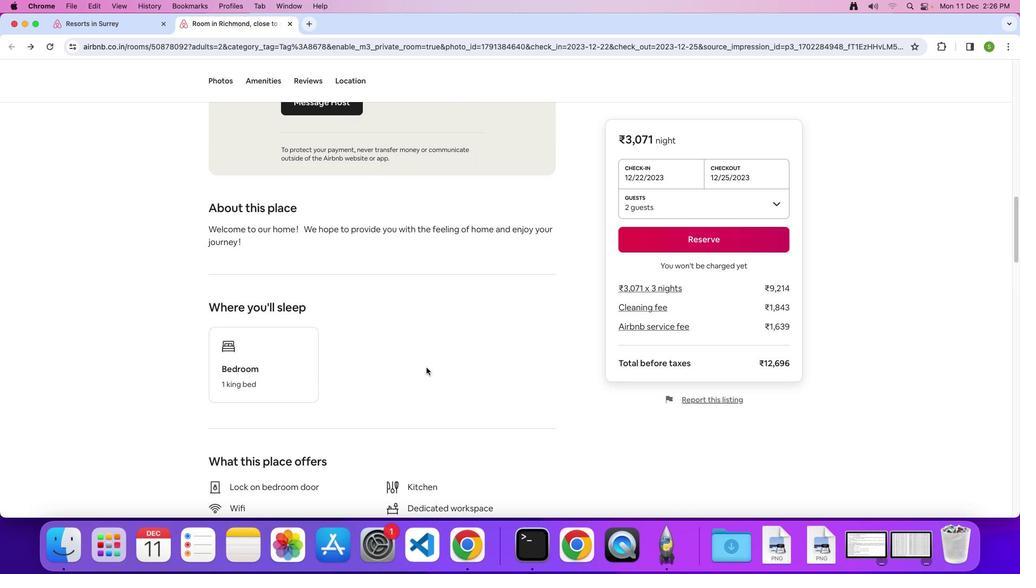 
Action: Mouse scrolled (425, 365) with delta (-1, -1)
Screenshot: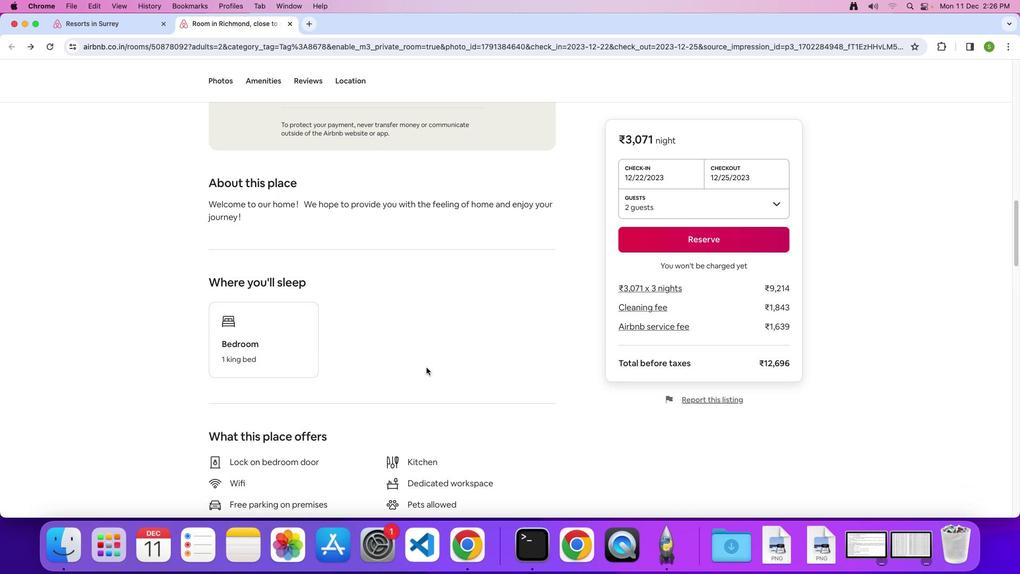 
Action: Mouse scrolled (425, 365) with delta (-1, -1)
Screenshot: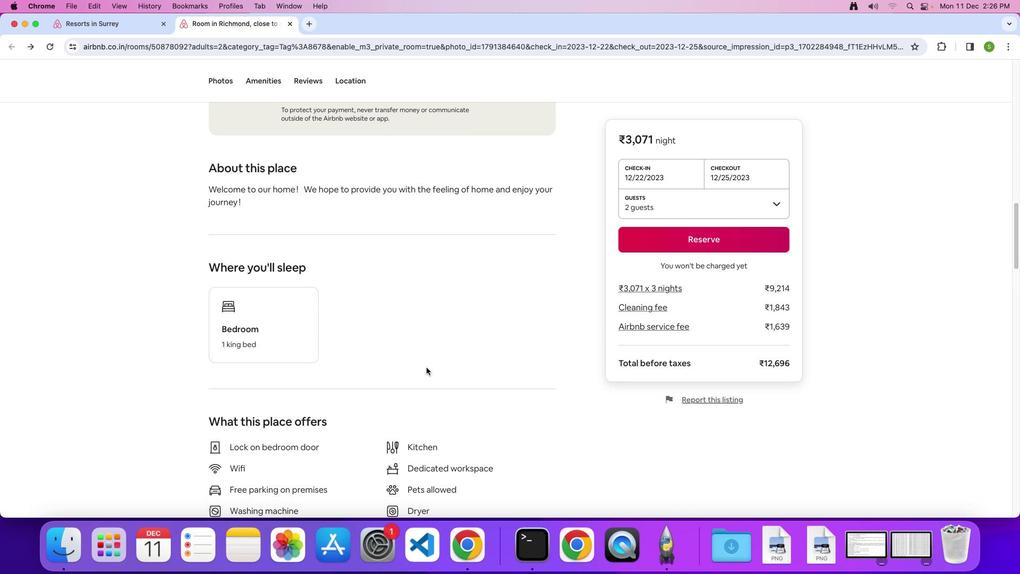 
Action: Mouse scrolled (425, 365) with delta (-1, -1)
Screenshot: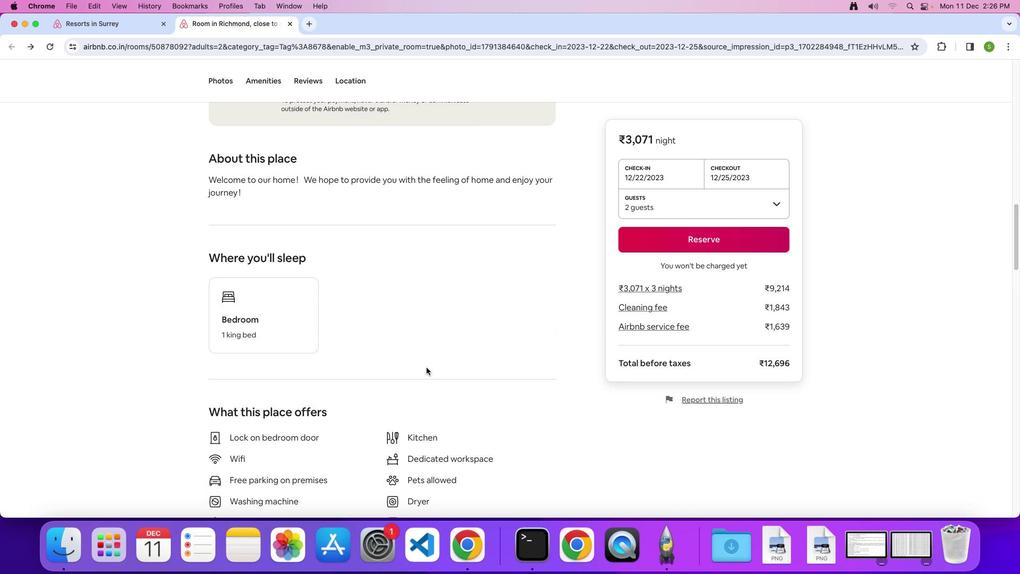 
Action: Mouse scrolled (425, 365) with delta (-1, -1)
Screenshot: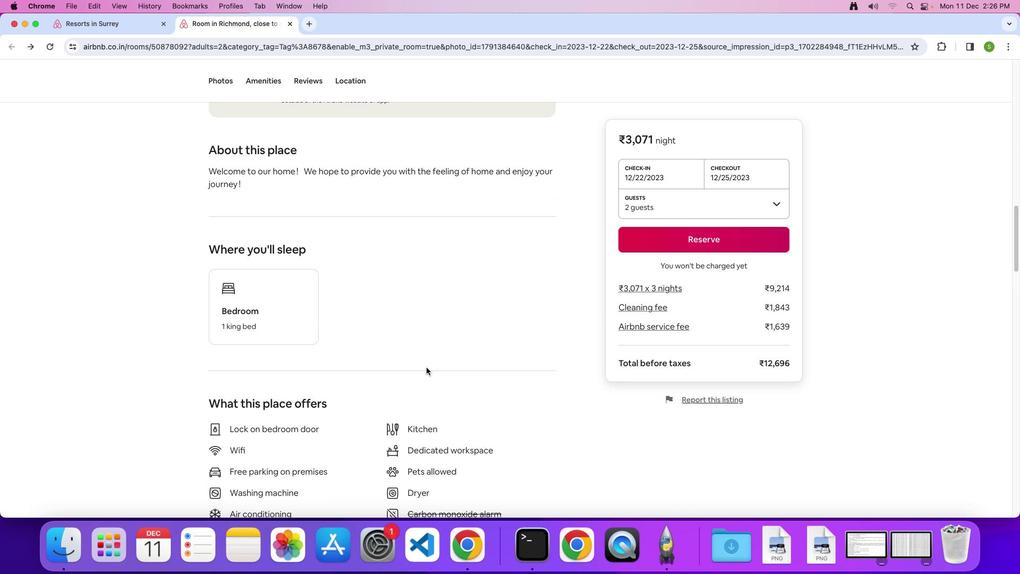
Action: Mouse scrolled (425, 365) with delta (-1, -1)
Screenshot: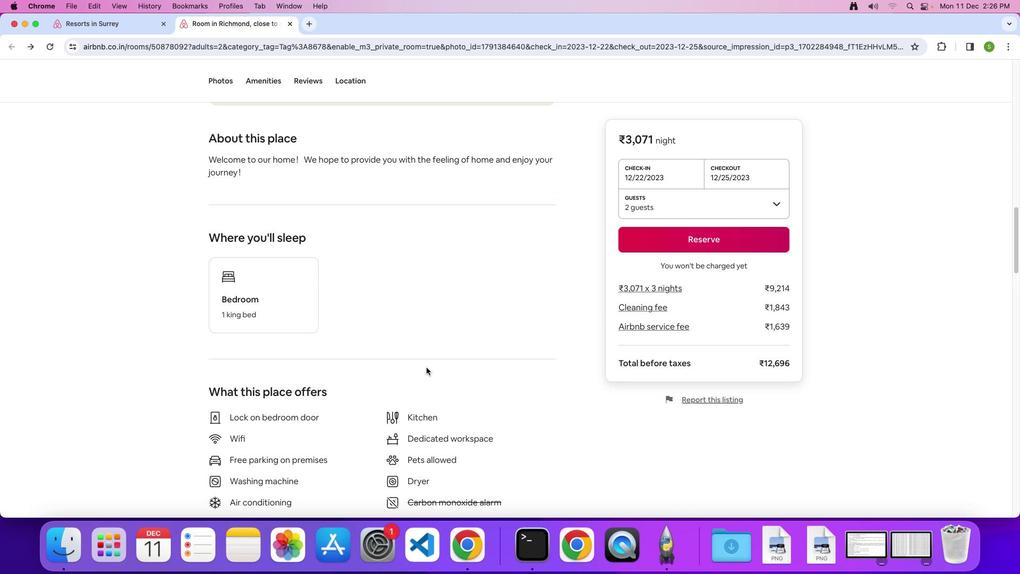 
Action: Mouse scrolled (425, 365) with delta (-1, -1)
Screenshot: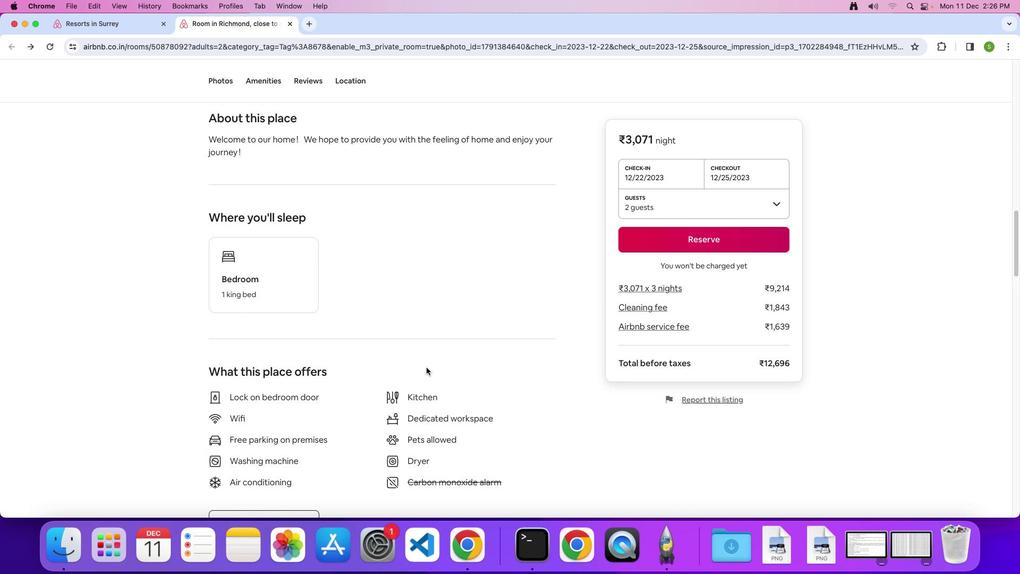 
Action: Mouse scrolled (425, 365) with delta (-1, -1)
Screenshot: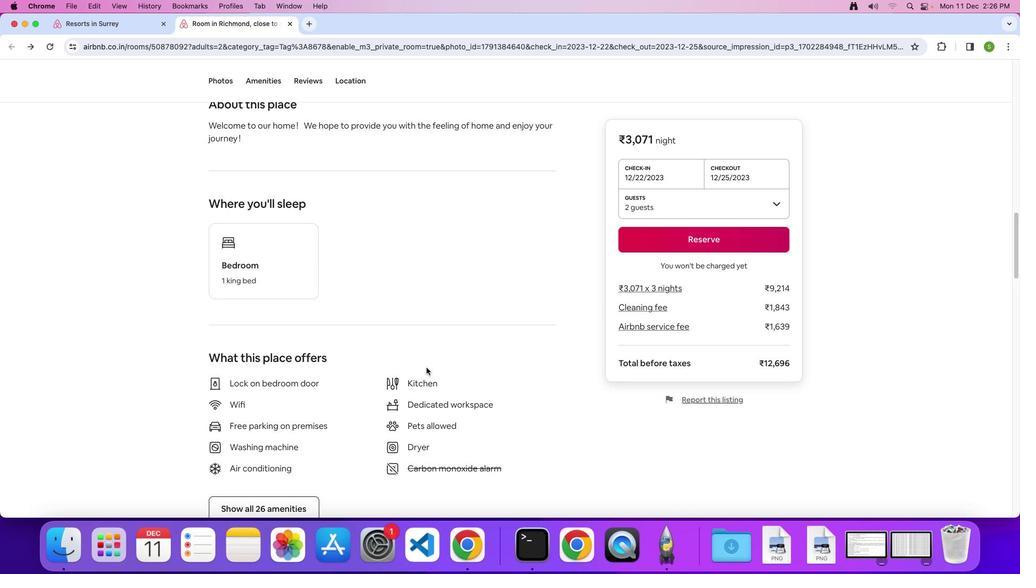 
Action: Mouse scrolled (425, 365) with delta (-1, -1)
Screenshot: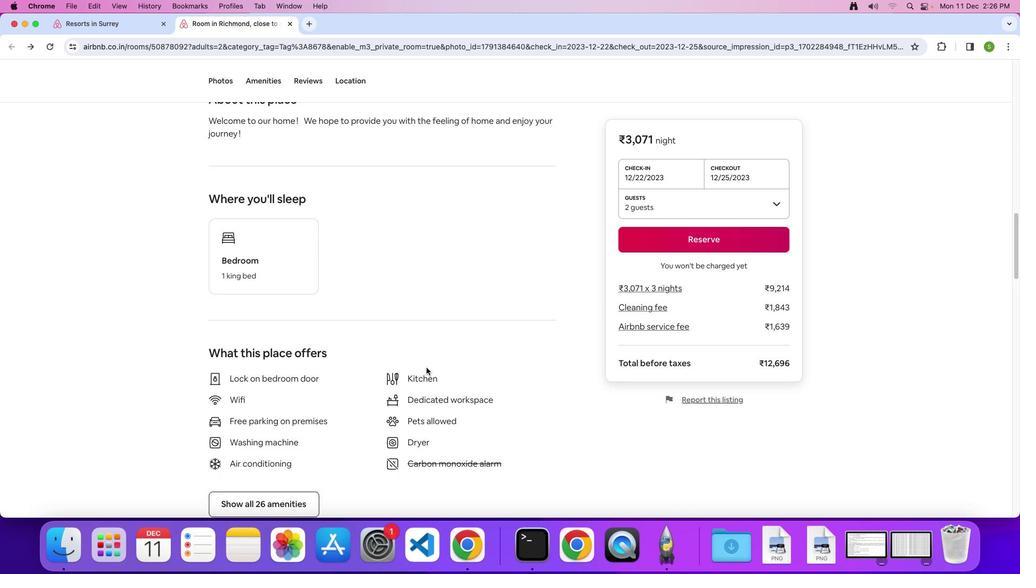 
Action: Mouse scrolled (425, 365) with delta (-1, -1)
Screenshot: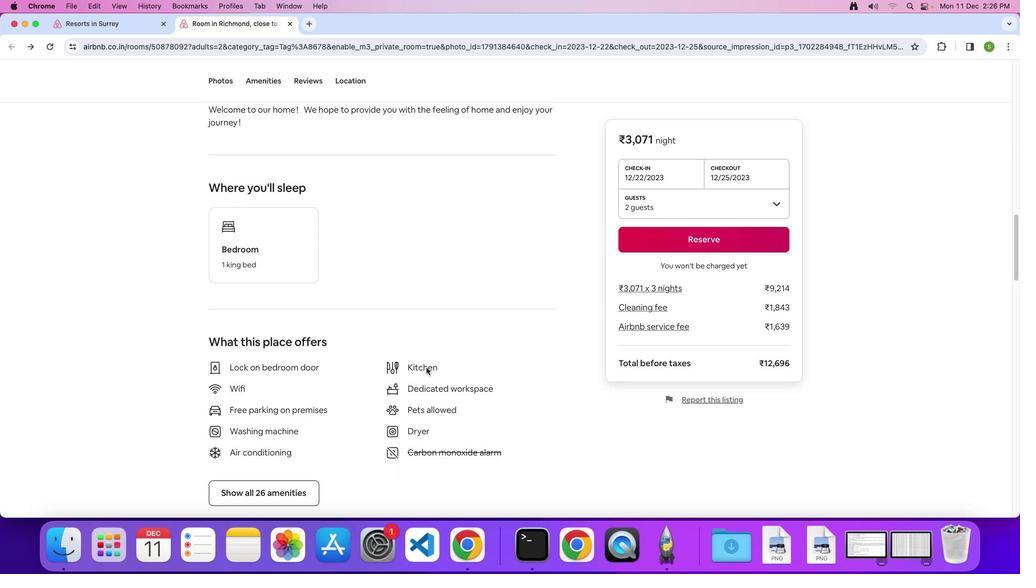 
Action: Mouse scrolled (425, 365) with delta (-1, -1)
Screenshot: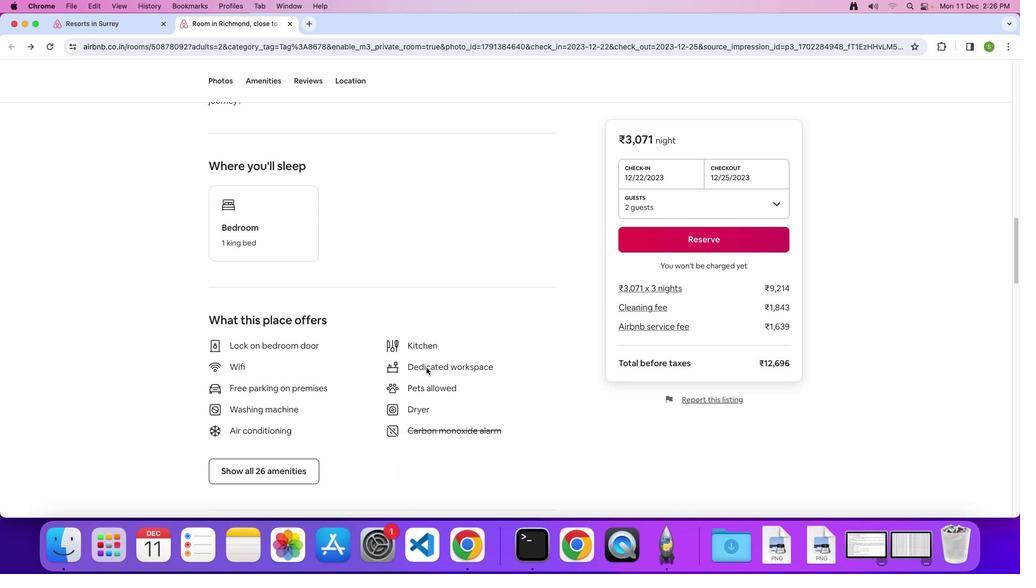 
Action: Mouse scrolled (425, 365) with delta (-1, -2)
Screenshot: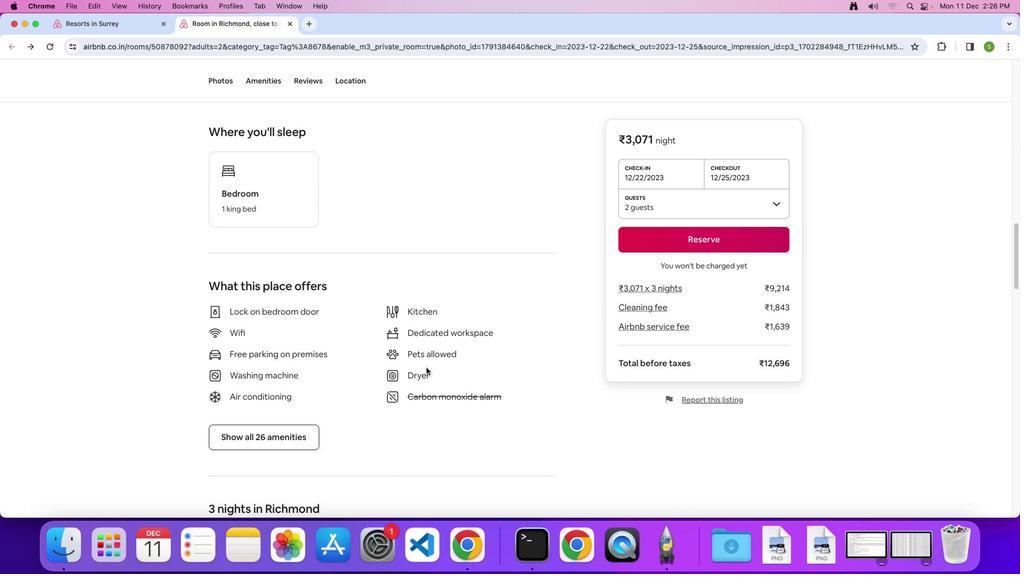 
Action: Mouse scrolled (425, 365) with delta (-1, -1)
Screenshot: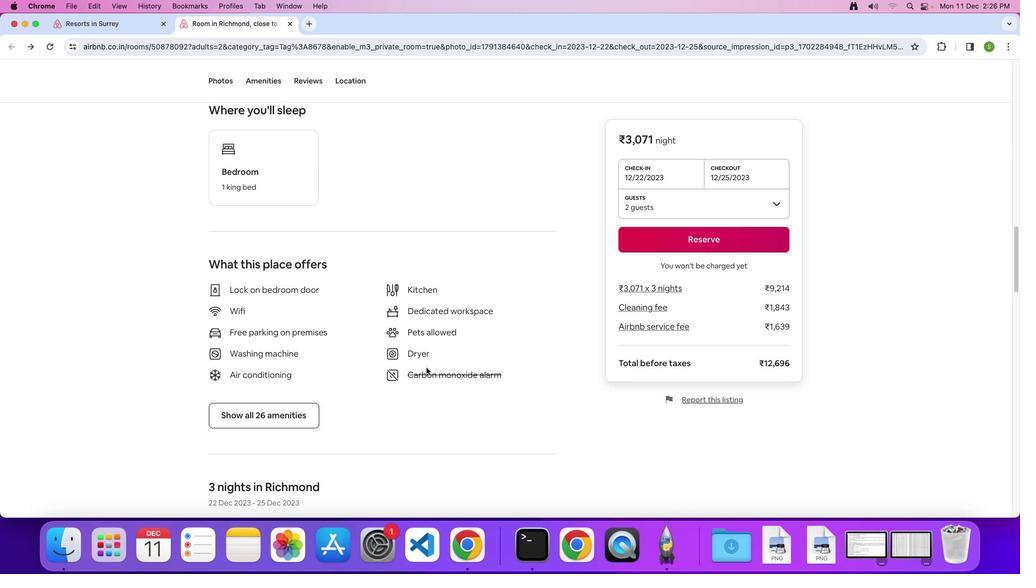 
Action: Mouse scrolled (425, 365) with delta (-1, -1)
Screenshot: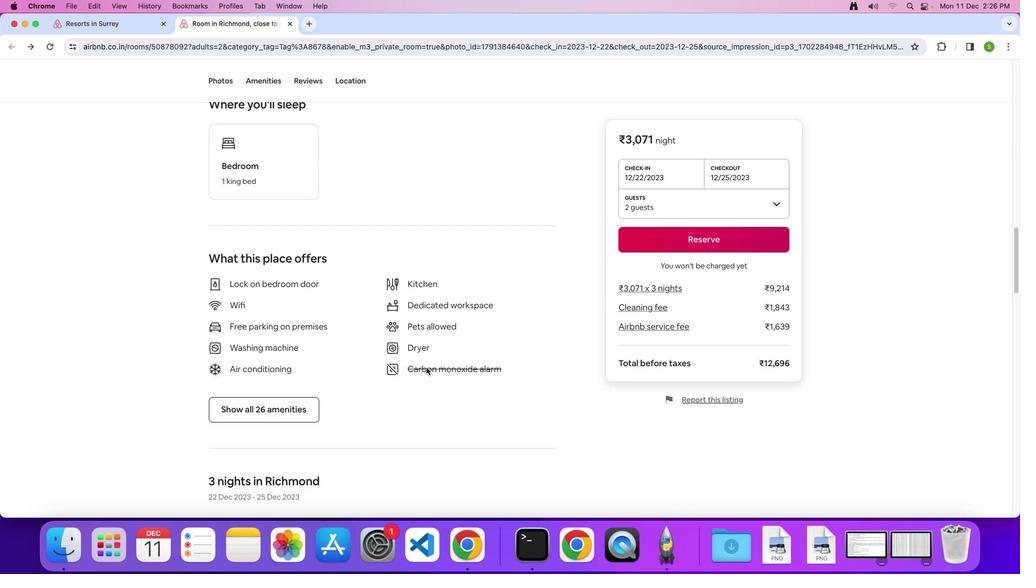 
Action: Mouse scrolled (425, 365) with delta (-1, -1)
Screenshot: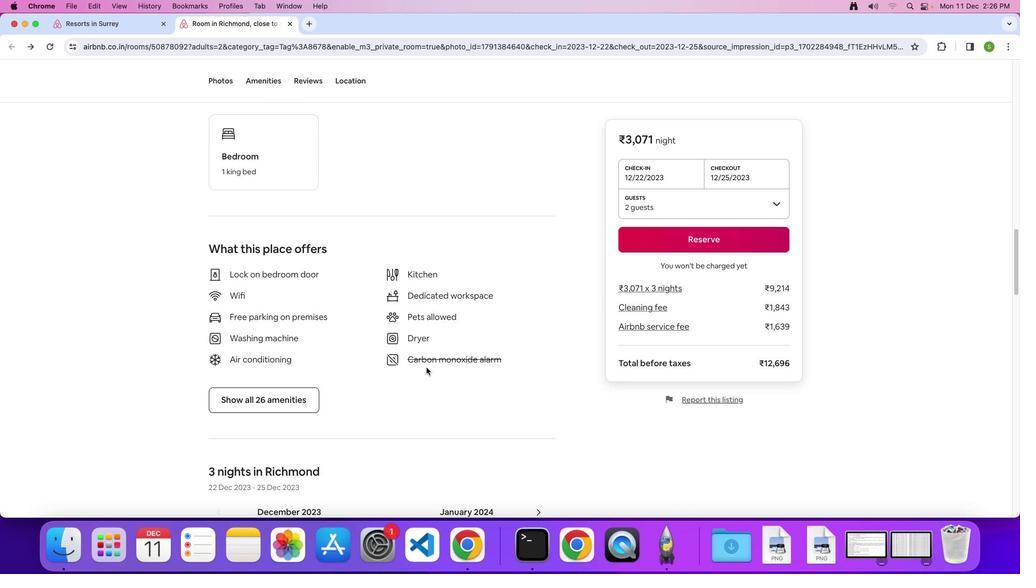 
Action: Mouse scrolled (425, 365) with delta (-1, -1)
Screenshot: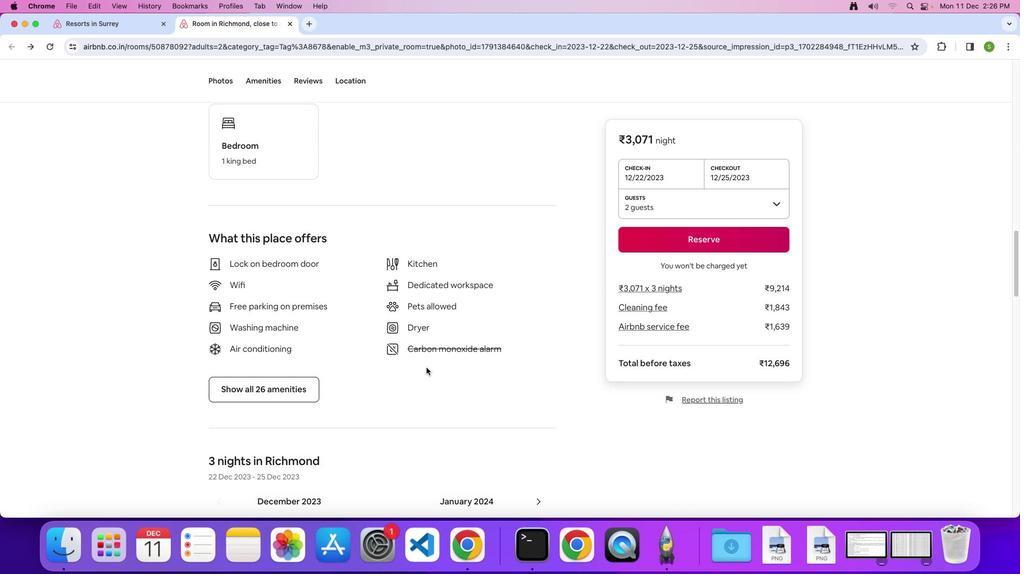 
Action: Mouse scrolled (425, 365) with delta (-1, -1)
Screenshot: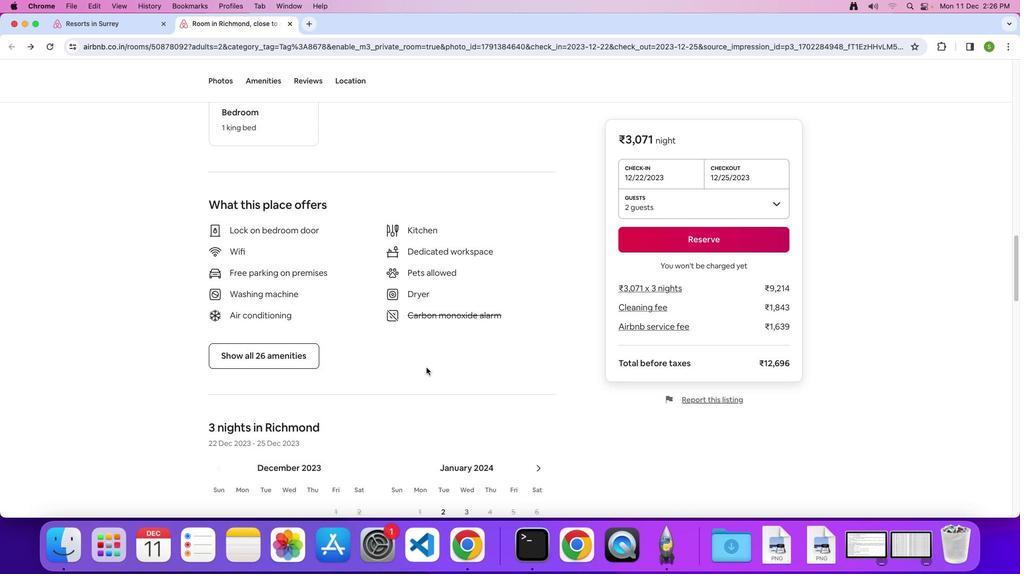 
Action: Mouse moved to (313, 351)
Screenshot: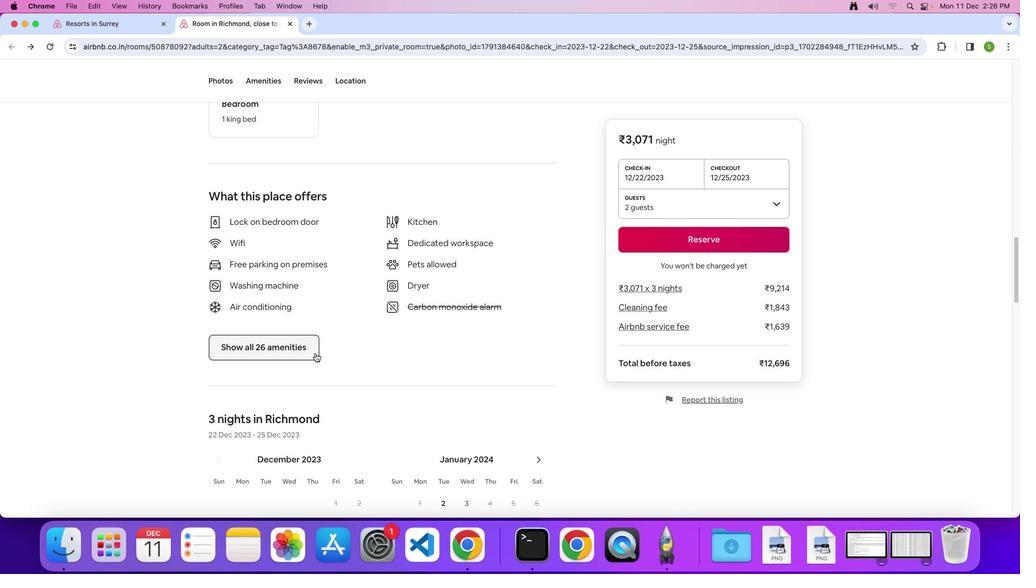 
Action: Mouse pressed left at (313, 351)
Screenshot: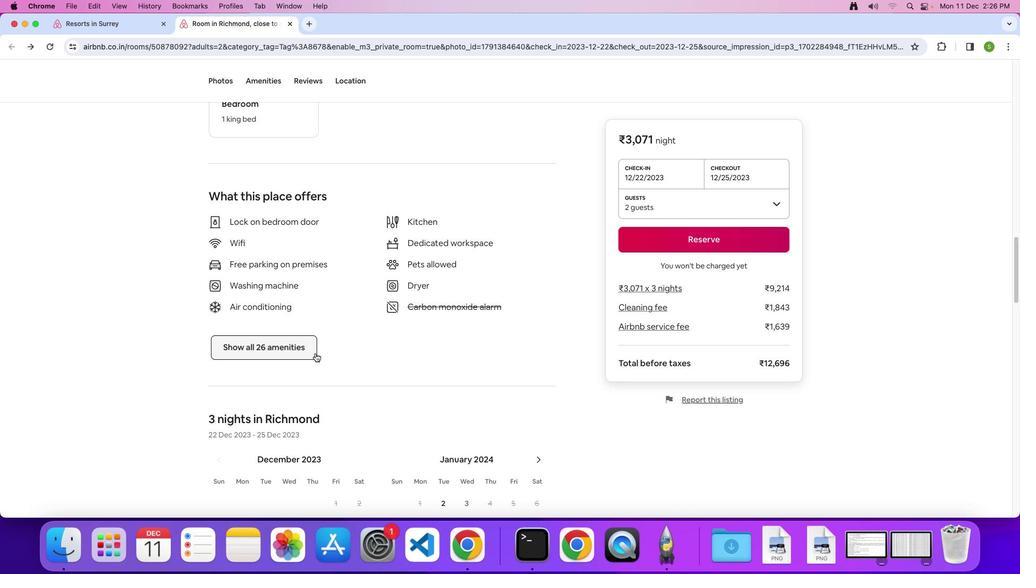 
Action: Mouse moved to (541, 371)
